 Task: Look for Airbnb properties in Galátsi, Greece from 6th December, 2023 to 10th December, 2023 for 1 adult.1  bedroom having 1 bed and 1 bathroom. Property type can be hotel. Amenities needed are: washing machine. Look for 3 properties as per requirement.
Action: Mouse moved to (368, 110)
Screenshot: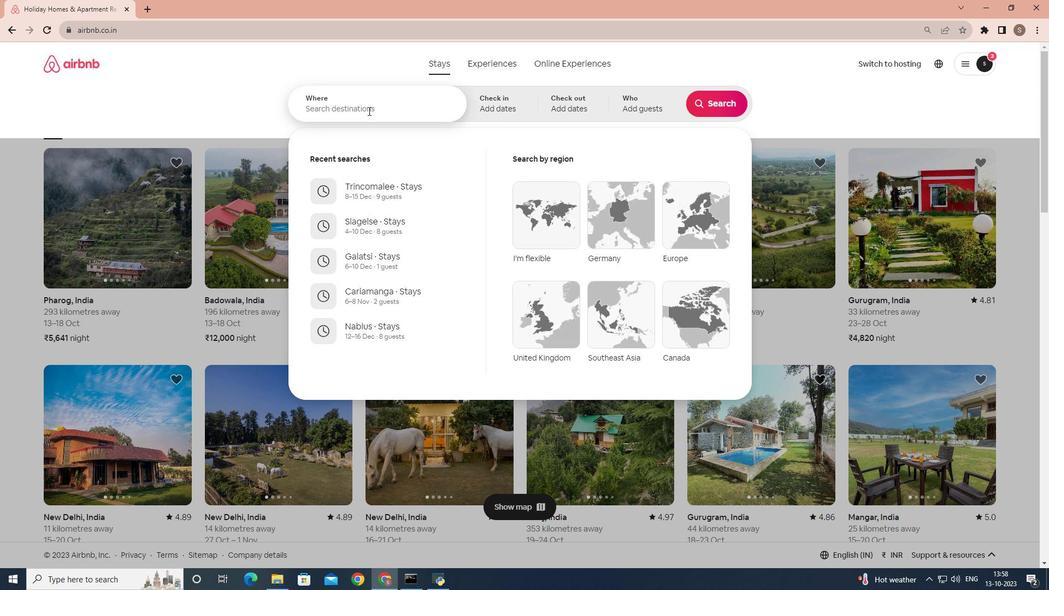 
Action: Mouse pressed left at (368, 110)
Screenshot: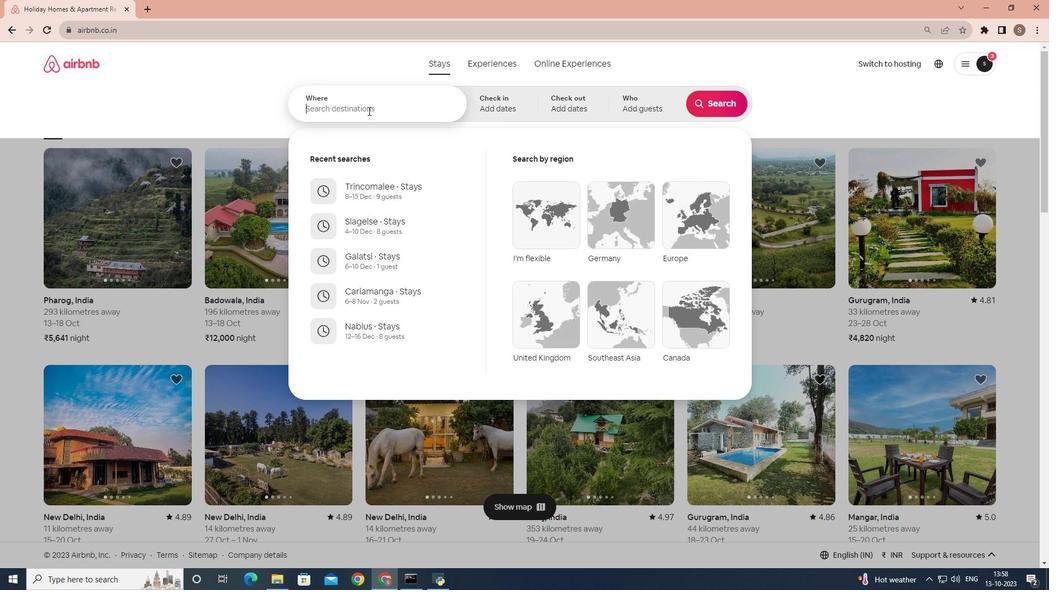 
Action: Key pressed <Key.shift>Galatsi,<Key.space><Key.shift>Greece
Screenshot: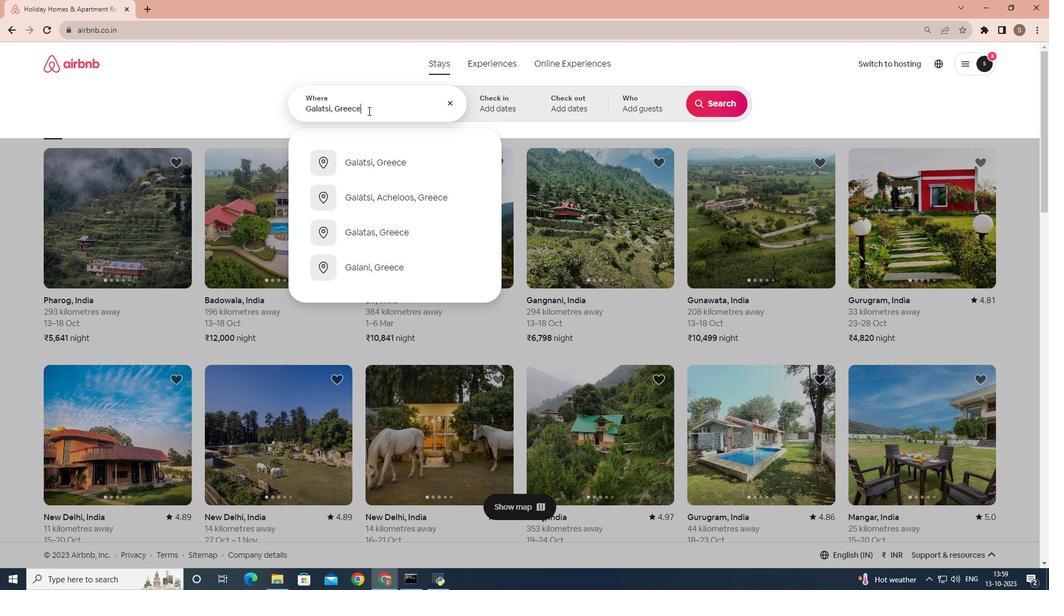 
Action: Mouse moved to (367, 154)
Screenshot: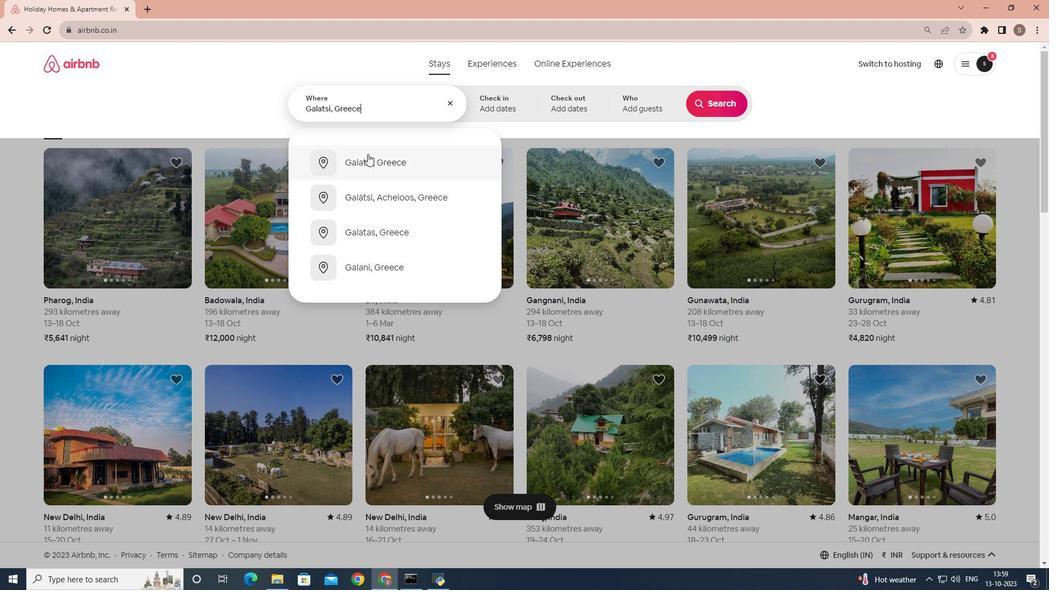 
Action: Mouse pressed left at (367, 154)
Screenshot: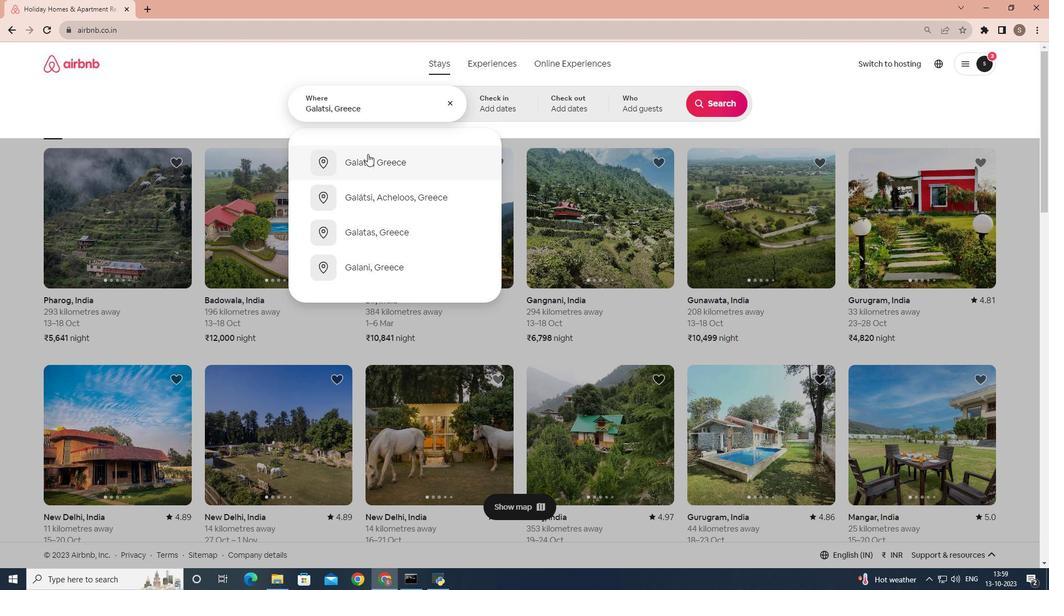 
Action: Mouse moved to (720, 190)
Screenshot: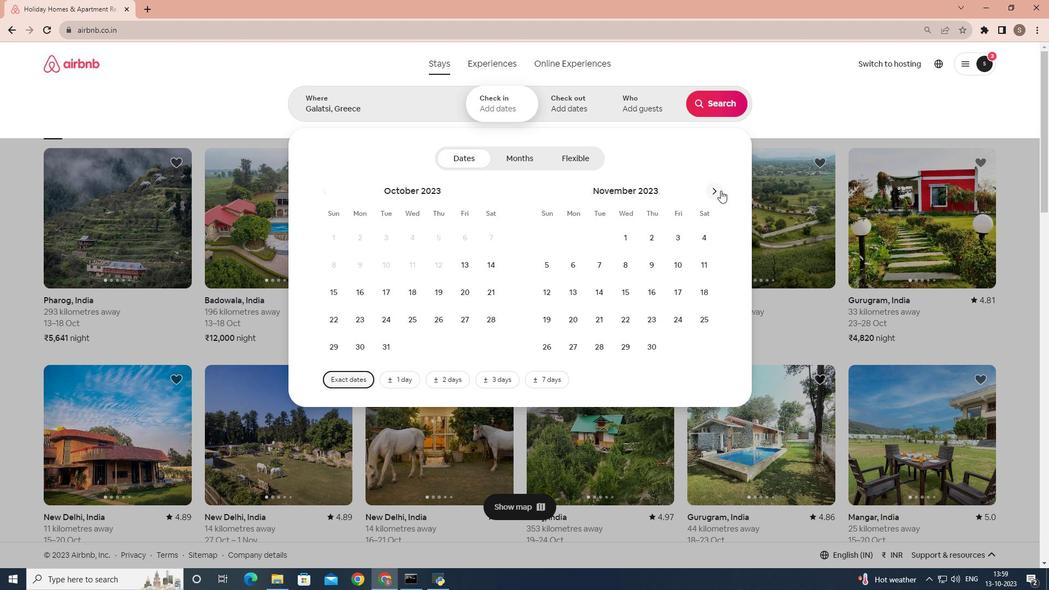 
Action: Mouse pressed left at (720, 190)
Screenshot: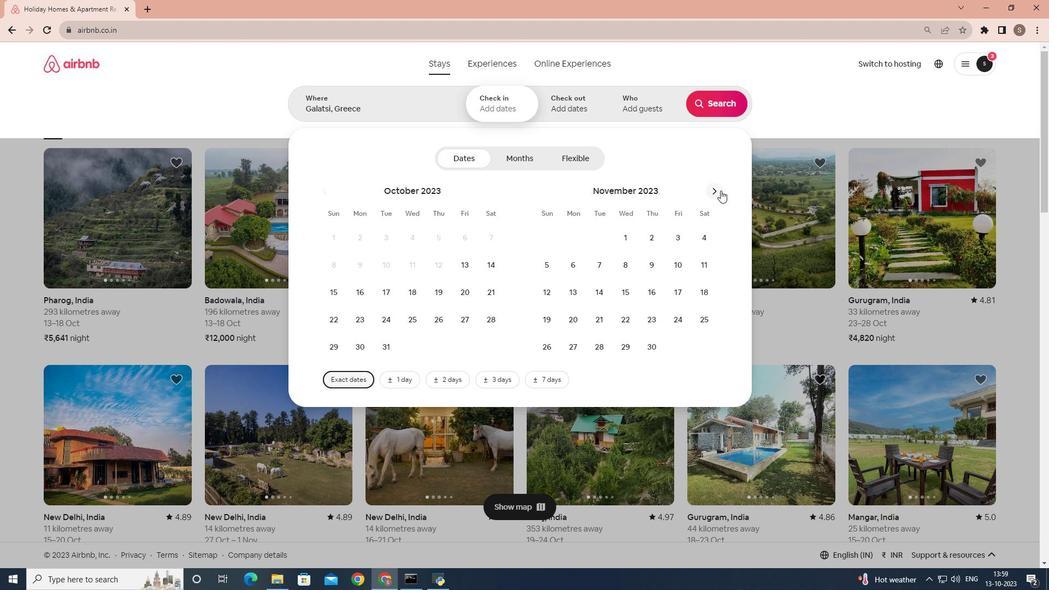 
Action: Mouse moved to (626, 274)
Screenshot: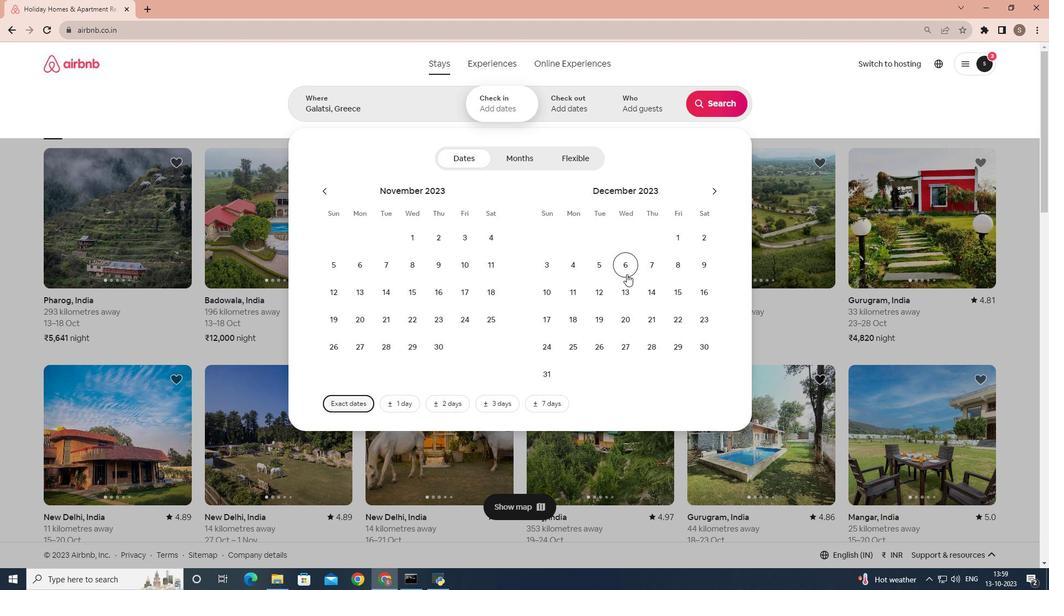 
Action: Mouse pressed left at (626, 274)
Screenshot: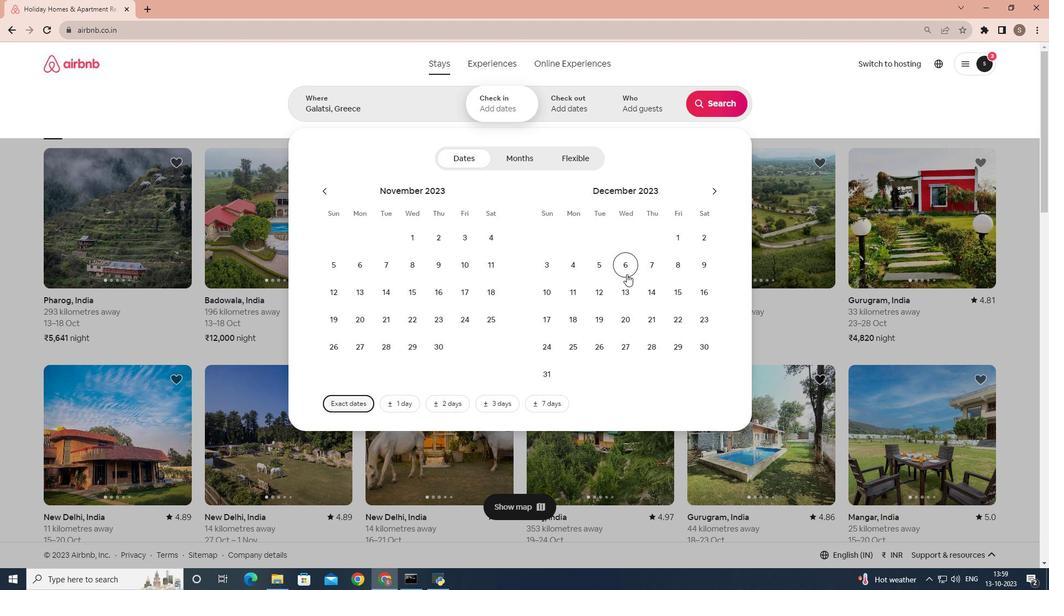 
Action: Mouse moved to (547, 288)
Screenshot: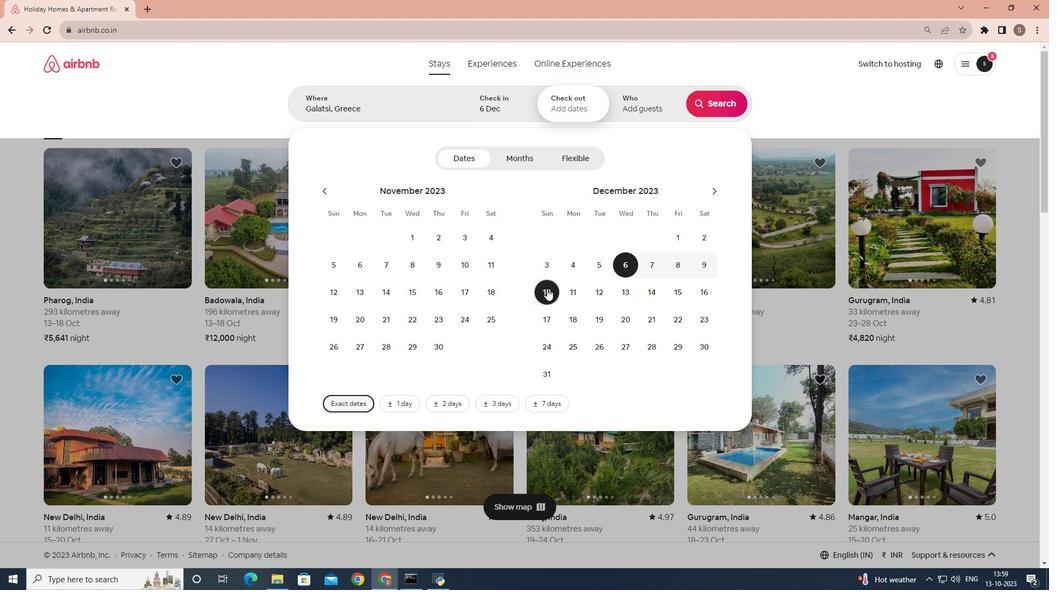 
Action: Mouse pressed left at (547, 288)
Screenshot: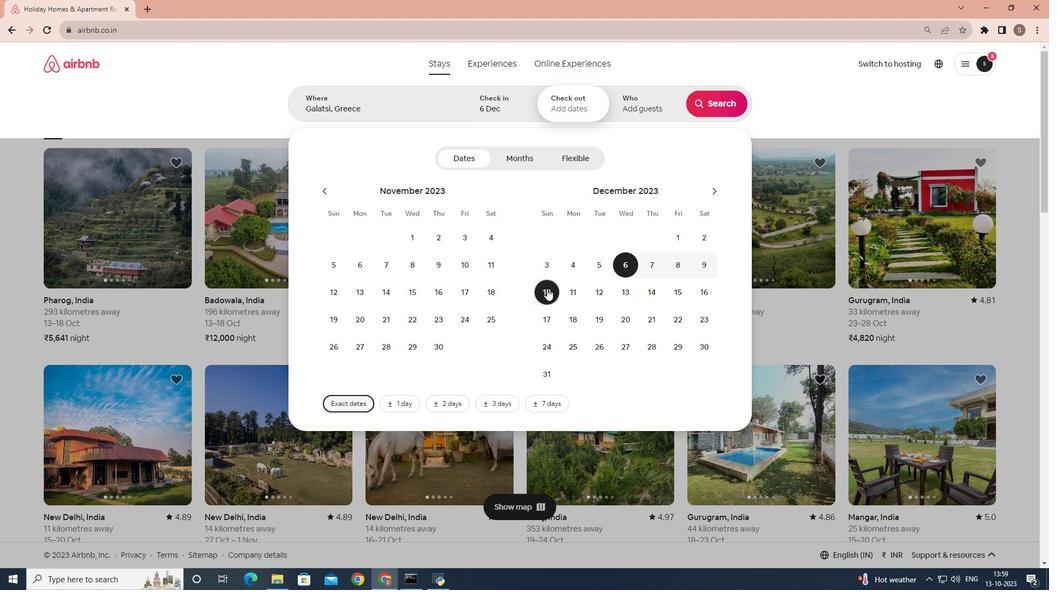 
Action: Mouse moved to (640, 109)
Screenshot: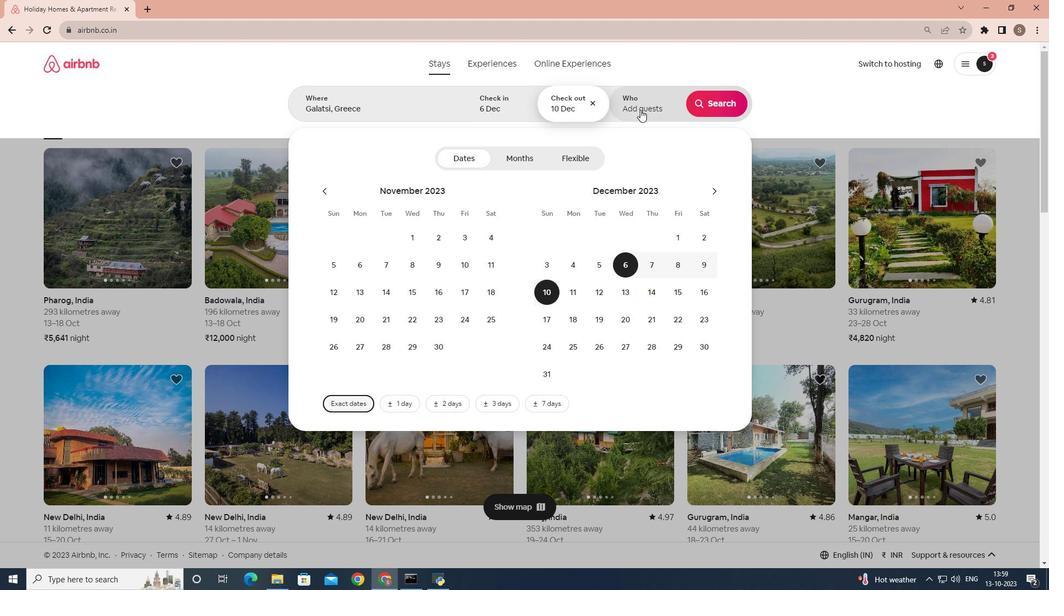 
Action: Mouse pressed left at (640, 109)
Screenshot: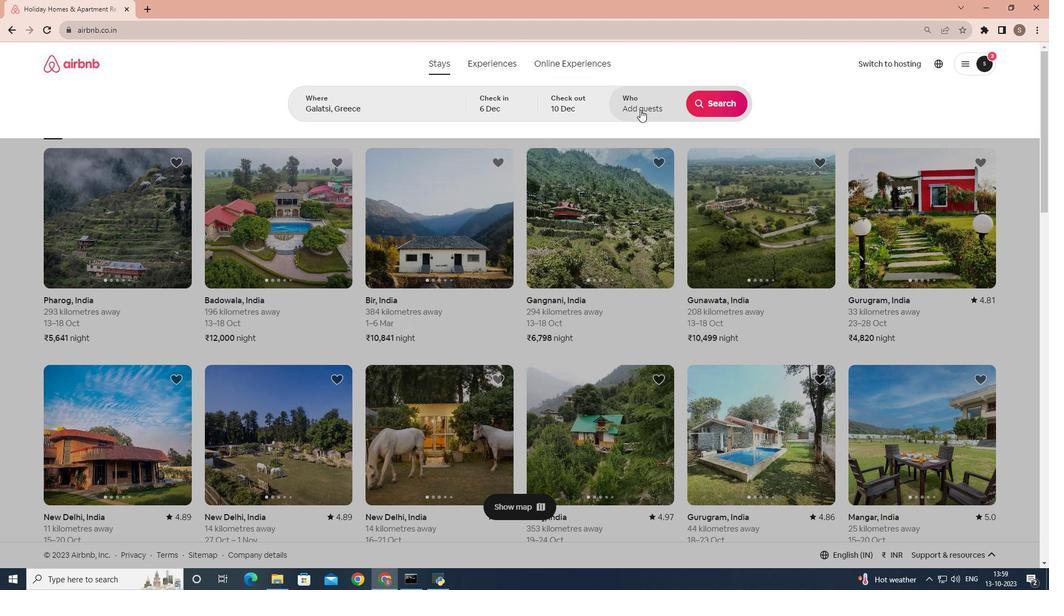 
Action: Mouse moved to (720, 159)
Screenshot: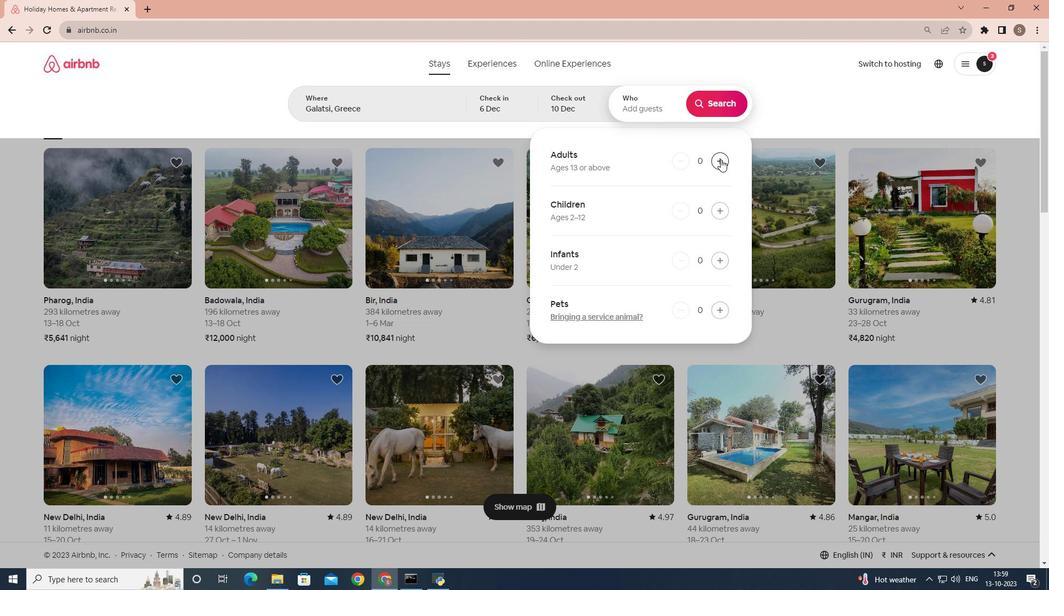 
Action: Mouse pressed left at (720, 159)
Screenshot: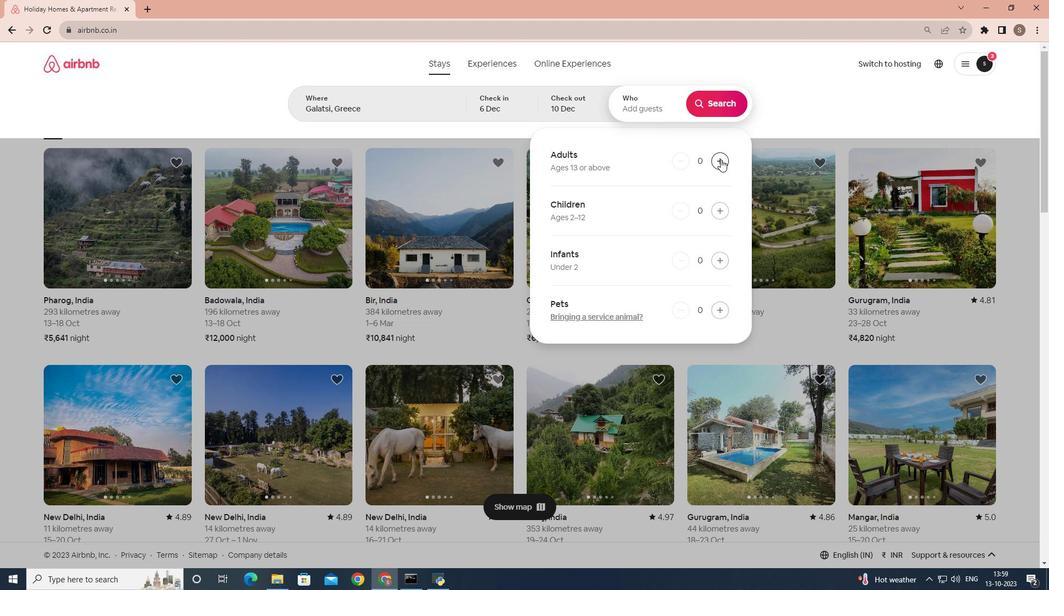 
Action: Mouse moved to (722, 97)
Screenshot: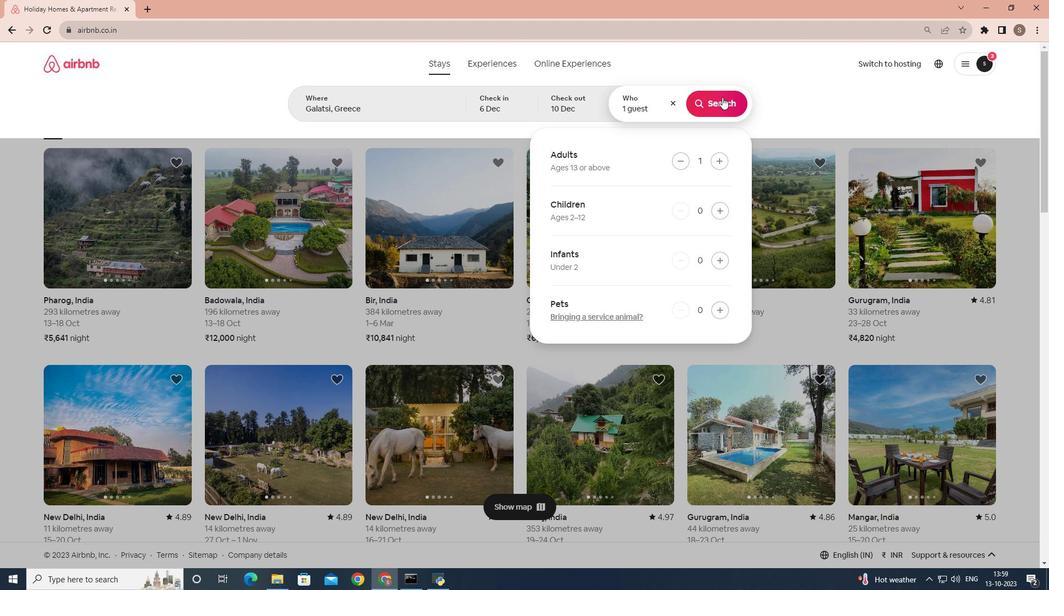 
Action: Mouse pressed left at (722, 97)
Screenshot: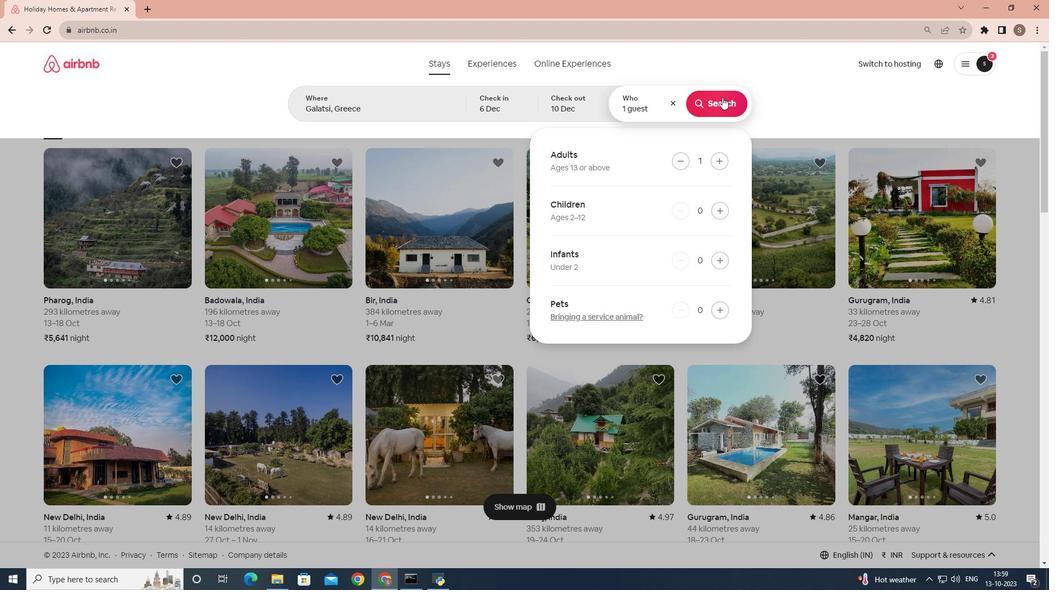 
Action: Mouse moved to (860, 103)
Screenshot: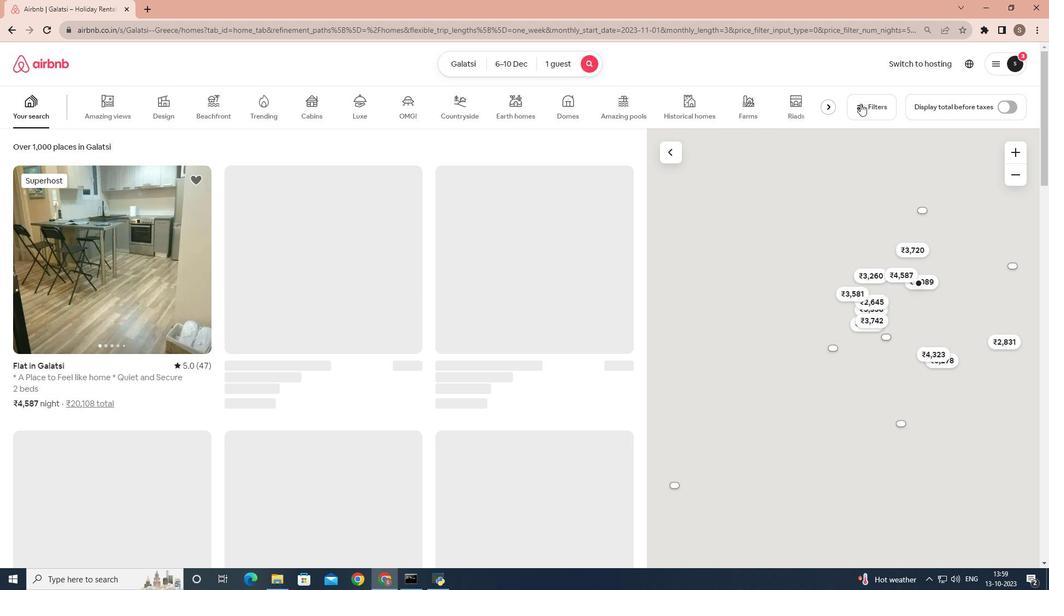 
Action: Mouse pressed left at (860, 103)
Screenshot: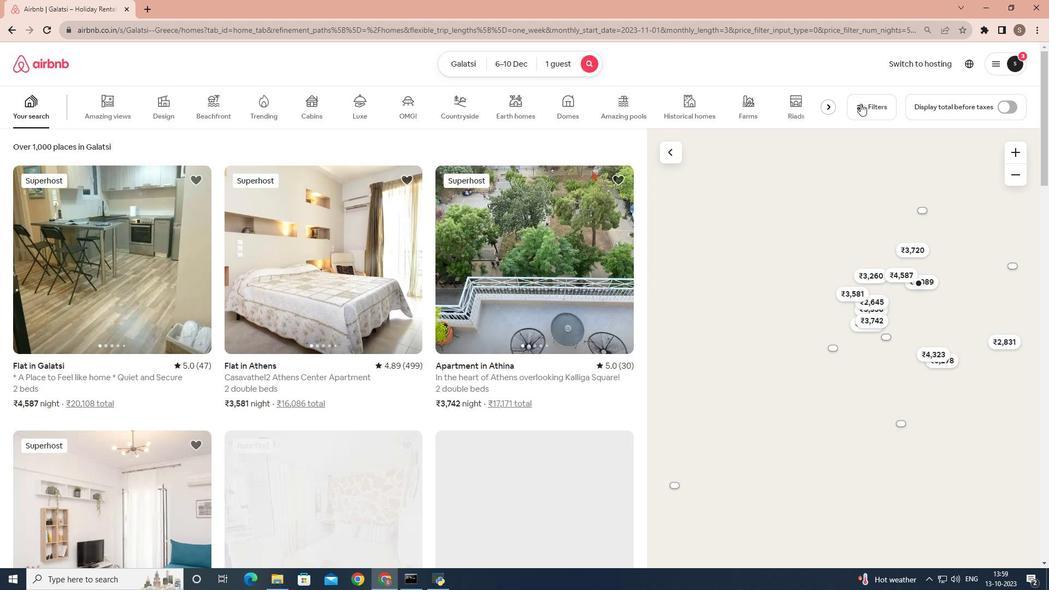 
Action: Mouse moved to (862, 112)
Screenshot: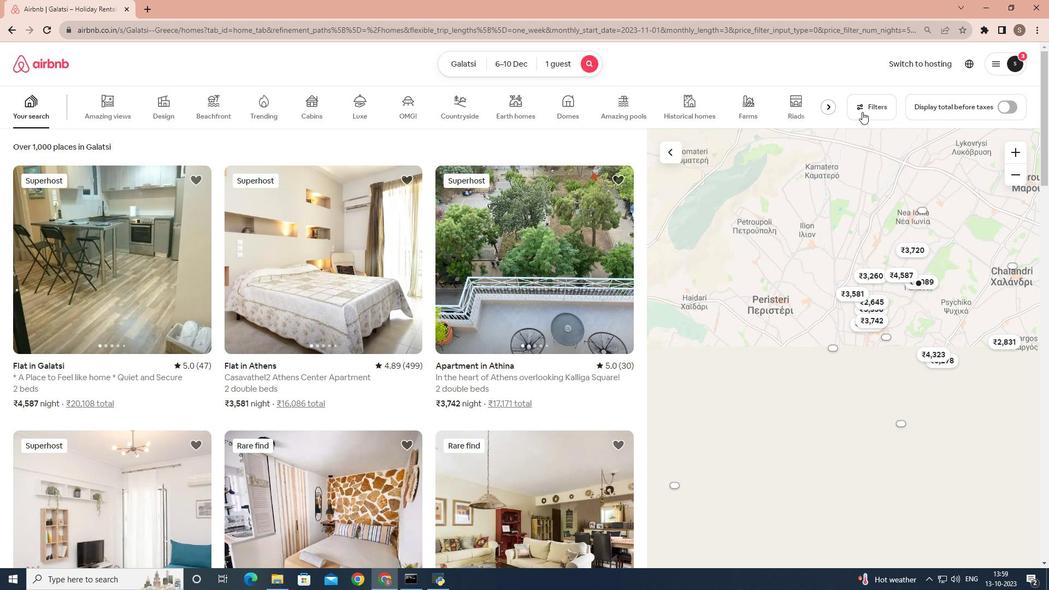 
Action: Mouse pressed left at (862, 112)
Screenshot: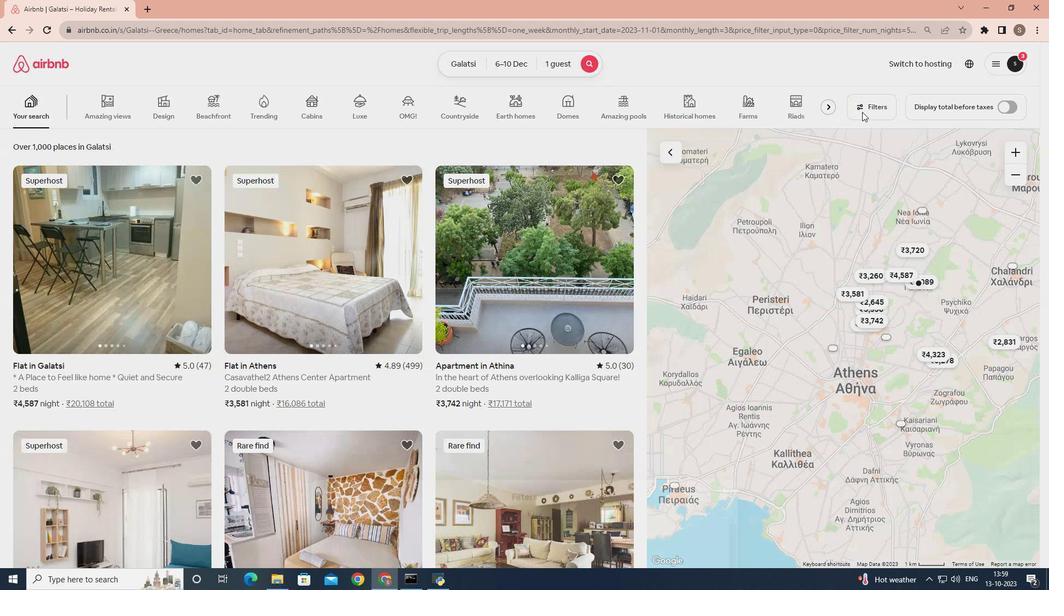 
Action: Mouse pressed left at (862, 112)
Screenshot: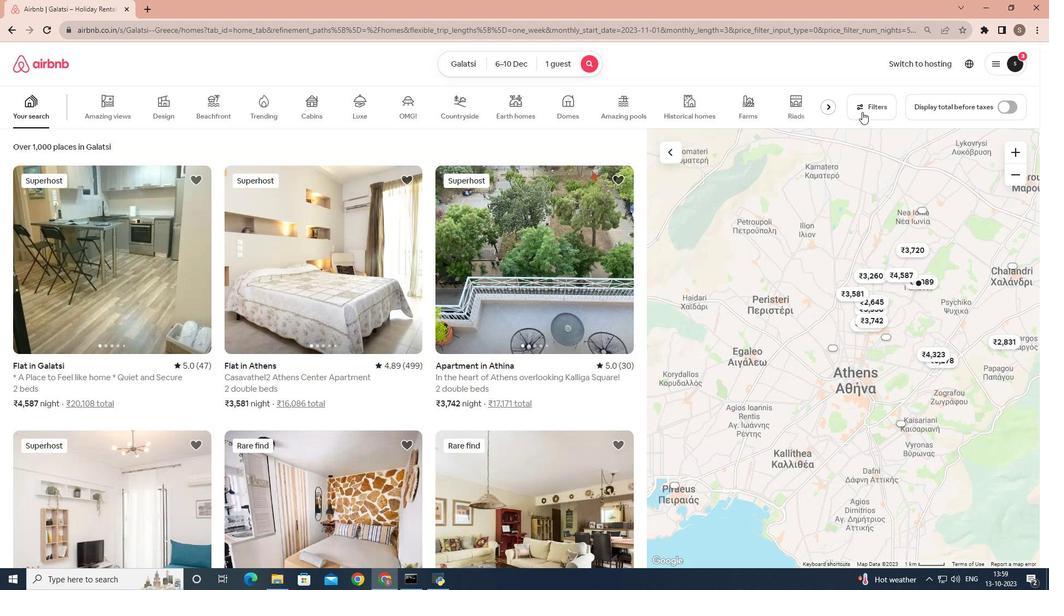 
Action: Mouse moved to (377, 426)
Screenshot: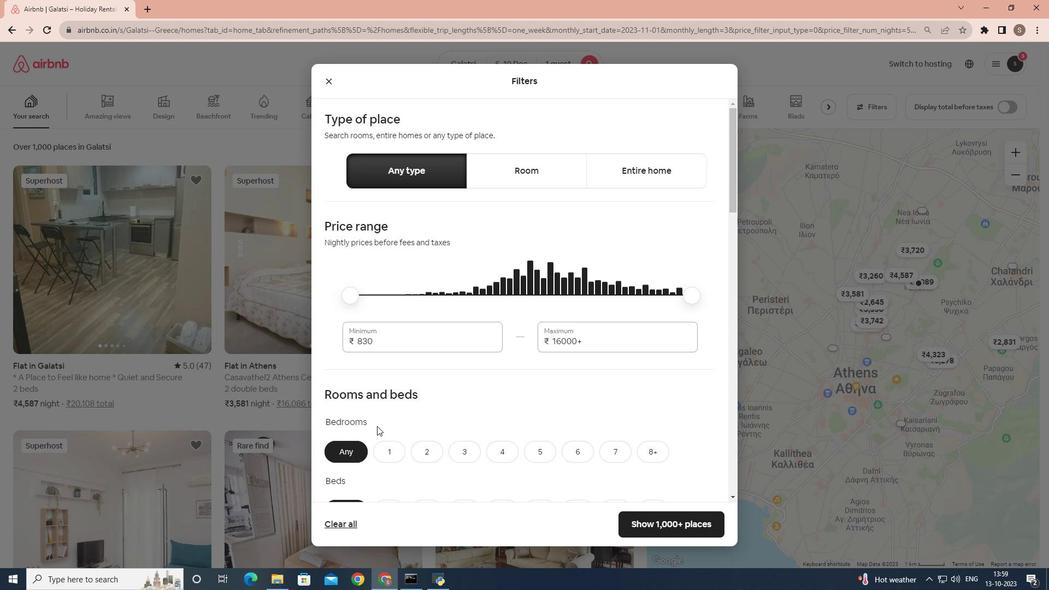 
Action: Mouse scrolled (377, 425) with delta (0, 0)
Screenshot: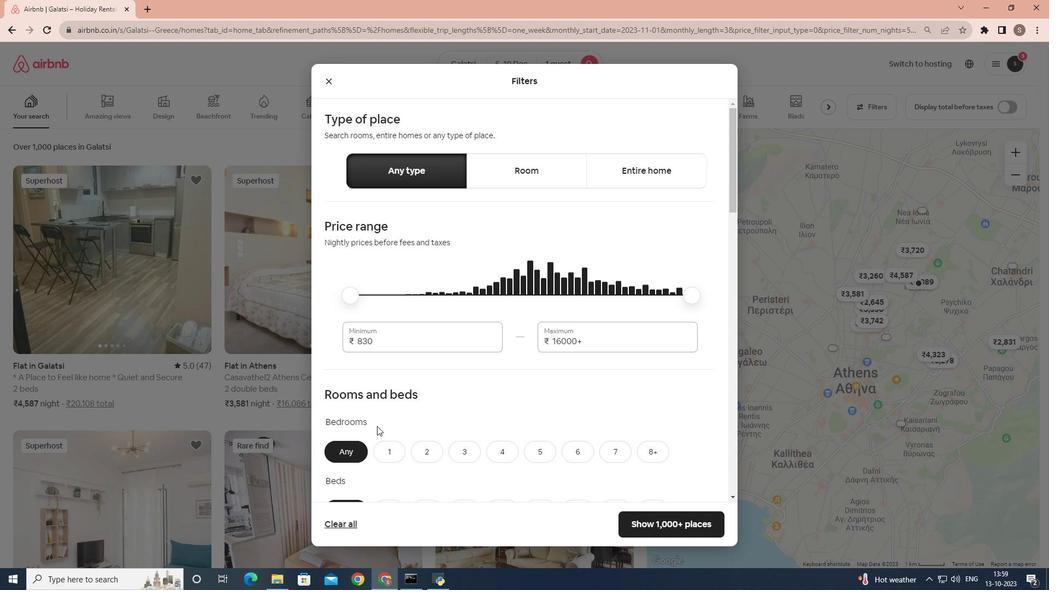 
Action: Mouse moved to (389, 398)
Screenshot: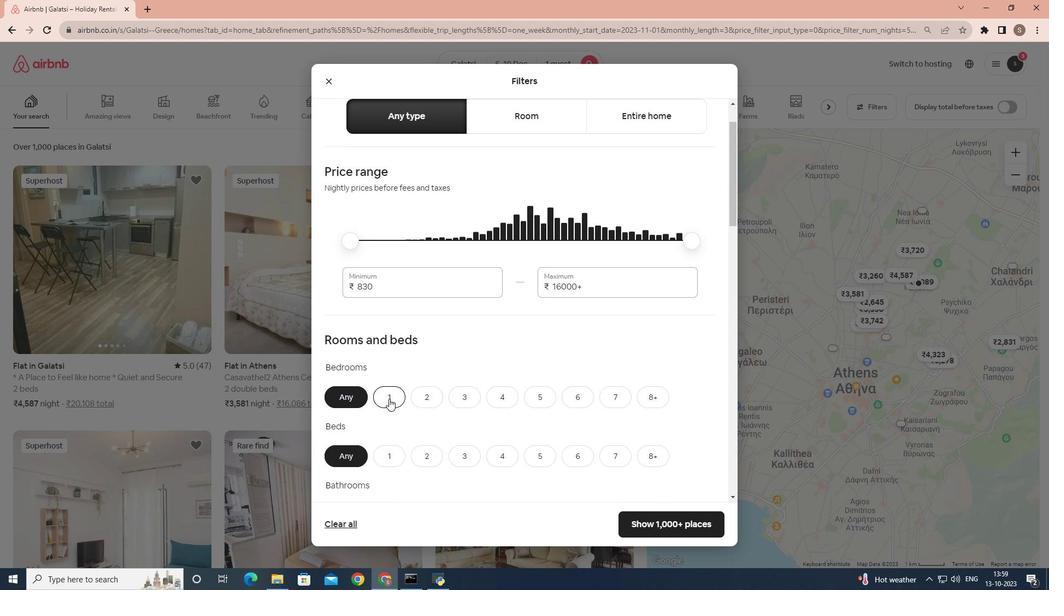 
Action: Mouse pressed left at (389, 398)
Screenshot: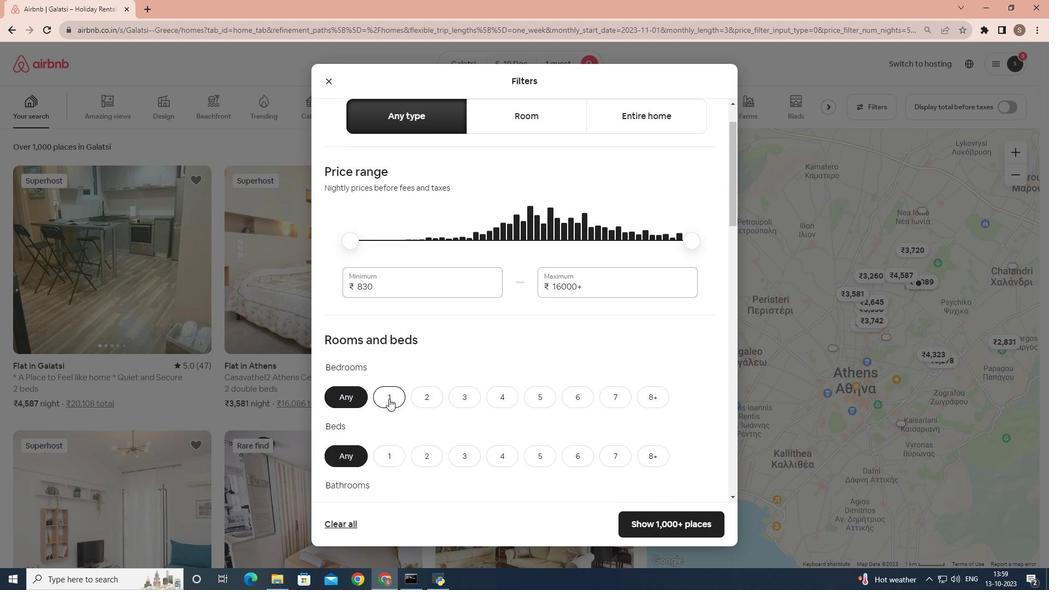 
Action: Mouse scrolled (389, 398) with delta (0, 0)
Screenshot: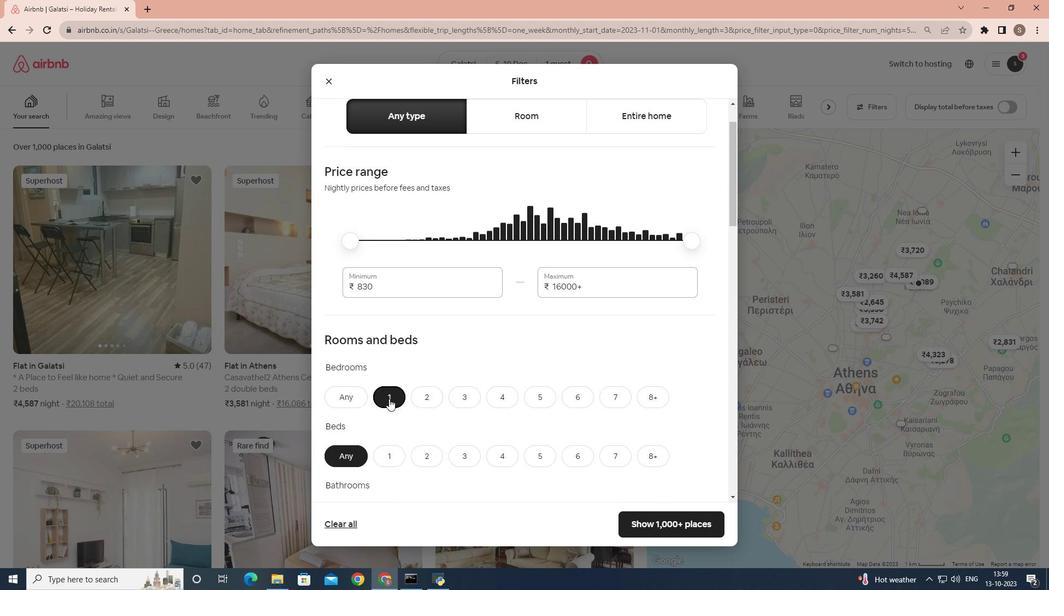 
Action: Mouse moved to (392, 396)
Screenshot: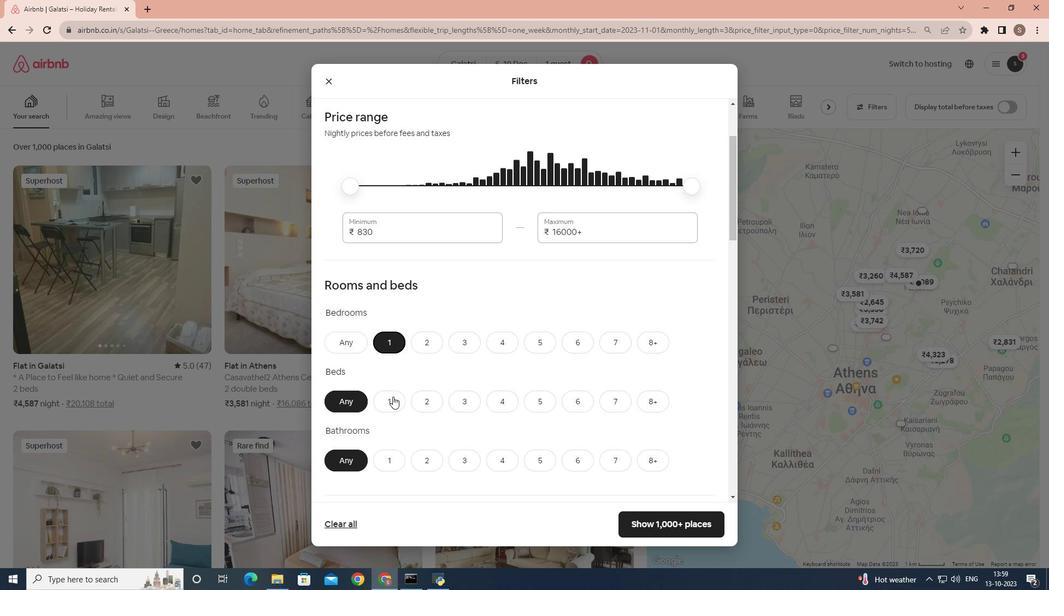 
Action: Mouse pressed left at (392, 396)
Screenshot: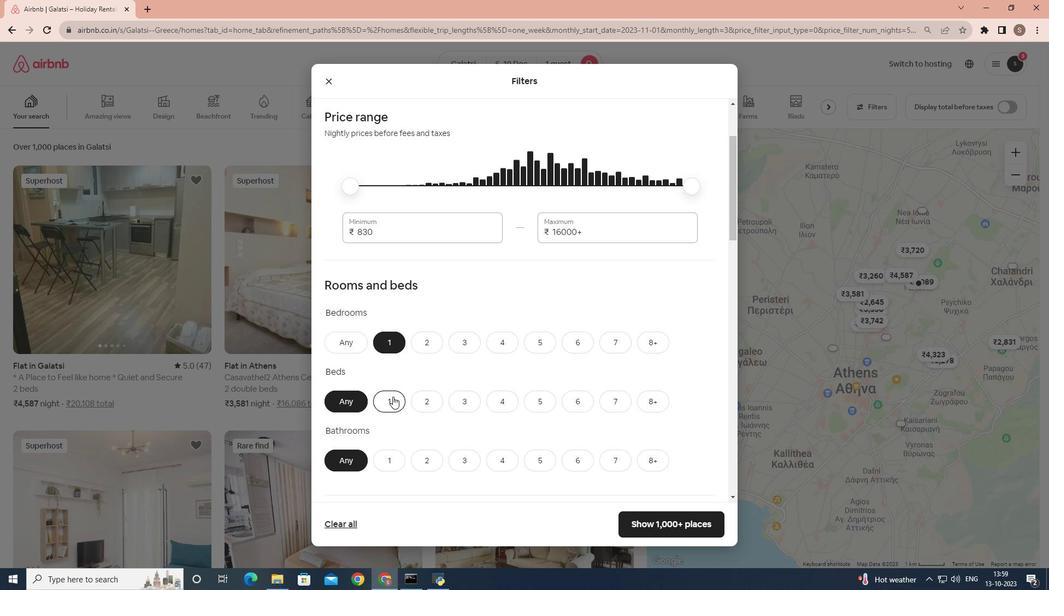 
Action: Mouse scrolled (392, 396) with delta (0, 0)
Screenshot: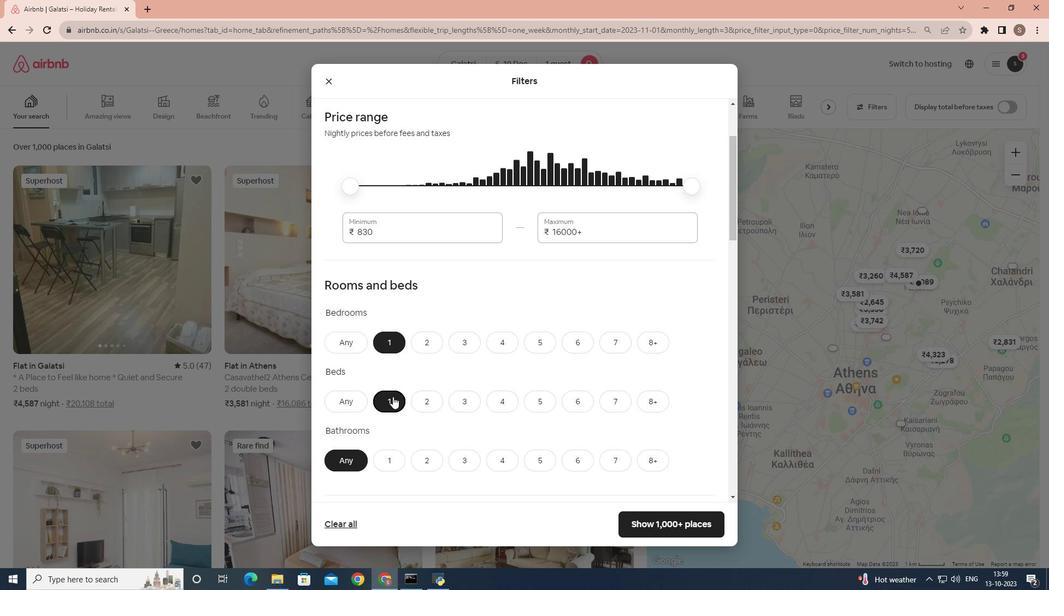 
Action: Mouse moved to (397, 401)
Screenshot: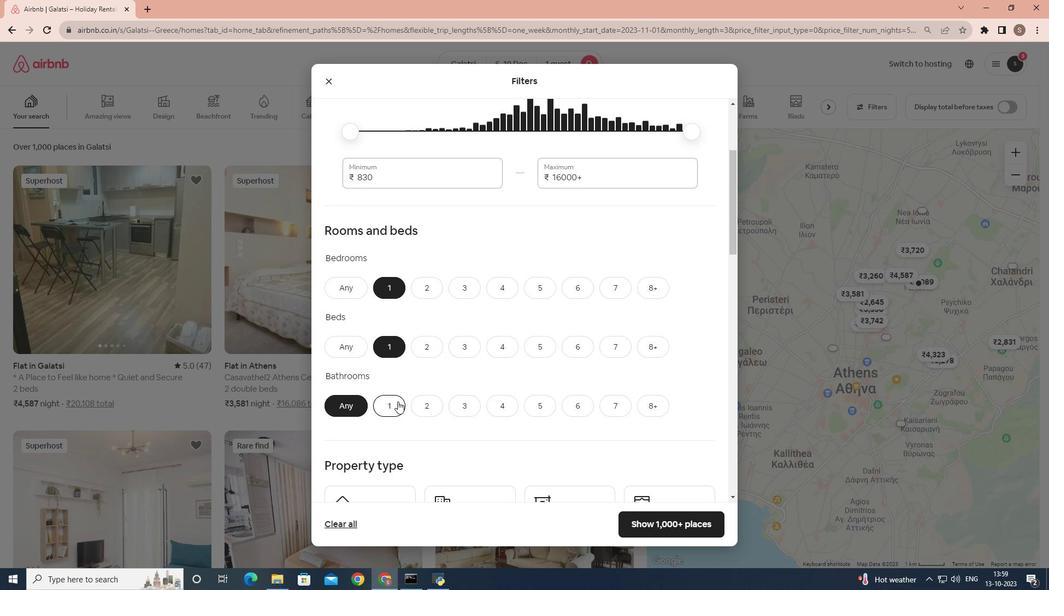 
Action: Mouse pressed left at (397, 401)
Screenshot: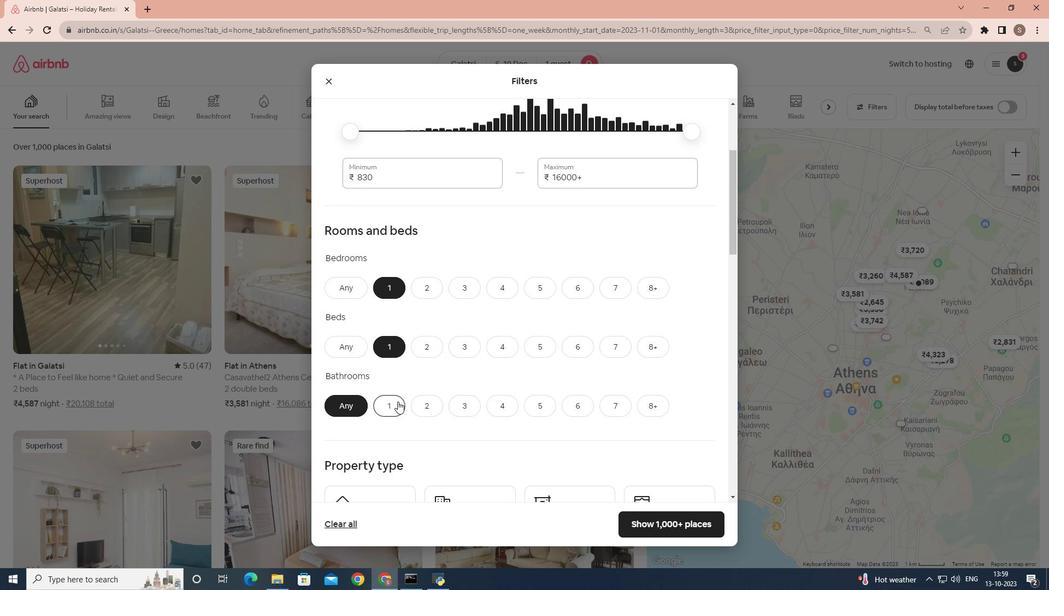 
Action: Mouse scrolled (397, 401) with delta (0, 0)
Screenshot: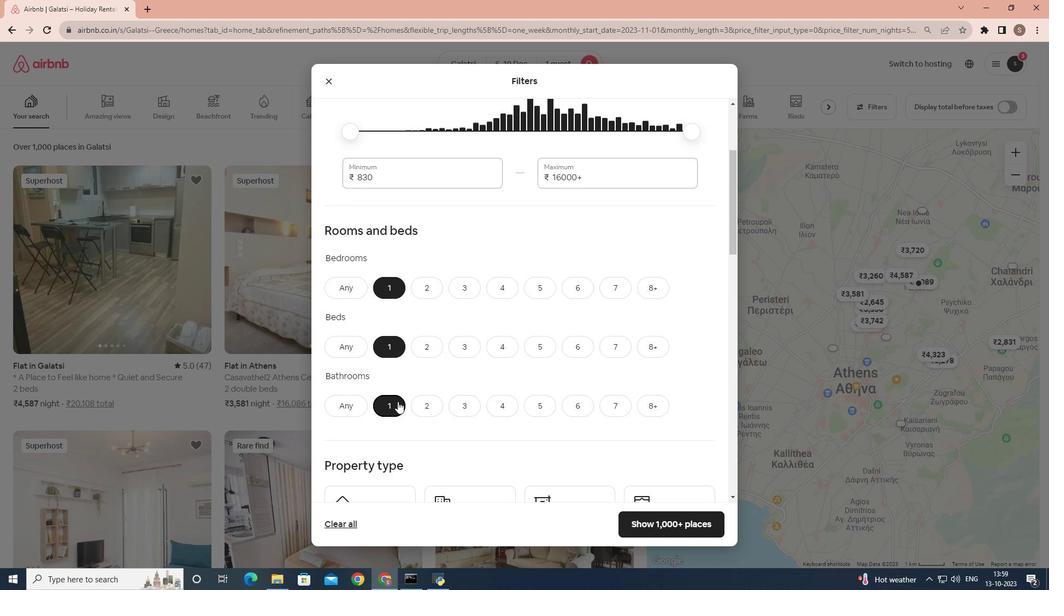
Action: Mouse scrolled (397, 401) with delta (0, 0)
Screenshot: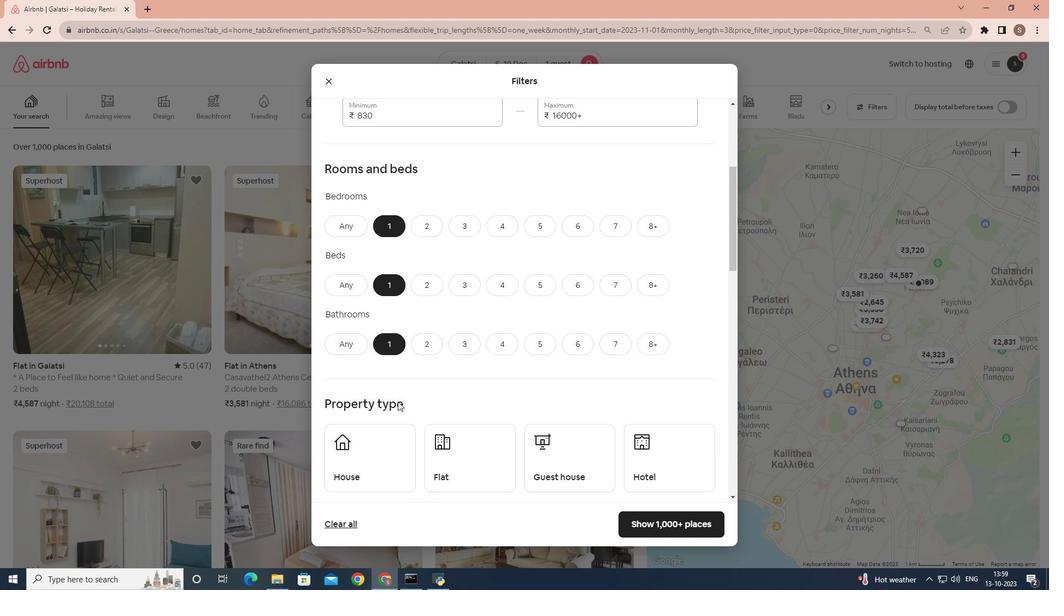 
Action: Mouse moved to (654, 427)
Screenshot: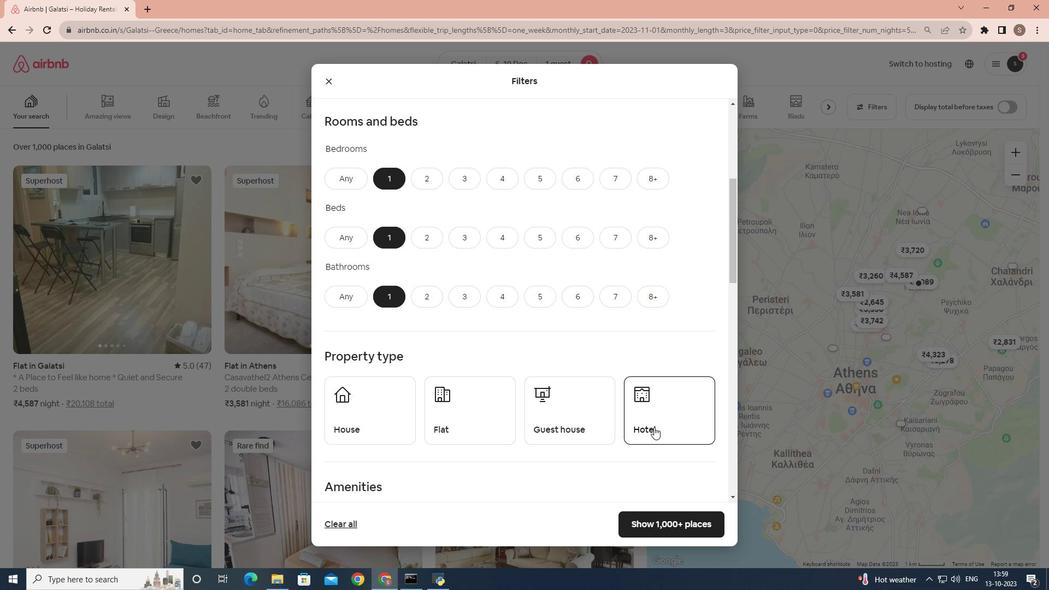 
Action: Mouse pressed left at (654, 427)
Screenshot: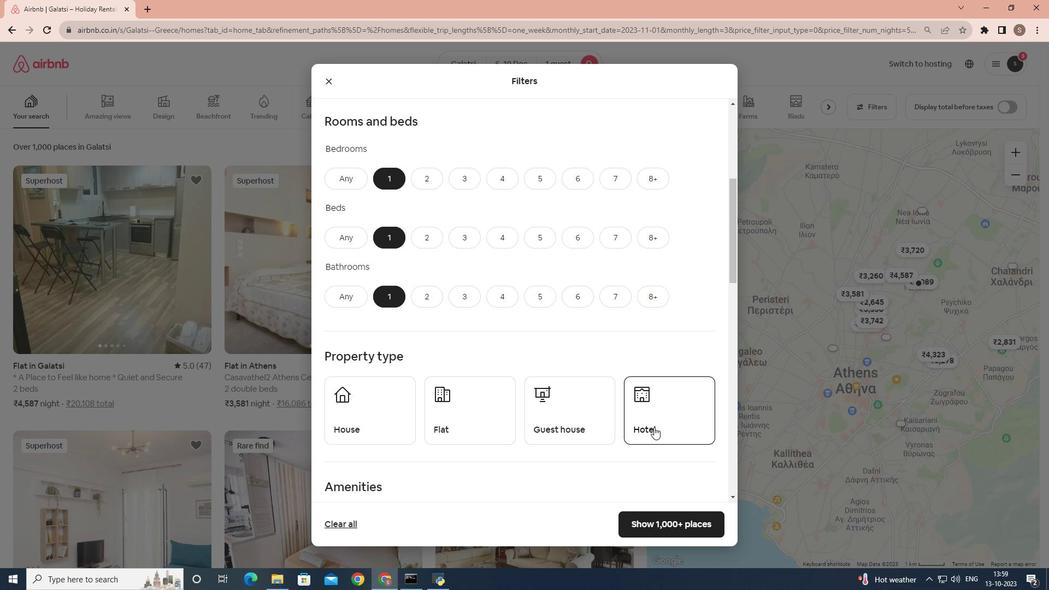 
Action: Mouse moved to (545, 419)
Screenshot: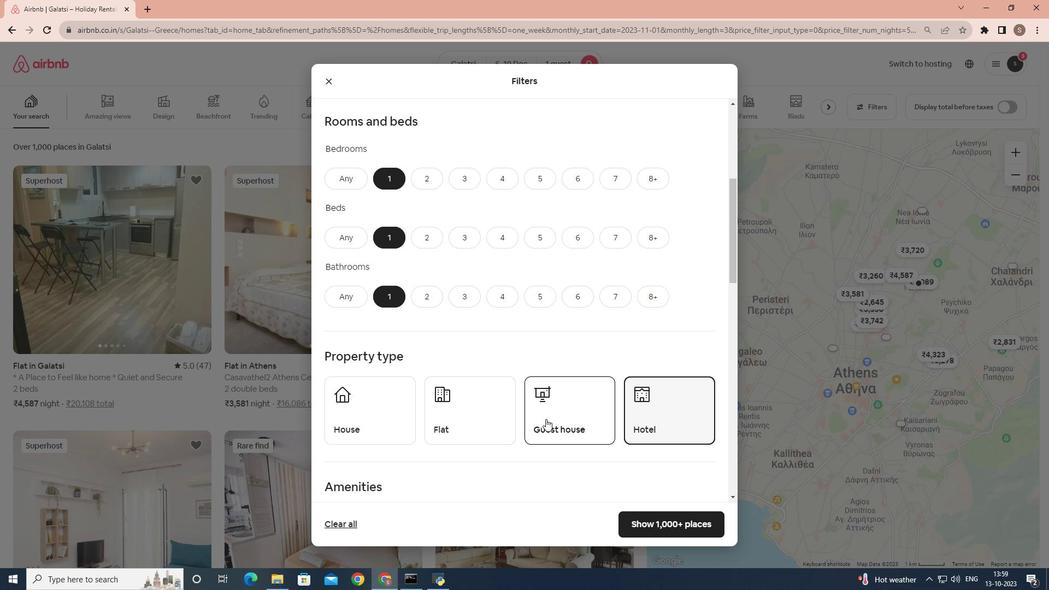 
Action: Mouse scrolled (545, 418) with delta (0, 0)
Screenshot: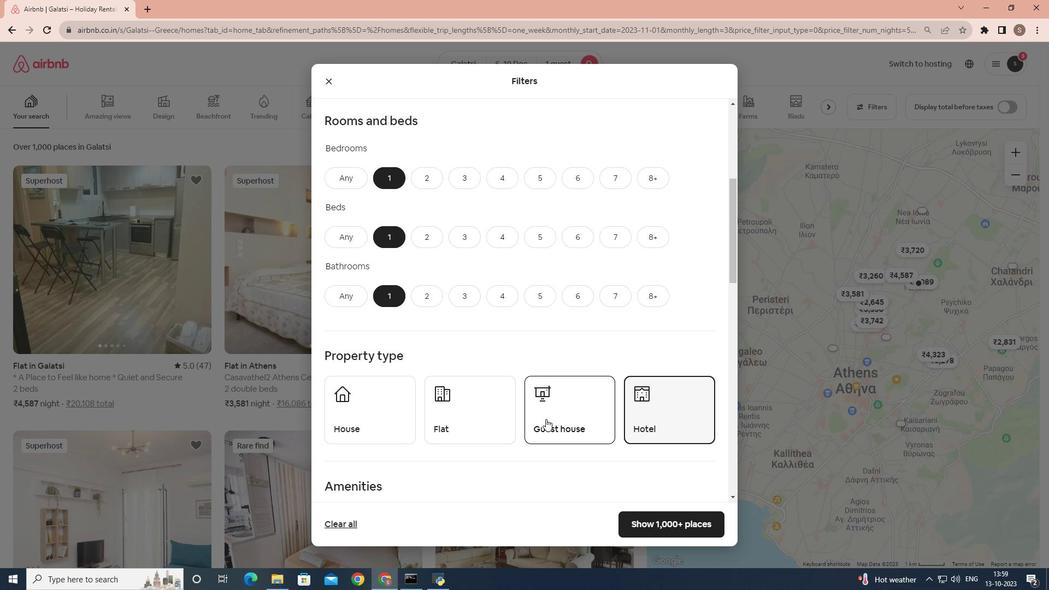 
Action: Mouse scrolled (545, 418) with delta (0, 0)
Screenshot: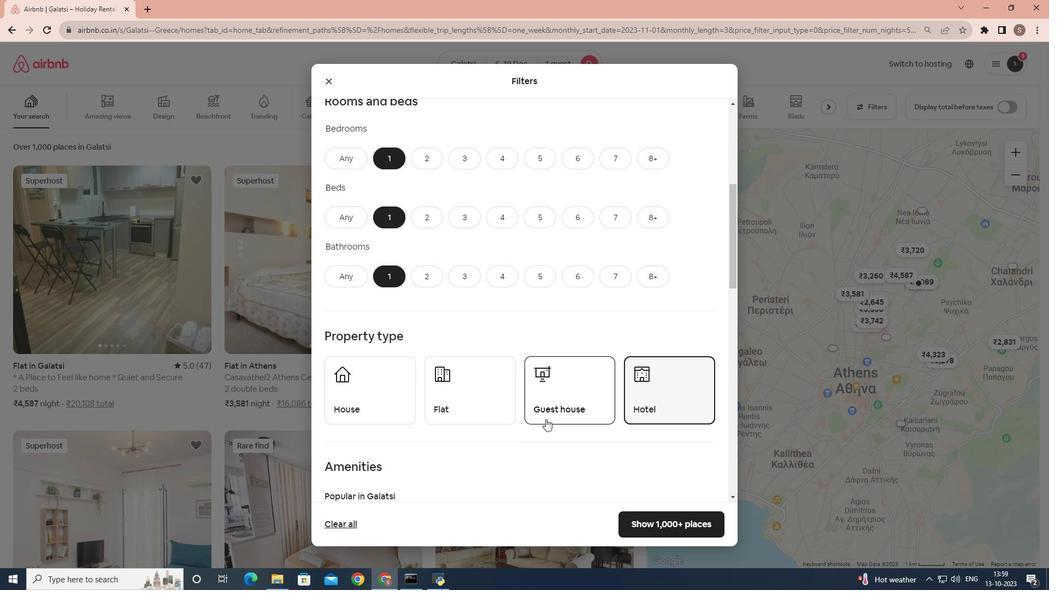 
Action: Mouse scrolled (545, 418) with delta (0, 0)
Screenshot: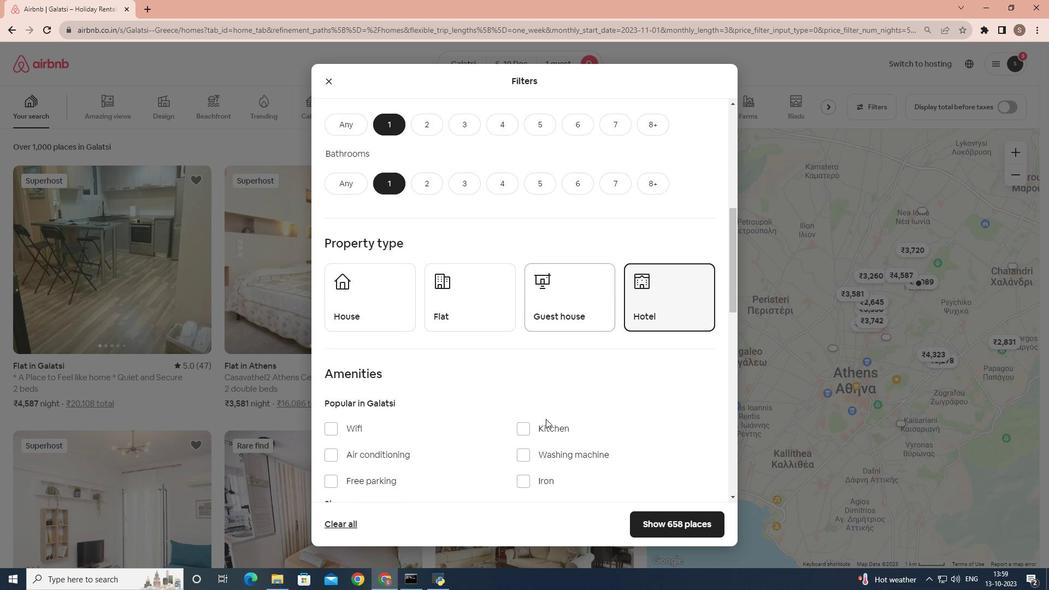 
Action: Mouse moved to (517, 402)
Screenshot: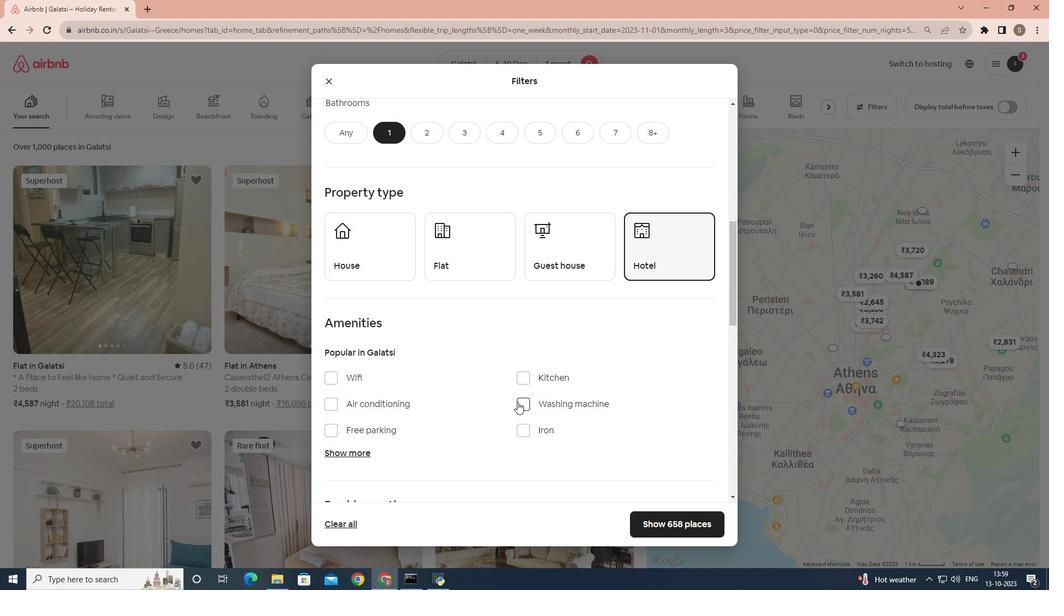 
Action: Mouse pressed left at (517, 402)
Screenshot: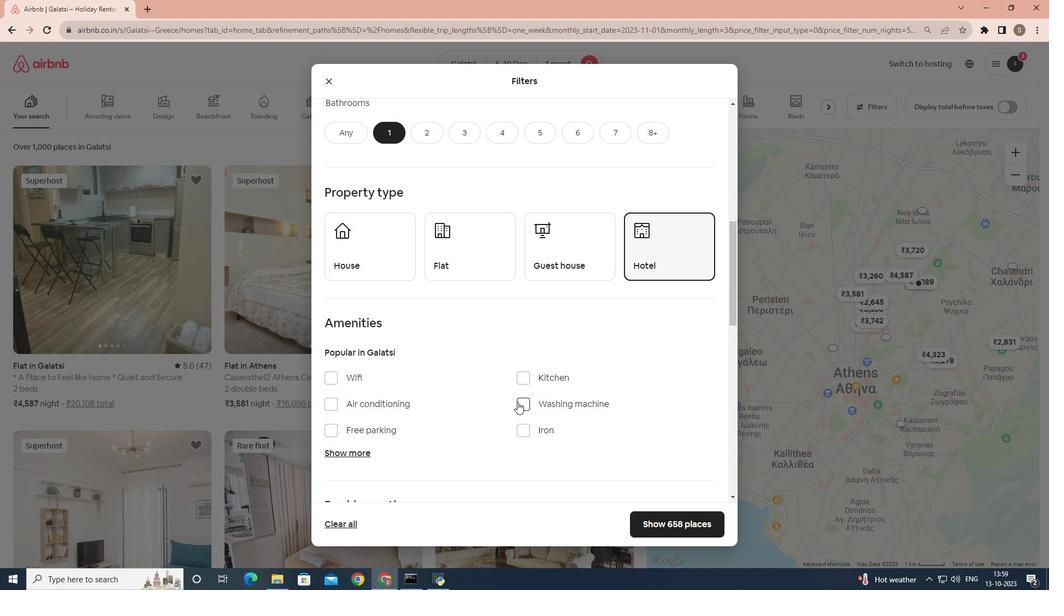 
Action: Mouse scrolled (517, 401) with delta (0, 0)
Screenshot: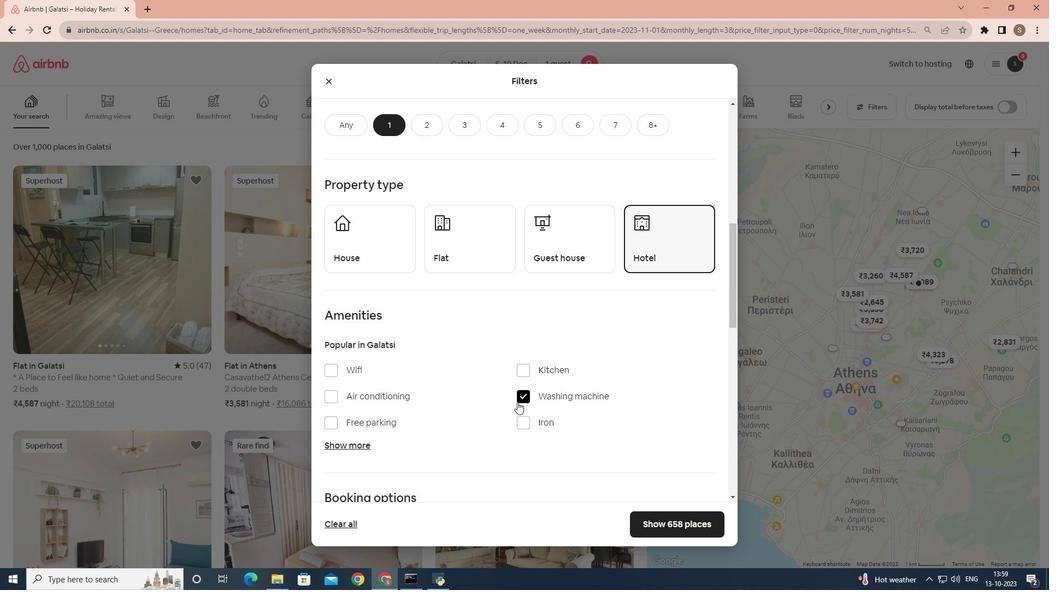 
Action: Mouse scrolled (517, 401) with delta (0, 0)
Screenshot: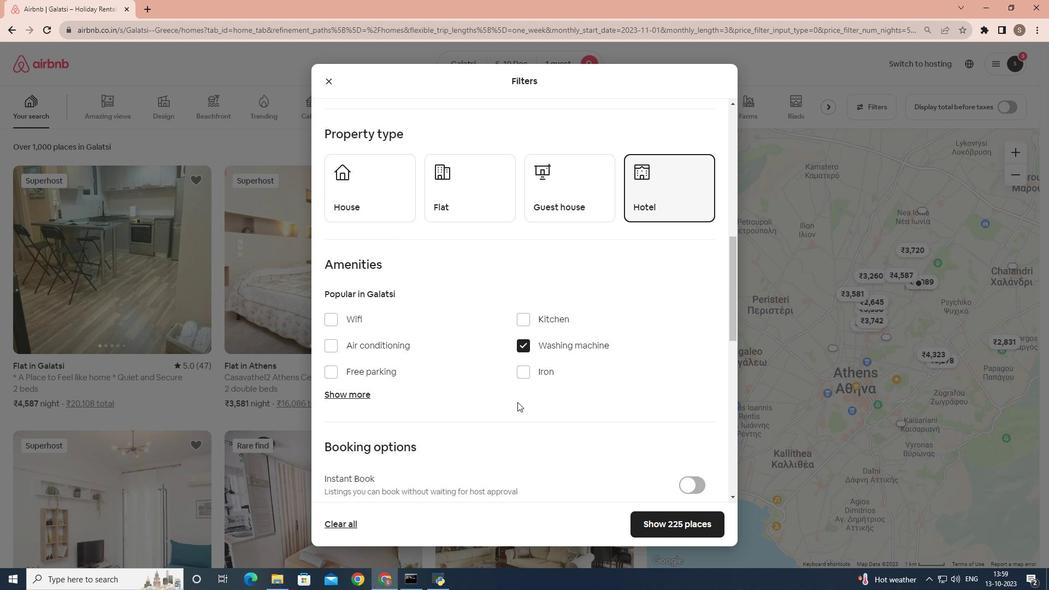 
Action: Mouse moved to (655, 520)
Screenshot: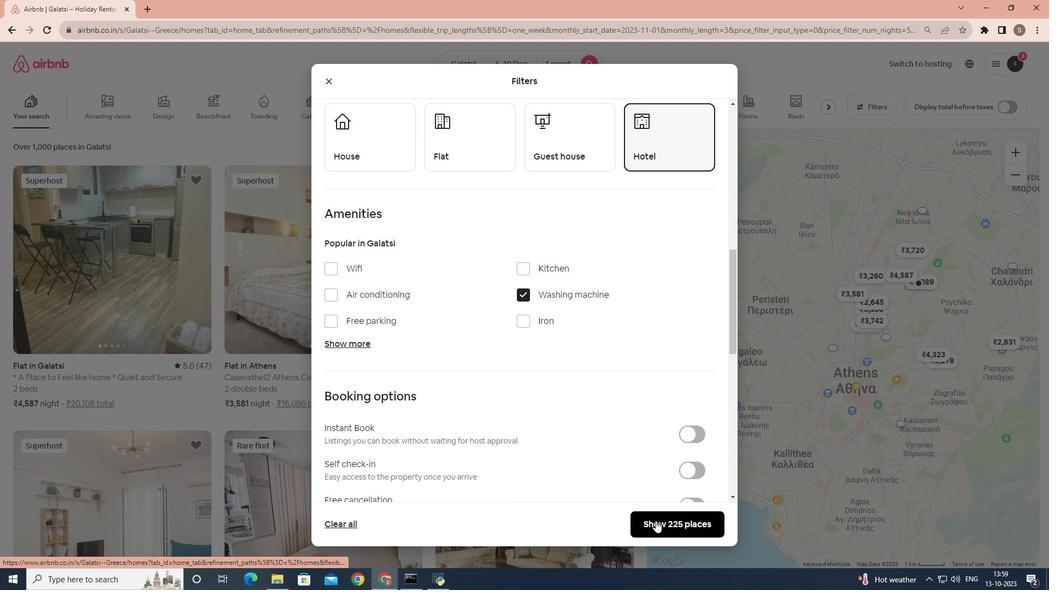 
Action: Mouse pressed left at (655, 520)
Screenshot: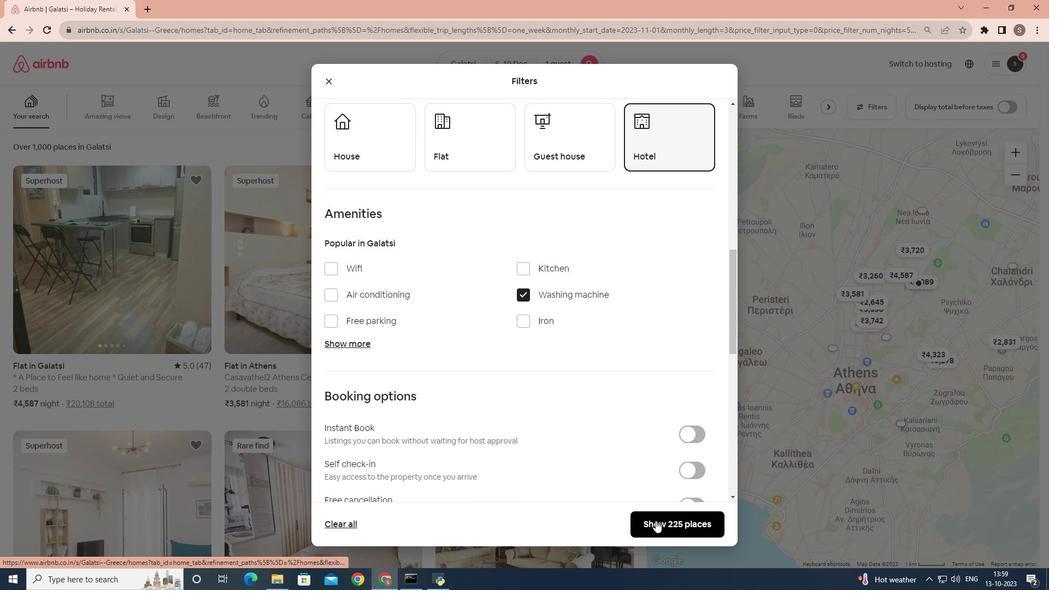 
Action: Mouse moved to (109, 310)
Screenshot: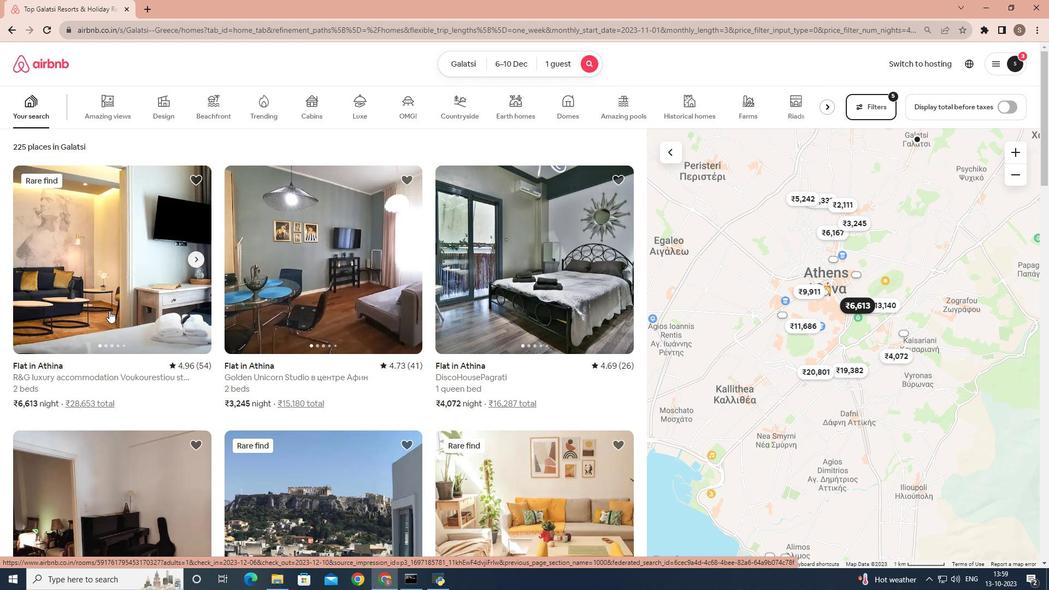 
Action: Mouse pressed left at (109, 310)
Screenshot: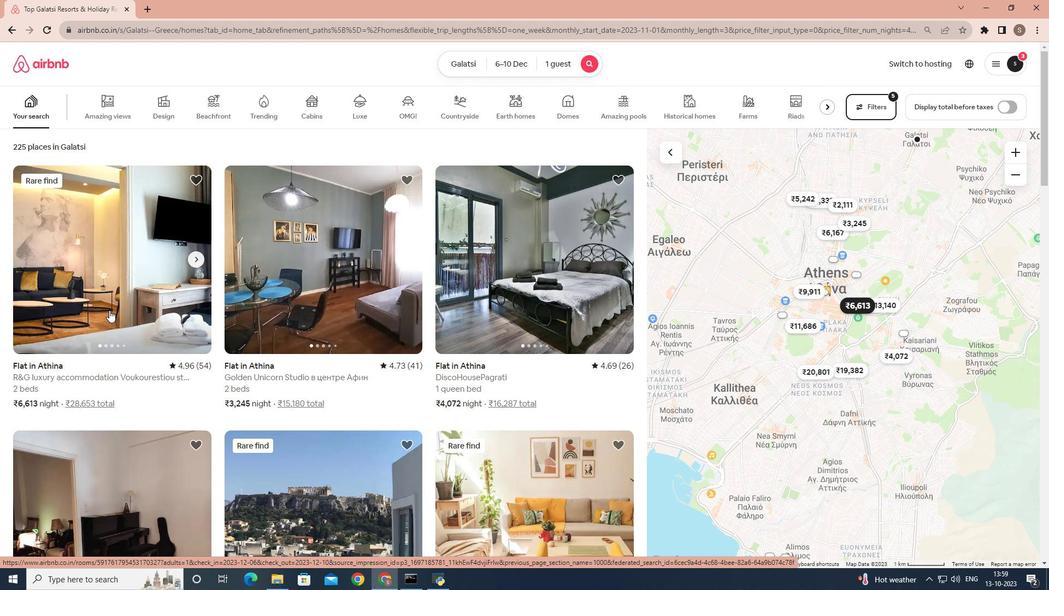 
Action: Mouse moved to (778, 396)
Screenshot: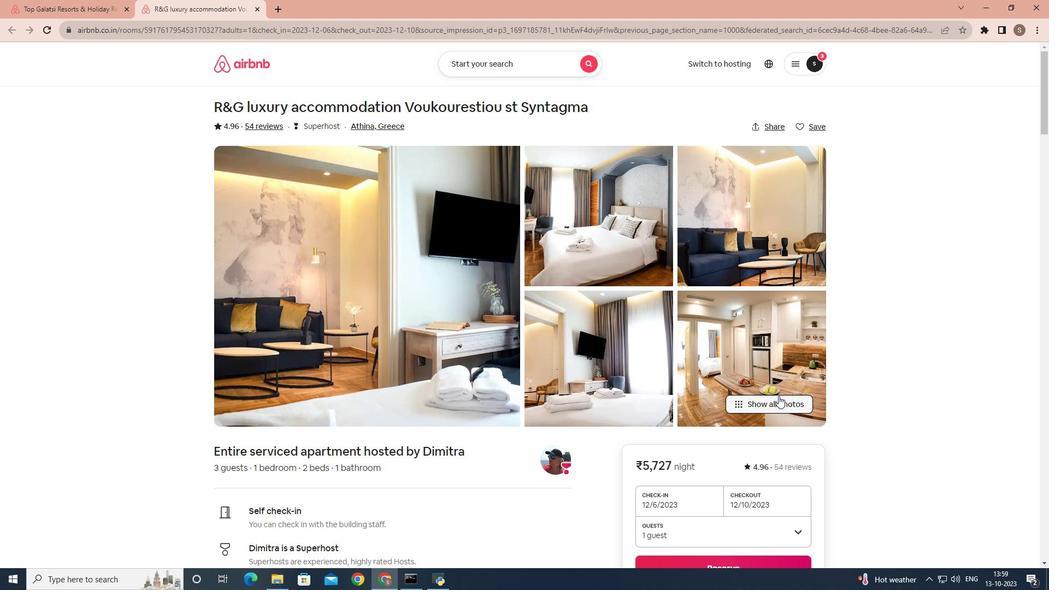 
Action: Mouse pressed left at (778, 396)
Screenshot: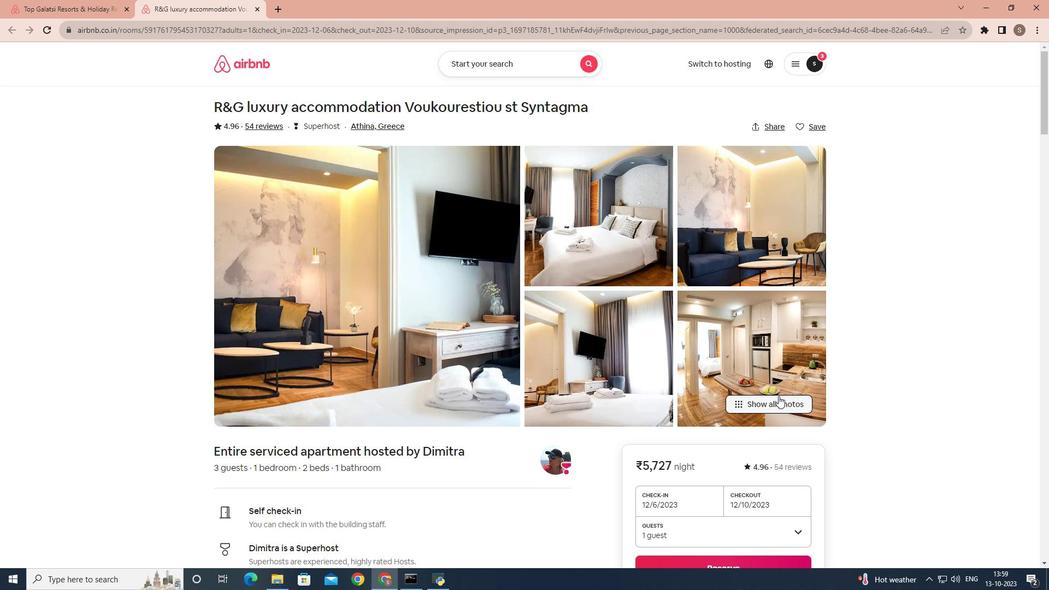 
Action: Mouse moved to (654, 325)
Screenshot: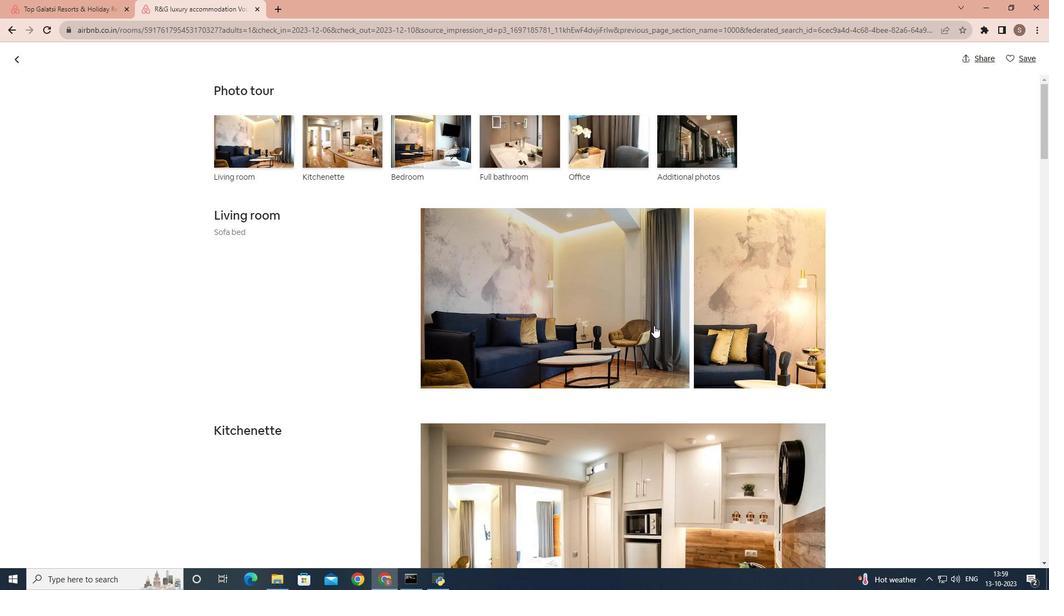 
Action: Mouse scrolled (654, 325) with delta (0, 0)
Screenshot: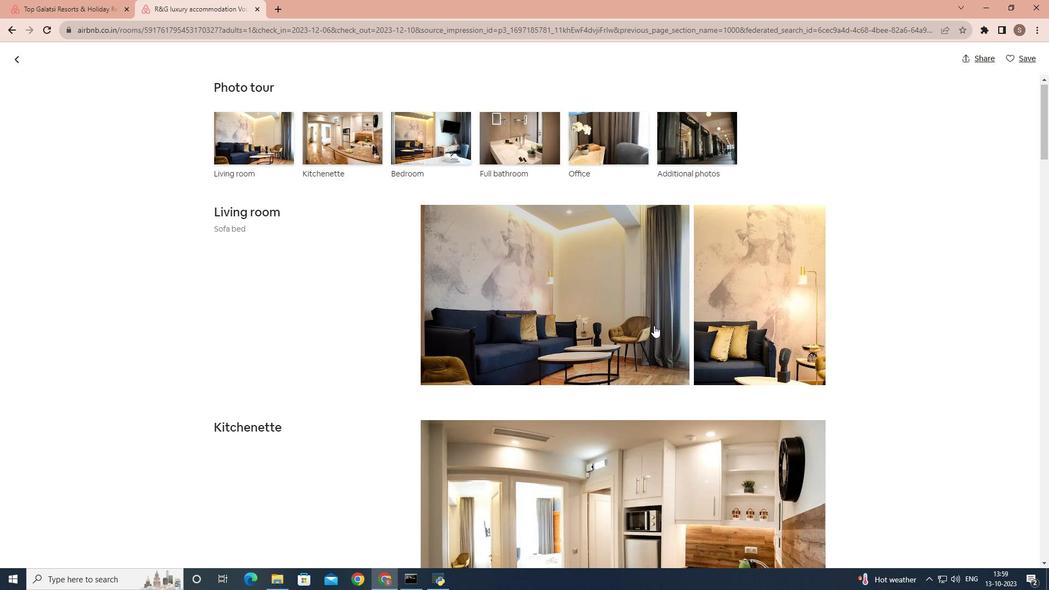 
Action: Mouse scrolled (654, 325) with delta (0, 0)
Screenshot: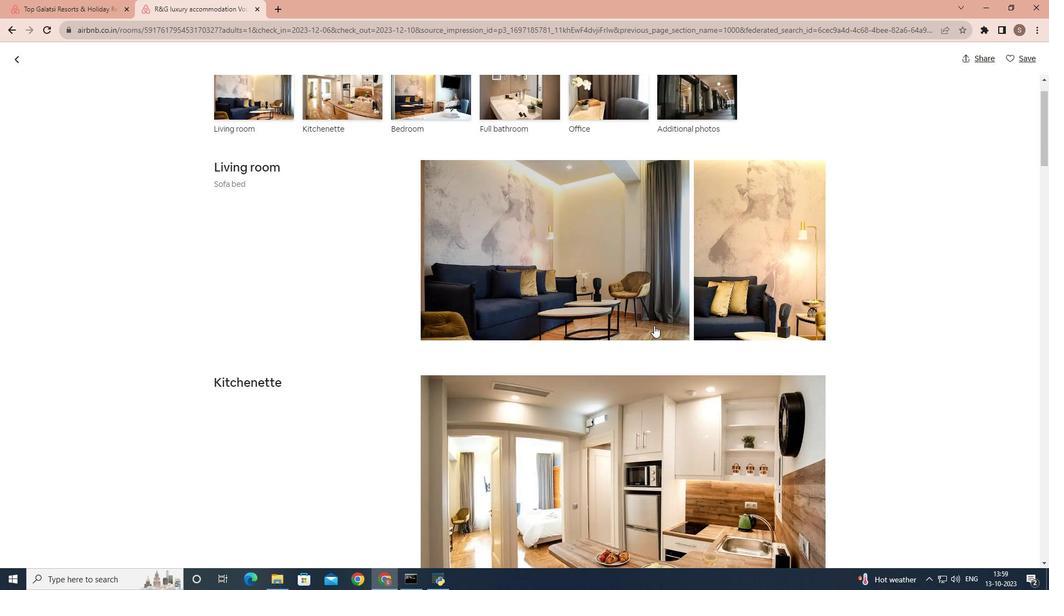 
Action: Mouse moved to (861, 392)
Screenshot: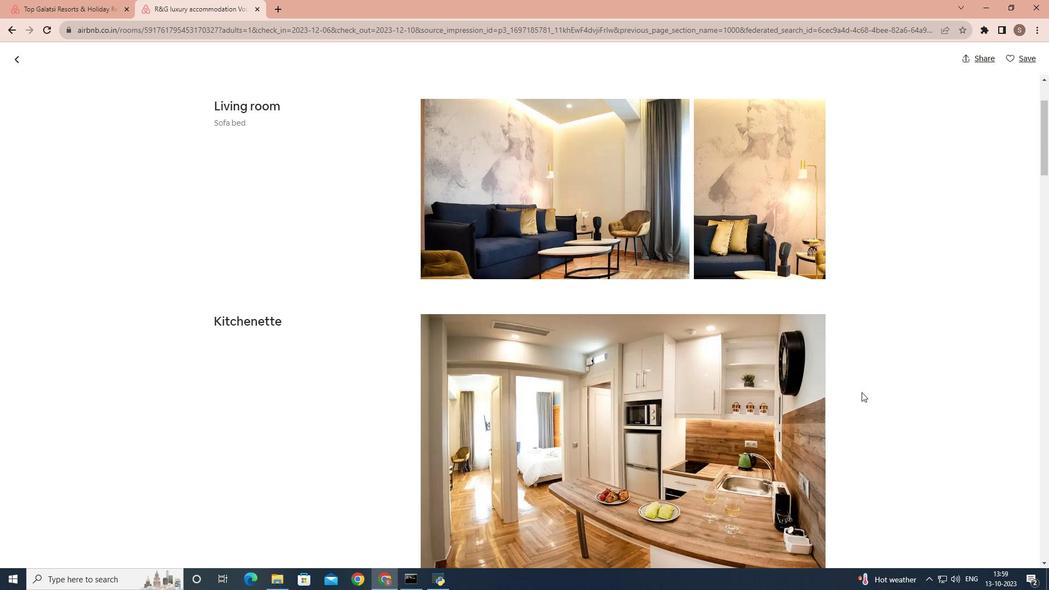 
Action: Mouse scrolled (861, 391) with delta (0, 0)
Screenshot: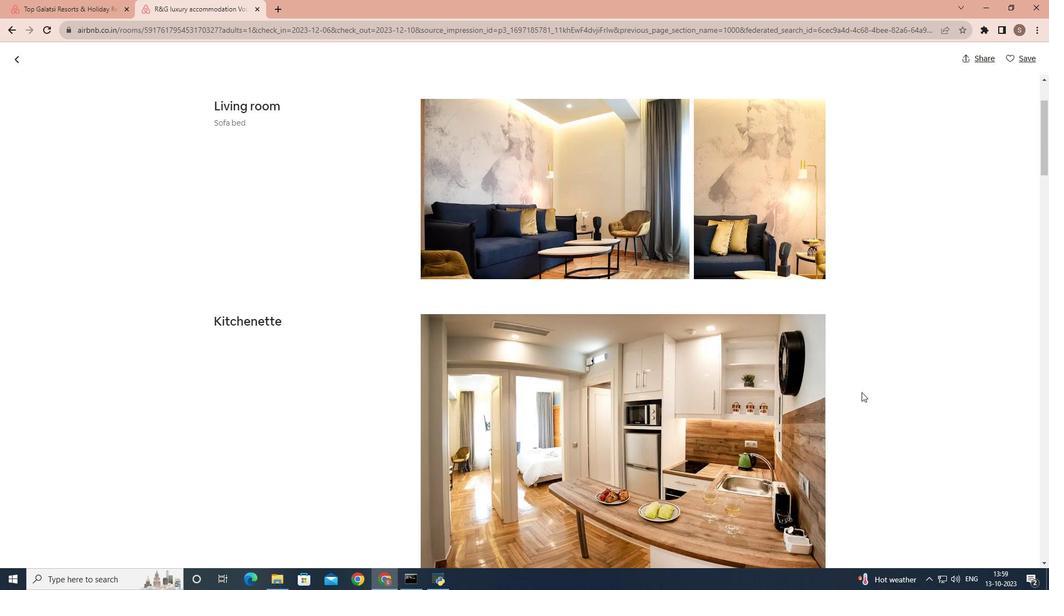 
Action: Mouse scrolled (861, 391) with delta (0, 0)
Screenshot: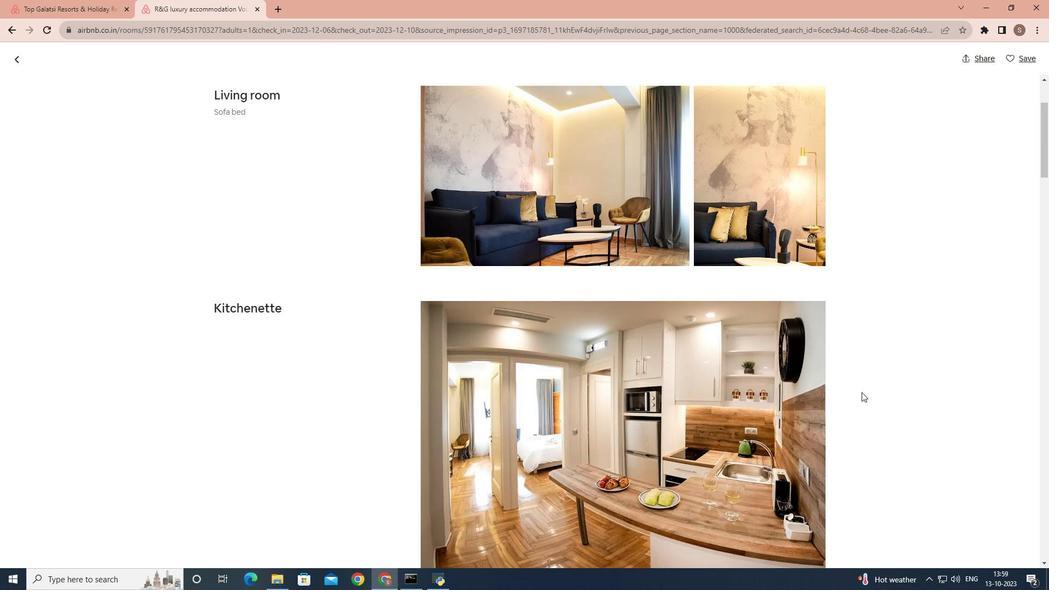 
Action: Mouse scrolled (861, 391) with delta (0, 0)
Screenshot: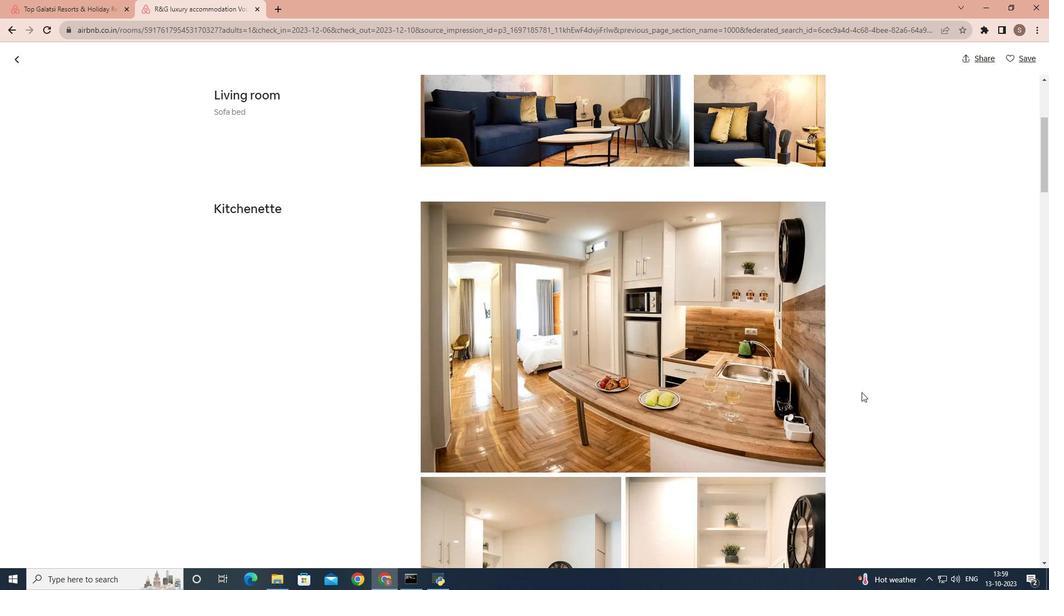
Action: Mouse scrolled (861, 391) with delta (0, 0)
Screenshot: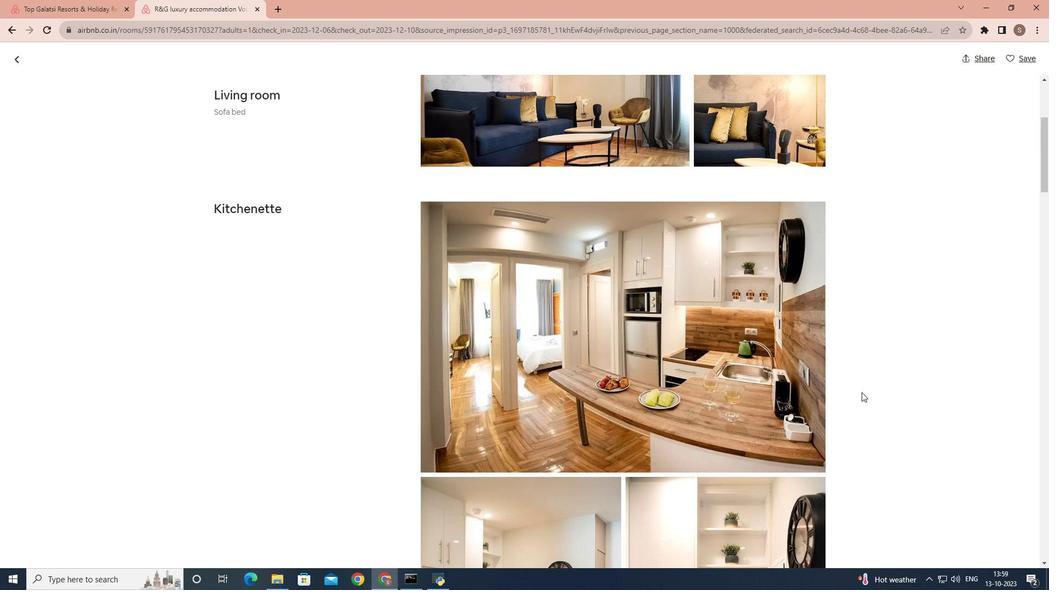 
Action: Mouse moved to (866, 391)
Screenshot: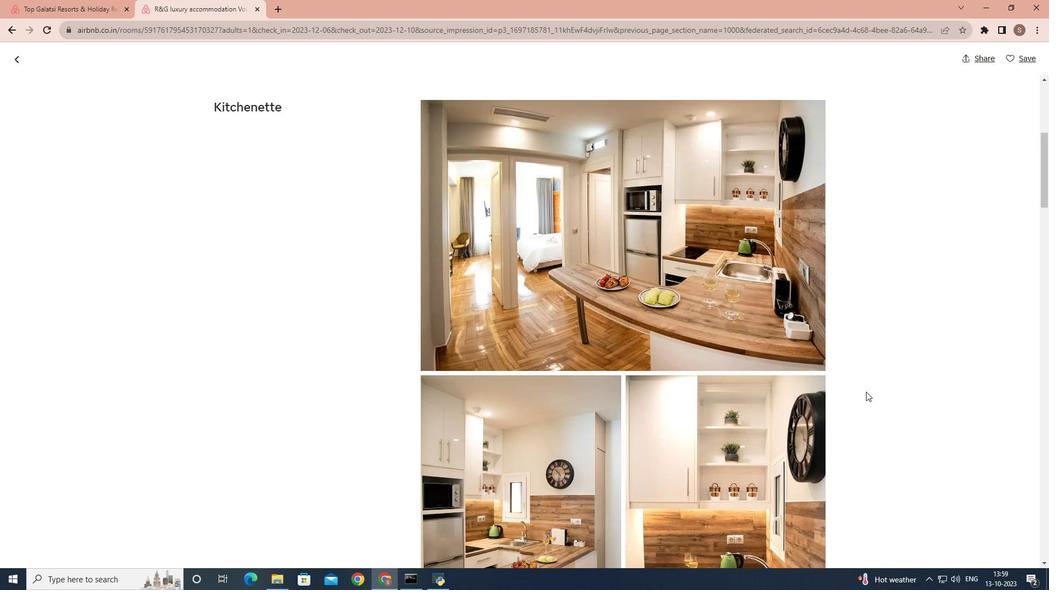 
Action: Mouse scrolled (866, 391) with delta (0, 0)
Screenshot: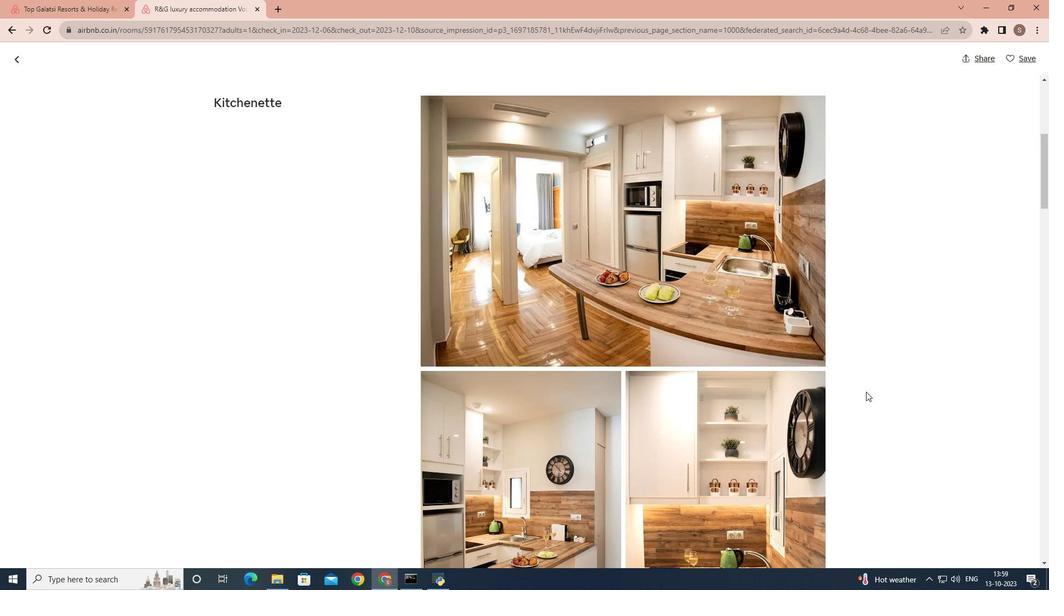 
Action: Mouse scrolled (866, 391) with delta (0, 0)
Screenshot: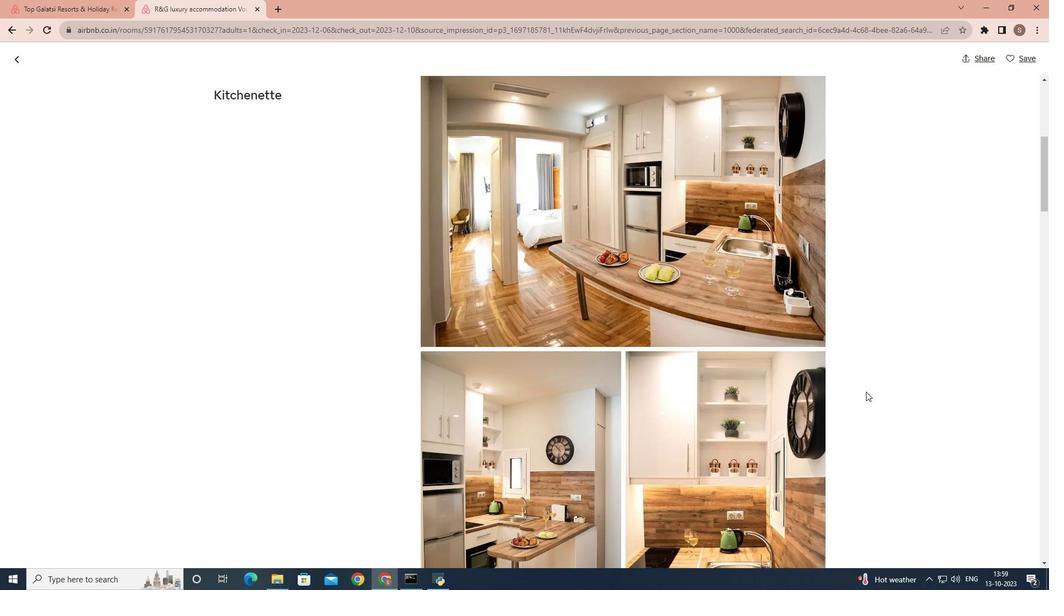 
Action: Mouse scrolled (866, 391) with delta (0, 0)
Screenshot: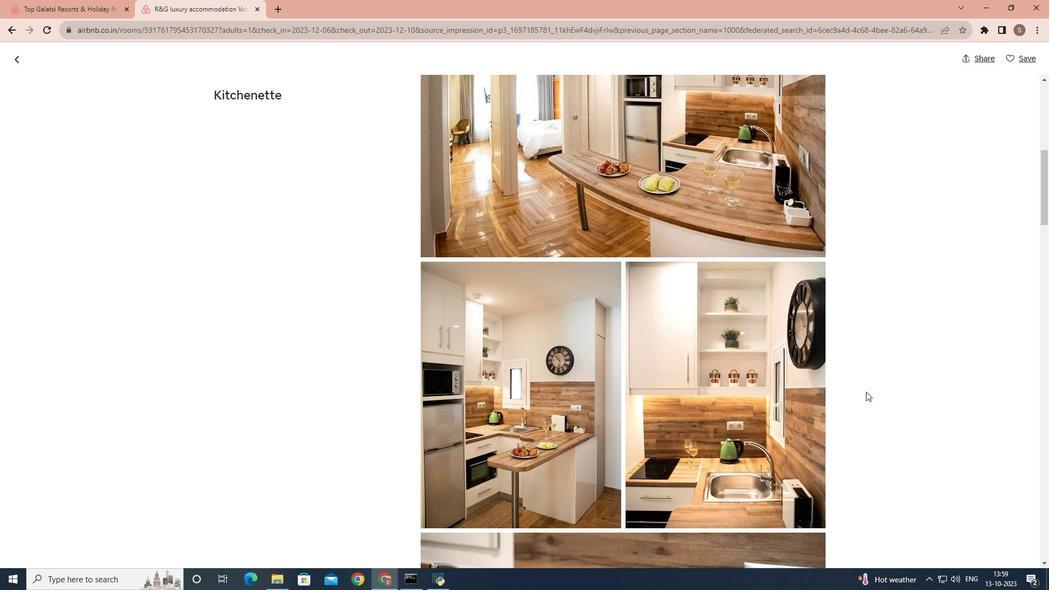 
Action: Mouse scrolled (866, 391) with delta (0, 0)
Screenshot: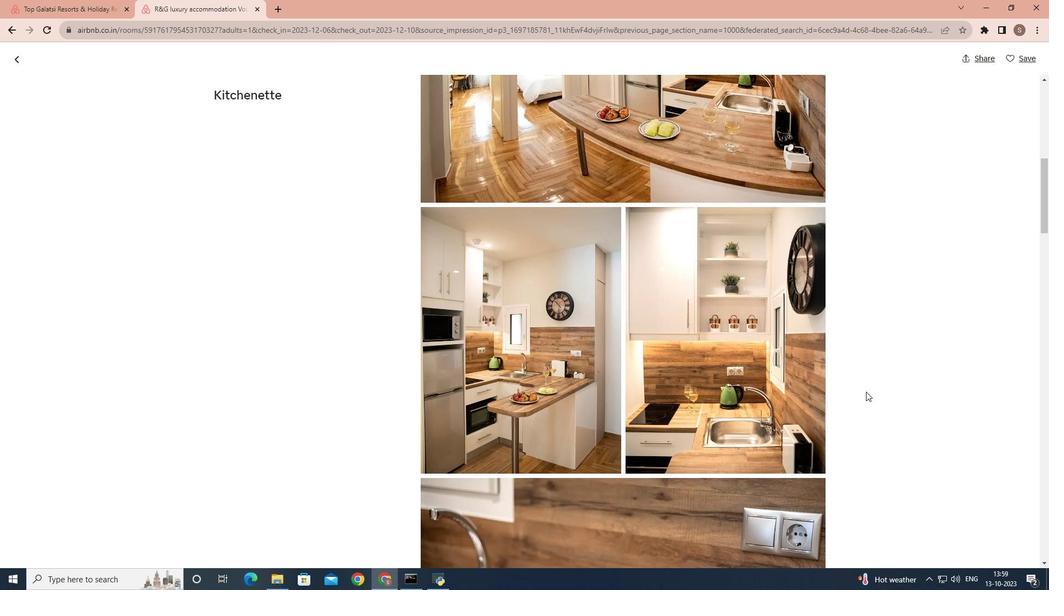 
Action: Mouse scrolled (866, 391) with delta (0, 0)
Screenshot: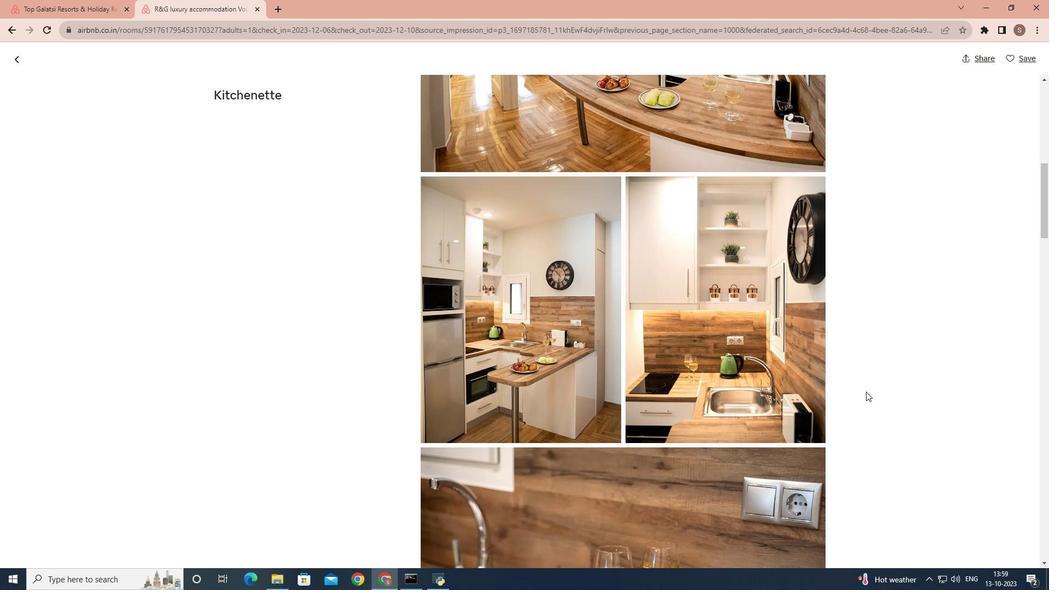 
Action: Mouse scrolled (866, 391) with delta (0, 0)
Screenshot: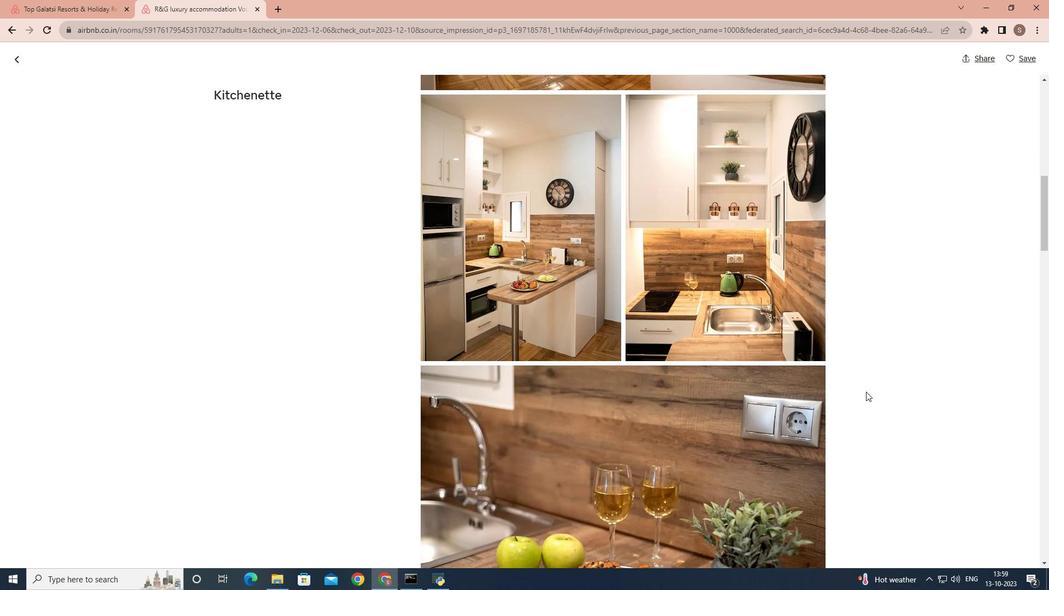 
Action: Mouse scrolled (866, 391) with delta (0, 0)
Screenshot: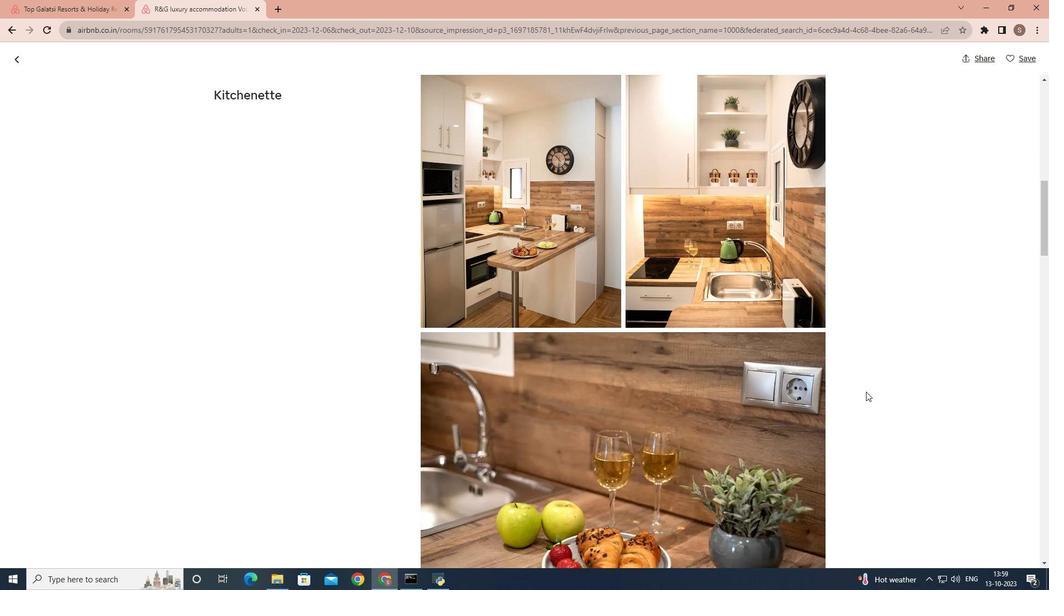 
Action: Mouse scrolled (866, 391) with delta (0, 0)
Screenshot: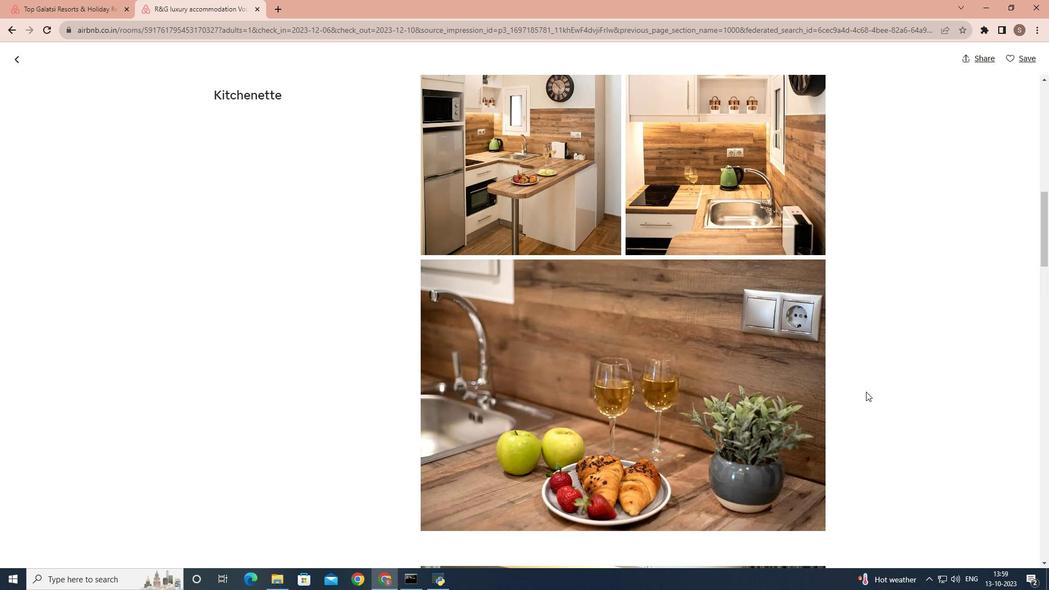 
Action: Mouse scrolled (866, 391) with delta (0, 0)
Screenshot: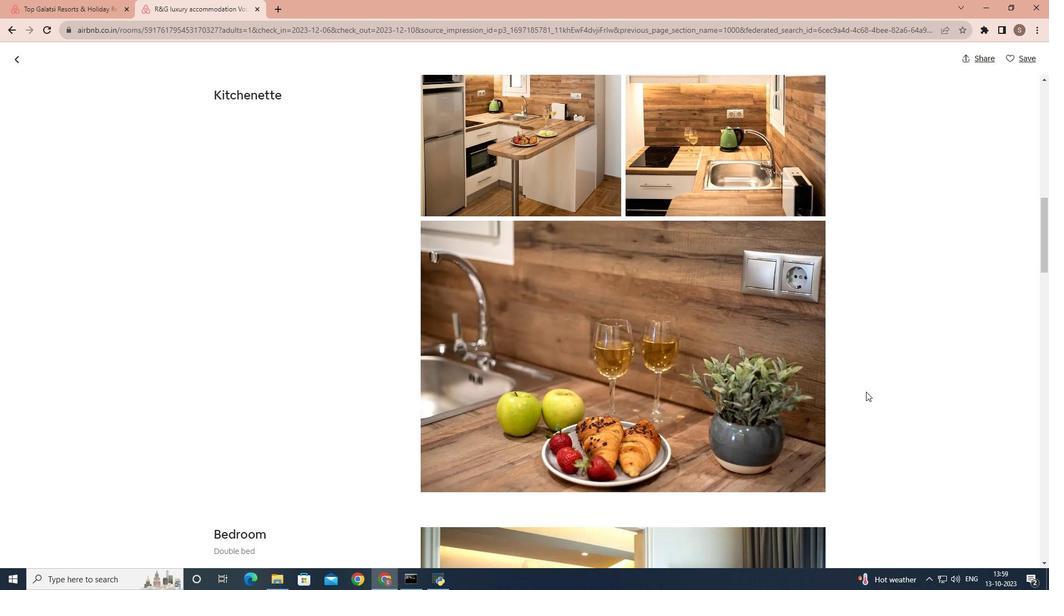 
Action: Mouse scrolled (866, 391) with delta (0, 0)
Screenshot: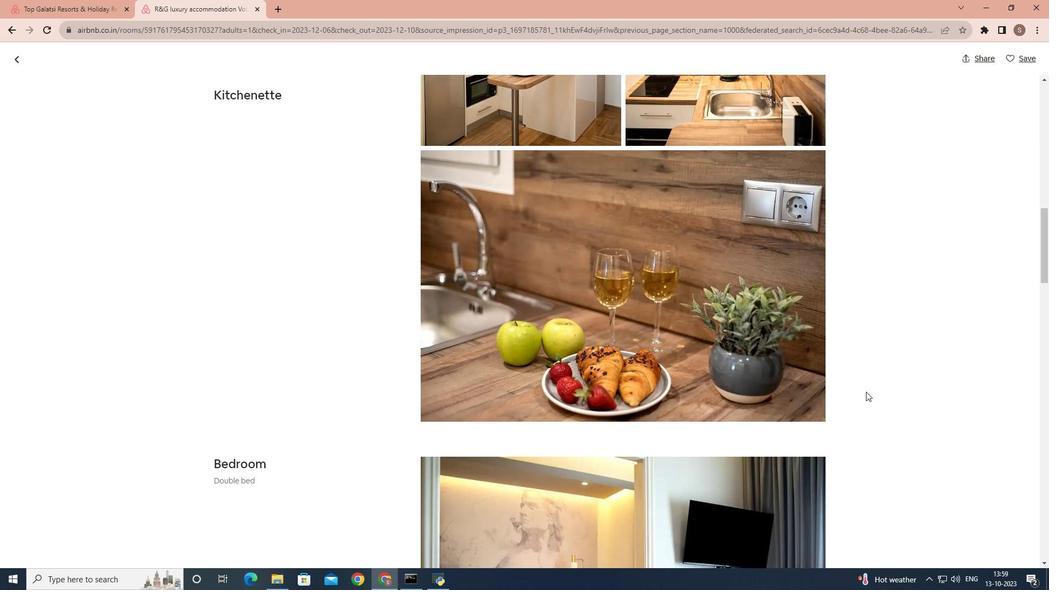 
Action: Mouse scrolled (866, 391) with delta (0, 0)
Screenshot: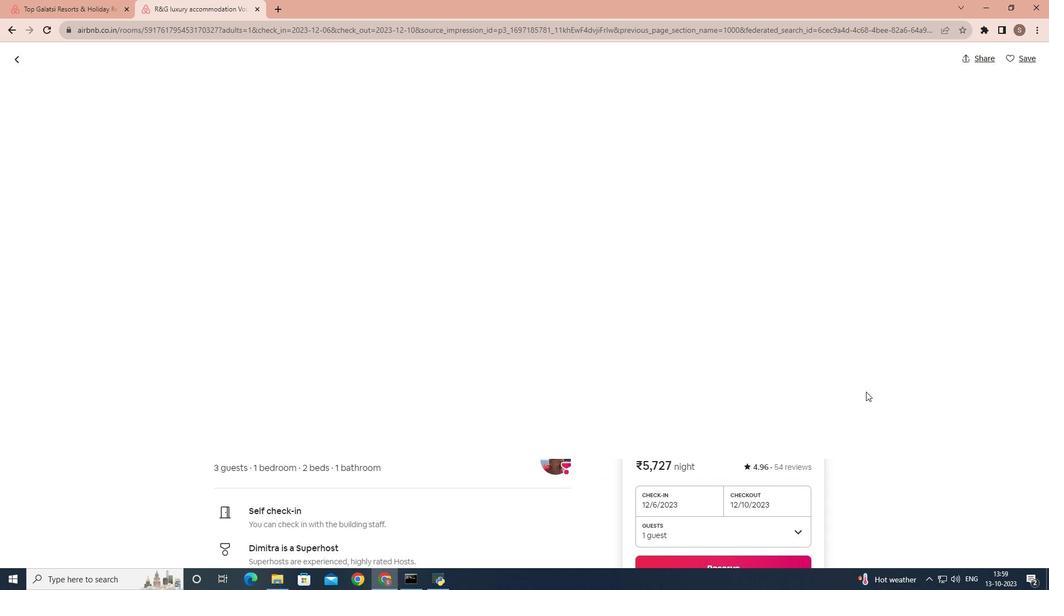 
Action: Mouse scrolled (866, 391) with delta (0, 0)
Screenshot: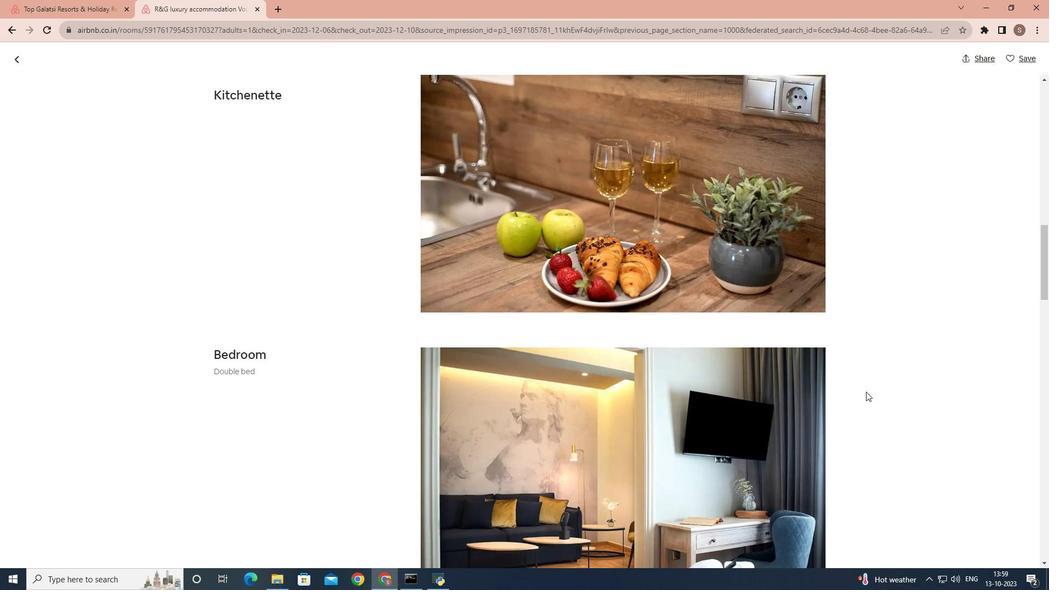 
Action: Mouse scrolled (866, 391) with delta (0, 0)
Screenshot: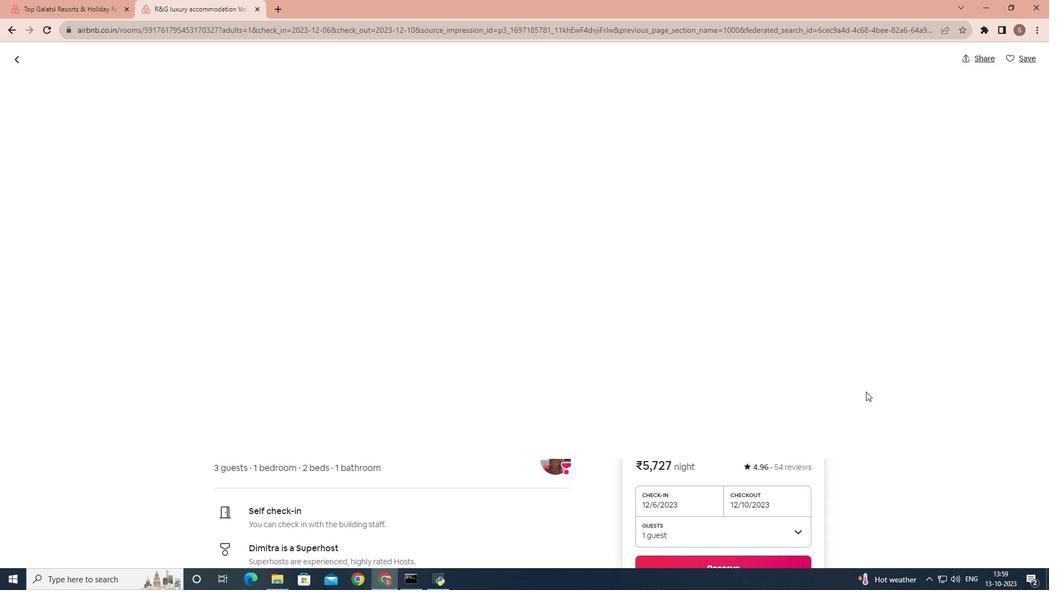 
Action: Mouse scrolled (866, 391) with delta (0, 0)
Screenshot: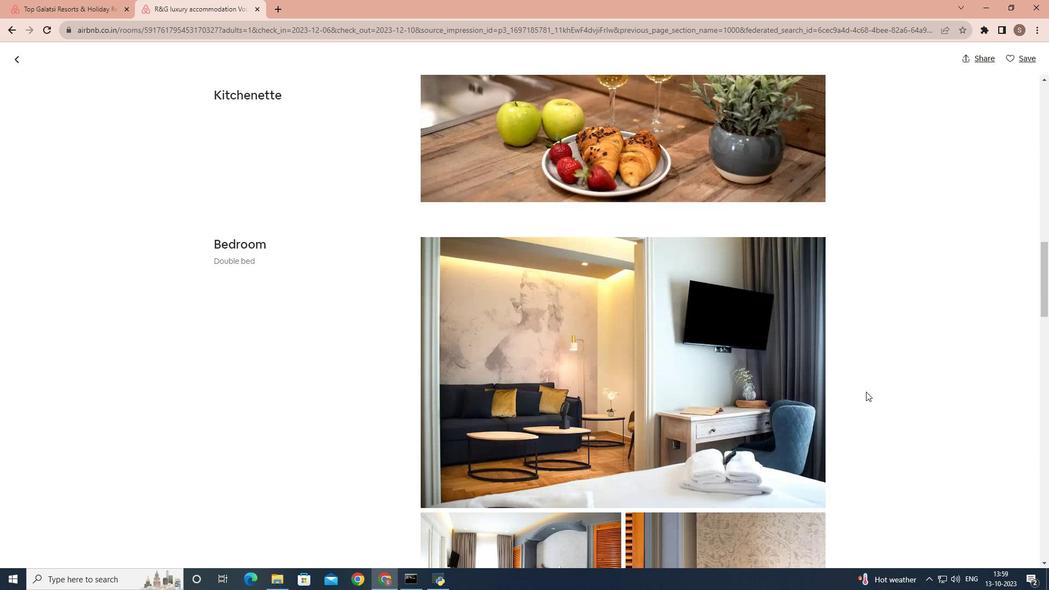 
Action: Mouse scrolled (866, 391) with delta (0, 0)
Screenshot: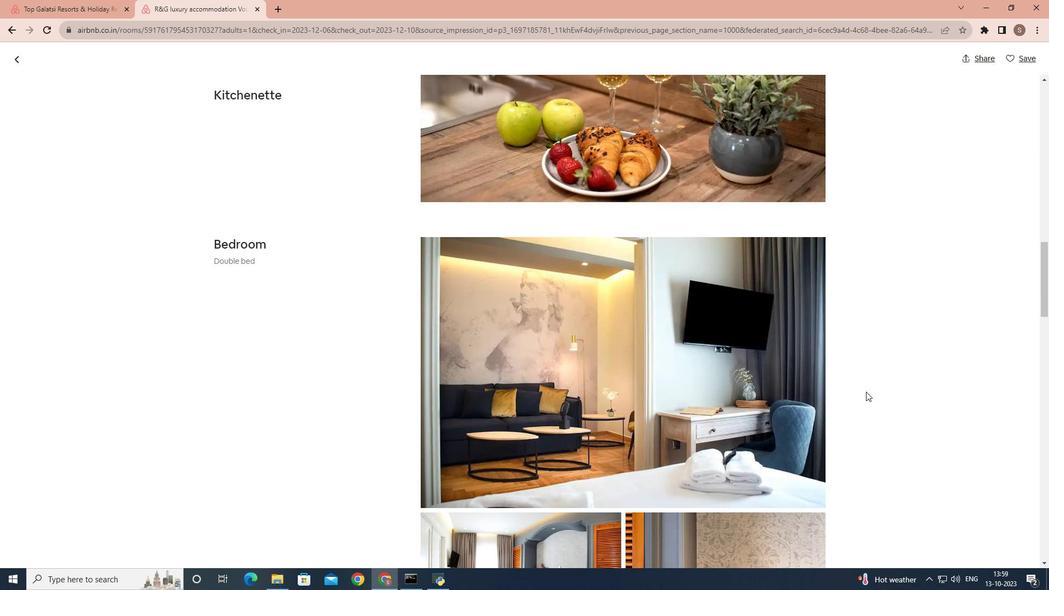 
Action: Mouse scrolled (866, 391) with delta (0, 0)
Screenshot: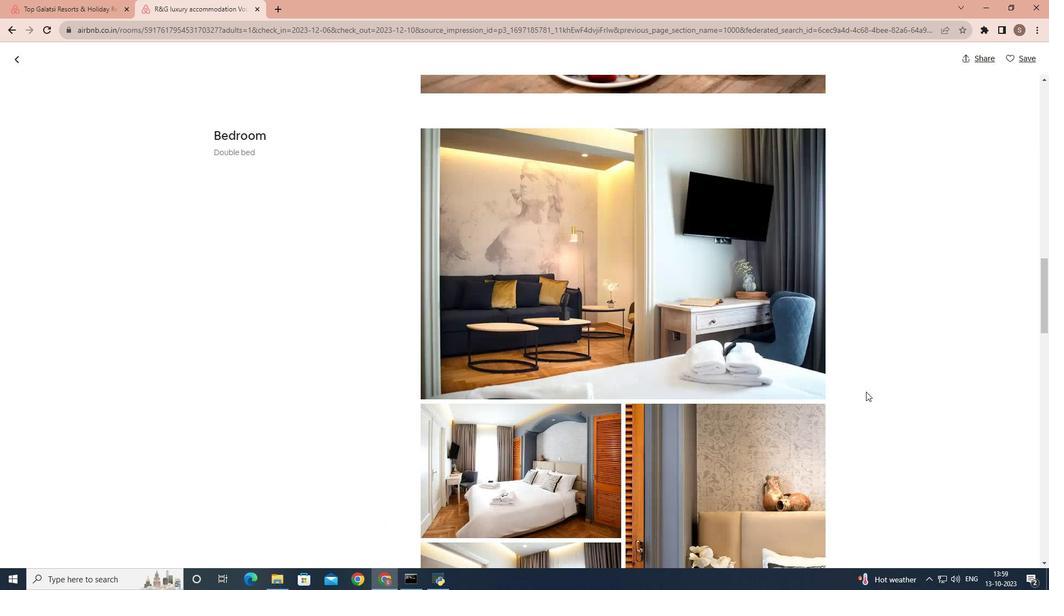 
Action: Mouse scrolled (866, 391) with delta (0, 0)
Screenshot: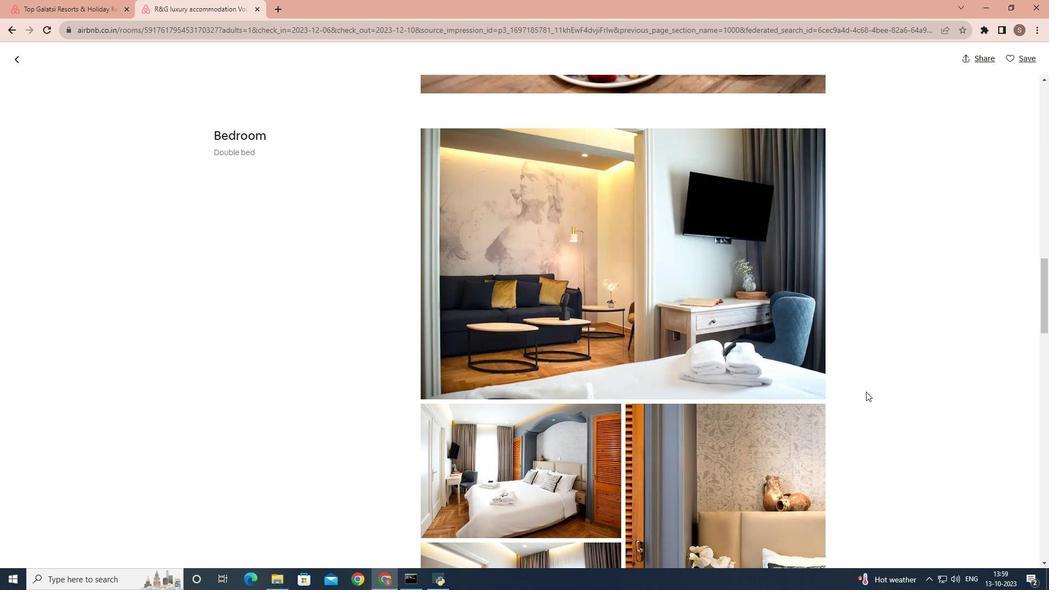 
Action: Mouse scrolled (866, 391) with delta (0, 0)
Screenshot: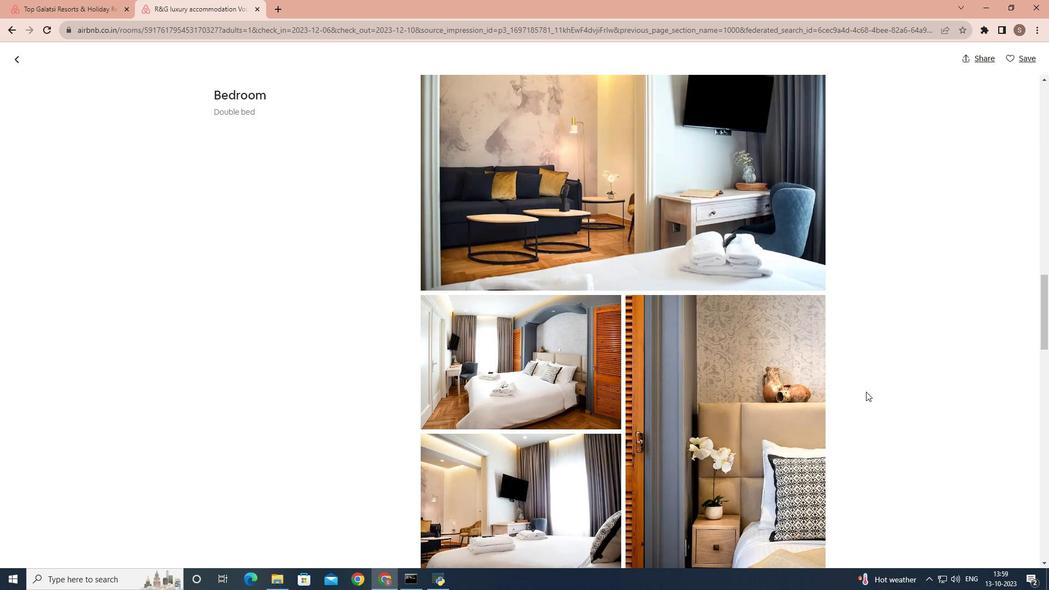 
Action: Mouse scrolled (866, 391) with delta (0, 0)
Screenshot: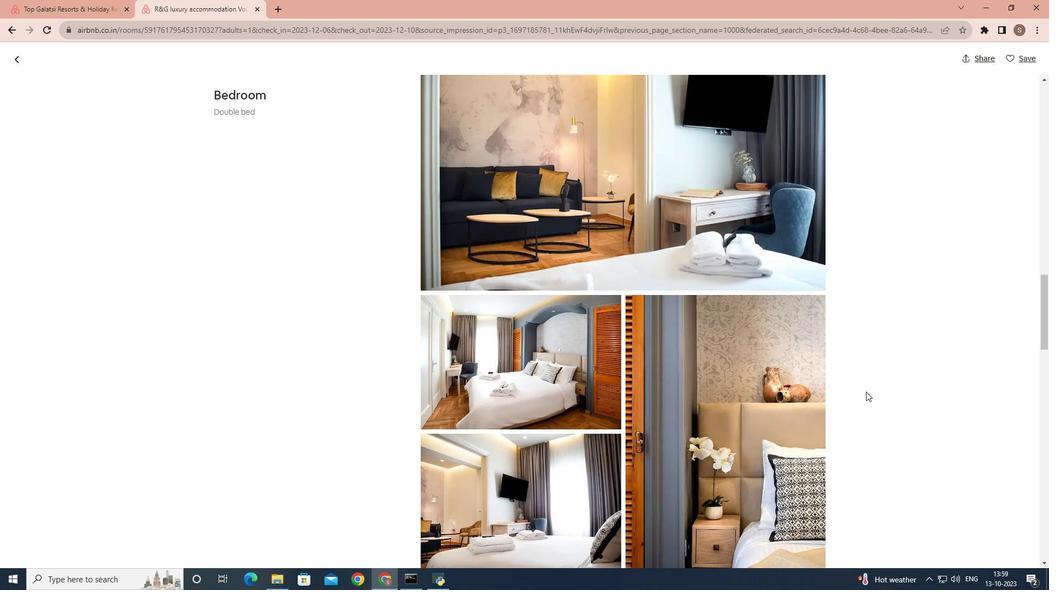 
Action: Mouse scrolled (866, 391) with delta (0, 0)
Screenshot: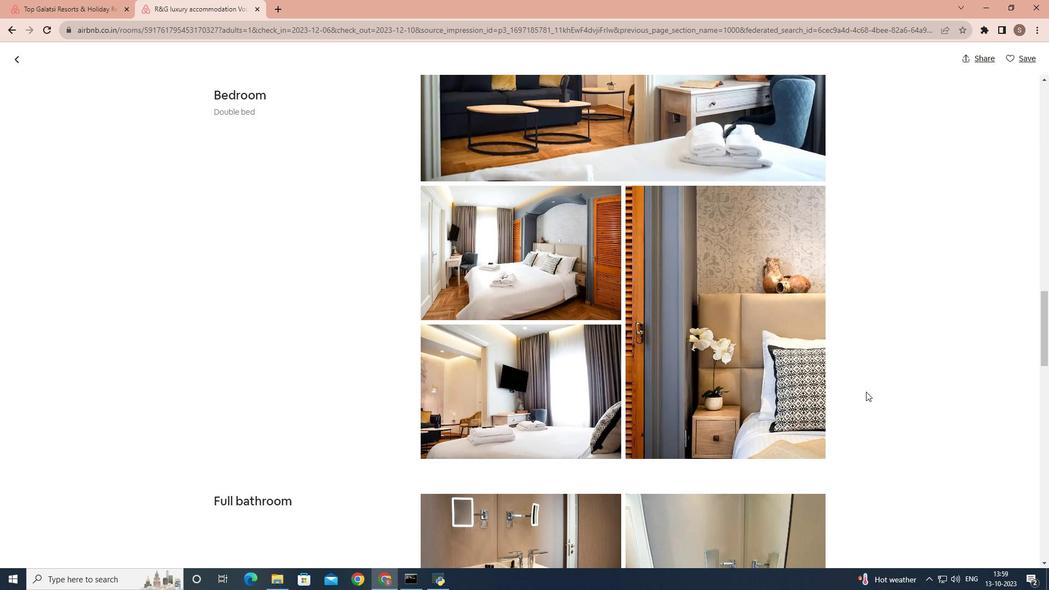 
Action: Mouse scrolled (866, 391) with delta (0, 0)
Screenshot: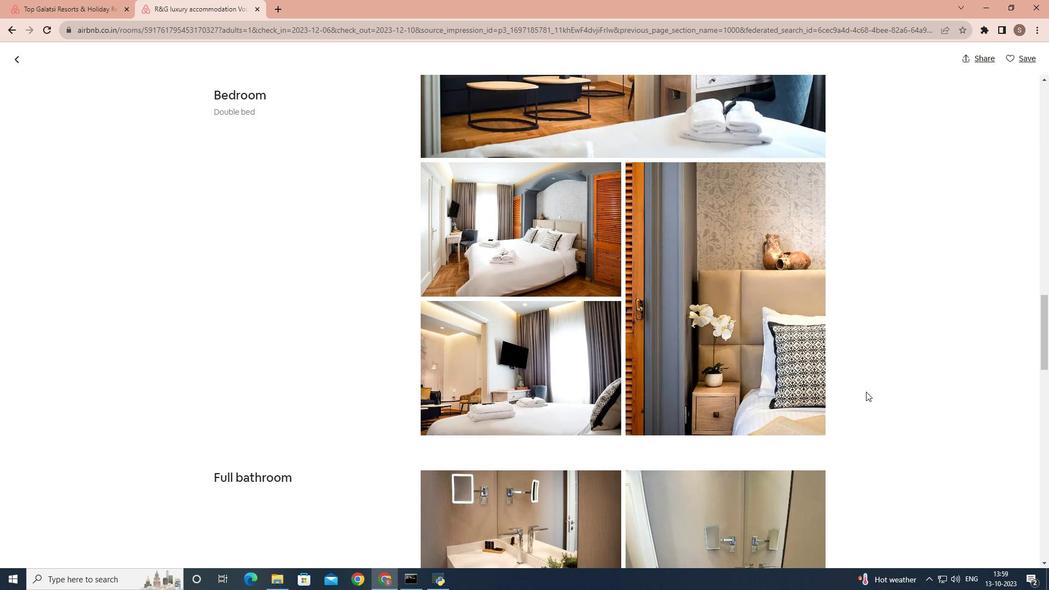 
Action: Mouse scrolled (866, 391) with delta (0, 0)
Screenshot: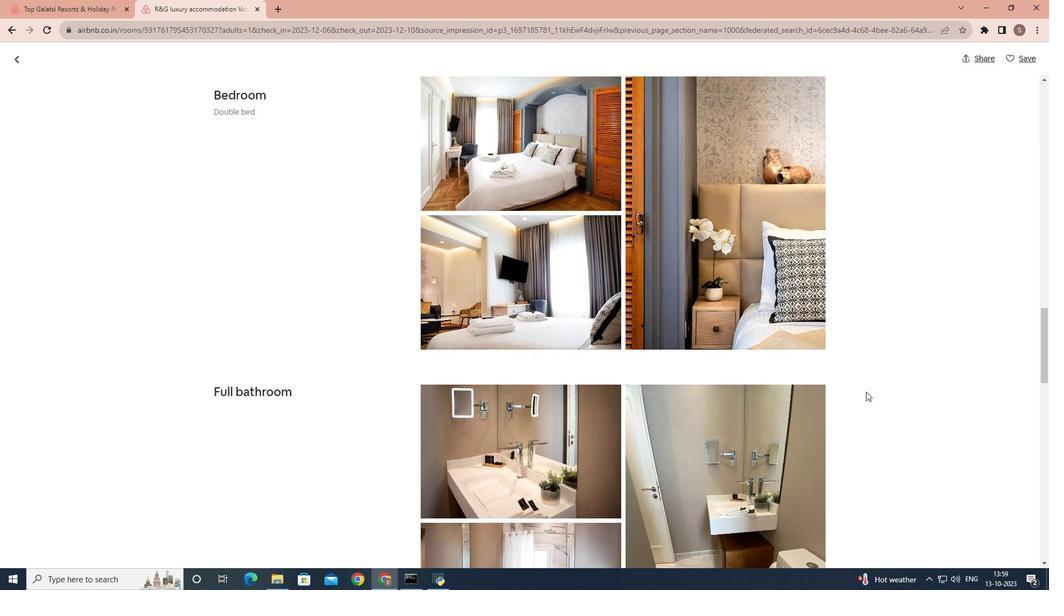 
Action: Mouse scrolled (866, 391) with delta (0, 0)
Screenshot: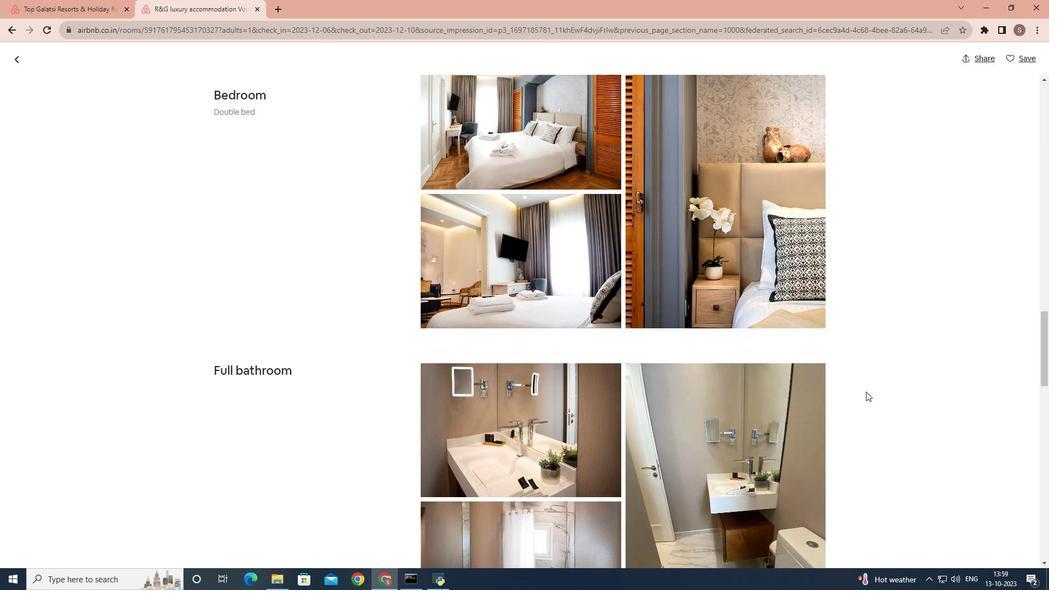 
Action: Mouse scrolled (866, 391) with delta (0, 0)
Screenshot: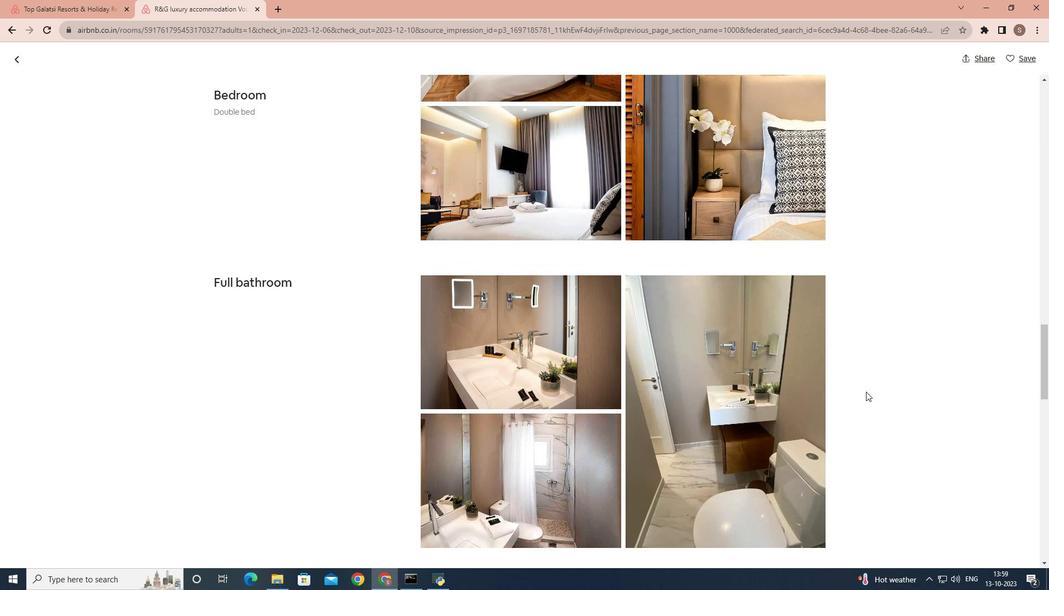 
Action: Mouse scrolled (866, 391) with delta (0, 0)
Screenshot: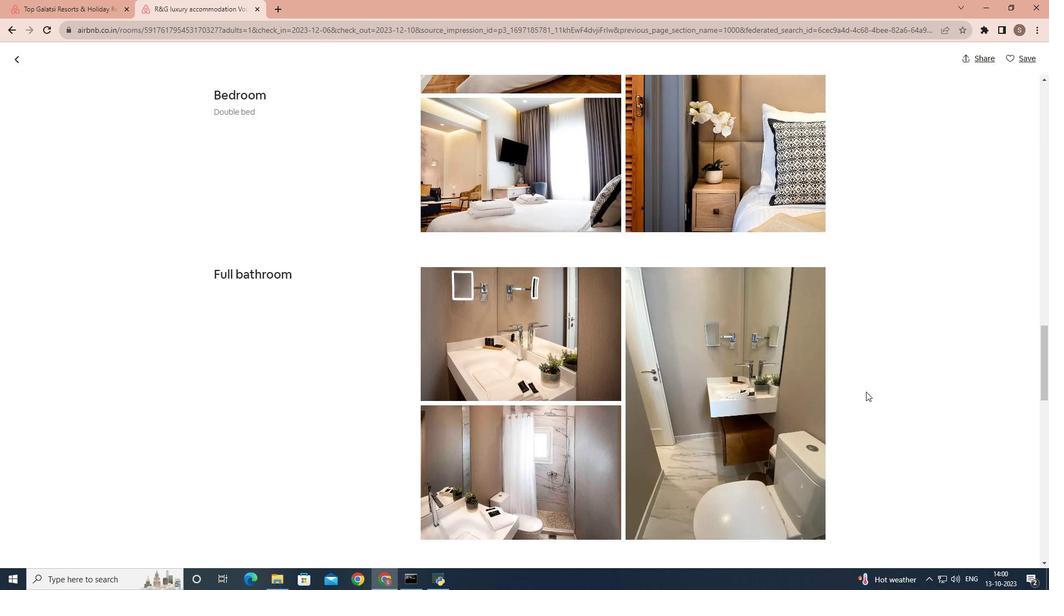 
Action: Mouse scrolled (866, 391) with delta (0, 0)
Screenshot: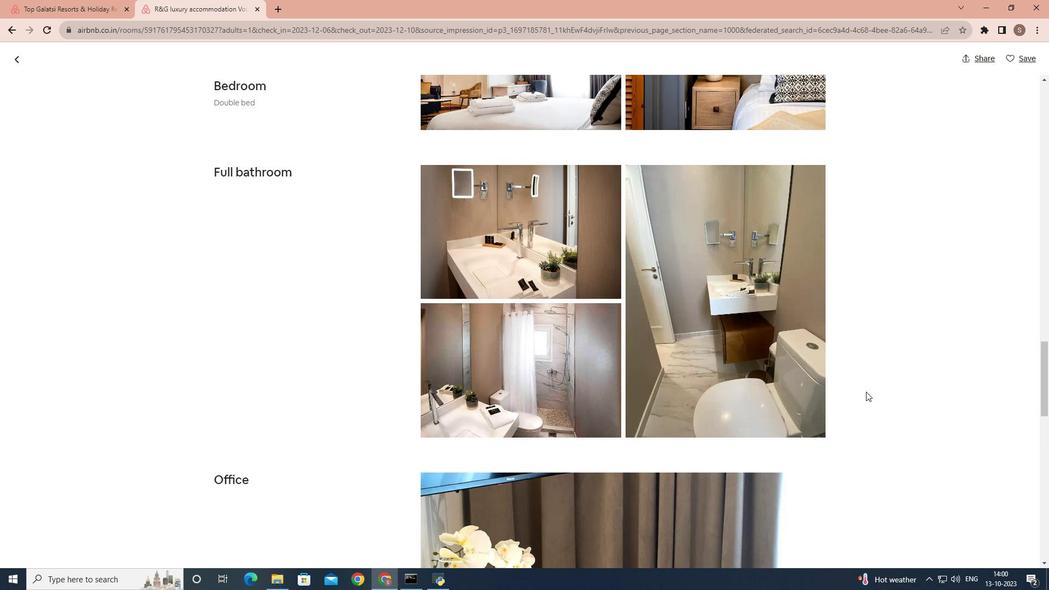 
Action: Mouse scrolled (866, 391) with delta (0, 0)
Screenshot: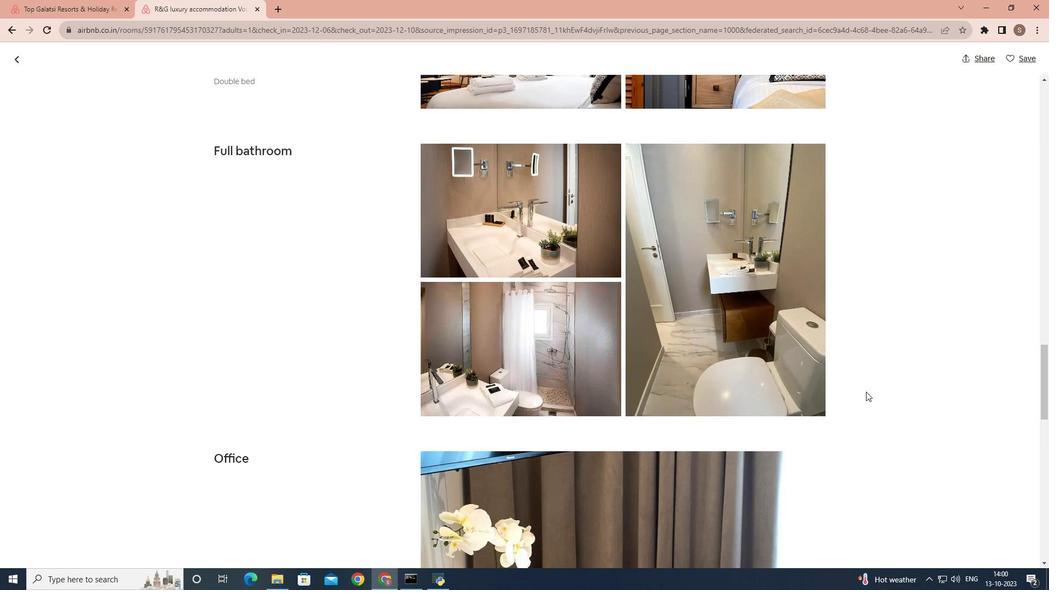 
Action: Mouse scrolled (866, 391) with delta (0, 0)
Screenshot: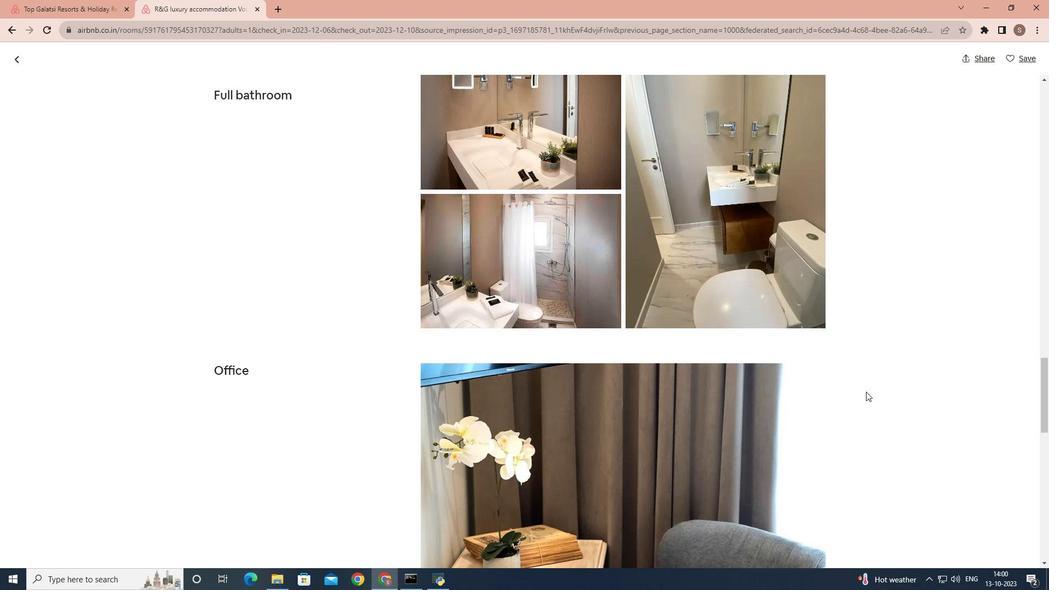
Action: Mouse scrolled (866, 391) with delta (0, 0)
Screenshot: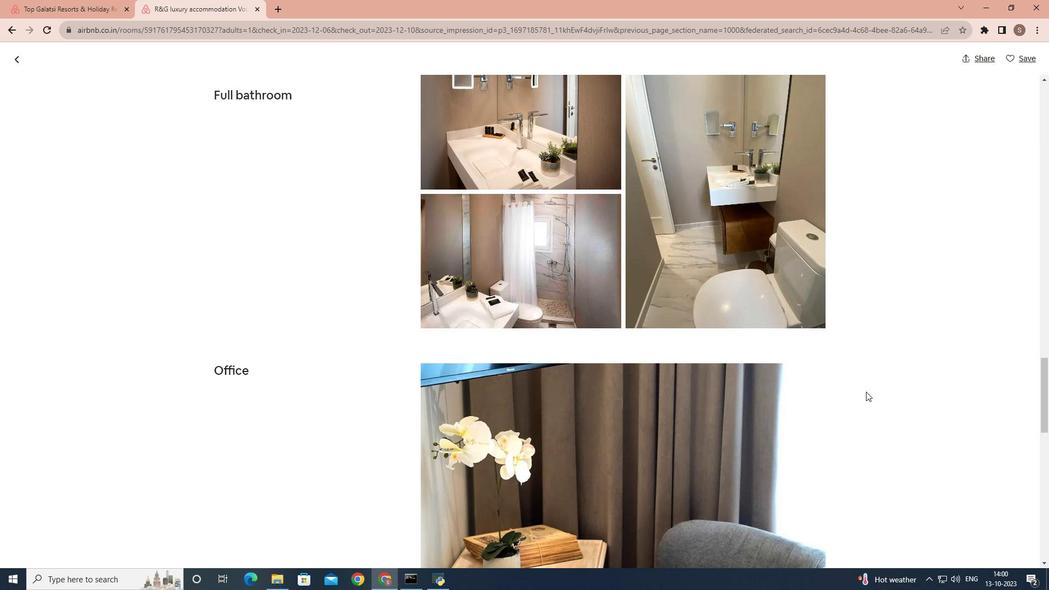 
Action: Mouse scrolled (866, 391) with delta (0, 0)
Screenshot: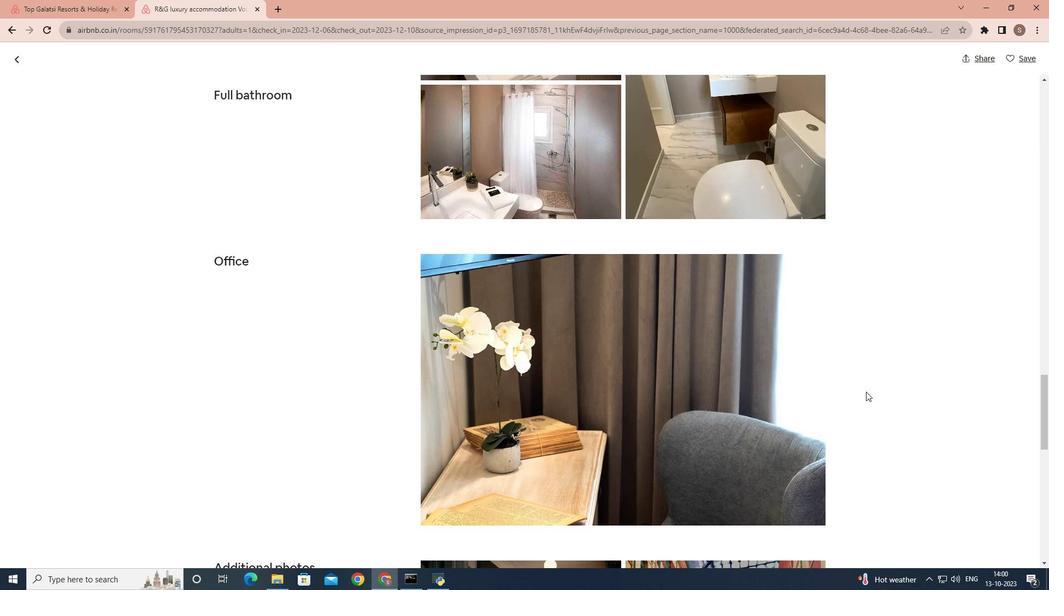
Action: Mouse scrolled (866, 391) with delta (0, 0)
Screenshot: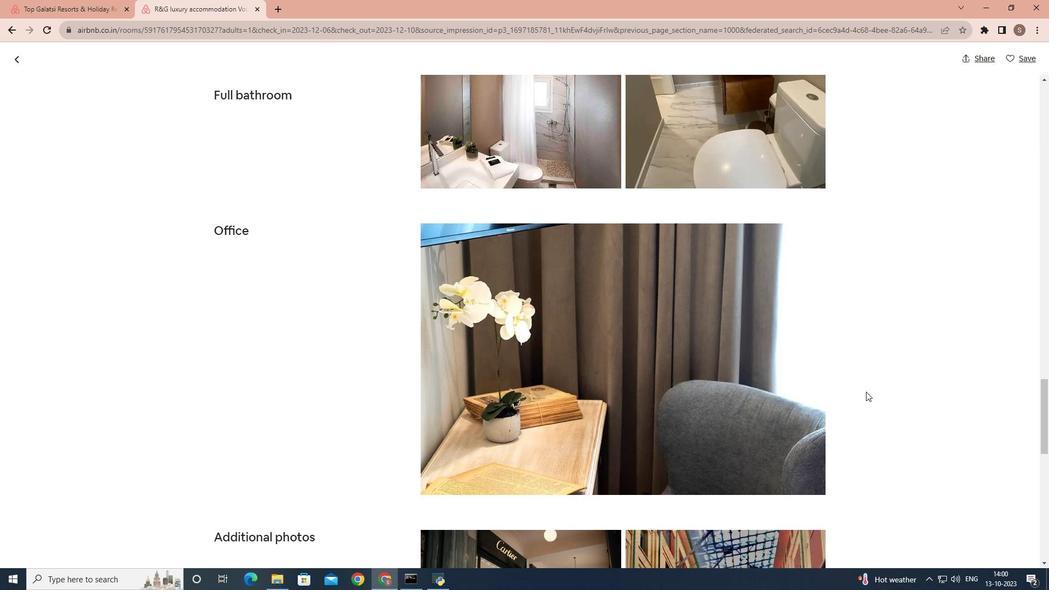 
Action: Mouse scrolled (866, 391) with delta (0, 0)
Screenshot: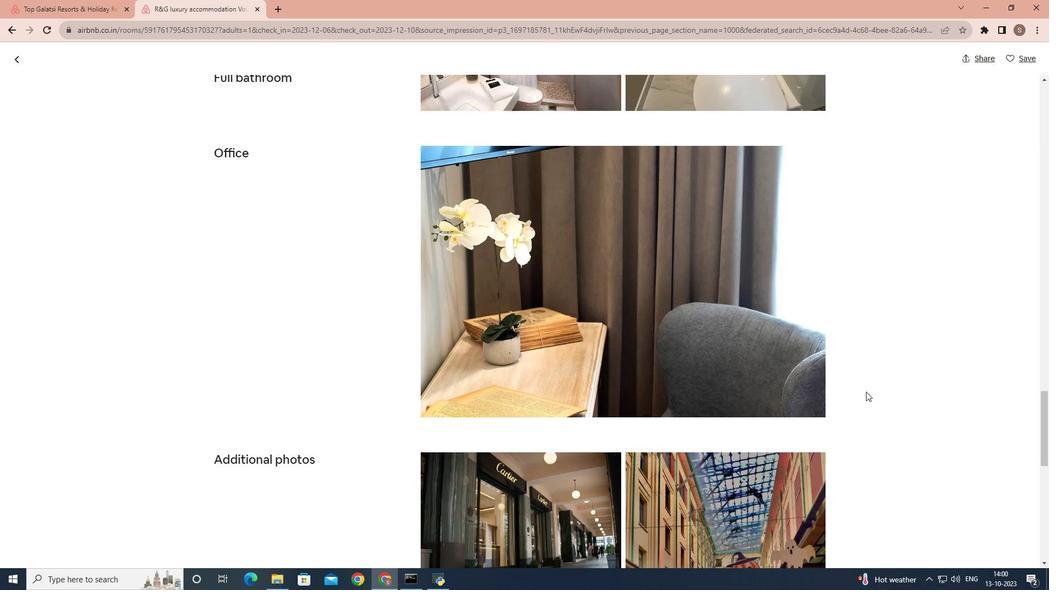 
Action: Mouse scrolled (866, 391) with delta (0, 0)
Screenshot: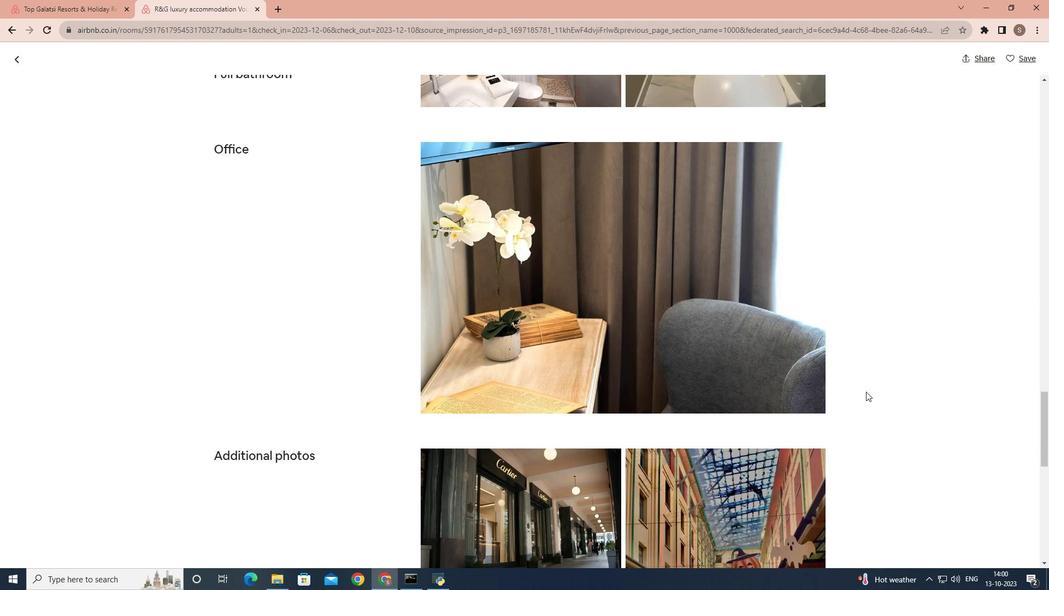 
Action: Mouse scrolled (866, 391) with delta (0, 0)
Screenshot: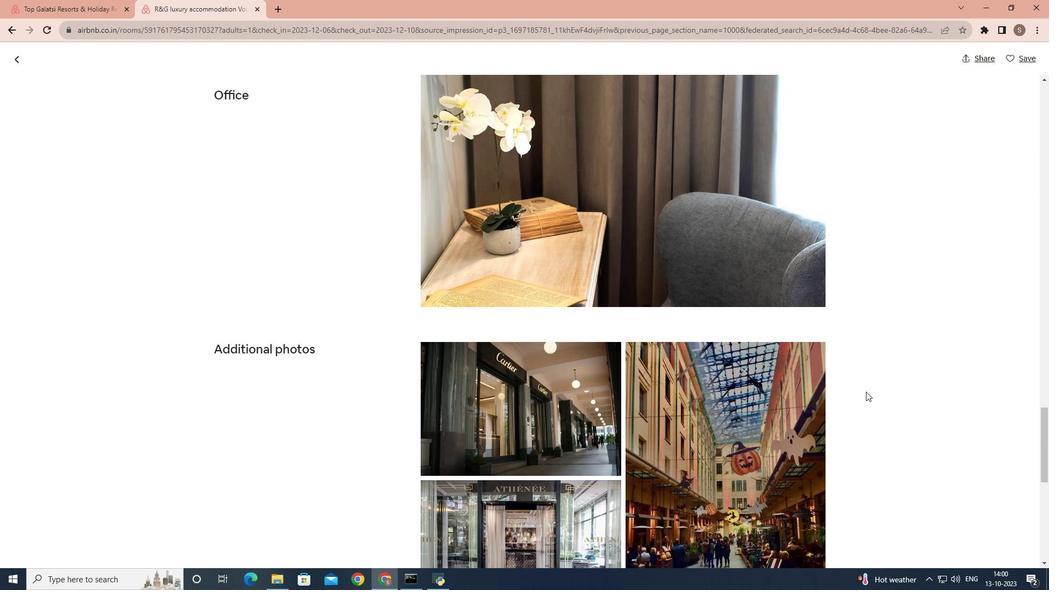 
Action: Mouse scrolled (866, 391) with delta (0, 0)
Screenshot: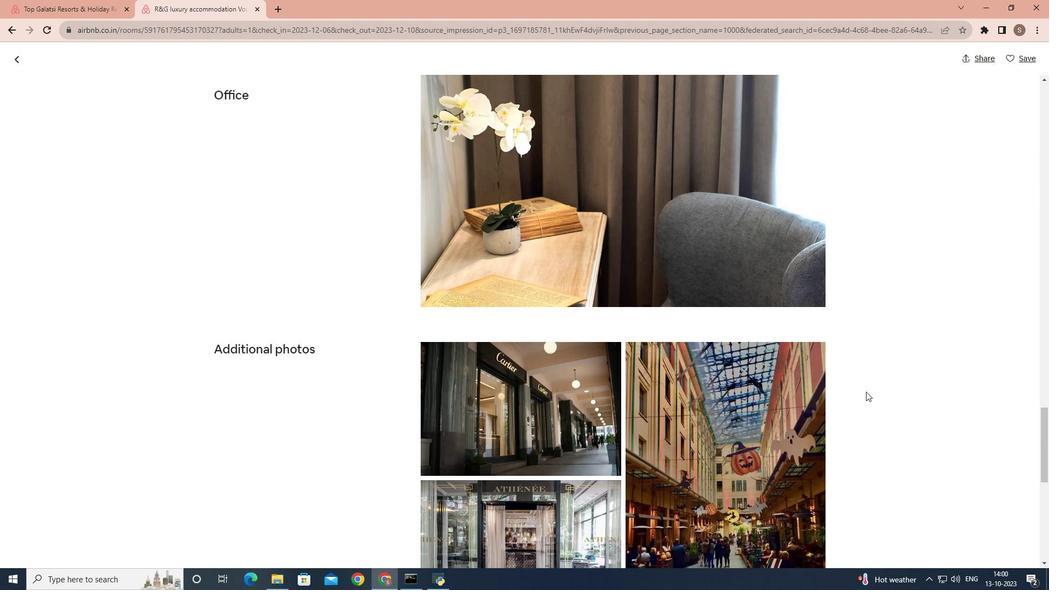 
Action: Mouse scrolled (866, 391) with delta (0, 0)
Screenshot: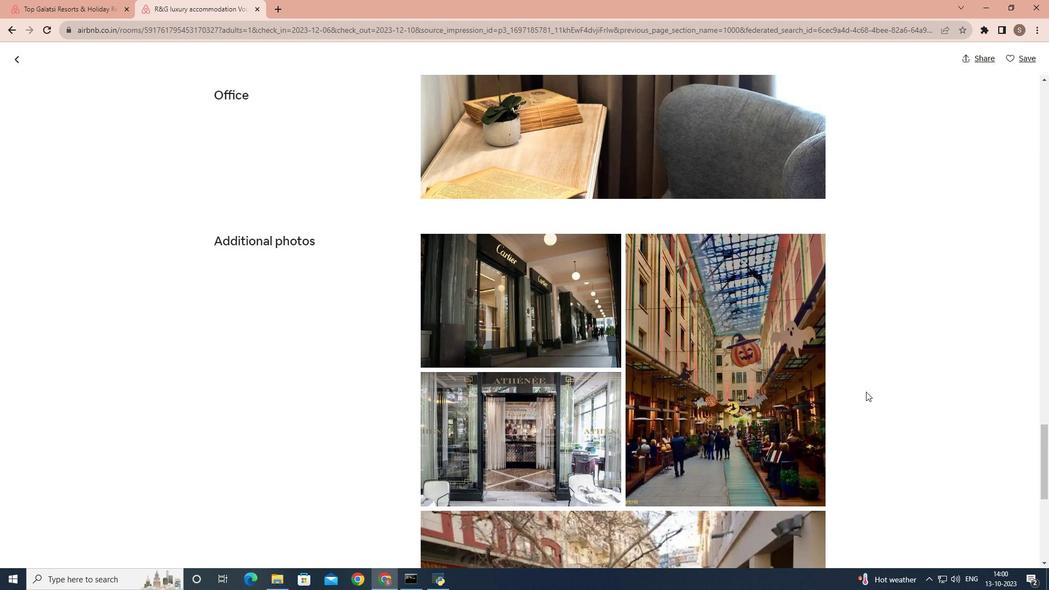 
Action: Mouse scrolled (866, 391) with delta (0, 0)
Screenshot: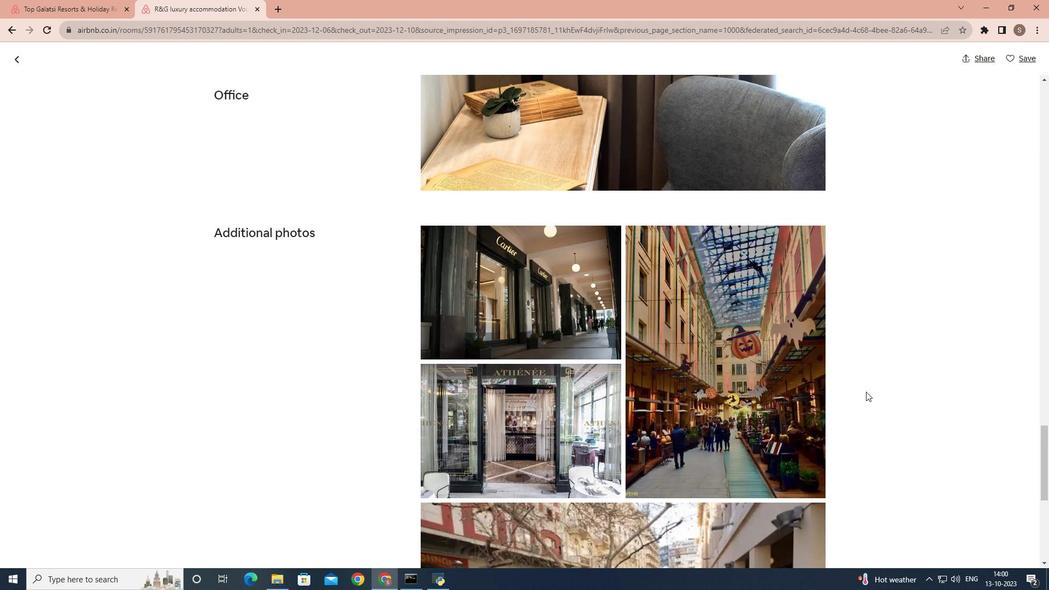 
Action: Mouse scrolled (866, 391) with delta (0, 0)
Screenshot: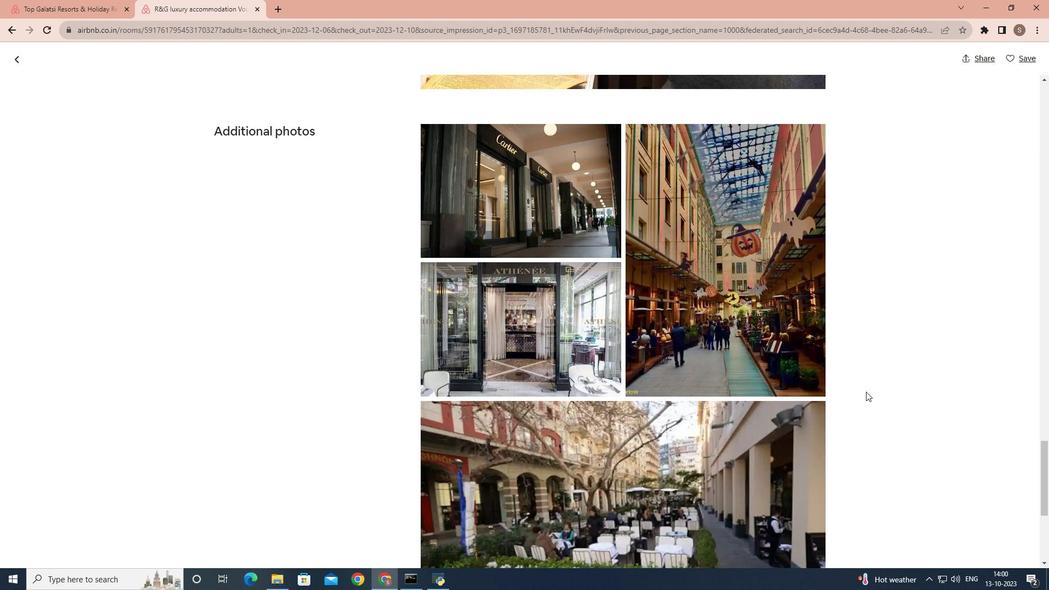 
Action: Mouse scrolled (866, 391) with delta (0, 0)
Screenshot: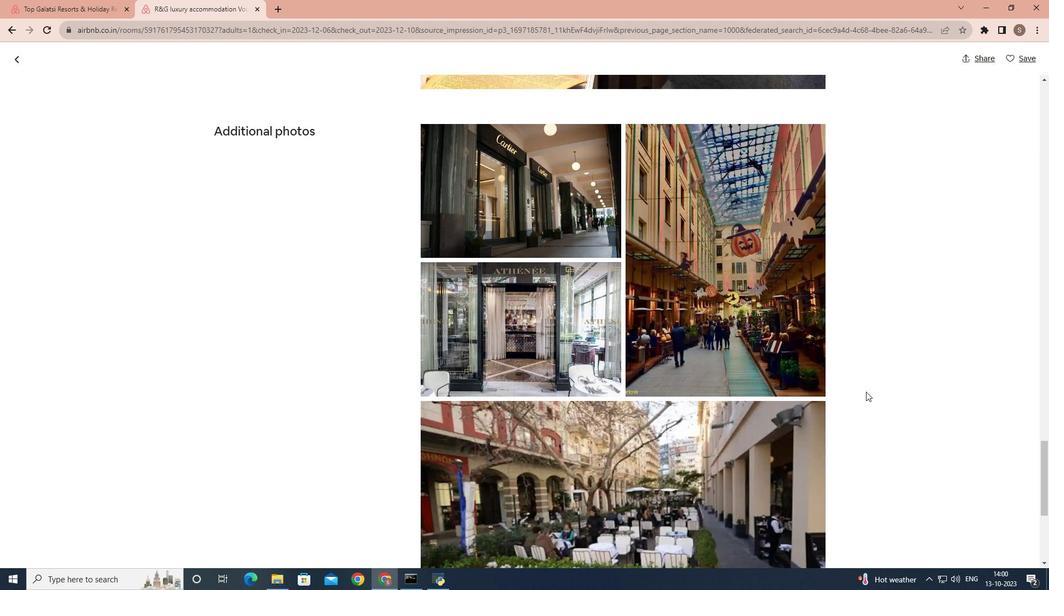 
Action: Mouse scrolled (866, 391) with delta (0, 0)
Screenshot: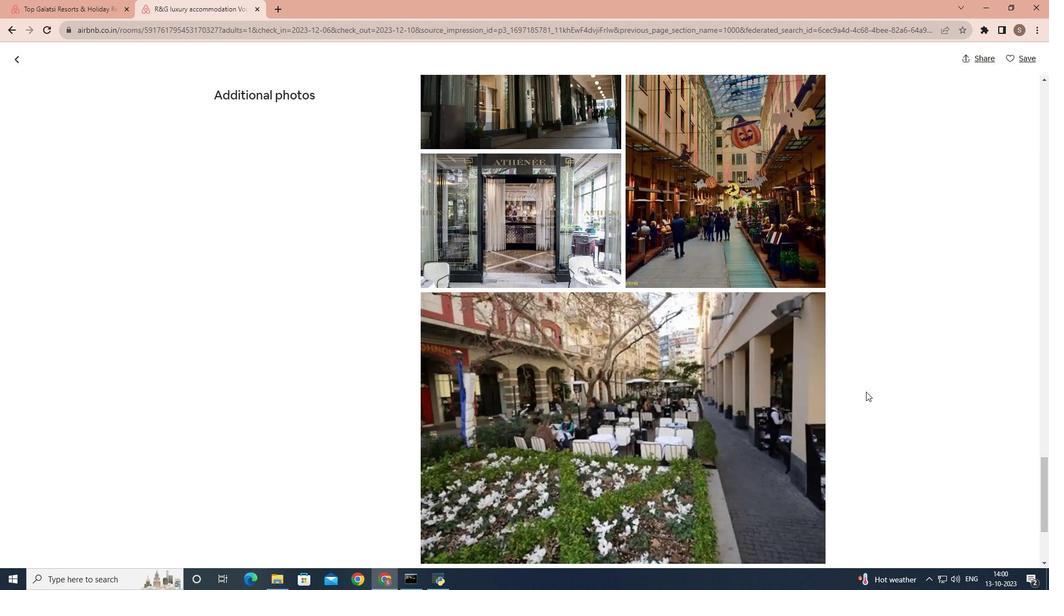 
Action: Mouse scrolled (866, 391) with delta (0, 0)
Screenshot: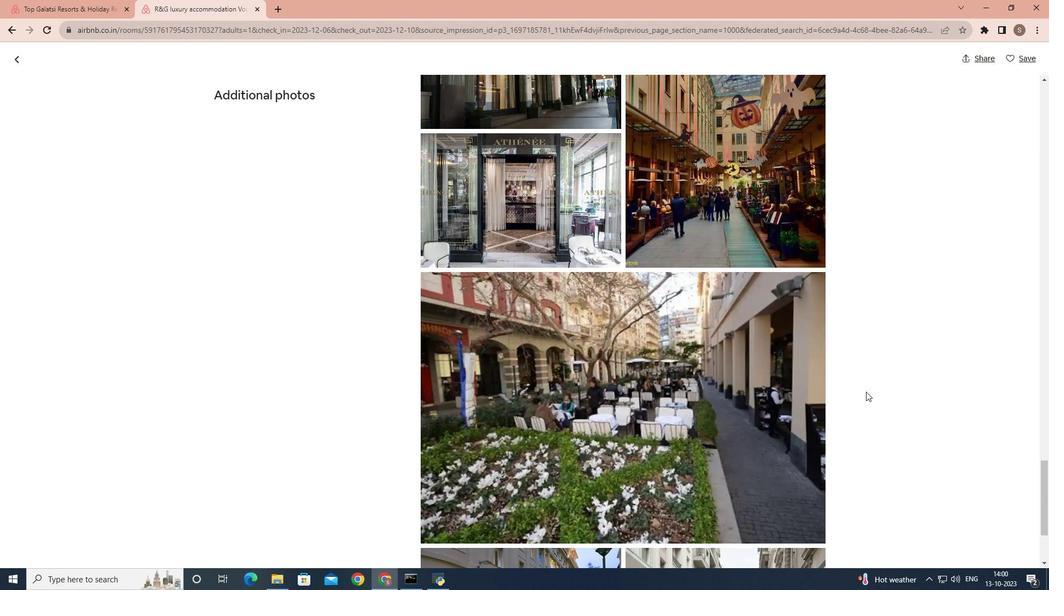 
Action: Mouse scrolled (866, 391) with delta (0, 0)
Screenshot: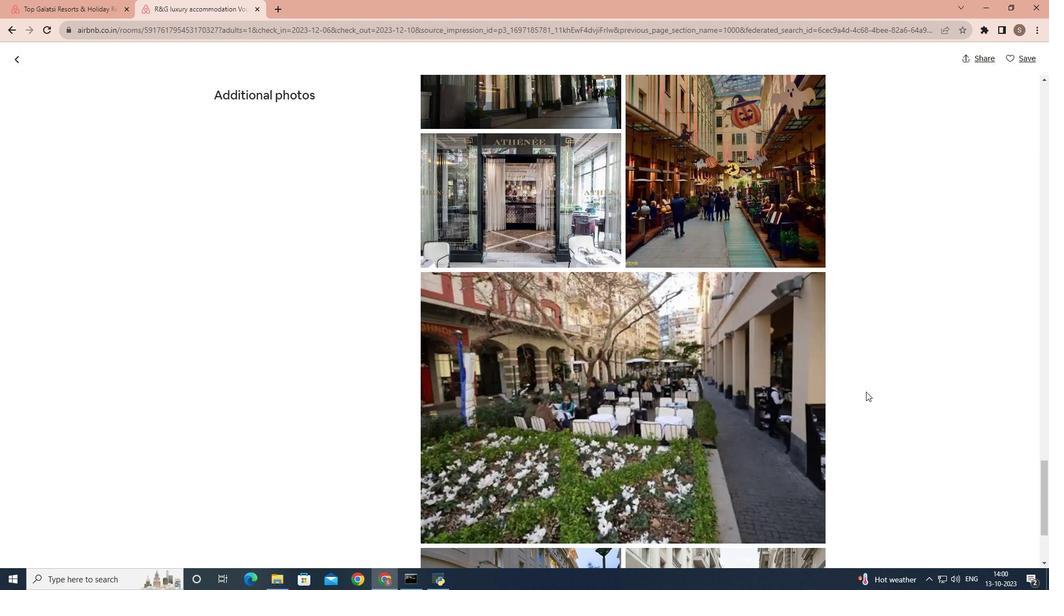 
Action: Mouse scrolled (866, 391) with delta (0, 0)
Screenshot: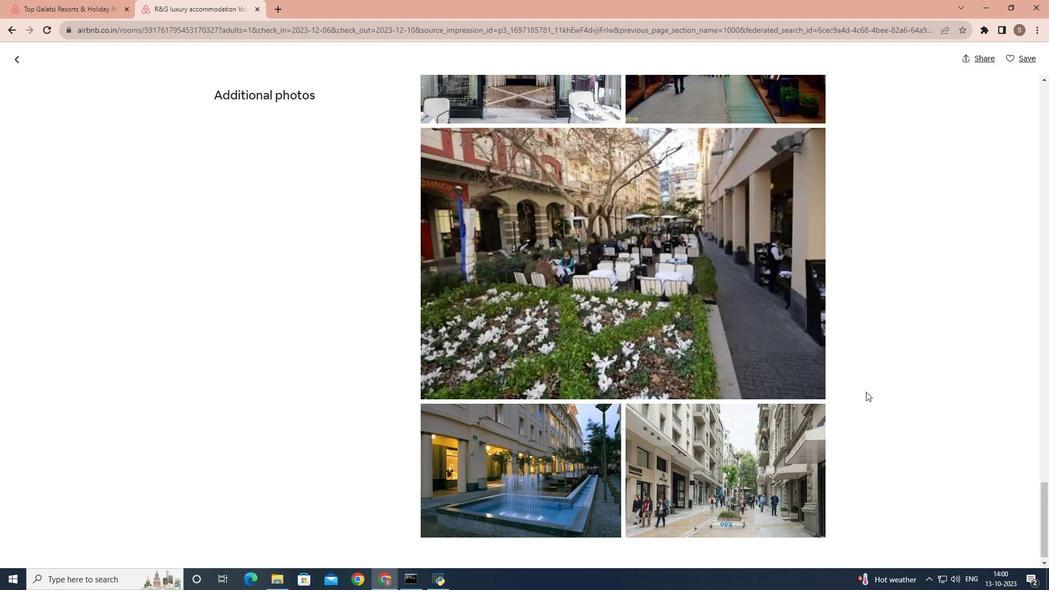 
Action: Mouse scrolled (866, 391) with delta (0, 0)
Screenshot: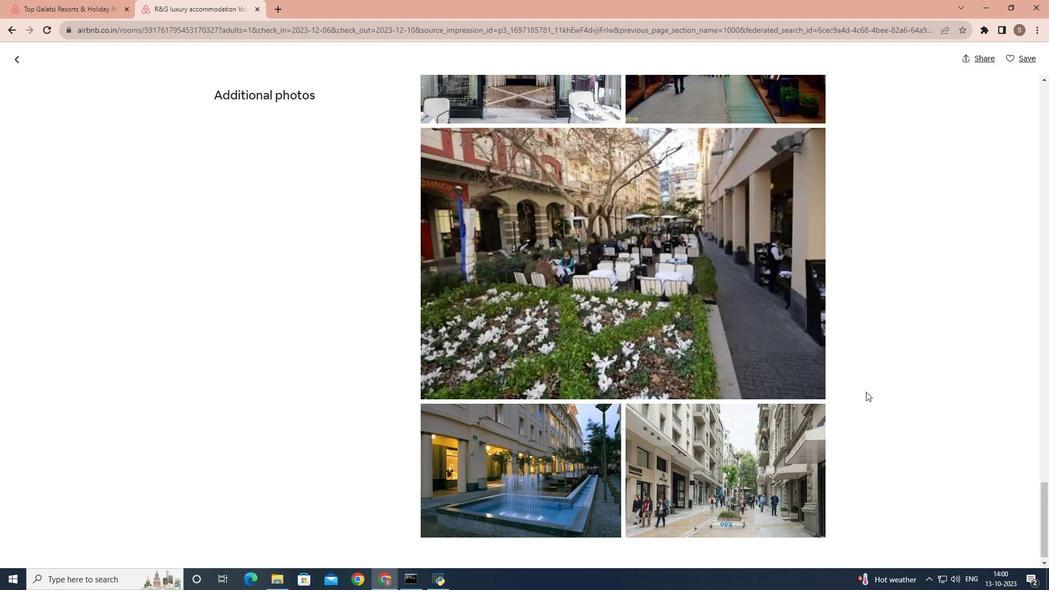 
Action: Mouse scrolled (866, 391) with delta (0, 0)
Screenshot: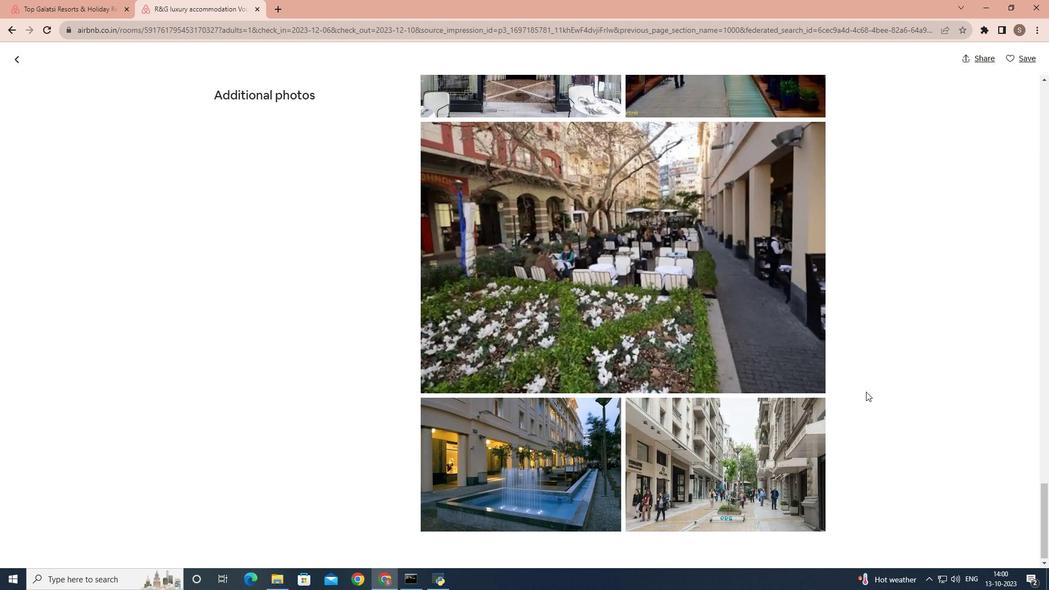 
Action: Mouse scrolled (866, 391) with delta (0, 0)
Screenshot: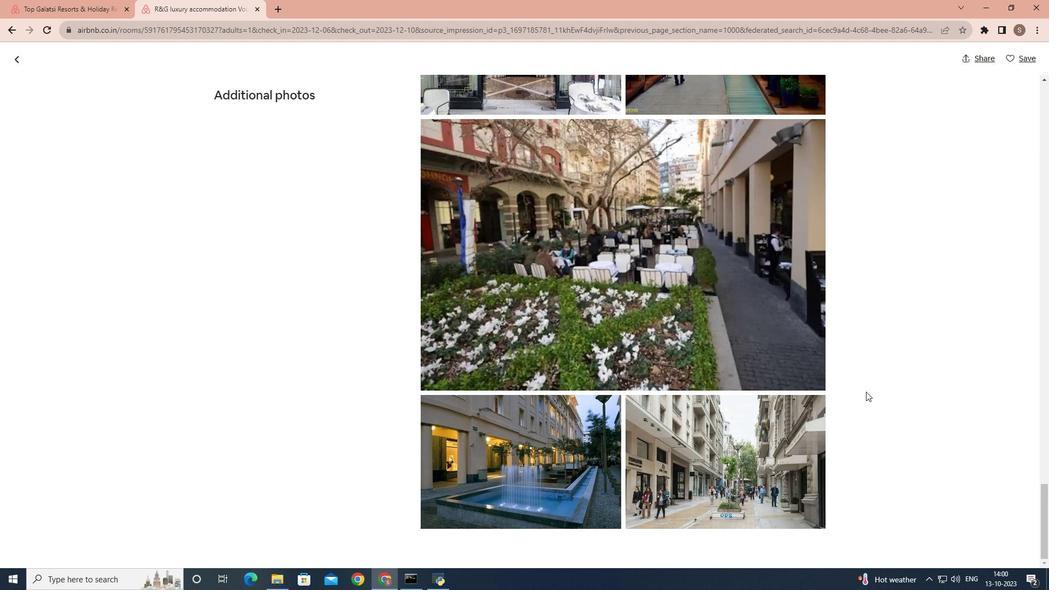 
Action: Mouse scrolled (866, 391) with delta (0, 0)
Screenshot: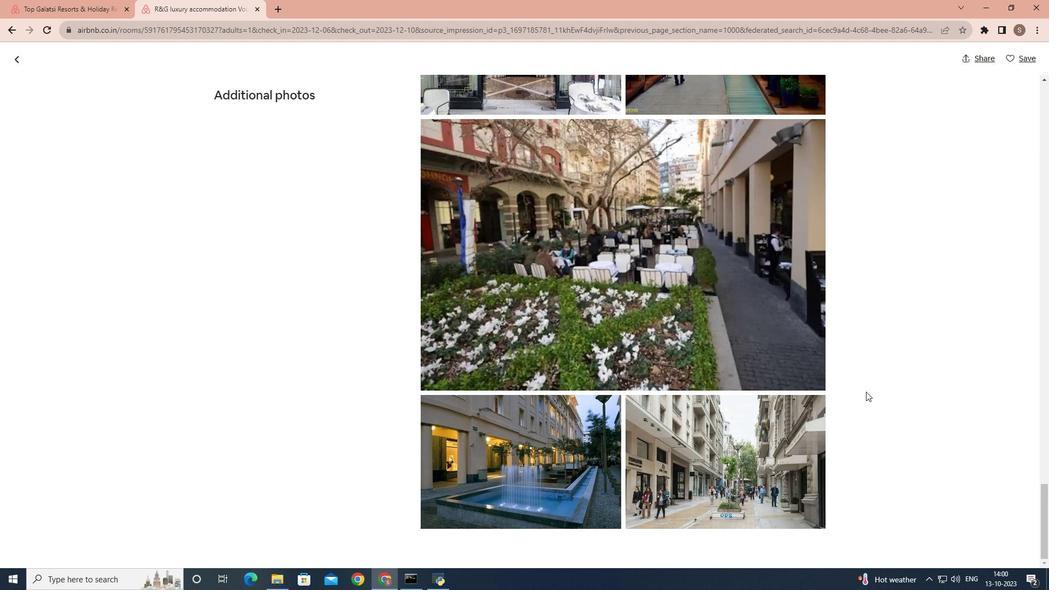 
Action: Mouse moved to (16, 60)
Screenshot: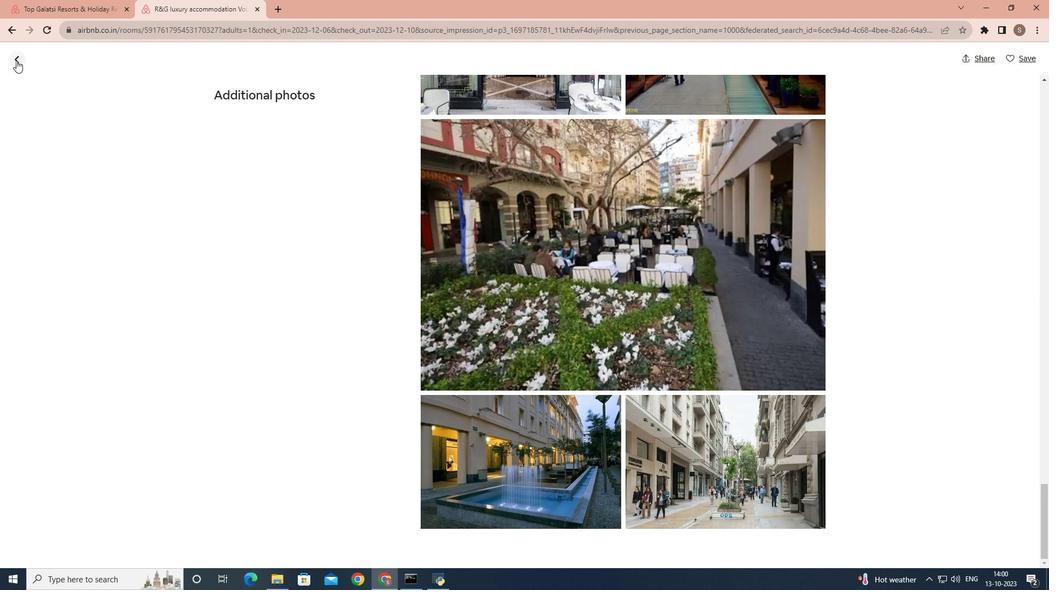 
Action: Mouse pressed left at (16, 60)
Screenshot: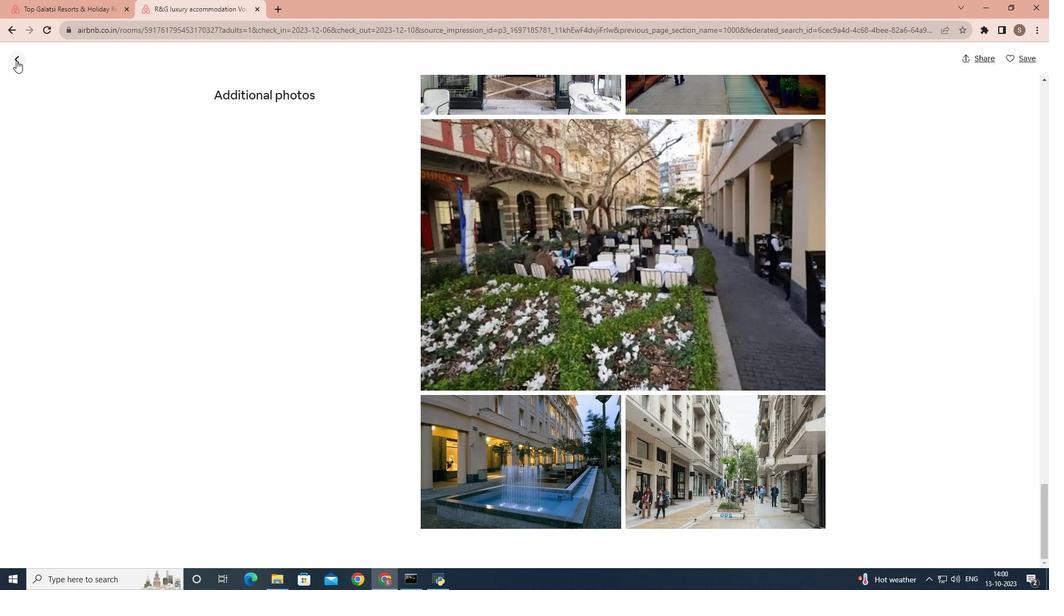 
Action: Mouse moved to (543, 308)
Screenshot: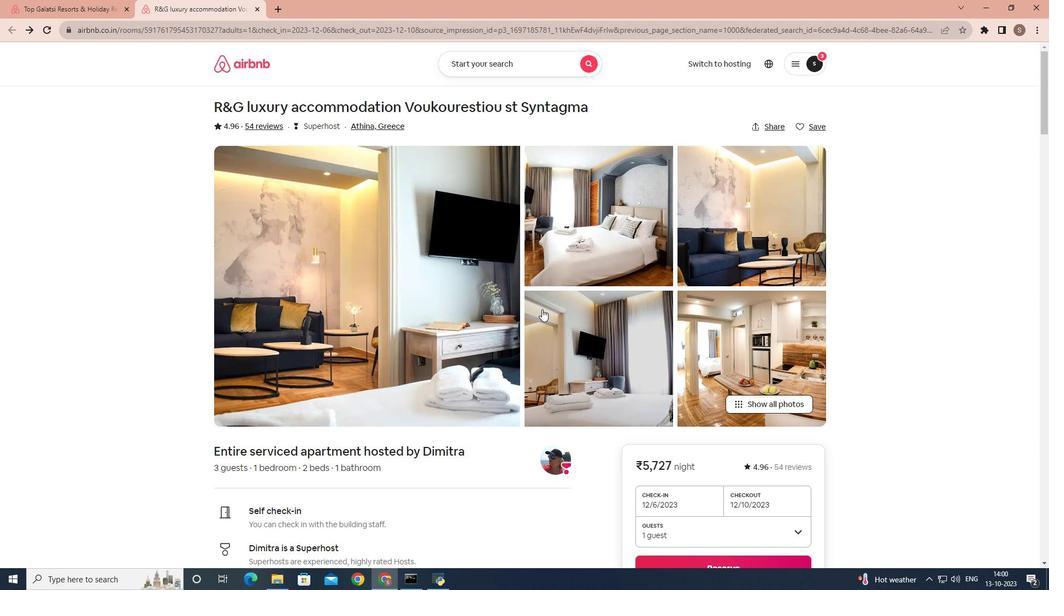 
Action: Mouse scrolled (543, 308) with delta (0, 0)
Screenshot: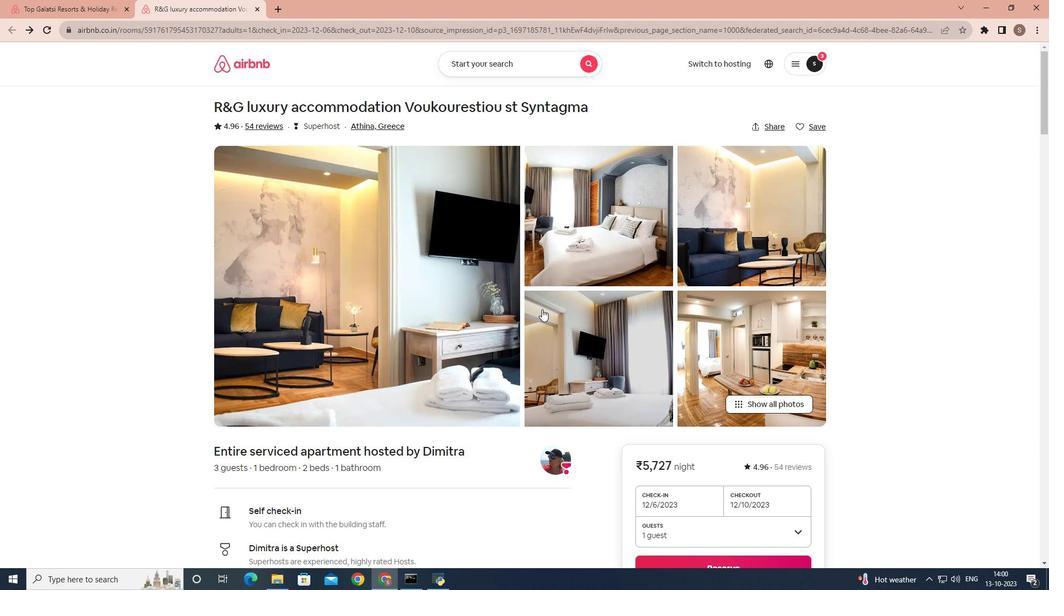 
Action: Mouse moved to (542, 309)
Screenshot: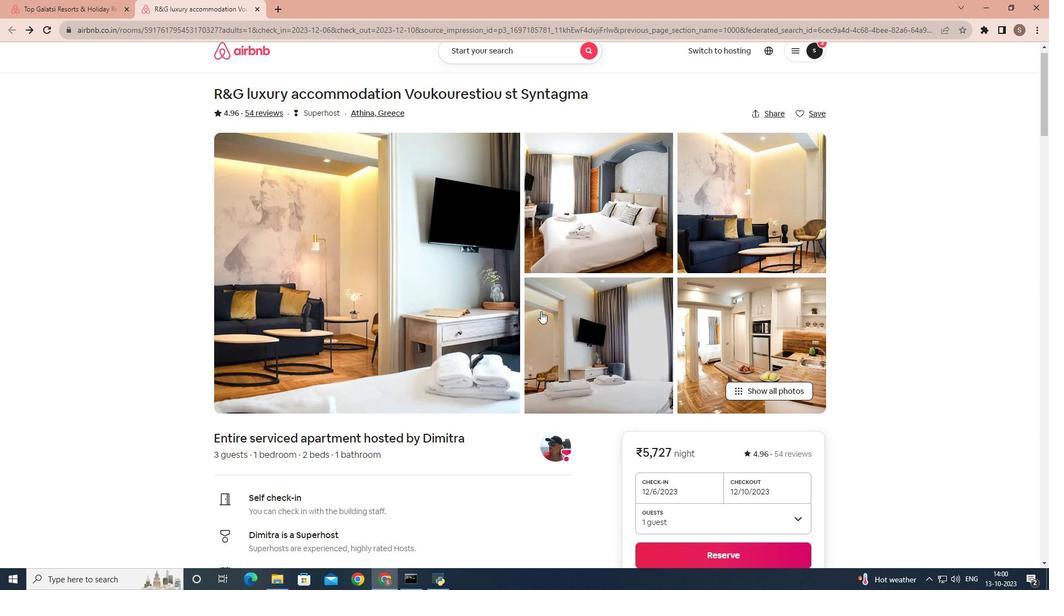 
Action: Mouse scrolled (542, 308) with delta (0, 0)
Screenshot: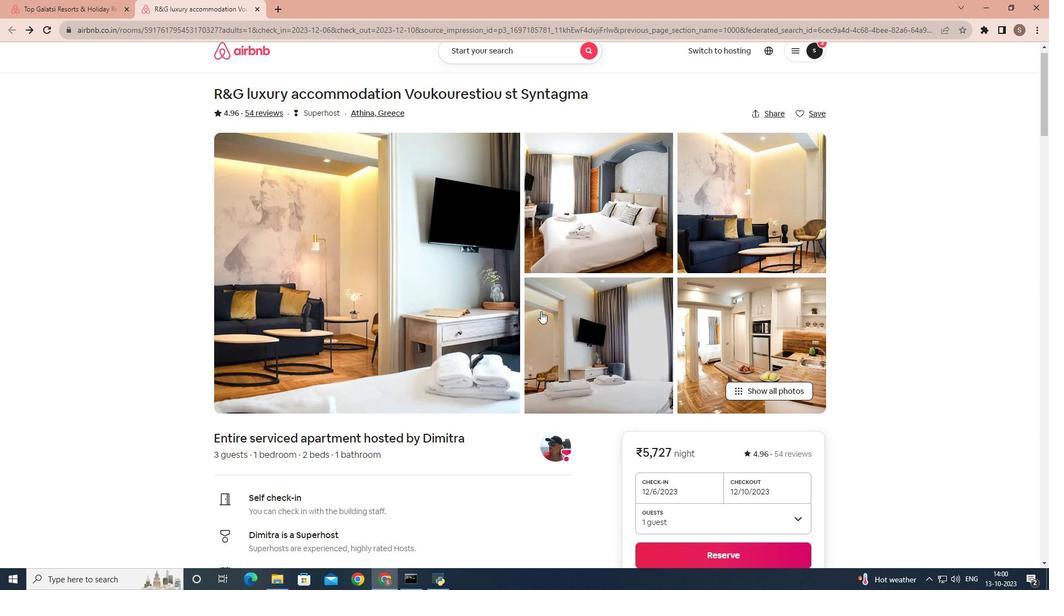 
Action: Mouse moved to (541, 311)
Screenshot: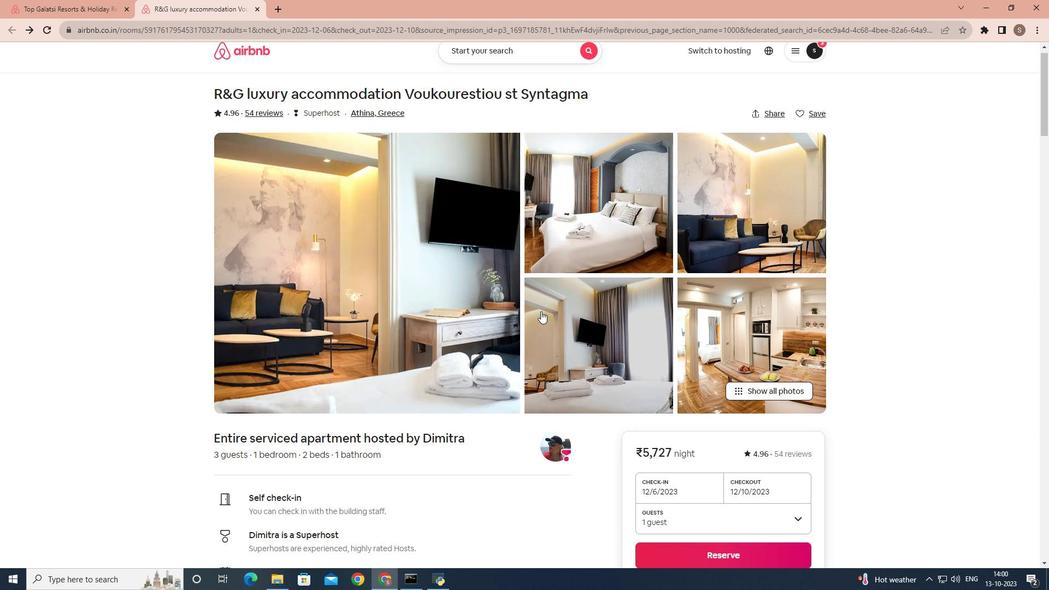 
Action: Mouse scrolled (541, 310) with delta (0, 0)
Screenshot: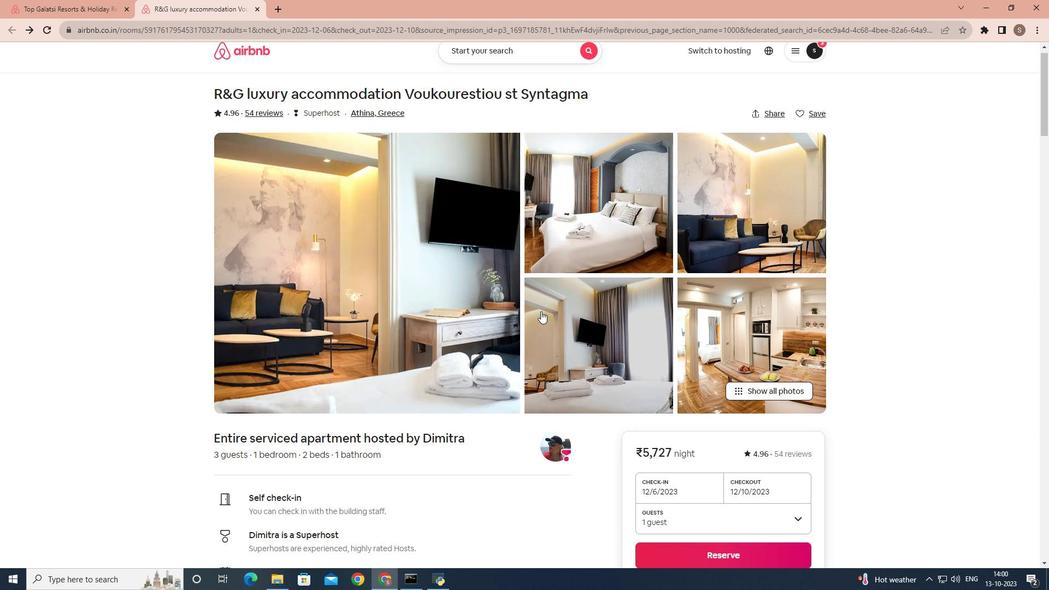 
Action: Mouse moved to (460, 306)
Screenshot: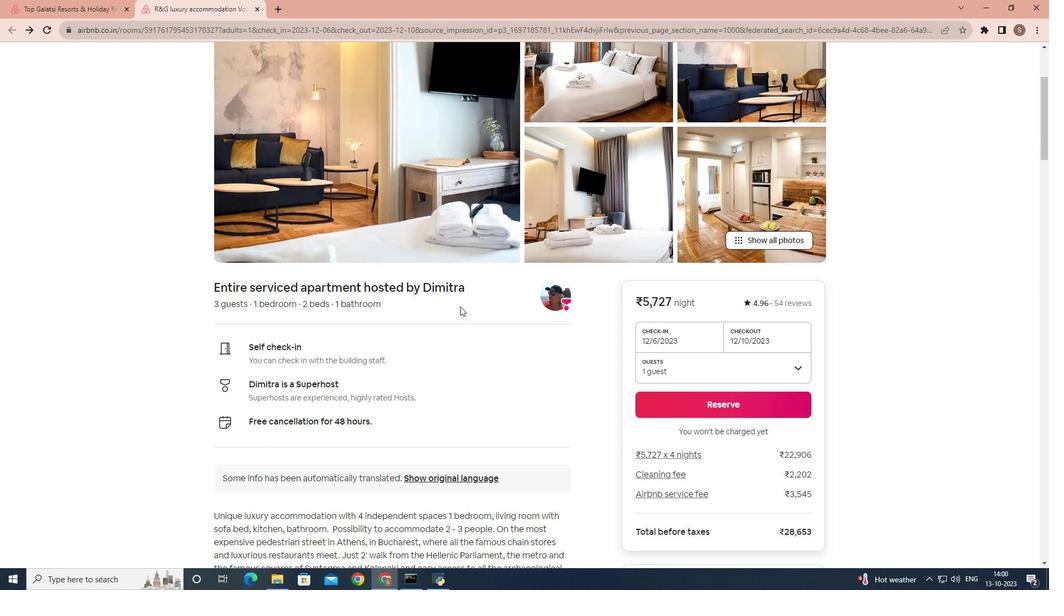 
Action: Mouse scrolled (460, 306) with delta (0, 0)
Screenshot: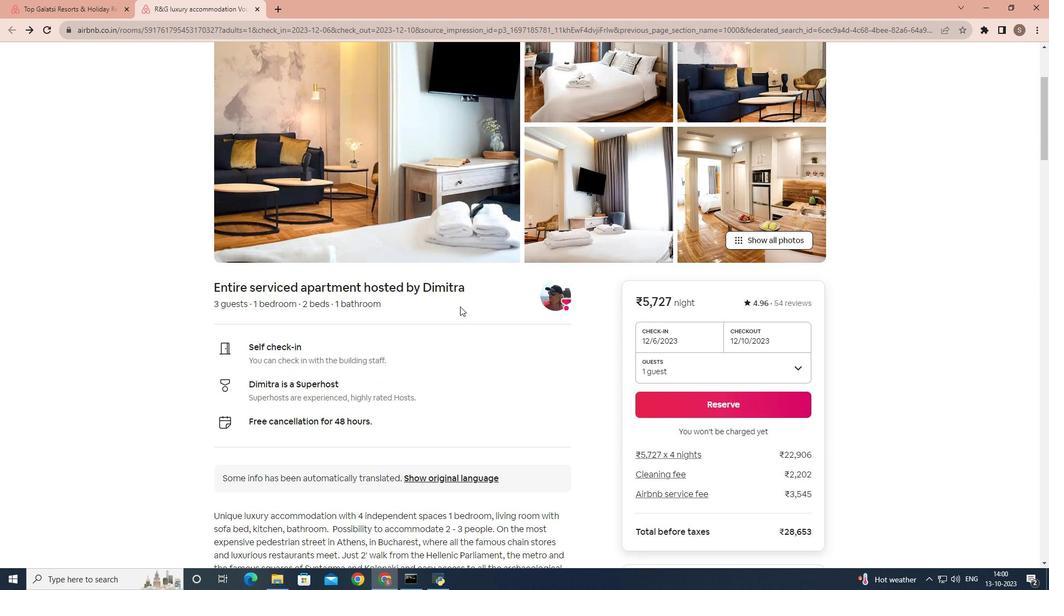 
Action: Mouse scrolled (460, 306) with delta (0, 0)
Screenshot: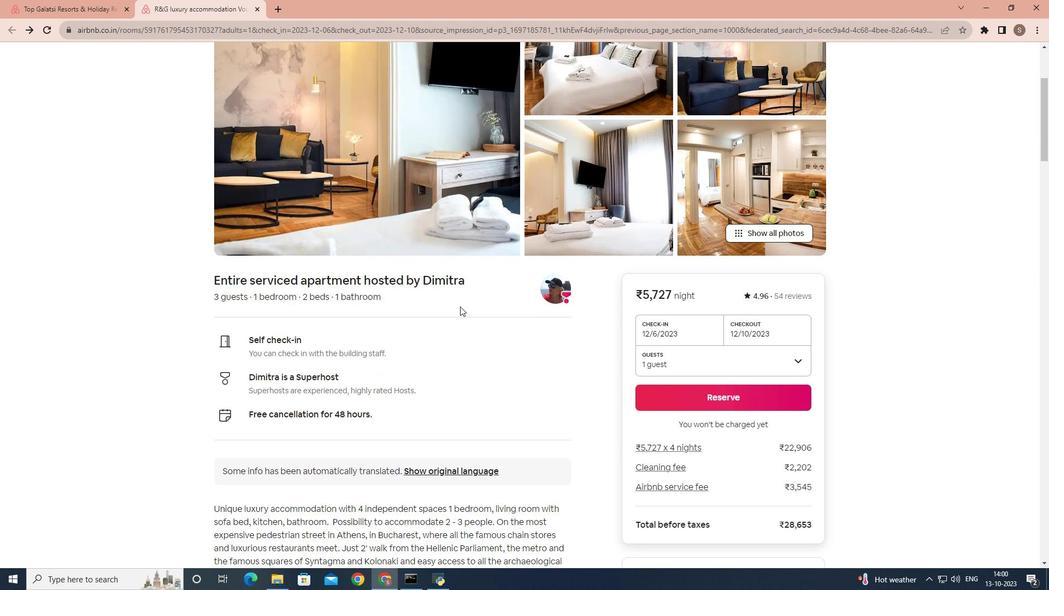 
Action: Mouse moved to (459, 306)
Screenshot: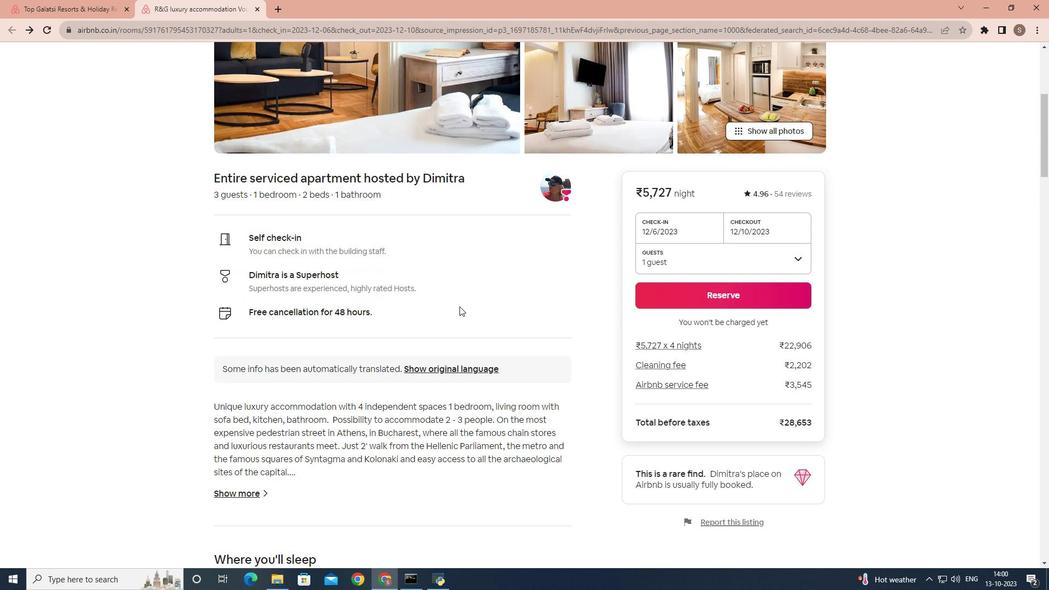 
Action: Mouse scrolled (459, 306) with delta (0, 0)
Screenshot: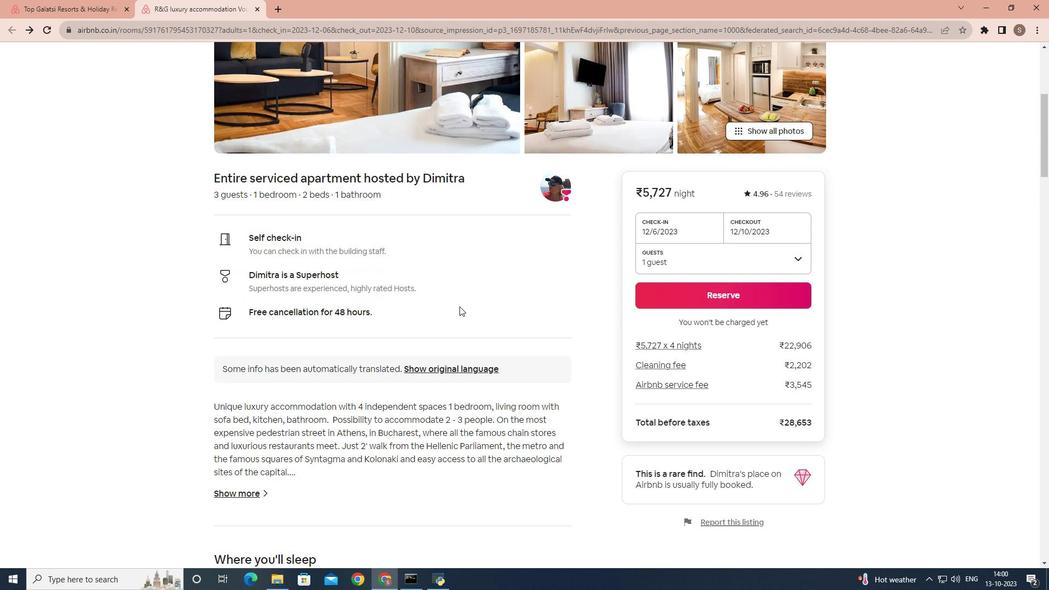 
Action: Mouse moved to (459, 306)
Screenshot: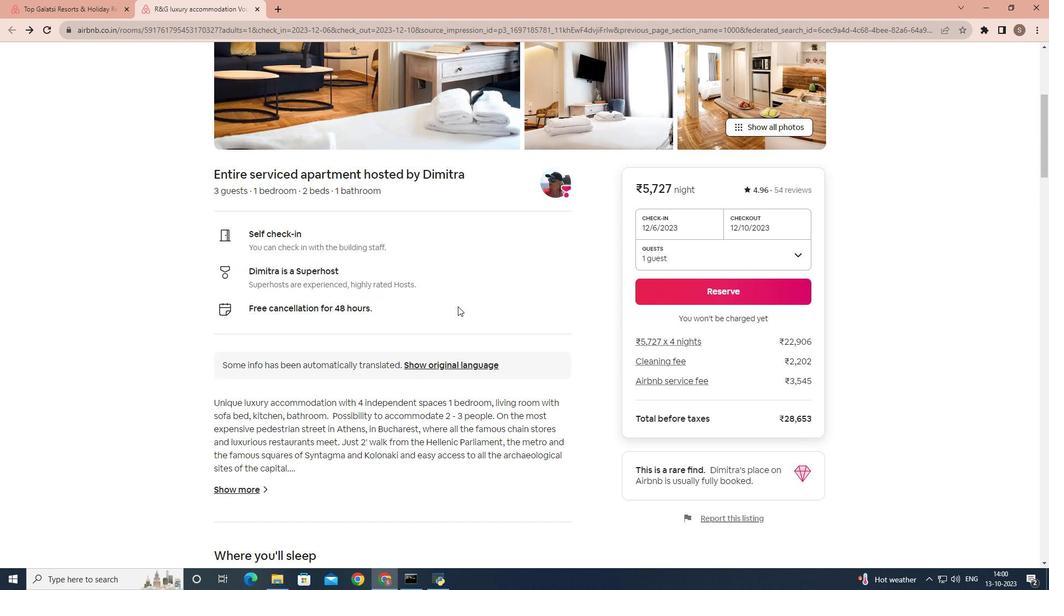 
Action: Mouse scrolled (459, 306) with delta (0, 0)
Screenshot: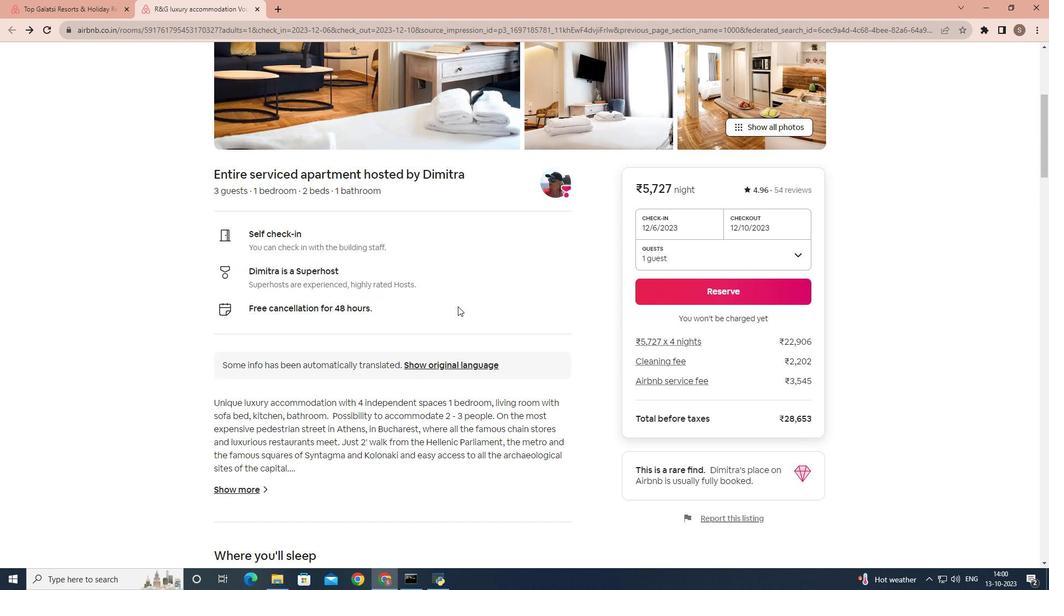 
Action: Mouse moved to (245, 388)
Screenshot: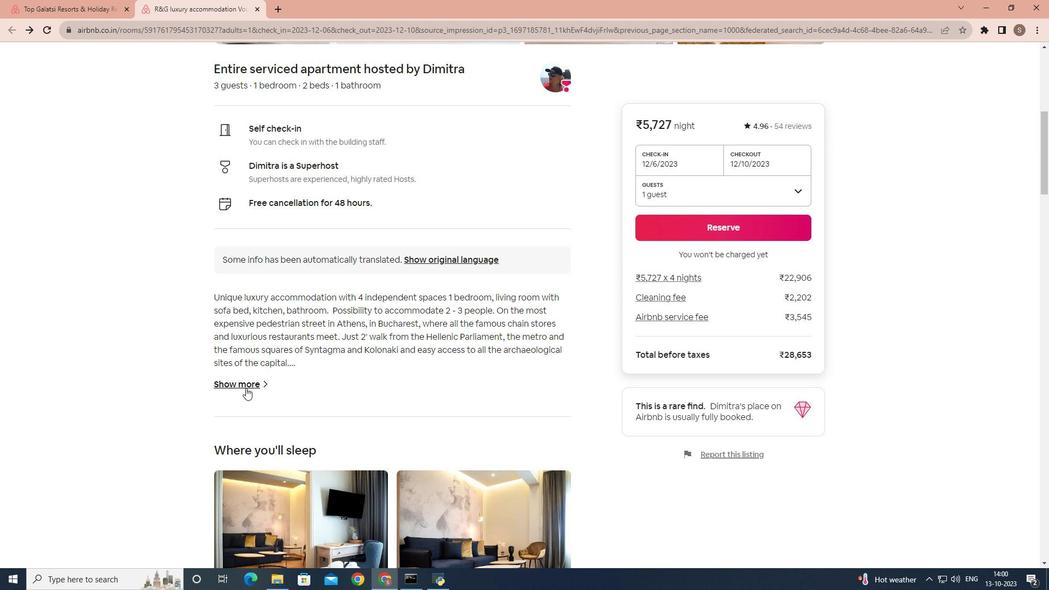 
Action: Mouse pressed left at (245, 388)
Screenshot: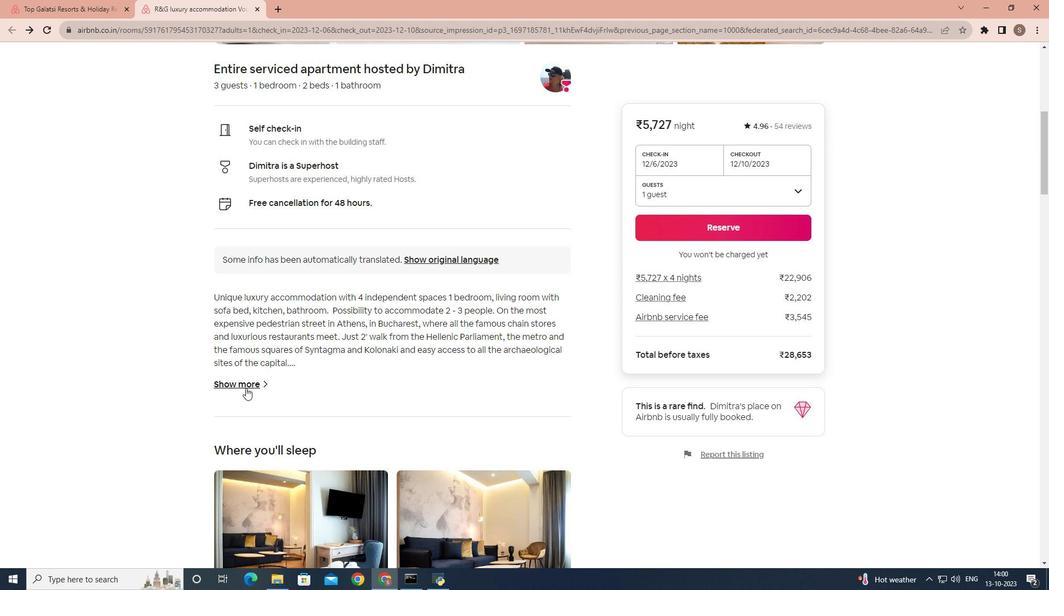
Action: Mouse moved to (409, 366)
Screenshot: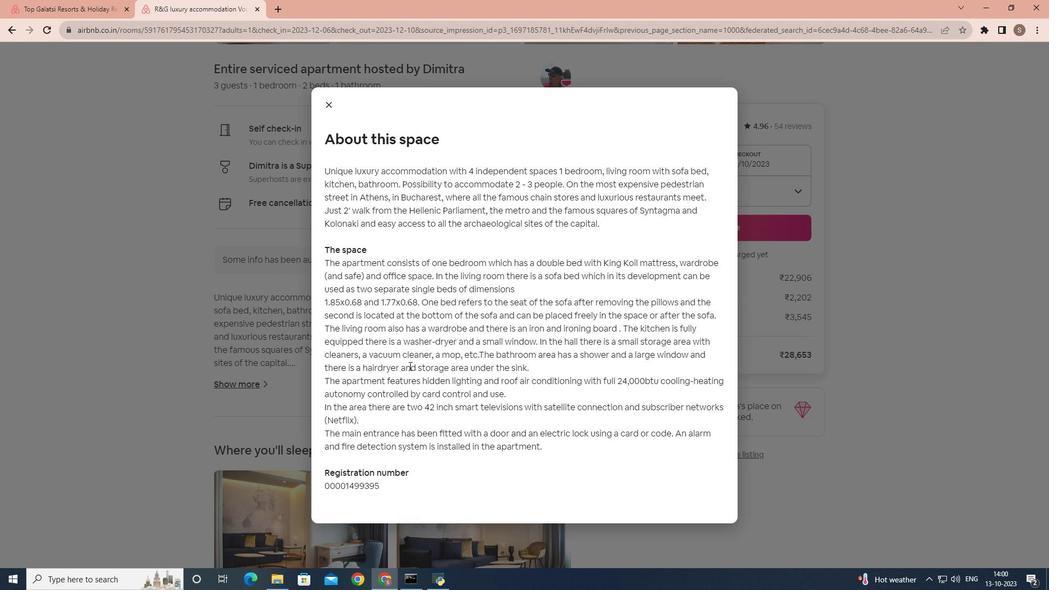 
Action: Mouse scrolled (409, 365) with delta (0, 0)
Screenshot: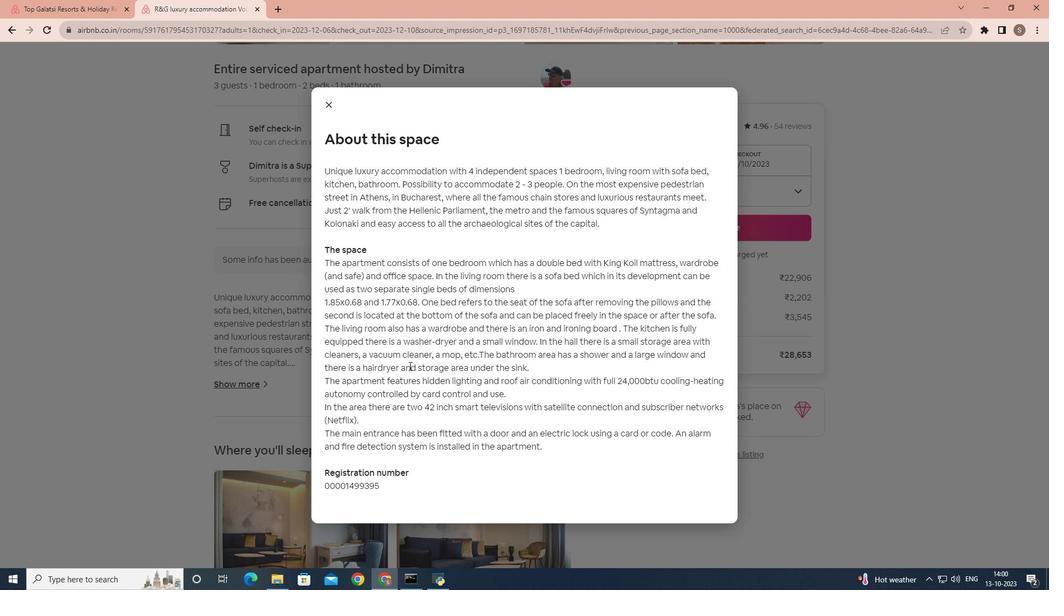 
Action: Mouse scrolled (409, 365) with delta (0, 0)
Screenshot: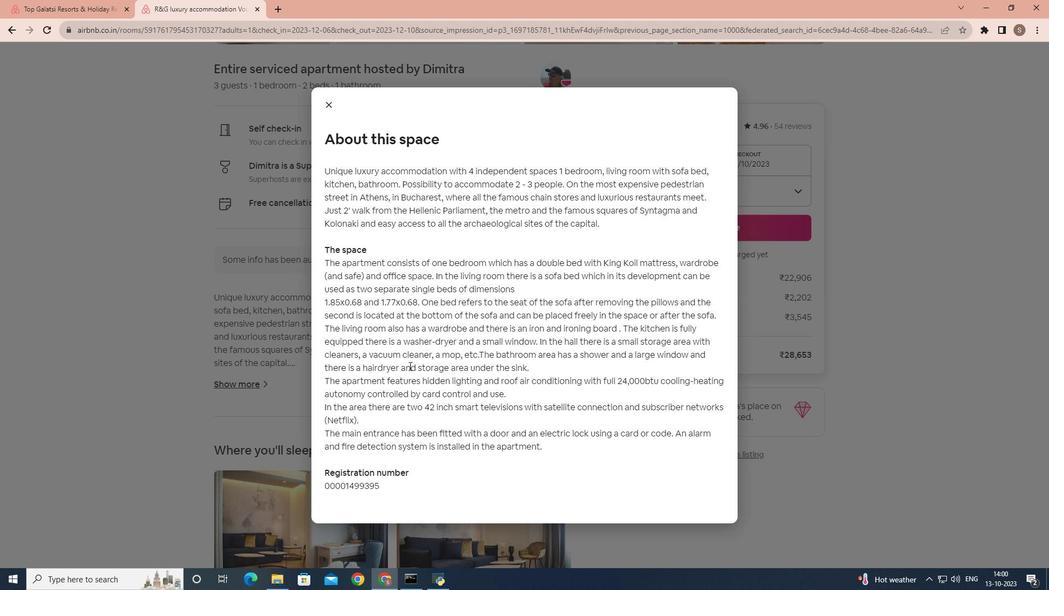 
Action: Mouse moved to (326, 107)
Screenshot: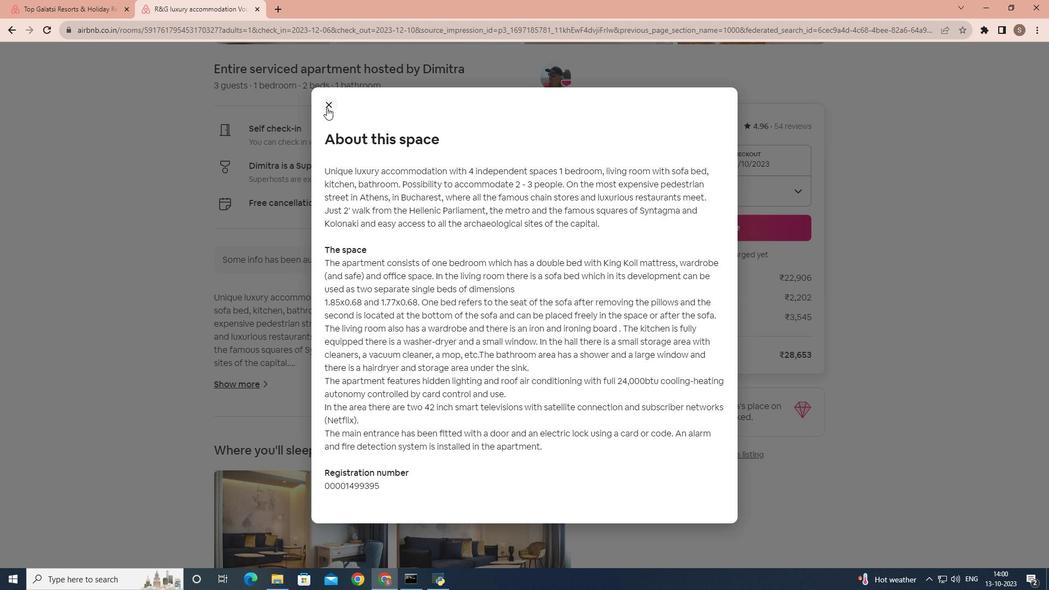 
Action: Mouse pressed left at (326, 107)
Screenshot: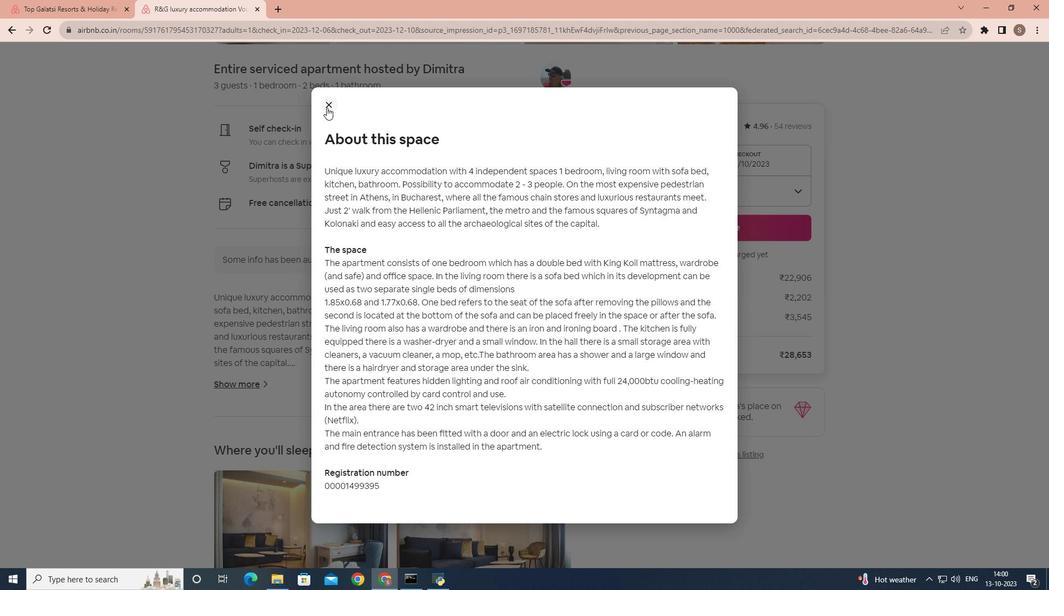 
Action: Mouse moved to (383, 215)
Screenshot: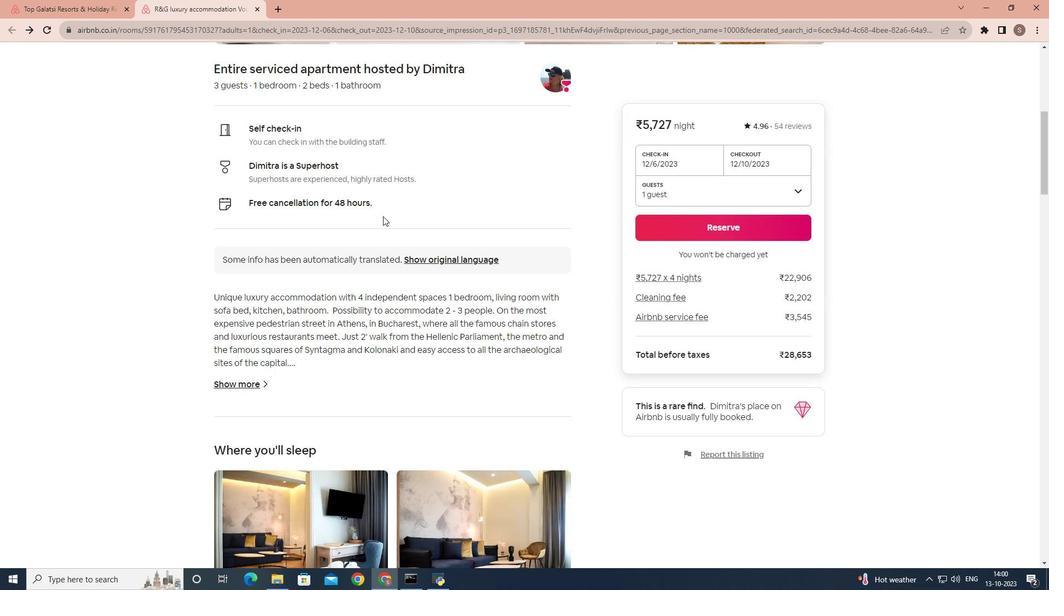 
Action: Mouse scrolled (383, 215) with delta (0, 0)
Screenshot: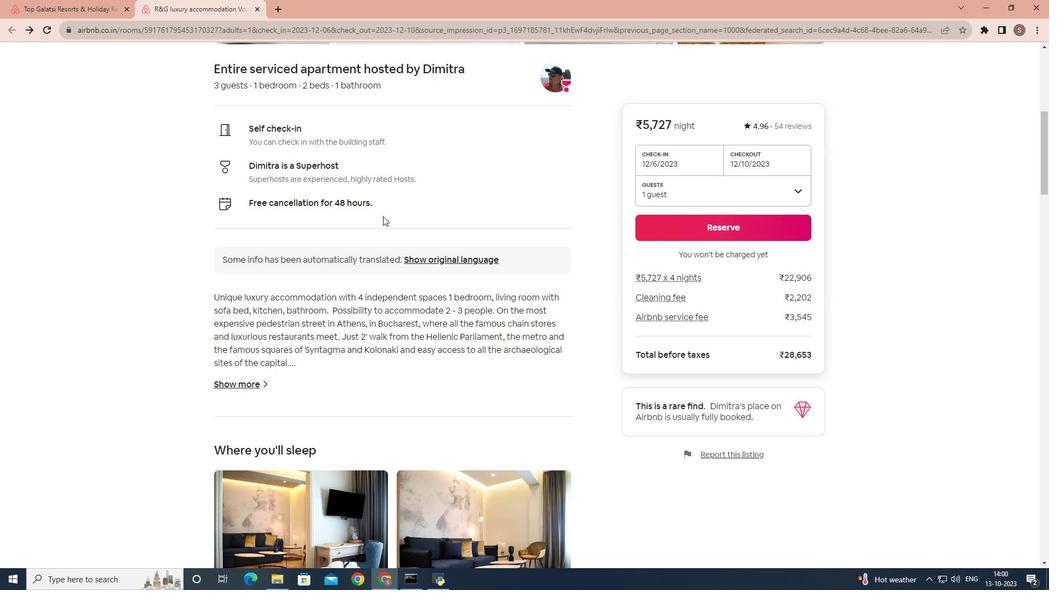 
Action: Mouse moved to (383, 218)
Screenshot: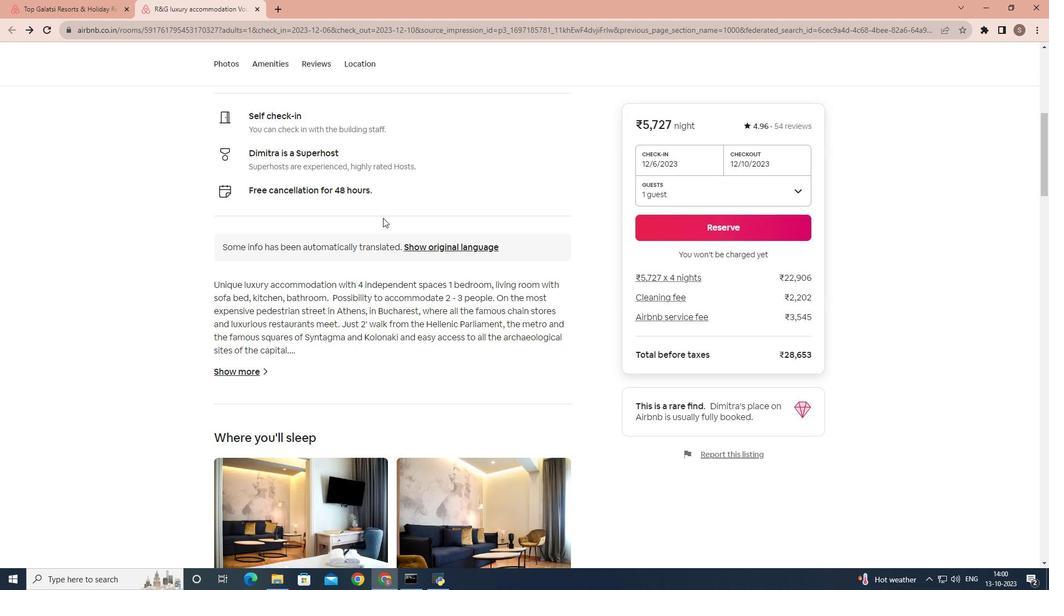 
Action: Mouse scrolled (383, 217) with delta (0, 0)
Screenshot: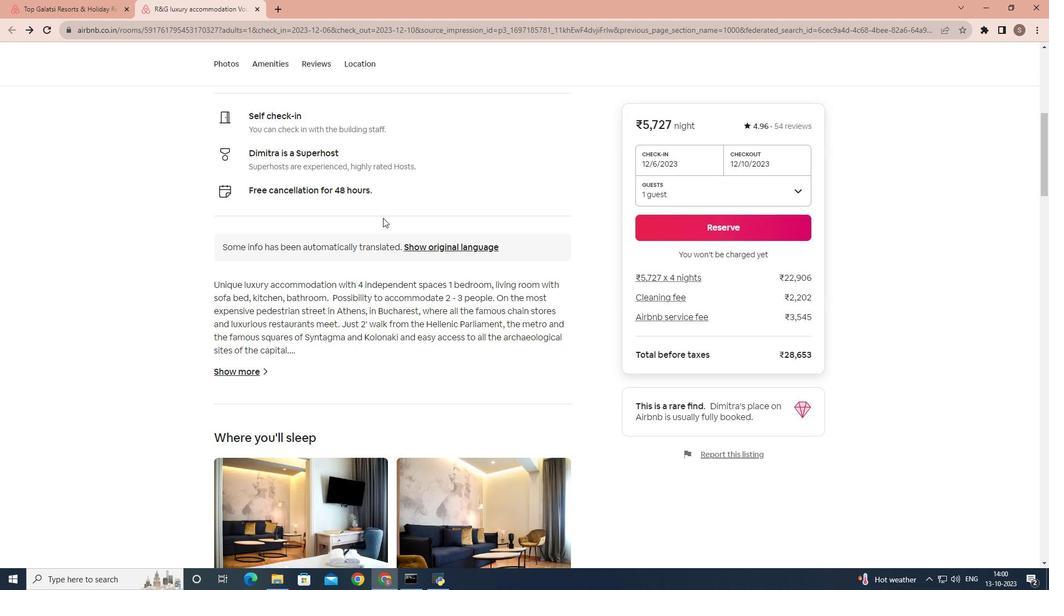 
Action: Mouse moved to (382, 219)
Screenshot: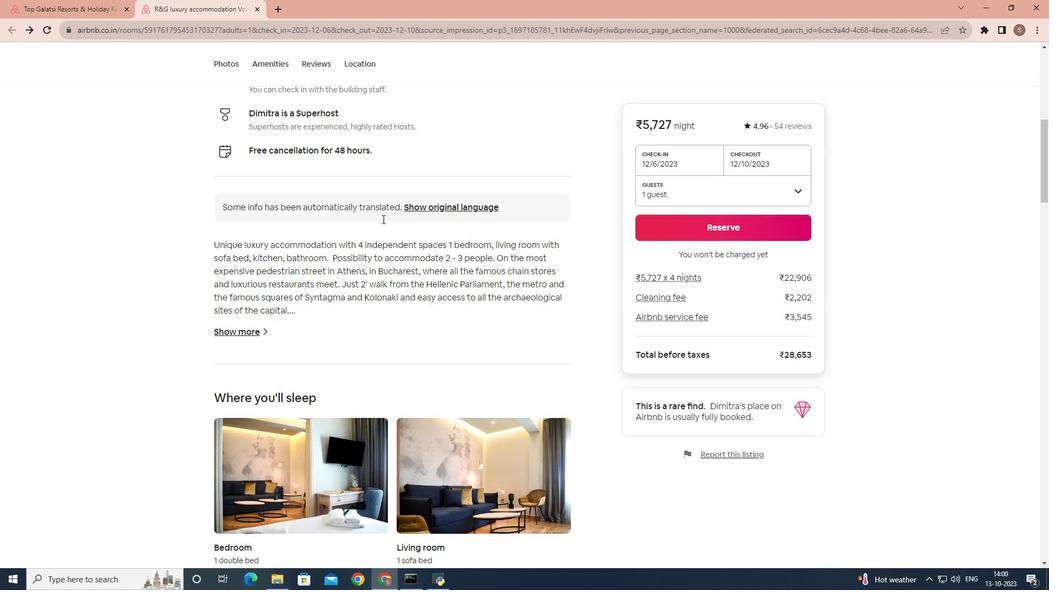 
Action: Mouse scrolled (382, 218) with delta (0, 0)
Screenshot: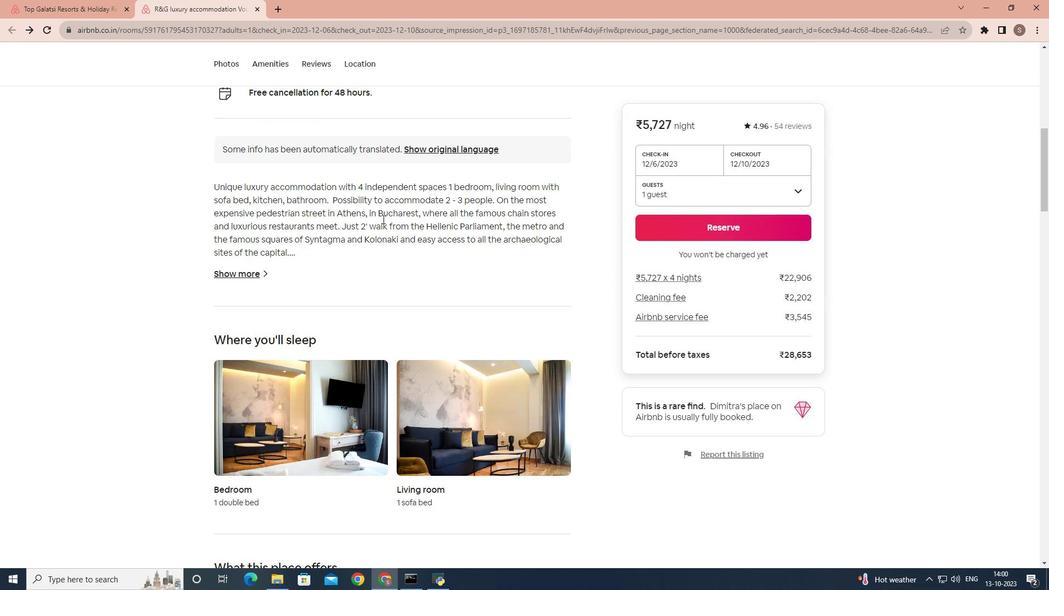 
Action: Mouse scrolled (382, 218) with delta (0, 0)
Screenshot: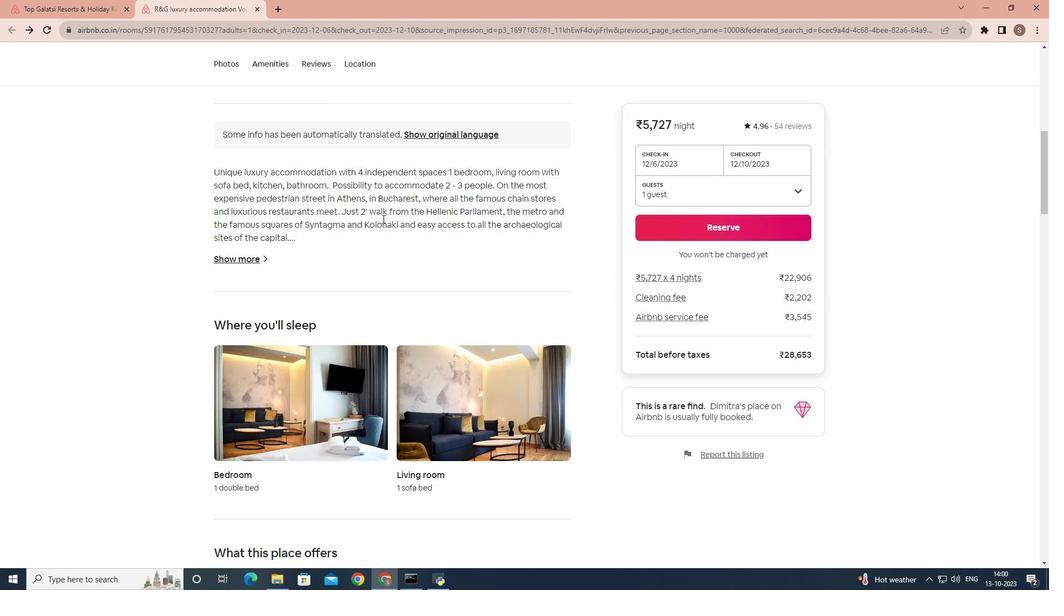 
Action: Mouse scrolled (382, 218) with delta (0, 0)
Screenshot: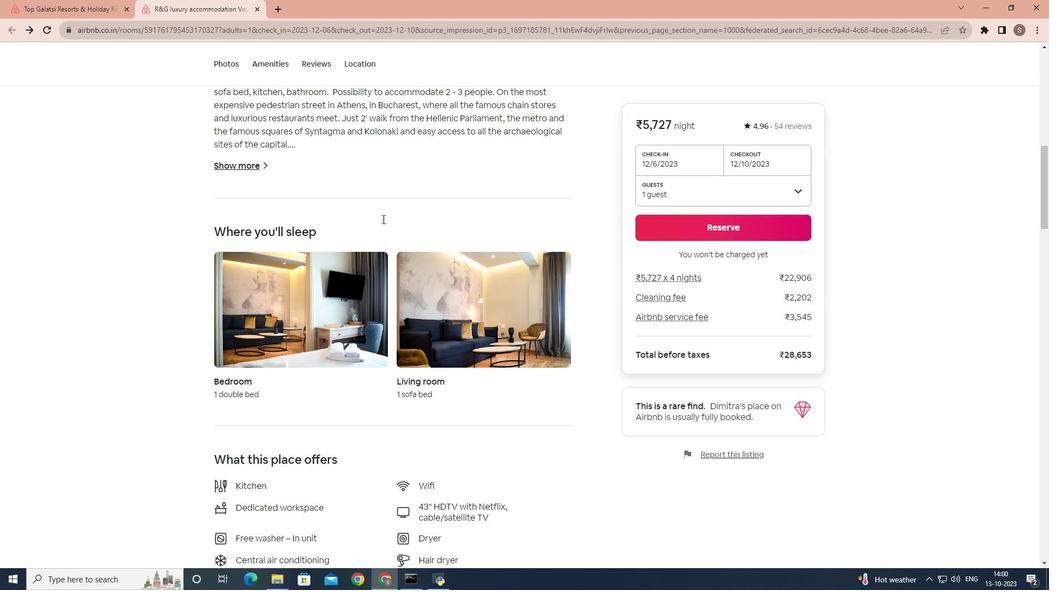 
Action: Mouse scrolled (382, 218) with delta (0, 0)
Screenshot: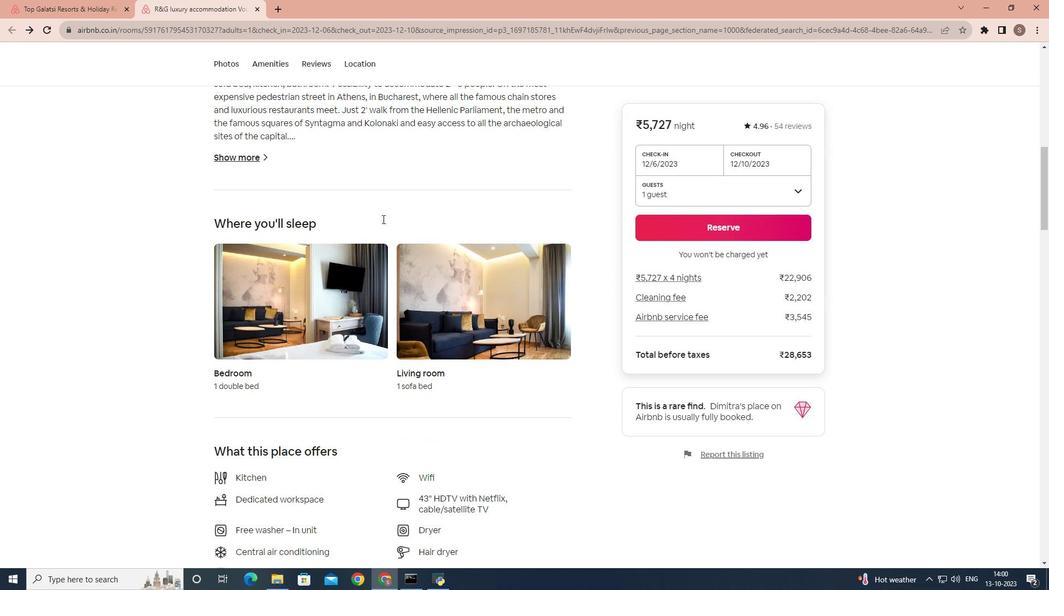 
Action: Mouse scrolled (382, 218) with delta (0, 0)
Screenshot: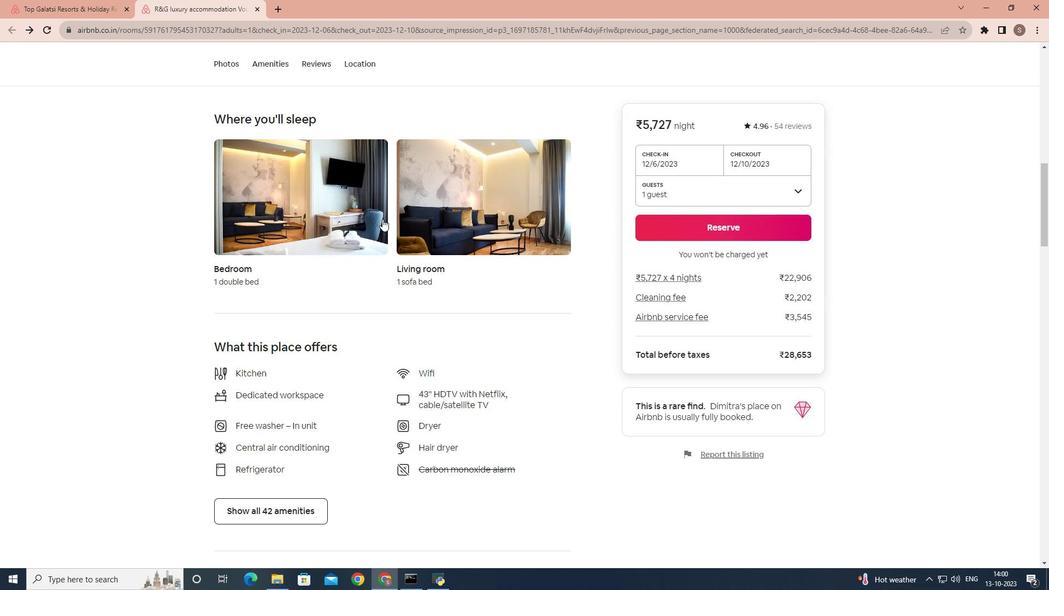
Action: Mouse scrolled (382, 218) with delta (0, 0)
Screenshot: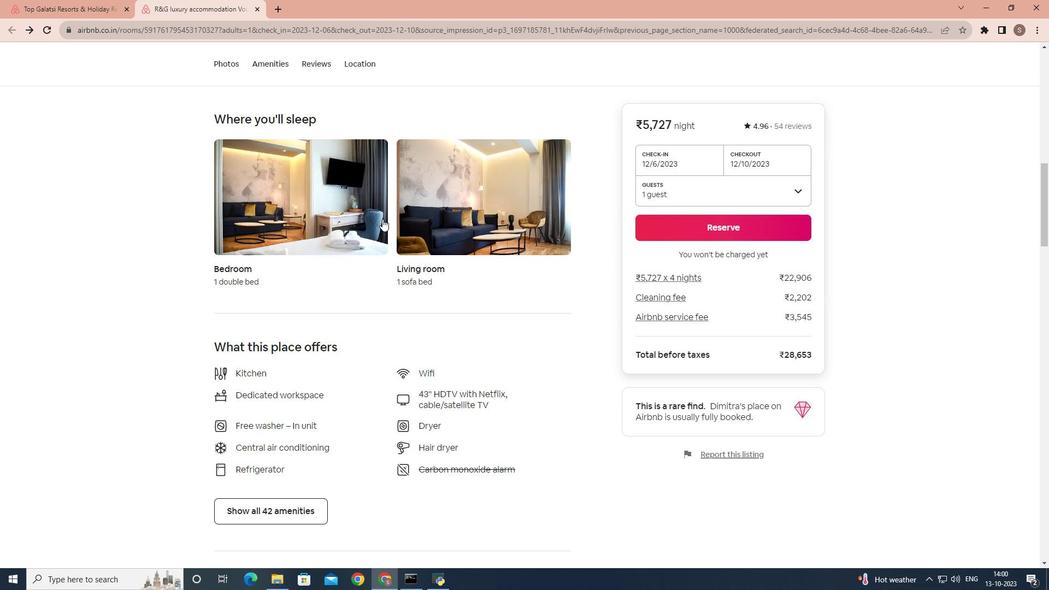 
Action: Mouse scrolled (382, 218) with delta (0, 0)
Screenshot: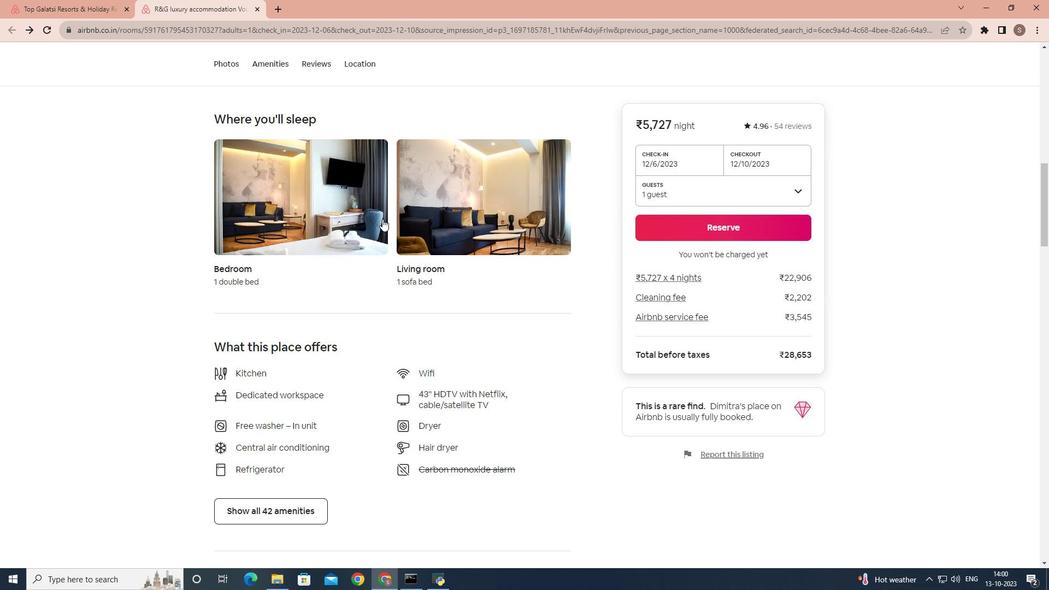 
Action: Mouse scrolled (382, 218) with delta (0, 0)
Screenshot: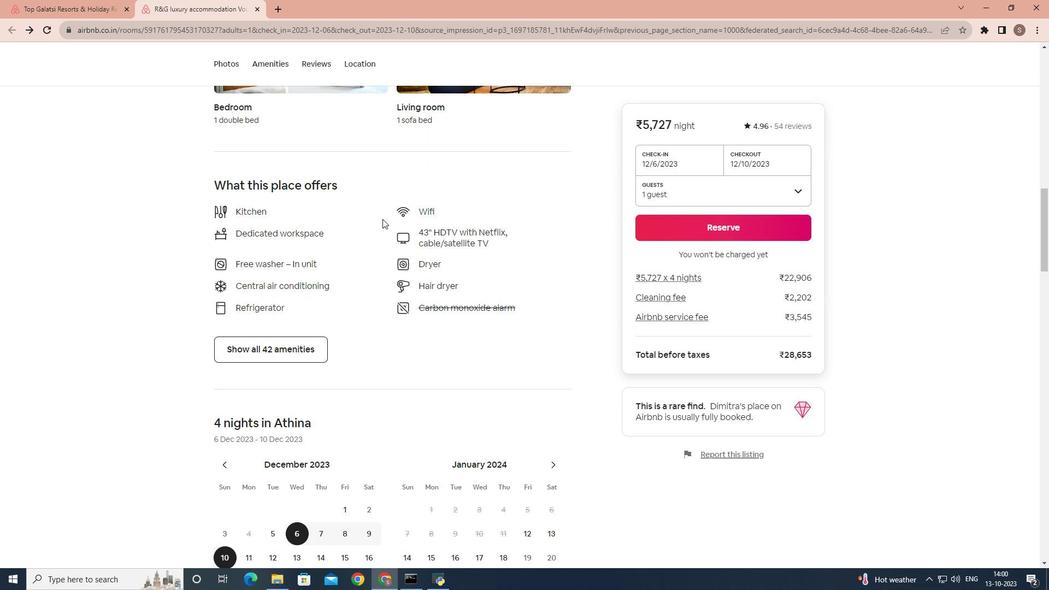 
Action: Mouse scrolled (382, 218) with delta (0, 0)
Screenshot: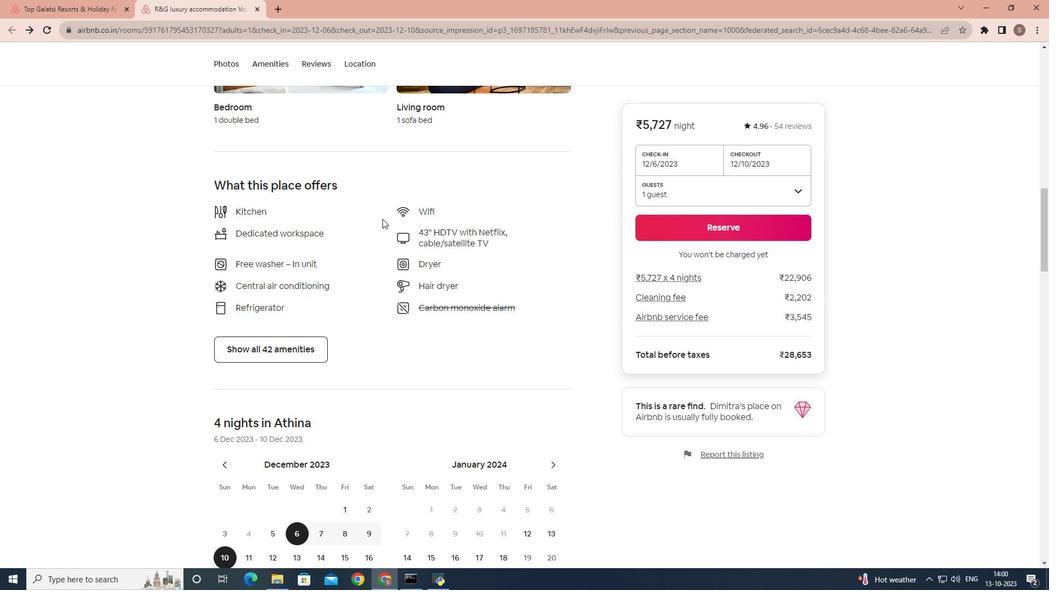
Action: Mouse moved to (292, 239)
Screenshot: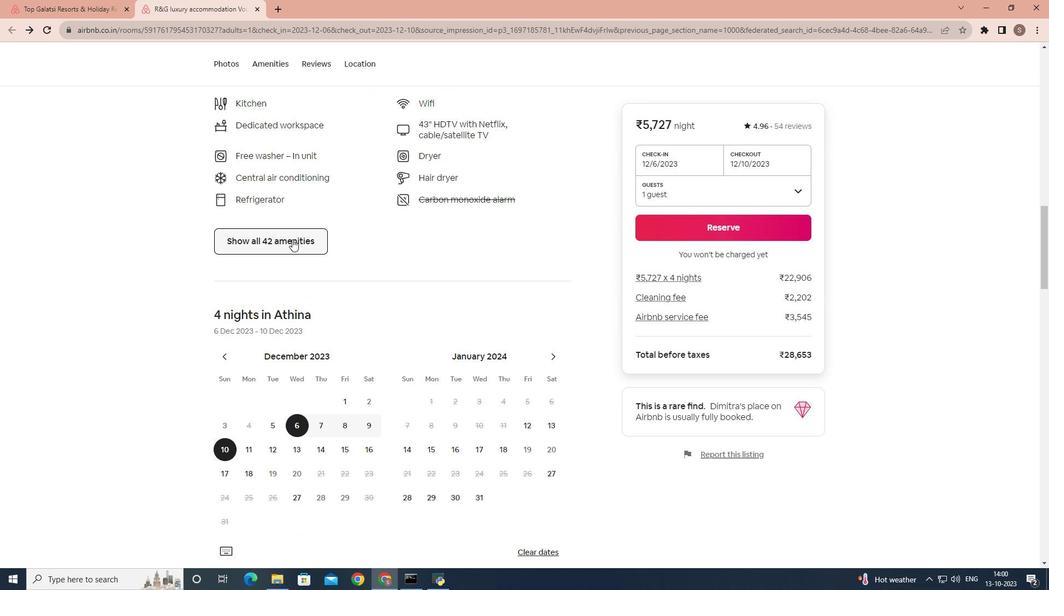 
Action: Mouse pressed left at (292, 239)
Screenshot: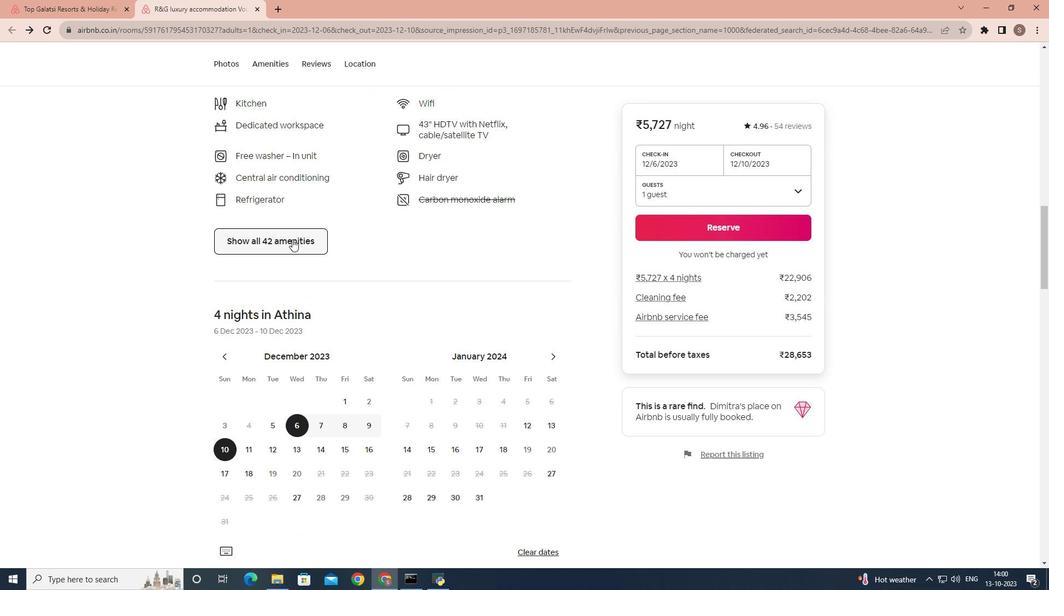
Action: Mouse moved to (448, 277)
Screenshot: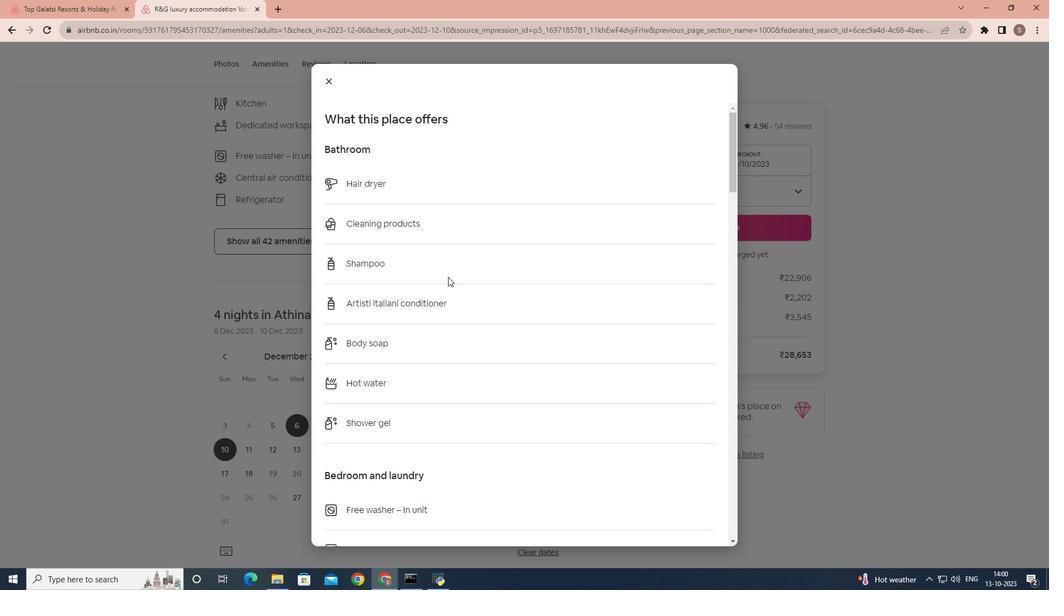 
Action: Mouse scrolled (448, 276) with delta (0, 0)
Screenshot: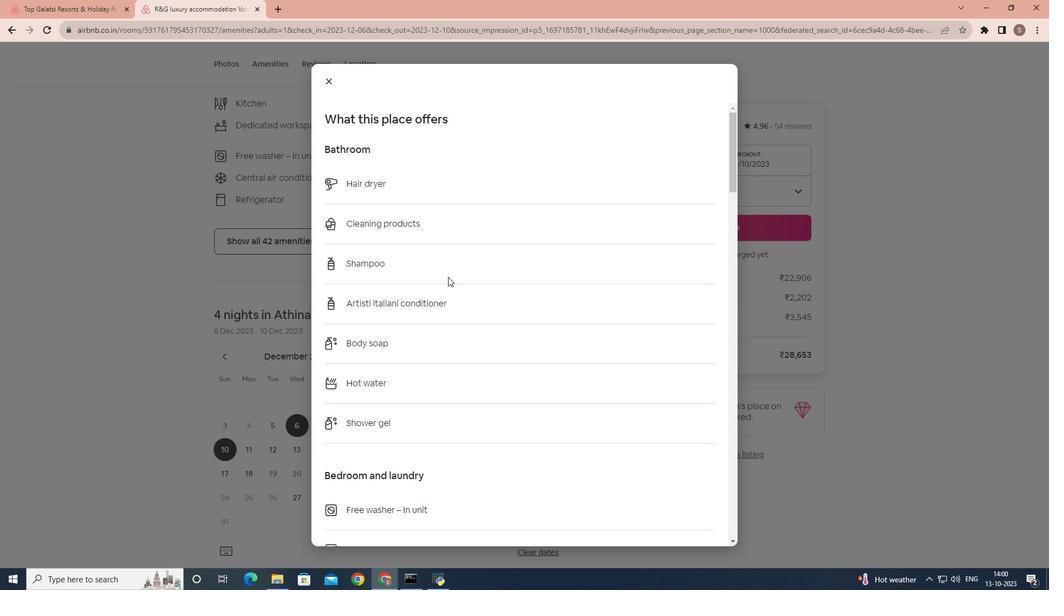 
Action: Mouse moved to (447, 277)
Screenshot: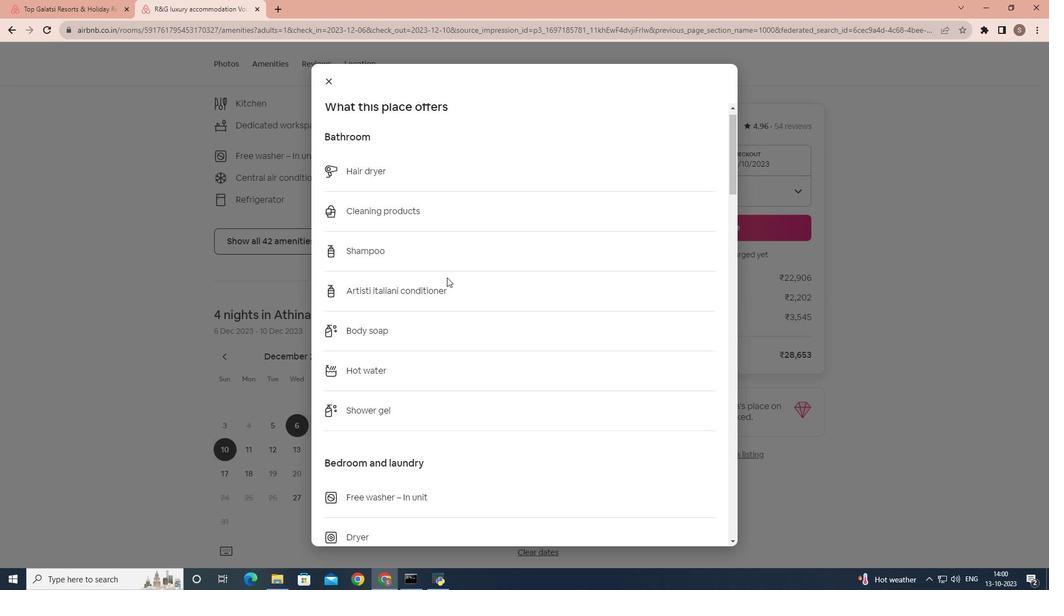 
Action: Mouse scrolled (447, 277) with delta (0, 0)
Screenshot: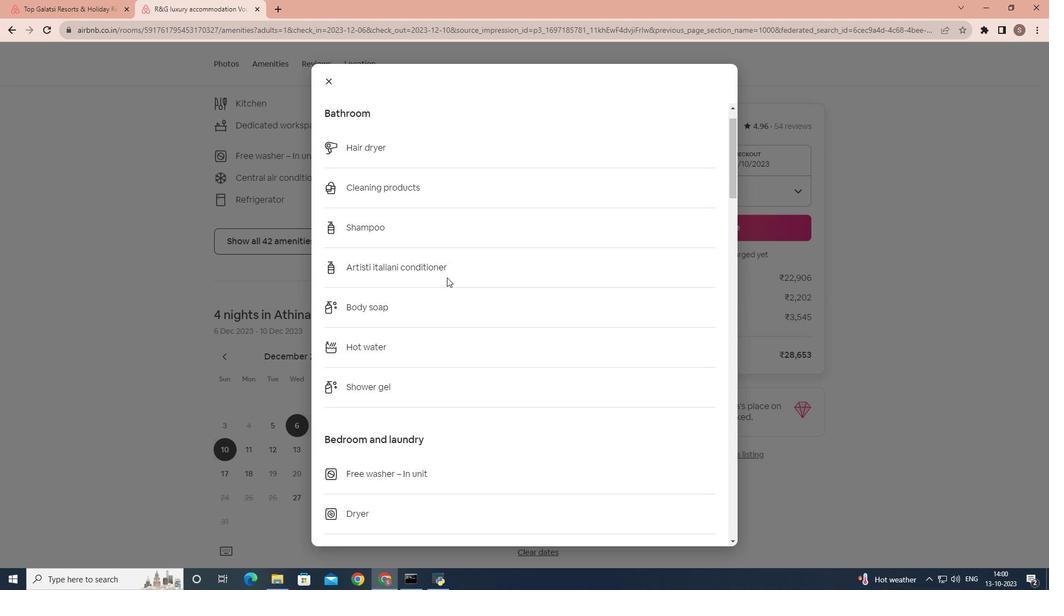 
Action: Mouse scrolled (447, 277) with delta (0, 0)
Screenshot: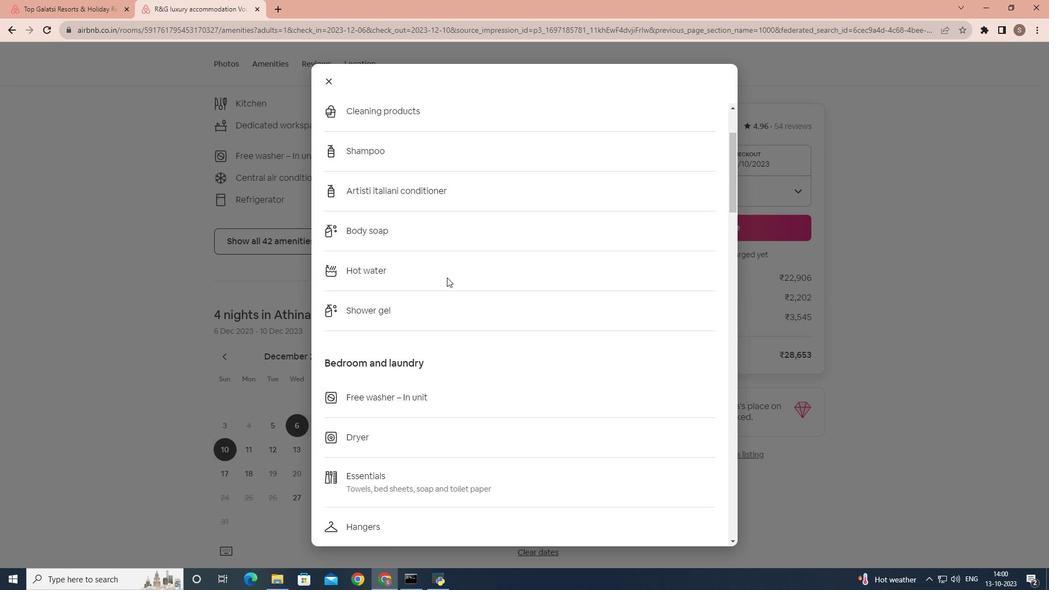 
Action: Mouse scrolled (447, 277) with delta (0, 0)
Screenshot: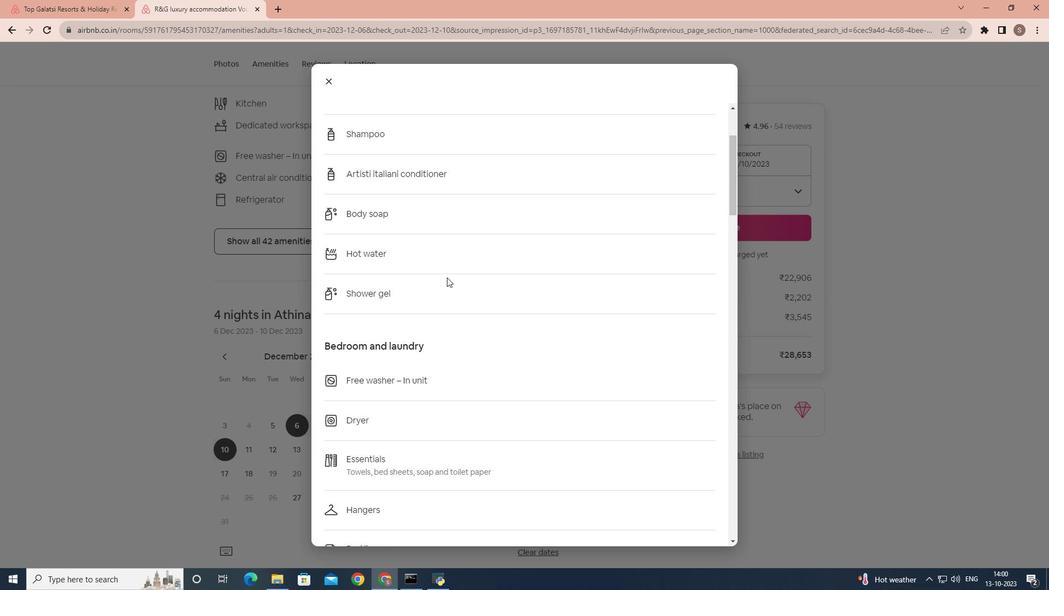 
Action: Mouse scrolled (447, 277) with delta (0, 0)
Screenshot: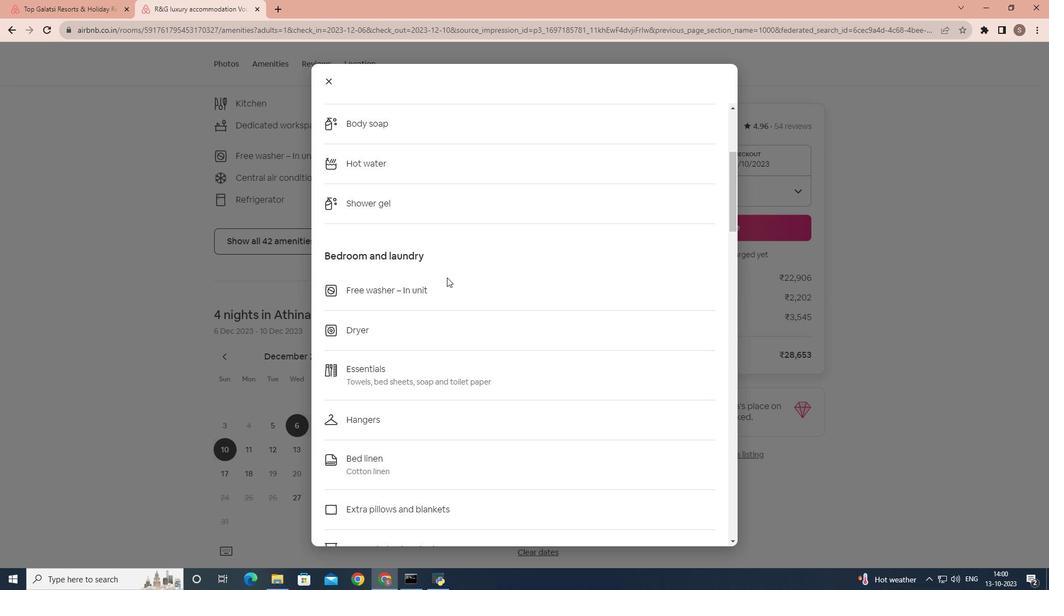 
Action: Mouse scrolled (447, 277) with delta (0, 0)
Screenshot: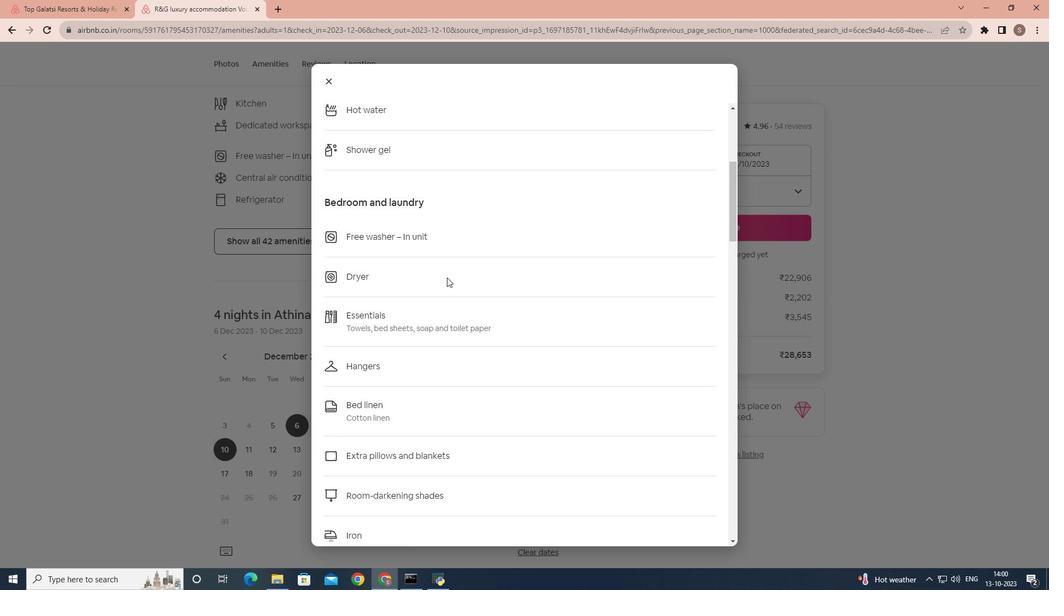 
Action: Mouse scrolled (447, 277) with delta (0, 0)
Screenshot: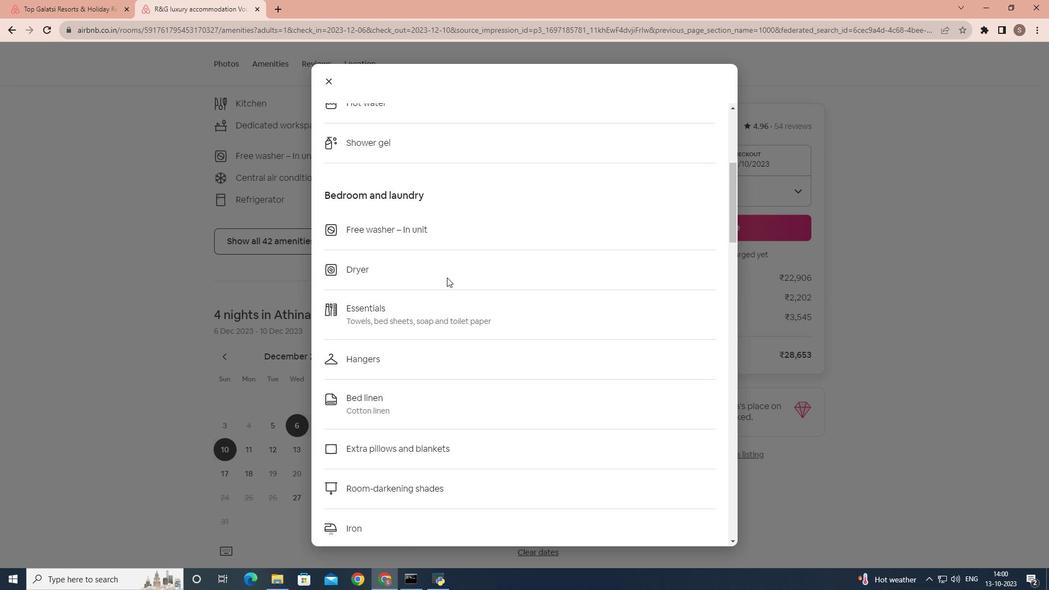 
Action: Mouse scrolled (447, 277) with delta (0, 0)
Screenshot: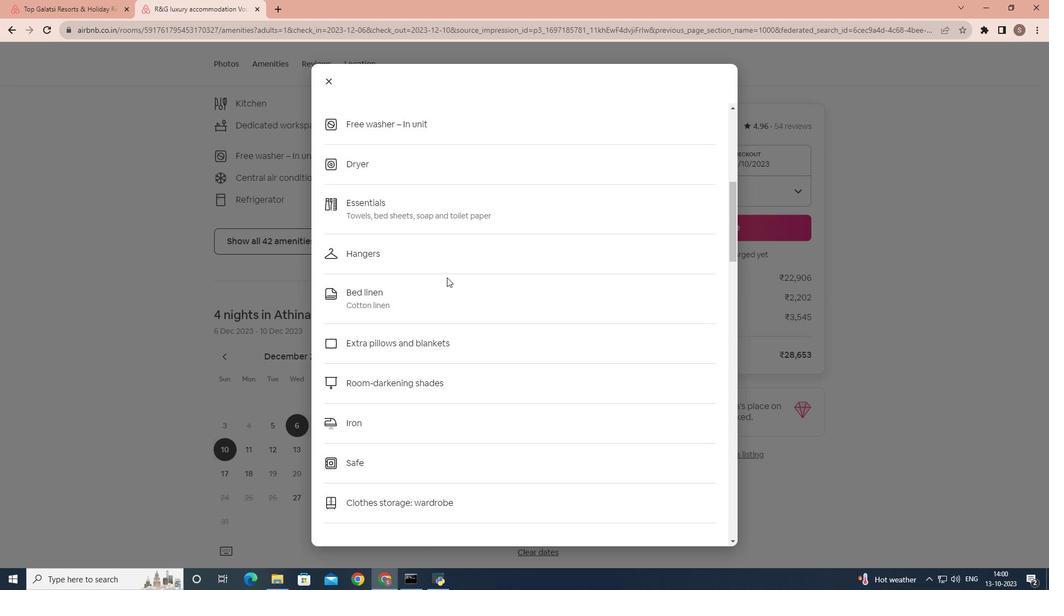 
Action: Mouse scrolled (447, 277) with delta (0, 0)
Screenshot: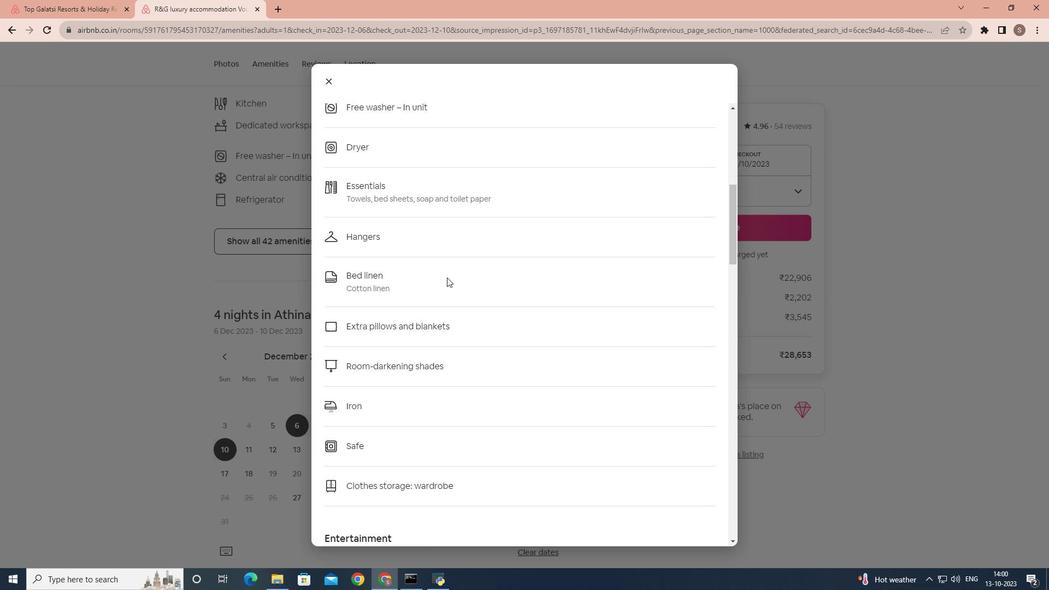 
Action: Mouse scrolled (447, 277) with delta (0, 0)
Screenshot: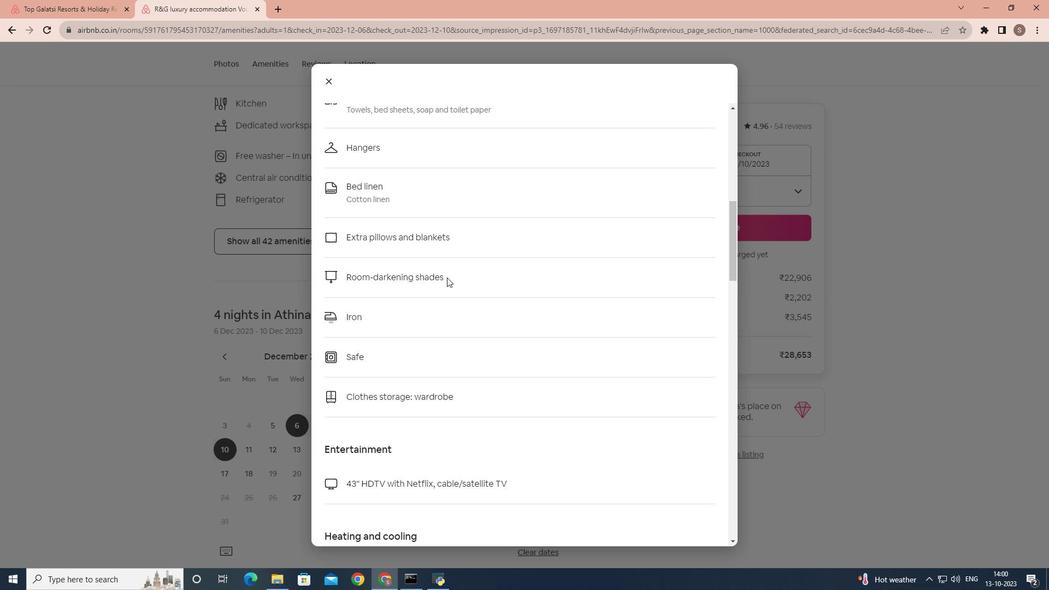 
Action: Mouse scrolled (447, 277) with delta (0, 0)
Screenshot: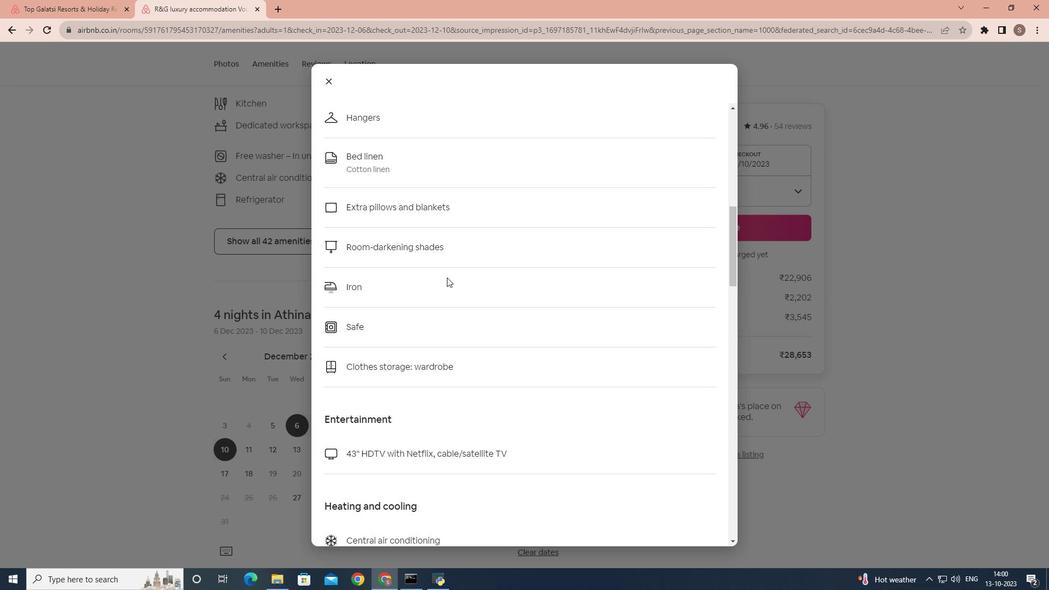 
Action: Mouse scrolled (447, 277) with delta (0, 0)
Screenshot: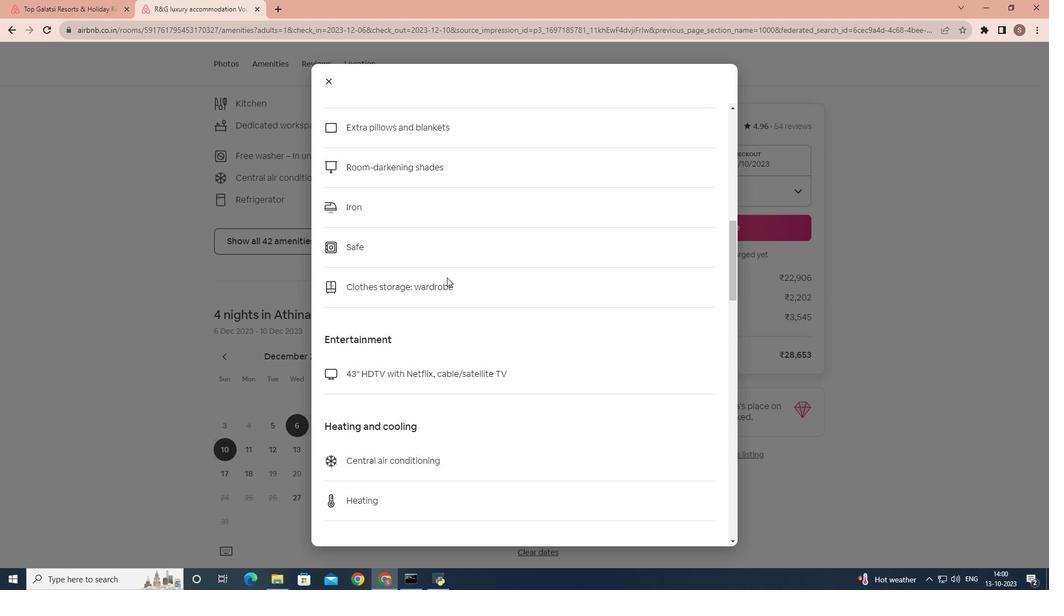 
Action: Mouse scrolled (447, 277) with delta (0, 0)
Screenshot: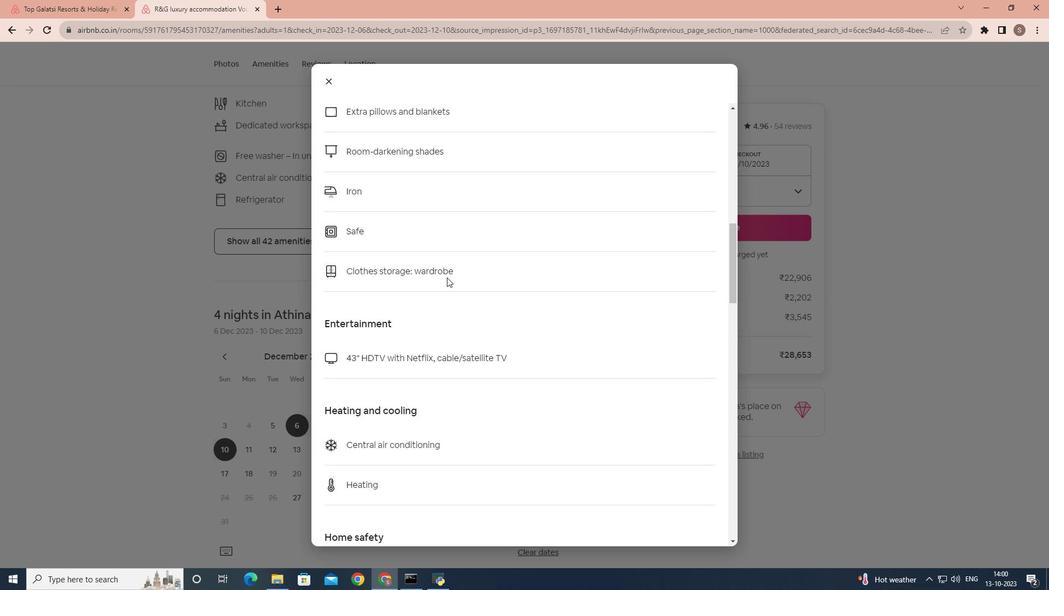 
Action: Mouse scrolled (447, 277) with delta (0, 0)
Screenshot: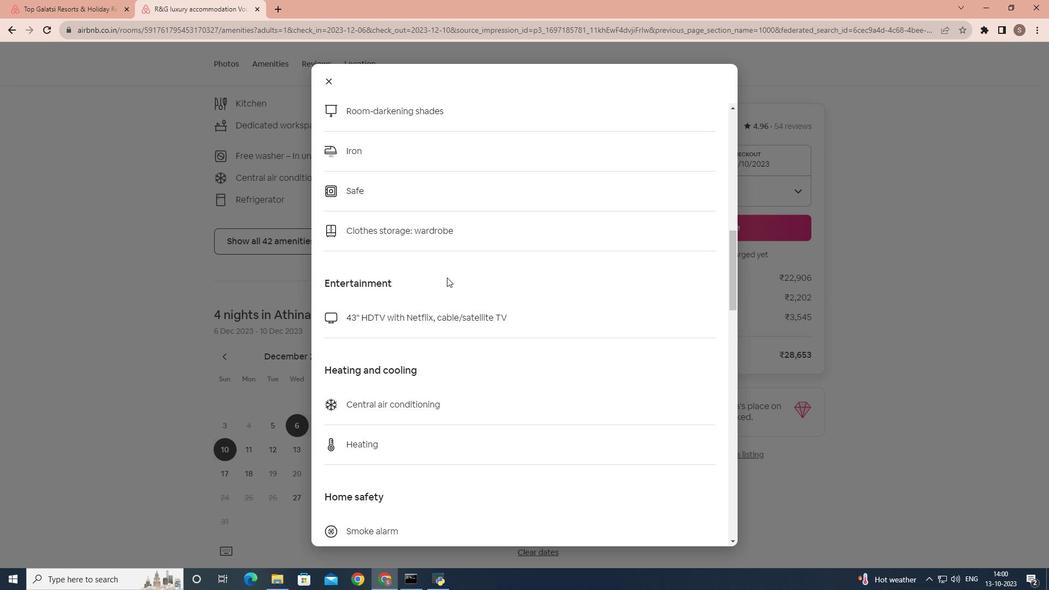 
Action: Mouse scrolled (447, 277) with delta (0, 0)
Screenshot: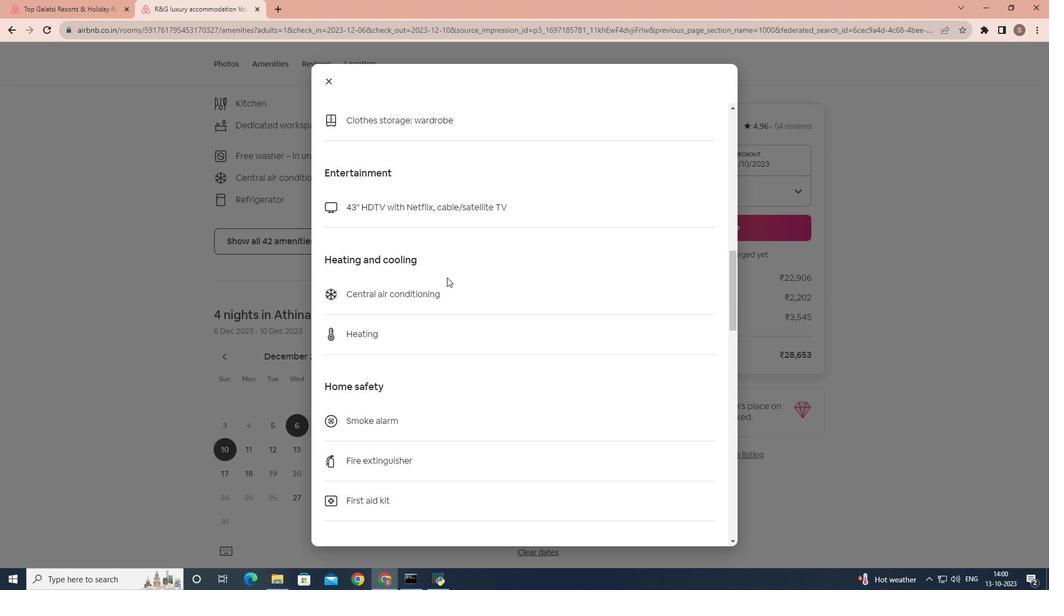 
Action: Mouse scrolled (447, 277) with delta (0, 0)
Screenshot: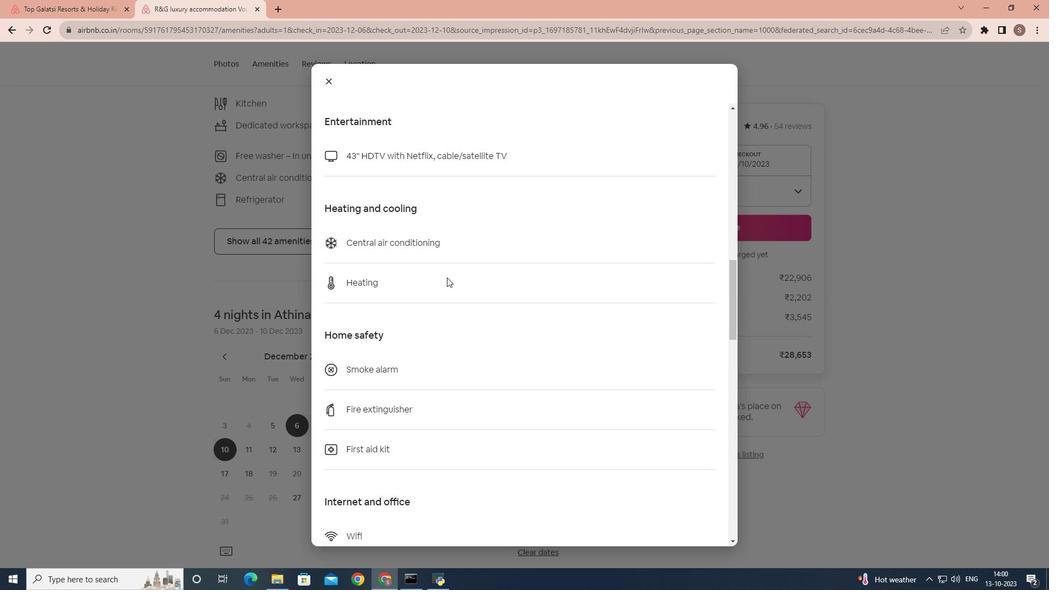 
Action: Mouse scrolled (447, 277) with delta (0, 0)
Screenshot: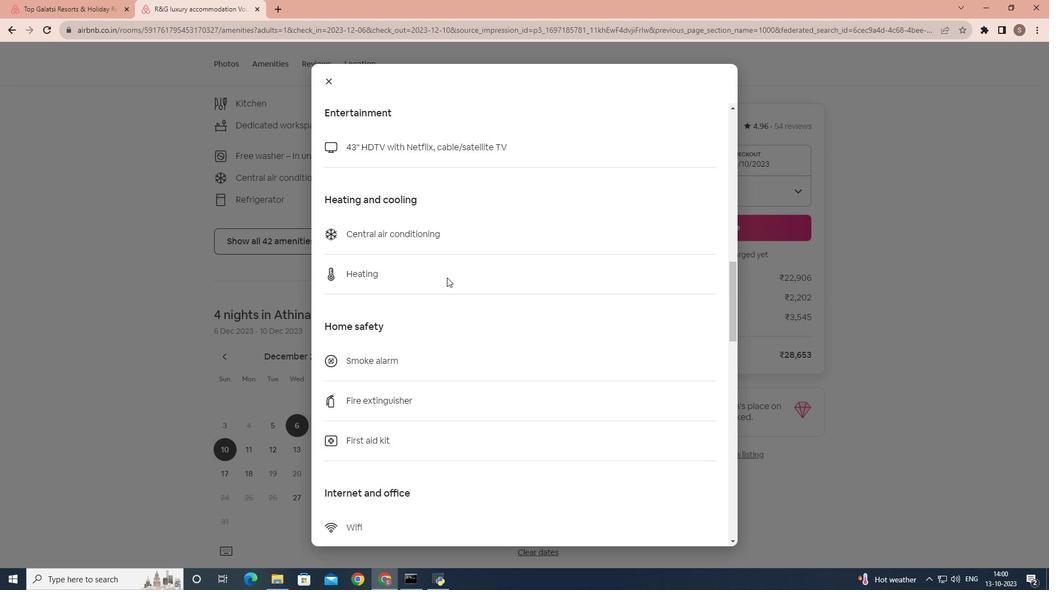 
Action: Mouse scrolled (447, 277) with delta (0, 0)
Screenshot: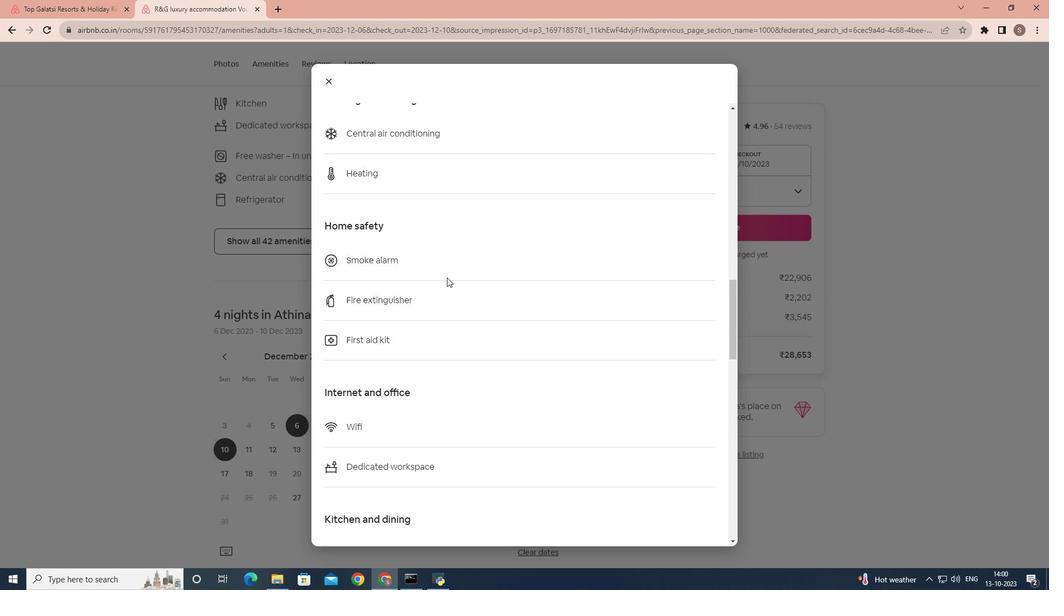 
Action: Mouse scrolled (447, 277) with delta (0, 0)
Screenshot: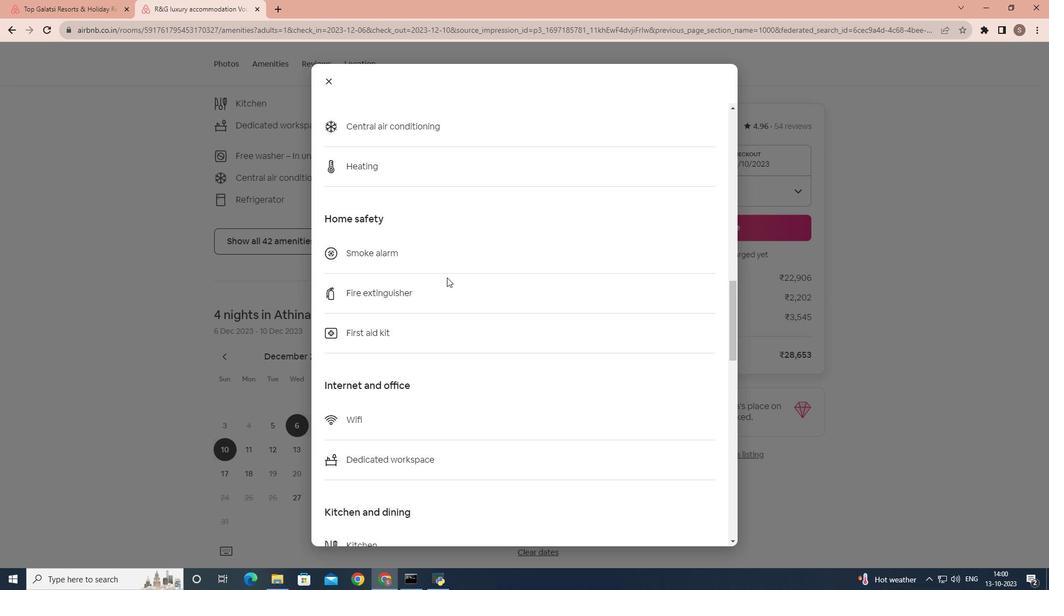 
Action: Mouse scrolled (447, 277) with delta (0, 0)
Screenshot: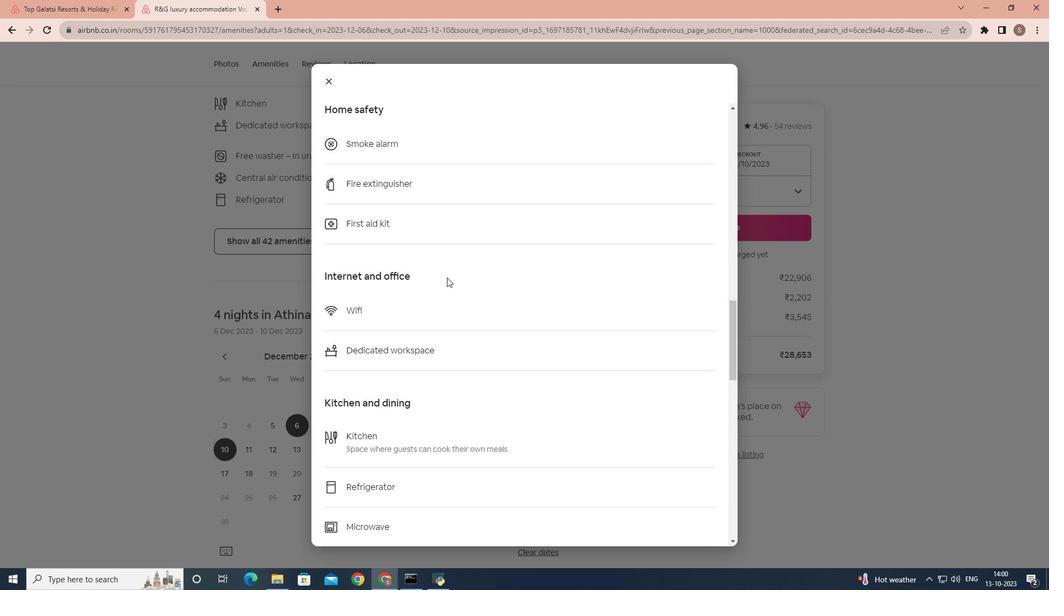
Action: Mouse scrolled (447, 277) with delta (0, 0)
Screenshot: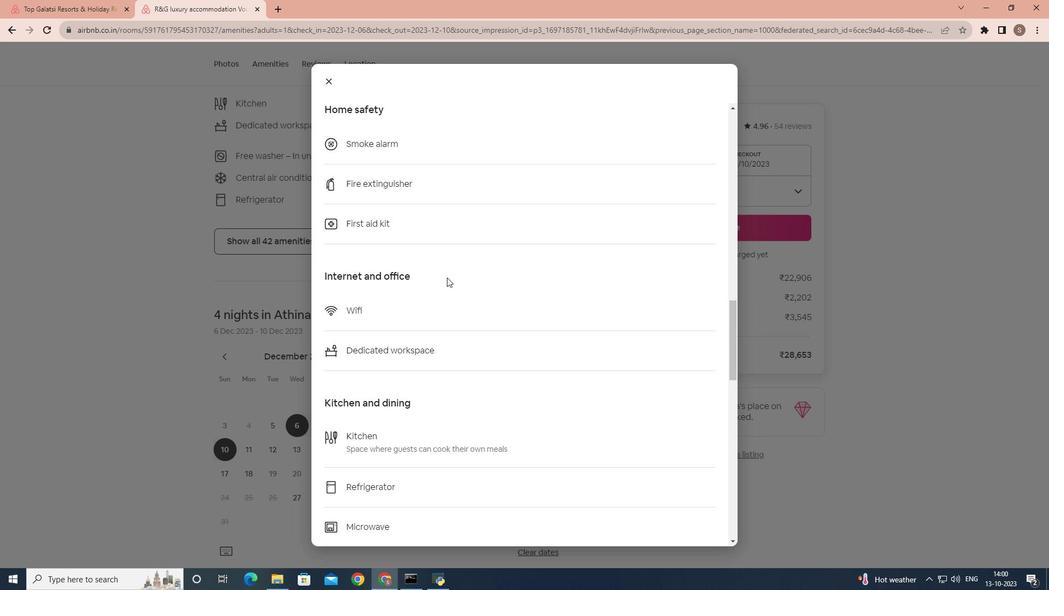 
Action: Mouse scrolled (447, 277) with delta (0, 0)
Screenshot: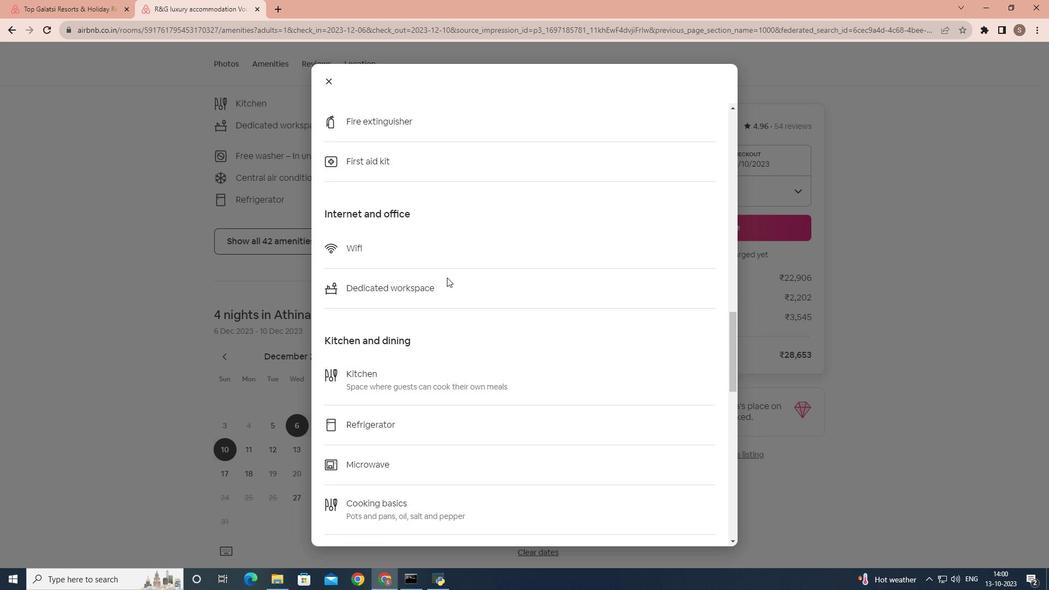 
Action: Mouse scrolled (447, 277) with delta (0, 0)
Screenshot: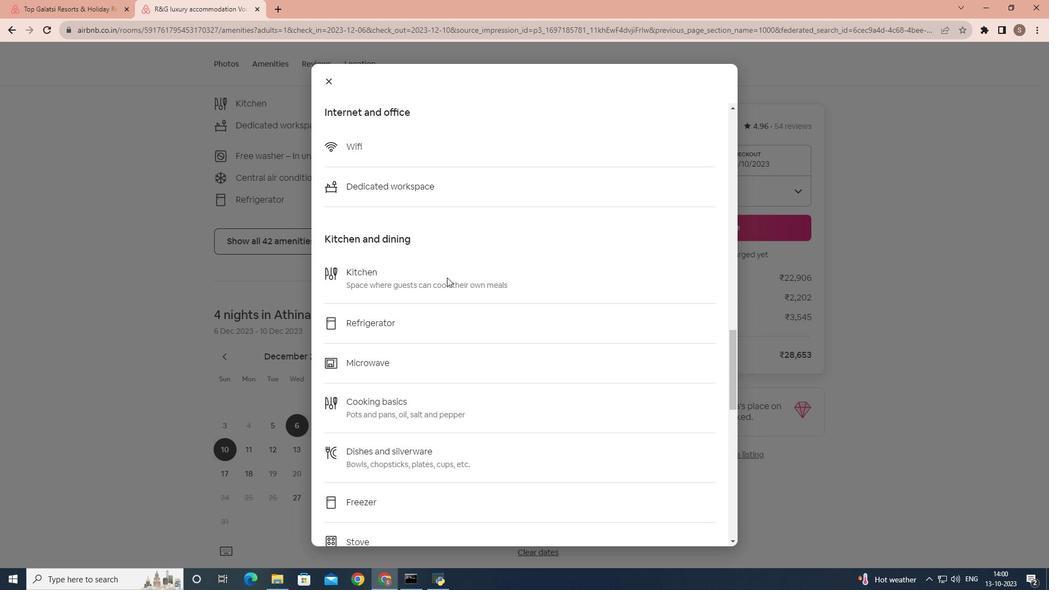
Action: Mouse scrolled (447, 277) with delta (0, 0)
Screenshot: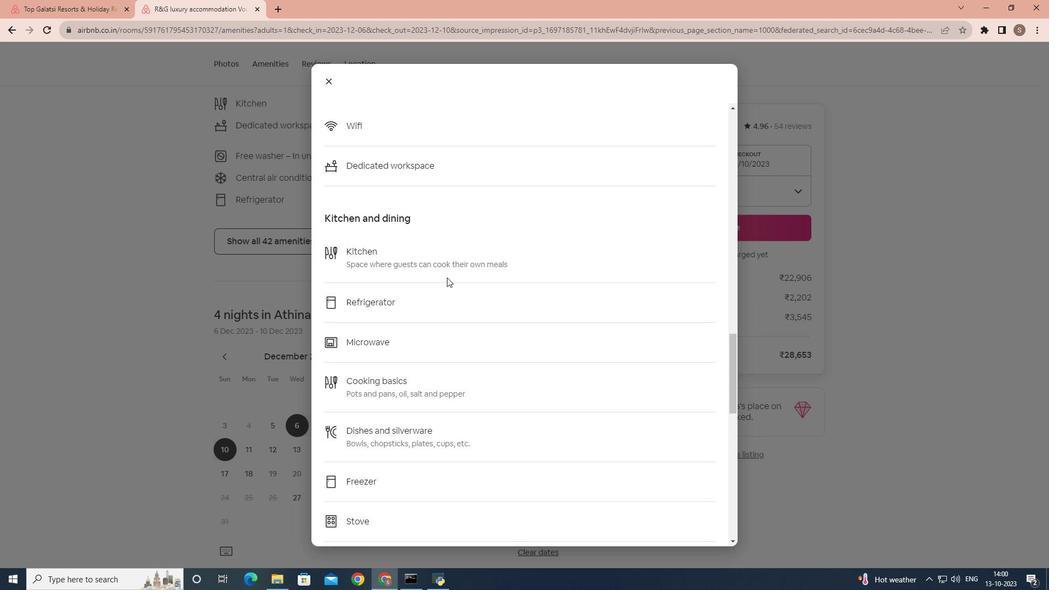
Action: Mouse scrolled (447, 277) with delta (0, 0)
Screenshot: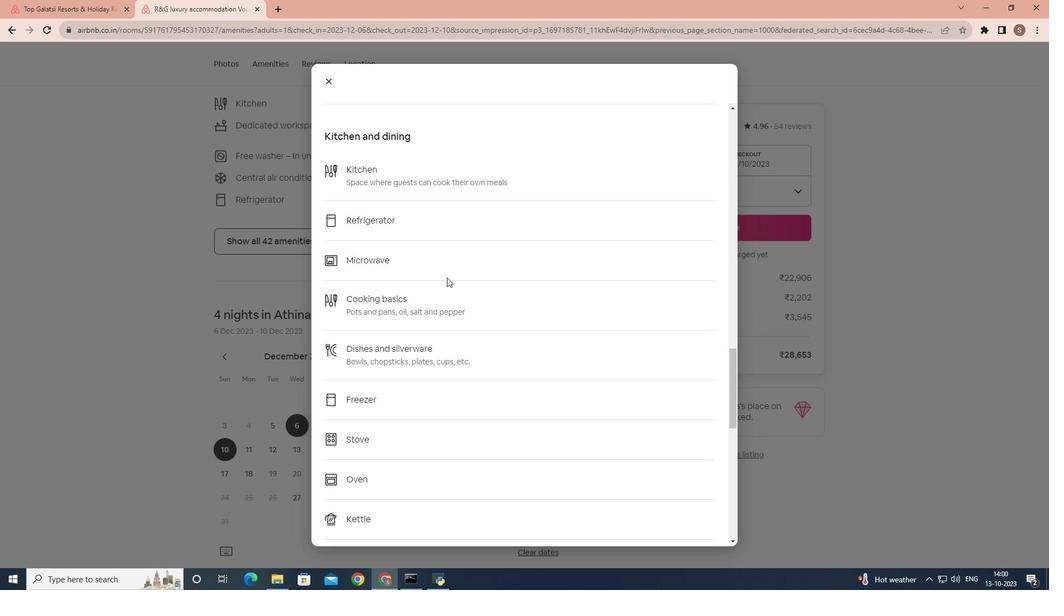 
Action: Mouse scrolled (447, 277) with delta (0, 0)
Screenshot: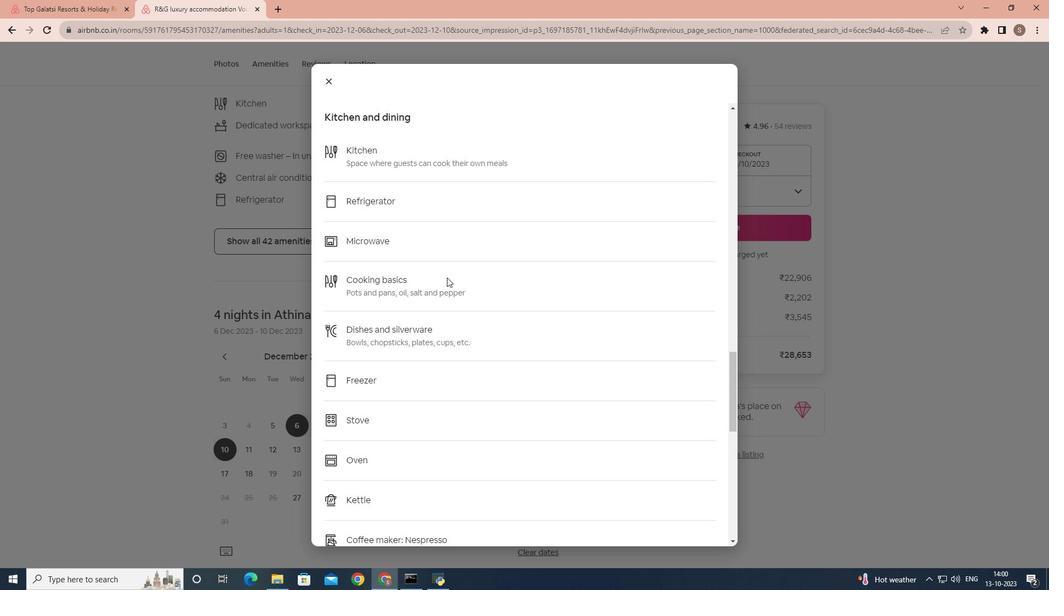 
Action: Mouse scrolled (447, 277) with delta (0, 0)
Screenshot: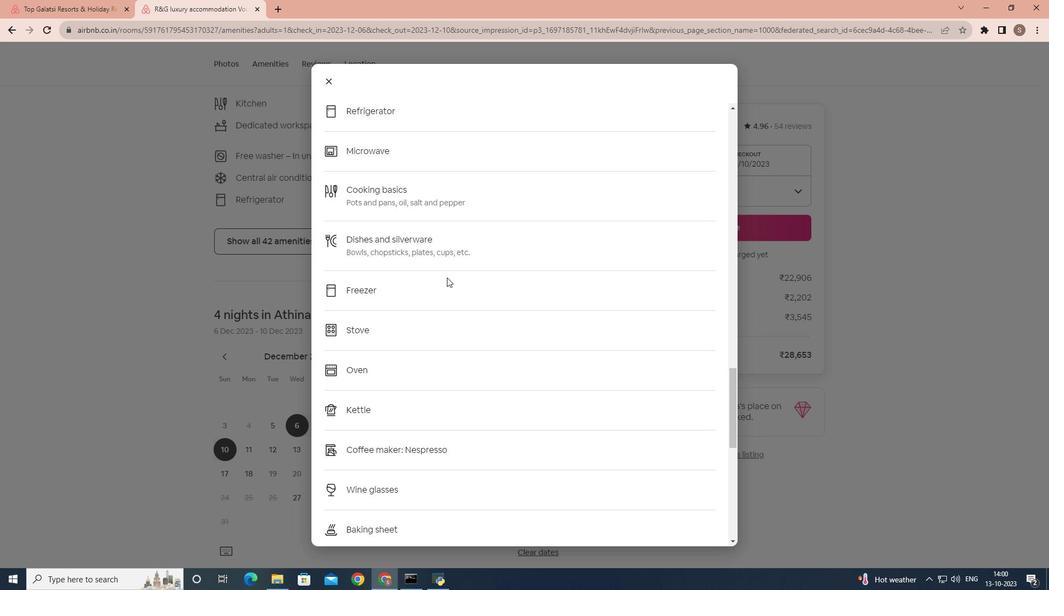
Action: Mouse scrolled (447, 277) with delta (0, 0)
Screenshot: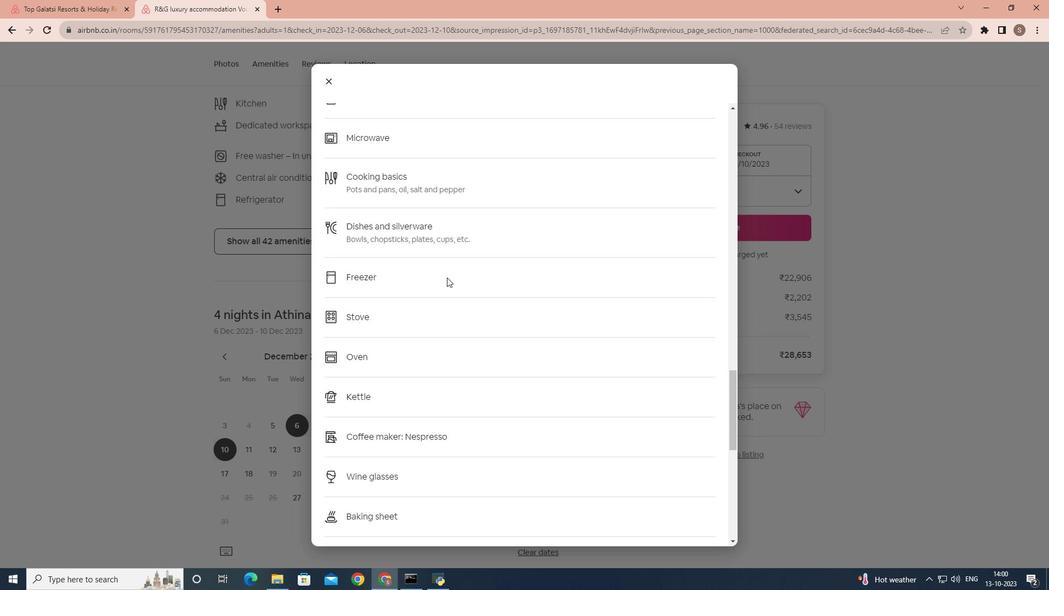 
Action: Mouse scrolled (447, 277) with delta (0, 0)
Screenshot: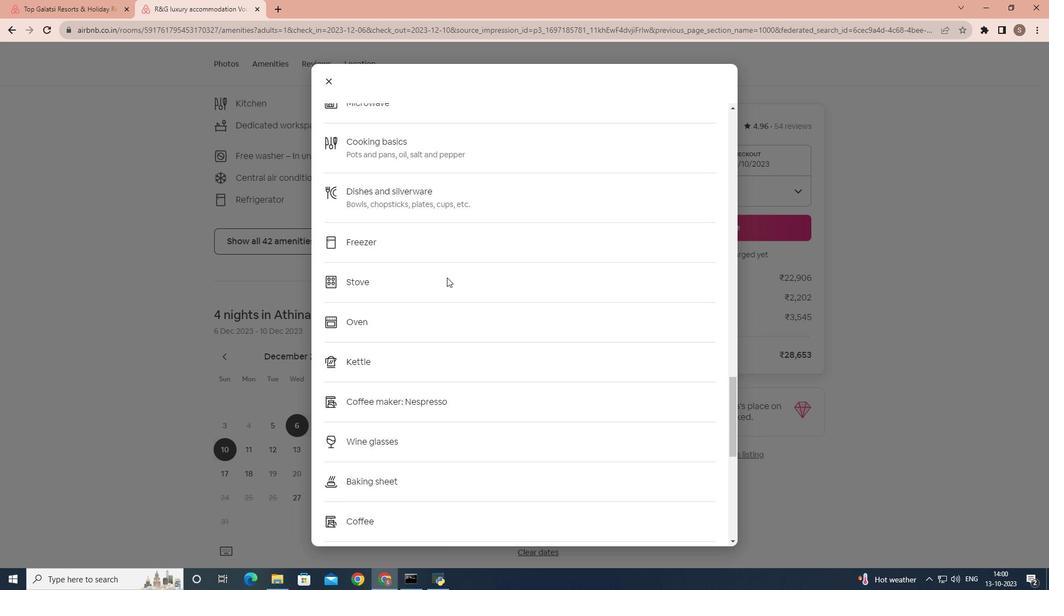 
Action: Mouse scrolled (447, 277) with delta (0, 0)
Screenshot: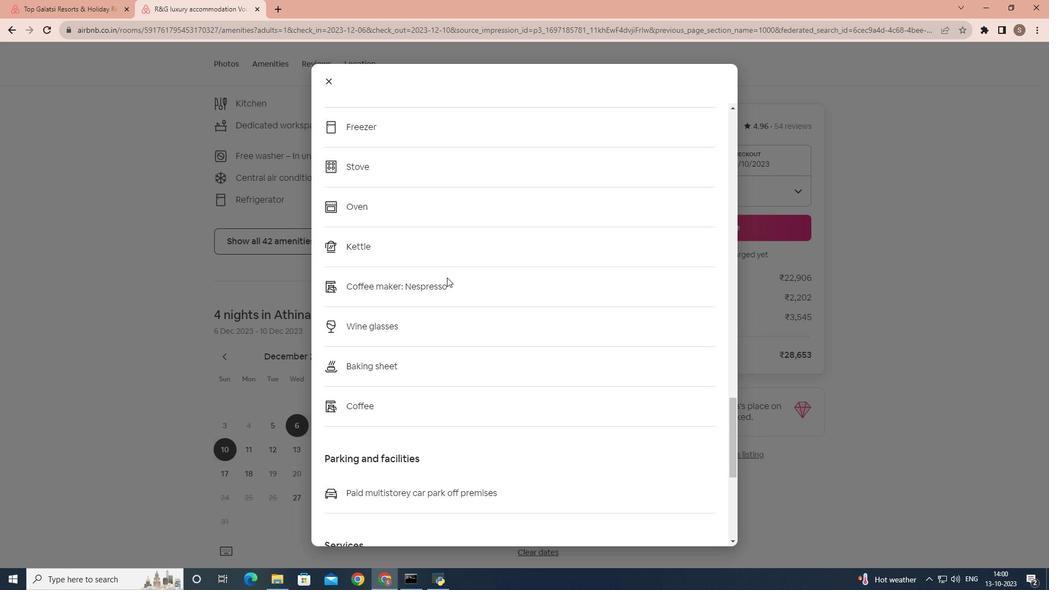 
Action: Mouse scrolled (447, 277) with delta (0, 0)
Screenshot: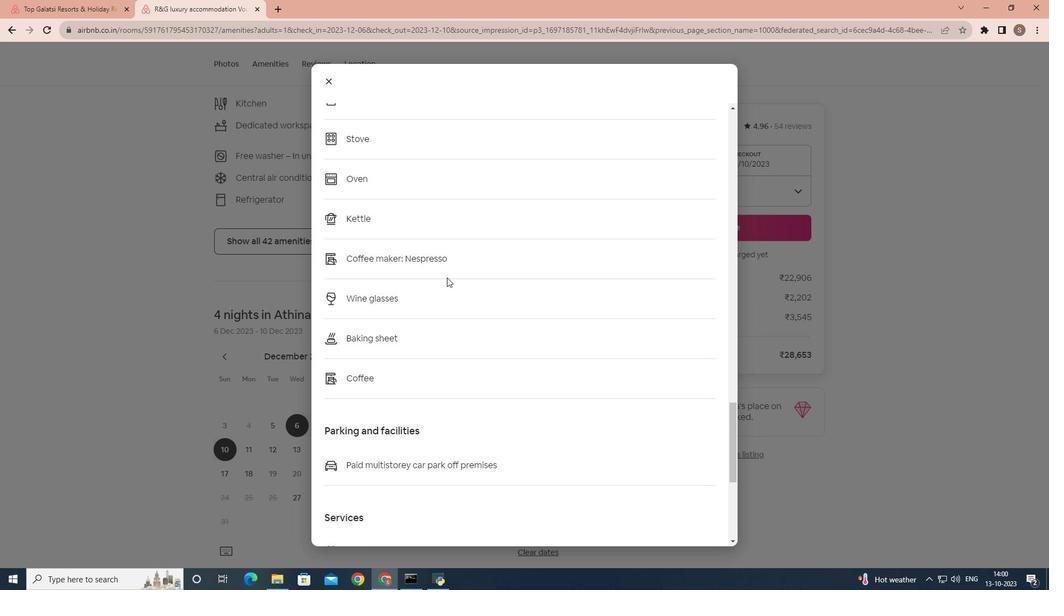 
Action: Mouse scrolled (447, 277) with delta (0, 0)
Screenshot: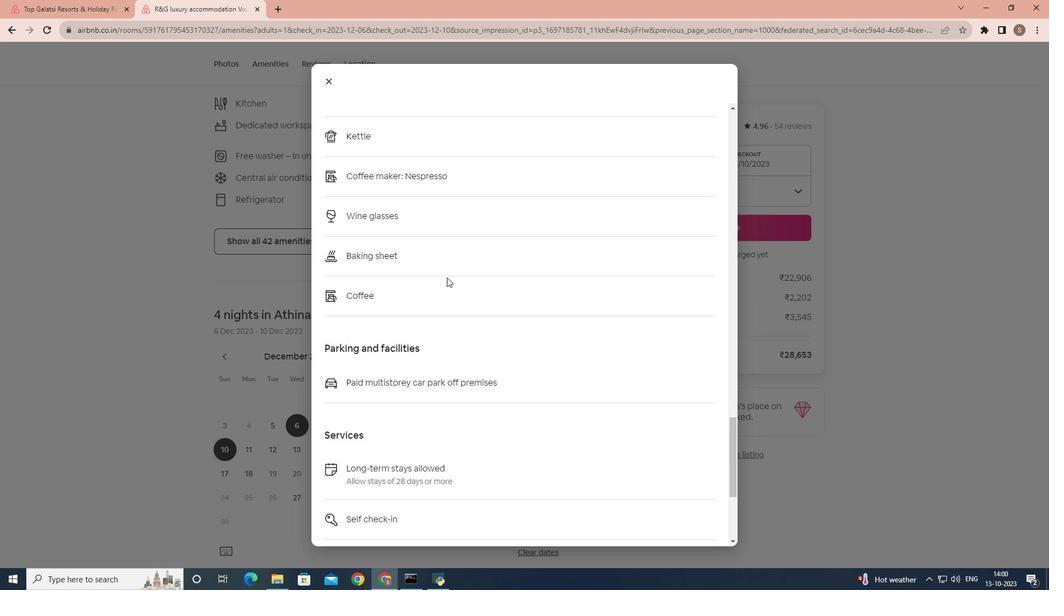 
Action: Mouse scrolled (447, 277) with delta (0, 0)
Screenshot: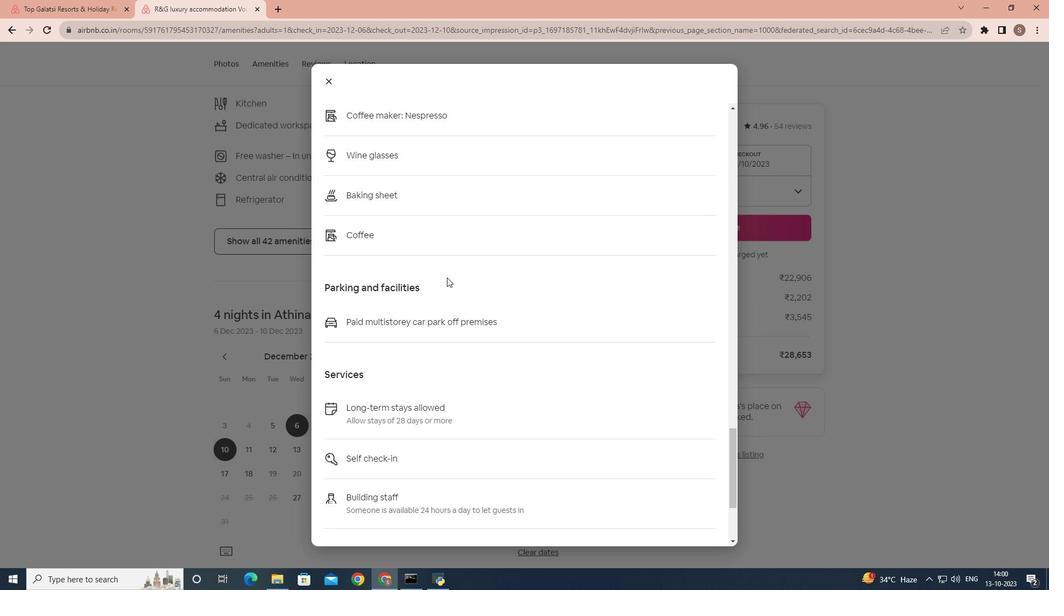 
Action: Mouse scrolled (447, 277) with delta (0, 0)
Screenshot: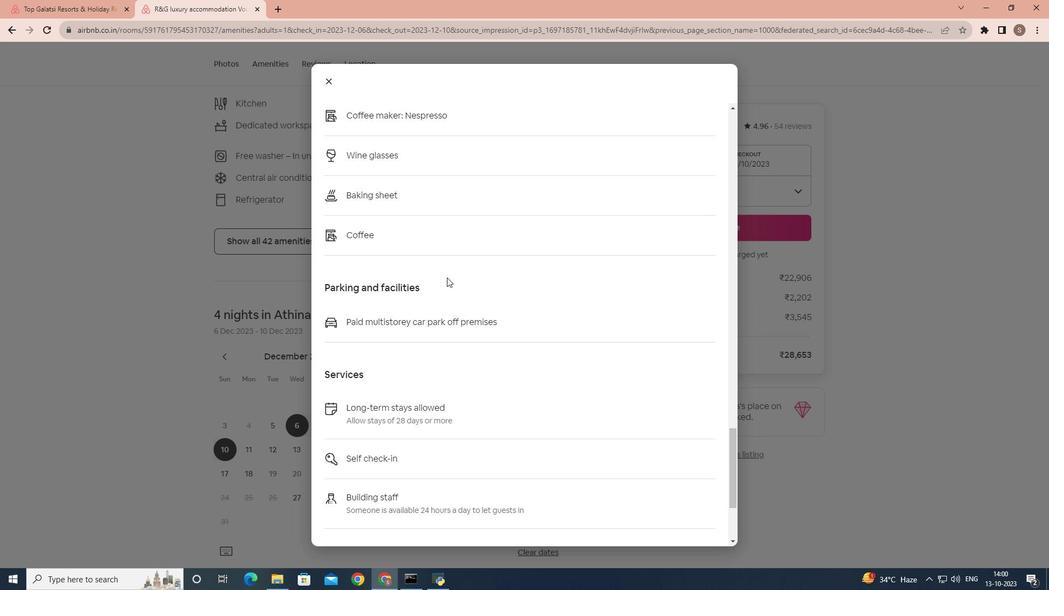 
Action: Mouse scrolled (447, 277) with delta (0, 0)
Screenshot: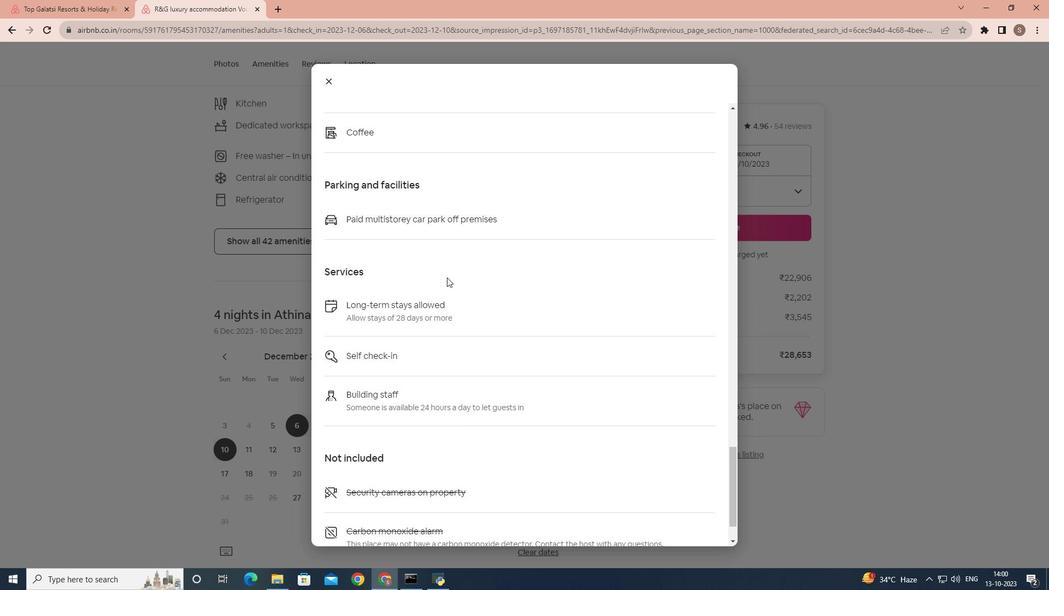 
Action: Mouse scrolled (447, 277) with delta (0, 0)
Screenshot: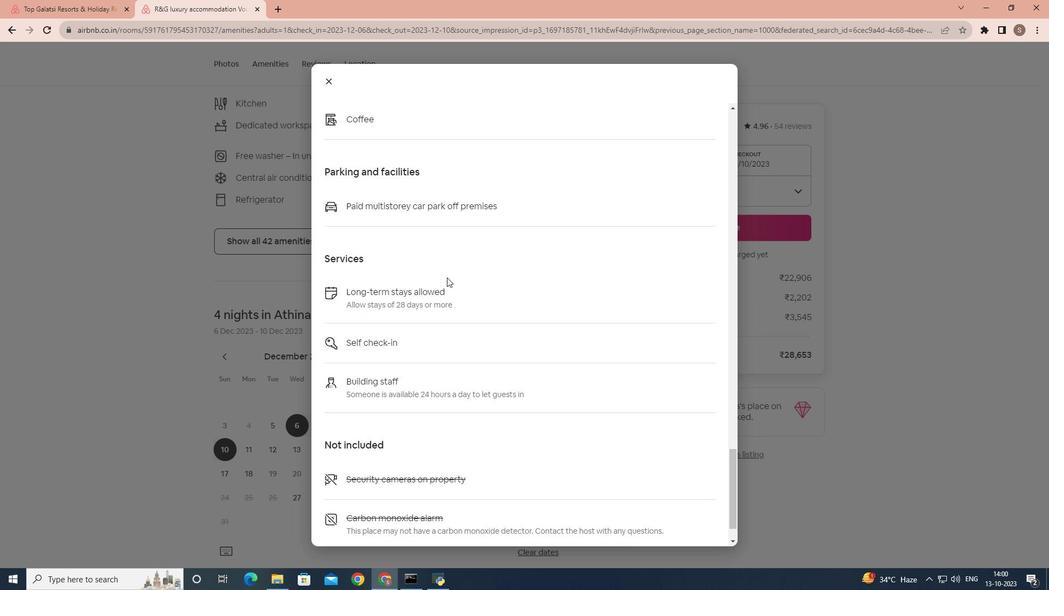 
Action: Mouse scrolled (447, 277) with delta (0, 0)
Screenshot: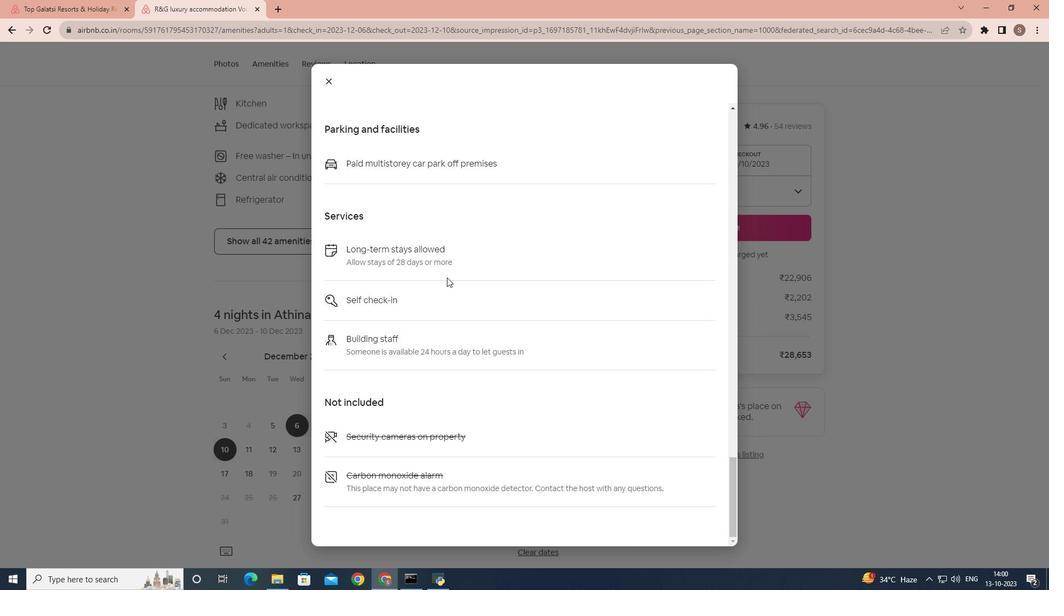 
Action: Mouse scrolled (447, 277) with delta (0, 0)
Screenshot: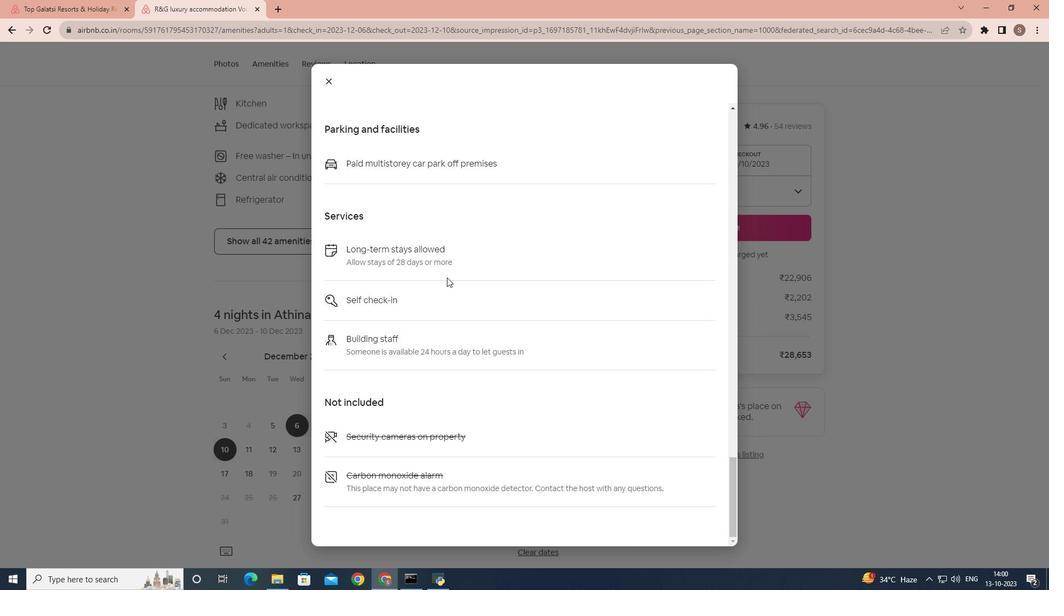 
Action: Mouse scrolled (447, 277) with delta (0, 0)
Screenshot: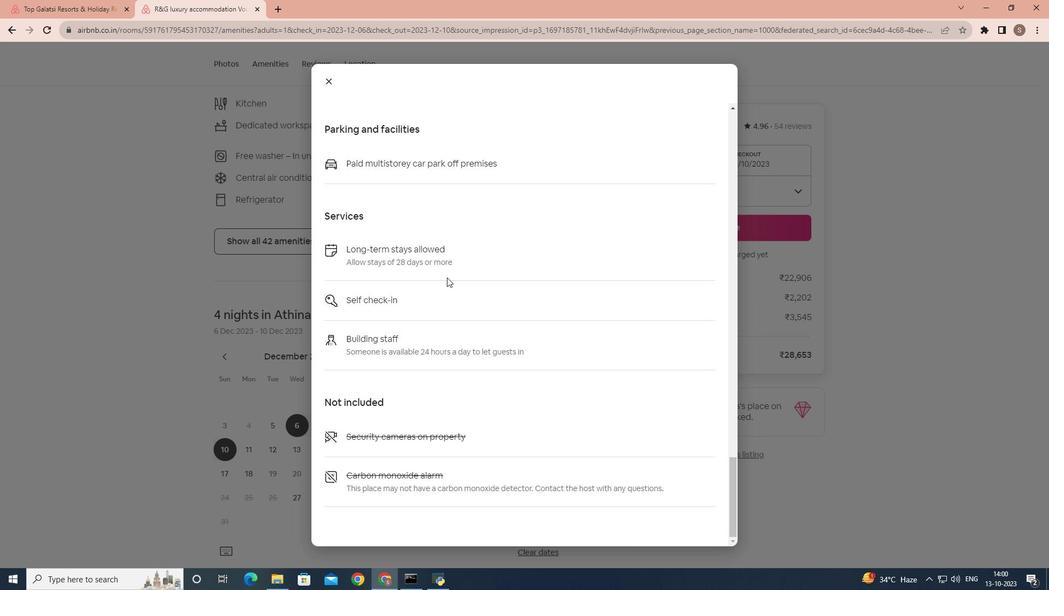 
Action: Mouse moved to (327, 73)
Screenshot: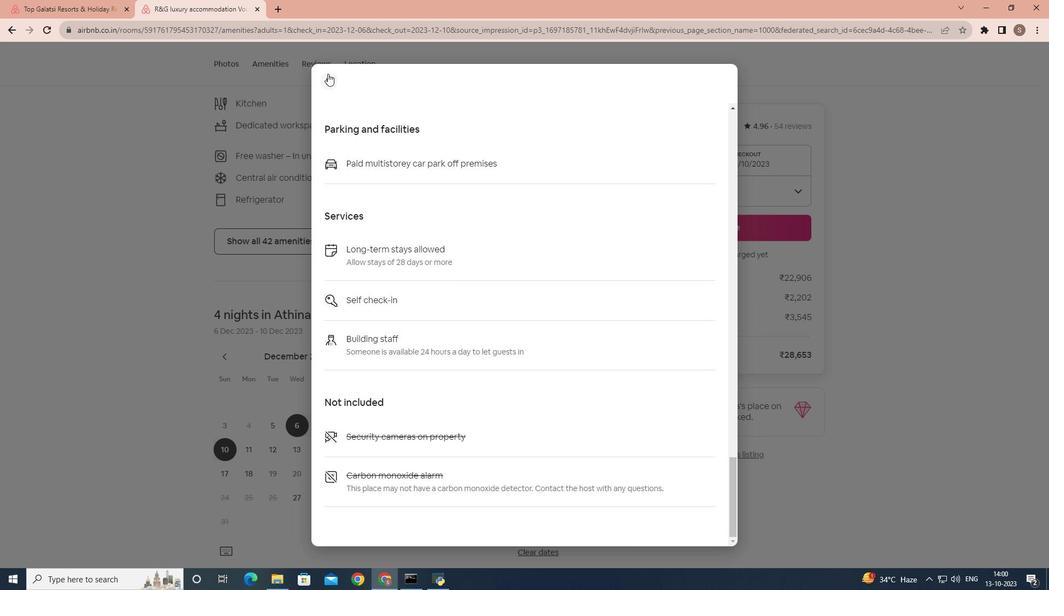 
Action: Mouse pressed left at (327, 73)
Screenshot: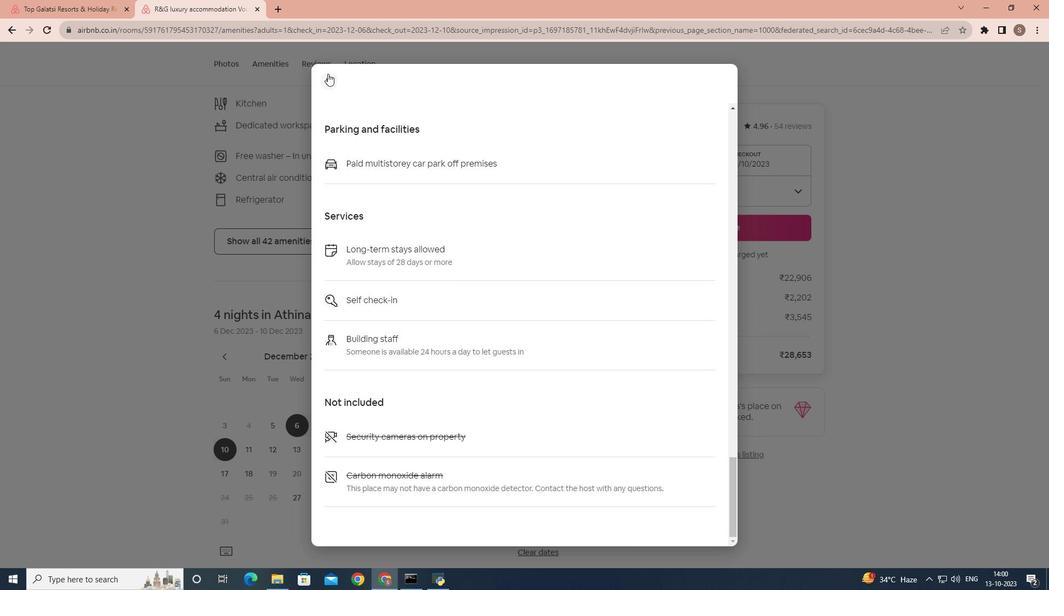 
Action: Mouse moved to (303, 314)
Screenshot: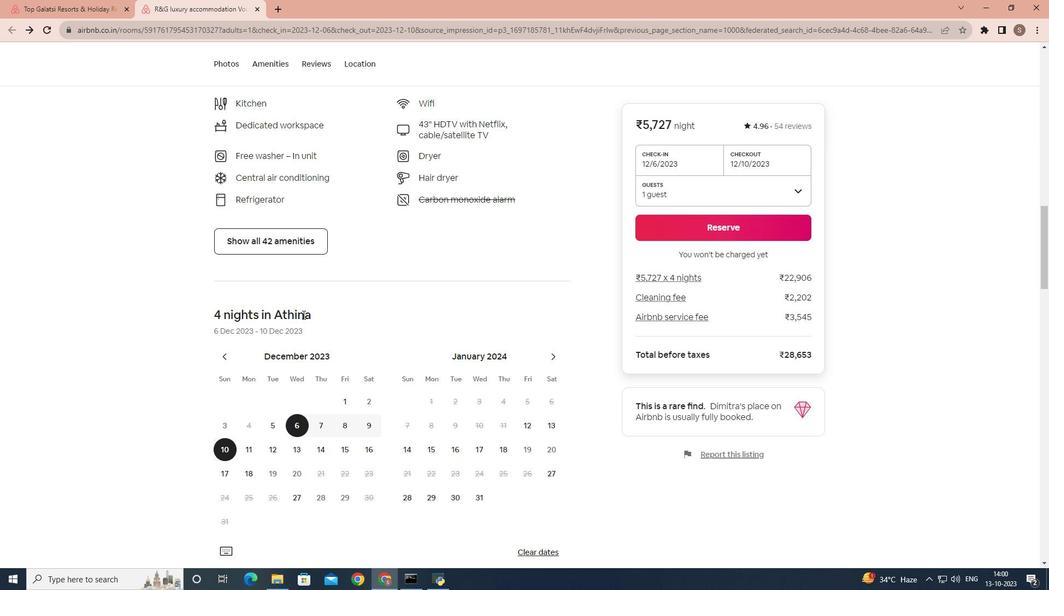
Action: Mouse scrolled (303, 313) with delta (0, 0)
Screenshot: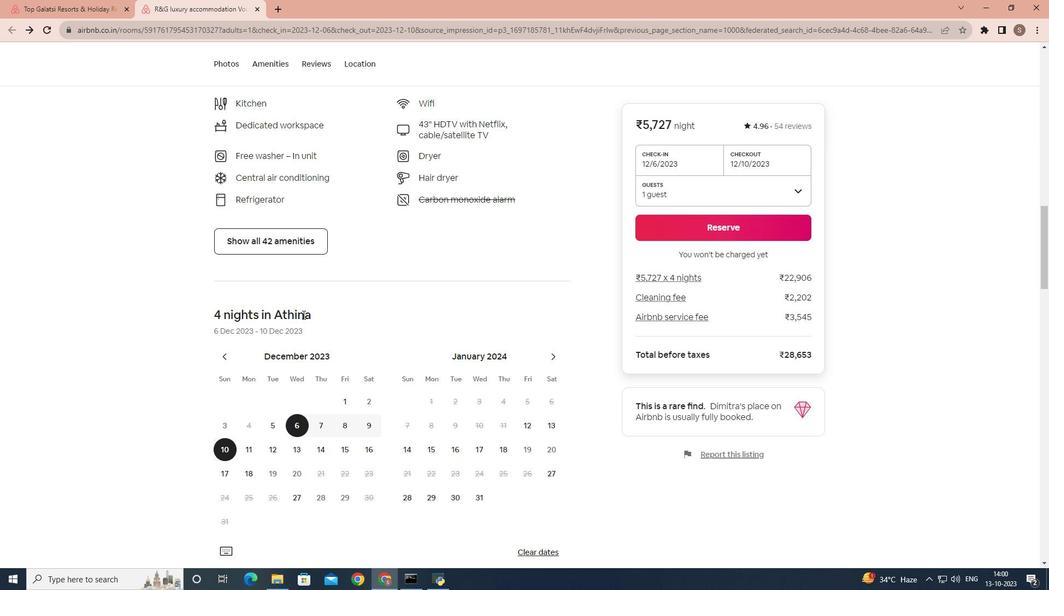 
Action: Mouse moved to (302, 314)
Screenshot: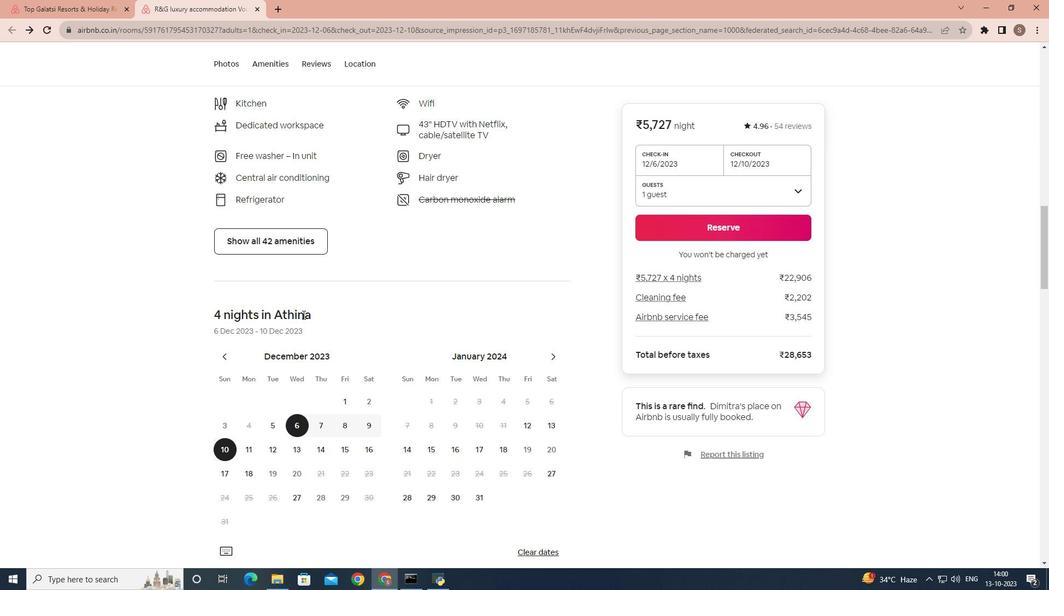 
Action: Mouse scrolled (302, 314) with delta (0, 0)
Screenshot: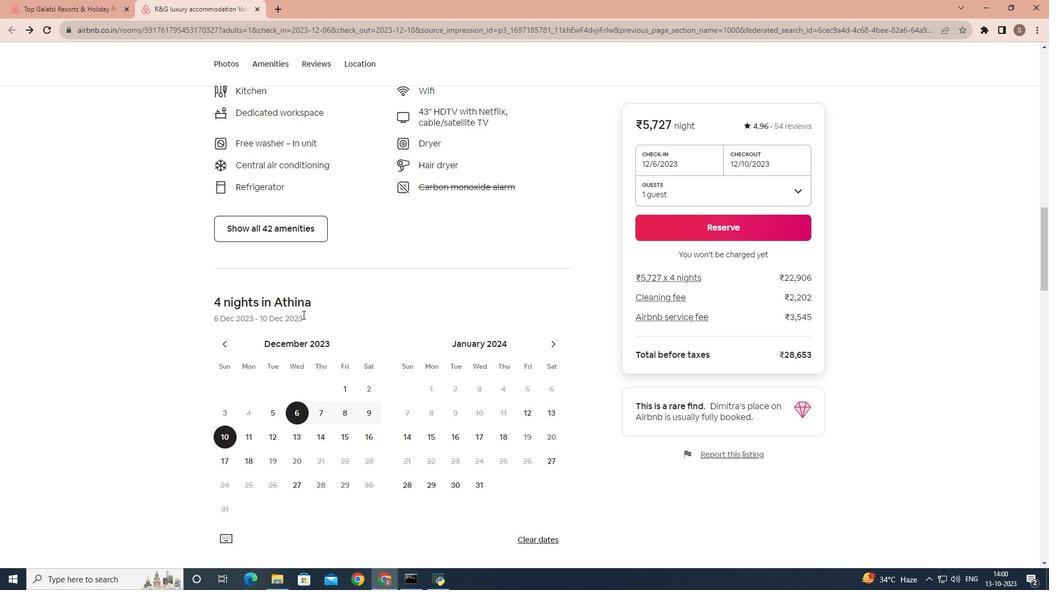 
Action: Mouse scrolled (302, 314) with delta (0, 0)
Screenshot: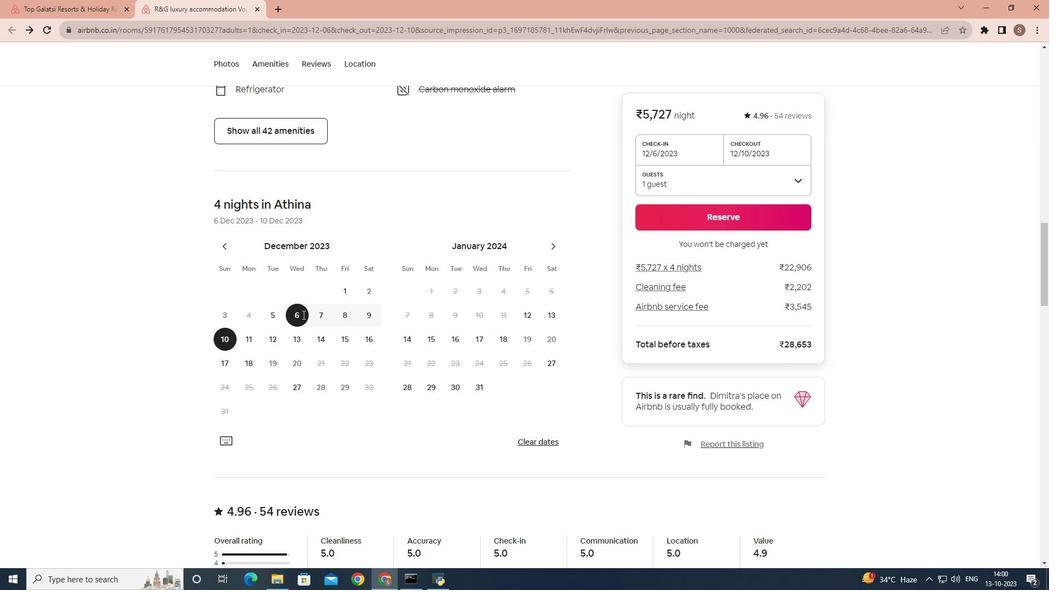 
Action: Mouse scrolled (302, 314) with delta (0, 0)
Screenshot: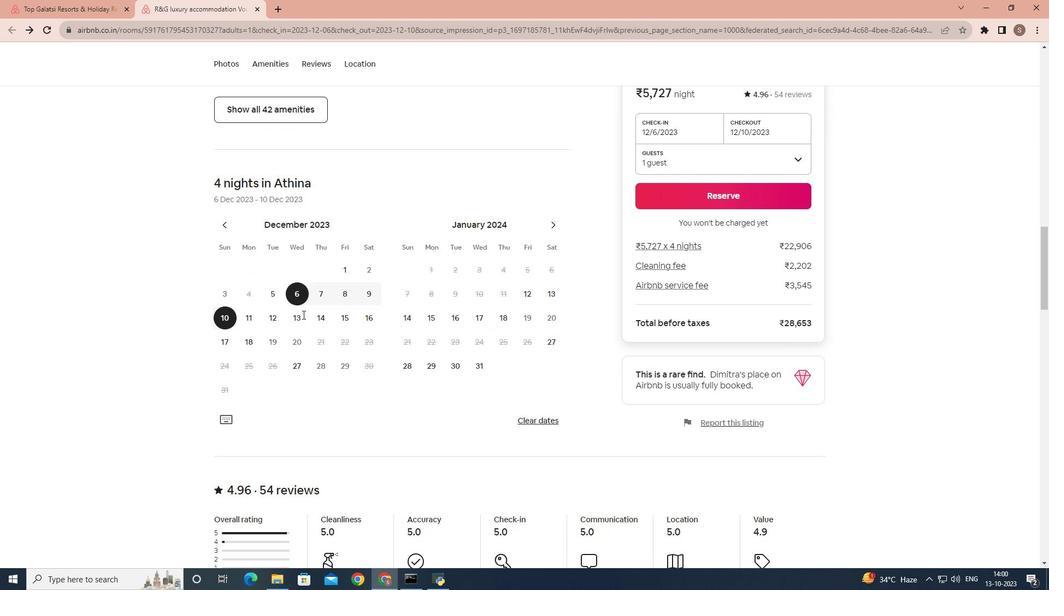 
Action: Mouse scrolled (302, 314) with delta (0, 0)
Screenshot: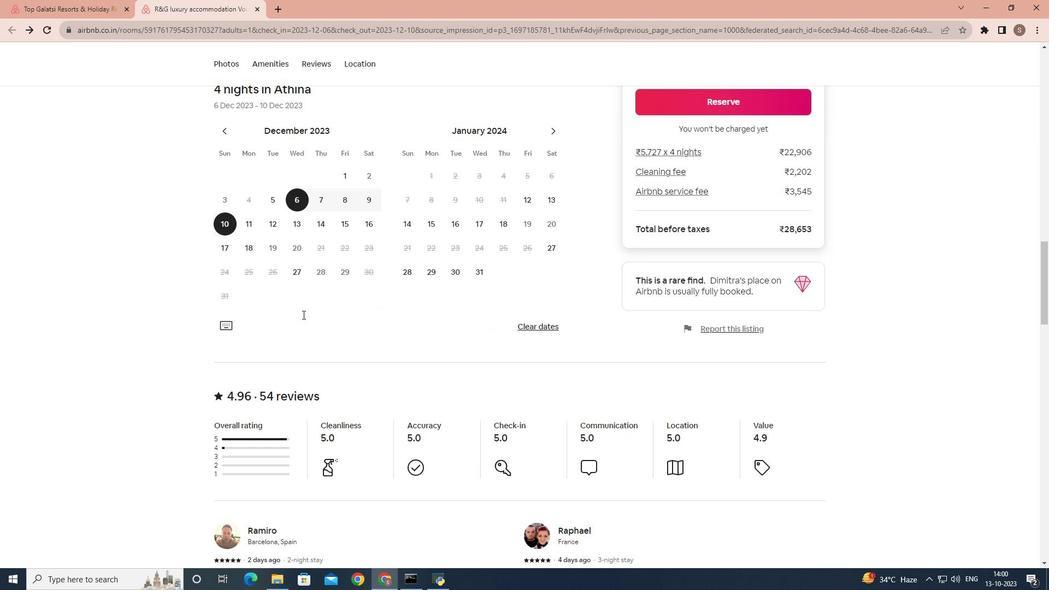 
Action: Mouse scrolled (302, 314) with delta (0, 0)
Screenshot: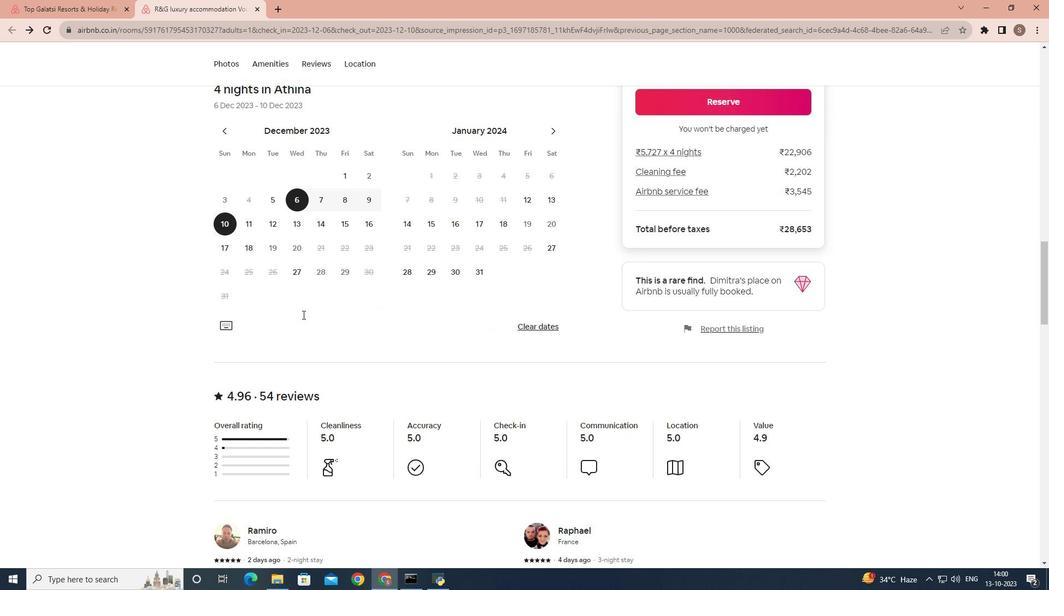 
Action: Mouse scrolled (302, 314) with delta (0, 0)
Screenshot: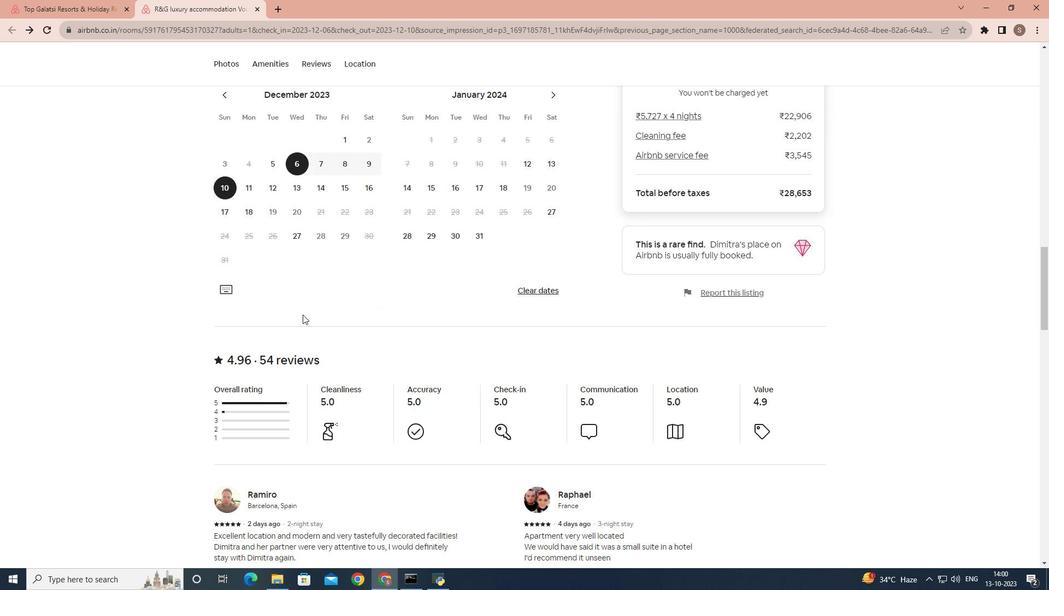 
Action: Mouse scrolled (302, 314) with delta (0, 0)
Screenshot: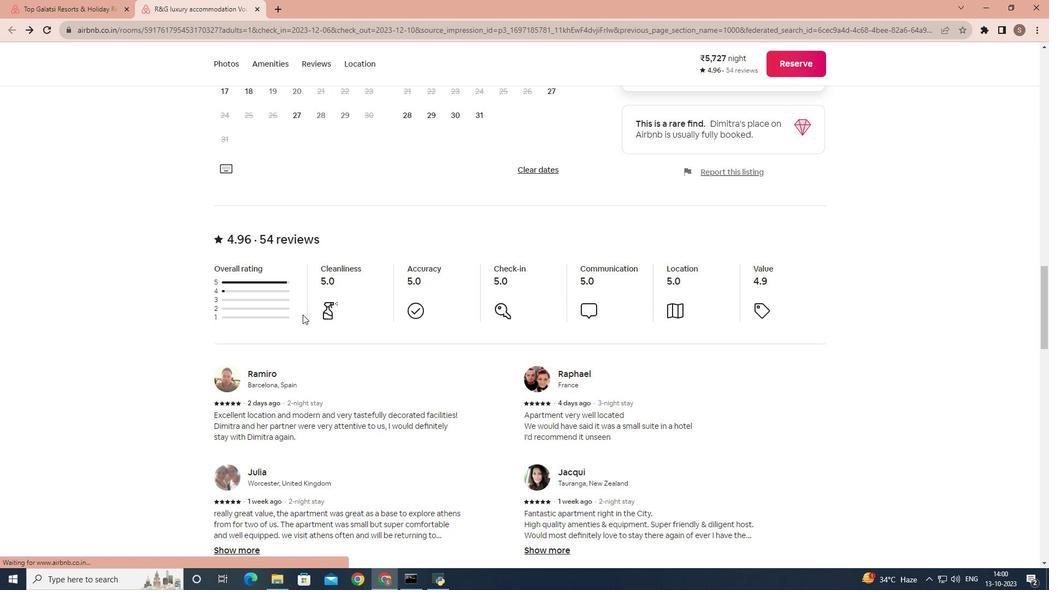 
Action: Mouse scrolled (302, 314) with delta (0, 0)
Screenshot: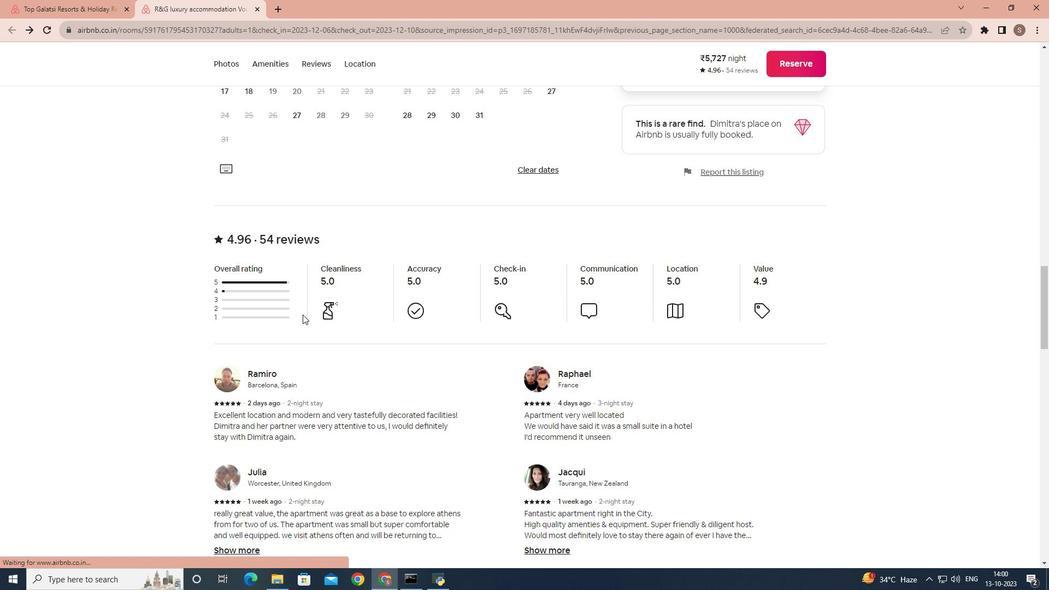 
Action: Mouse scrolled (302, 314) with delta (0, 0)
Screenshot: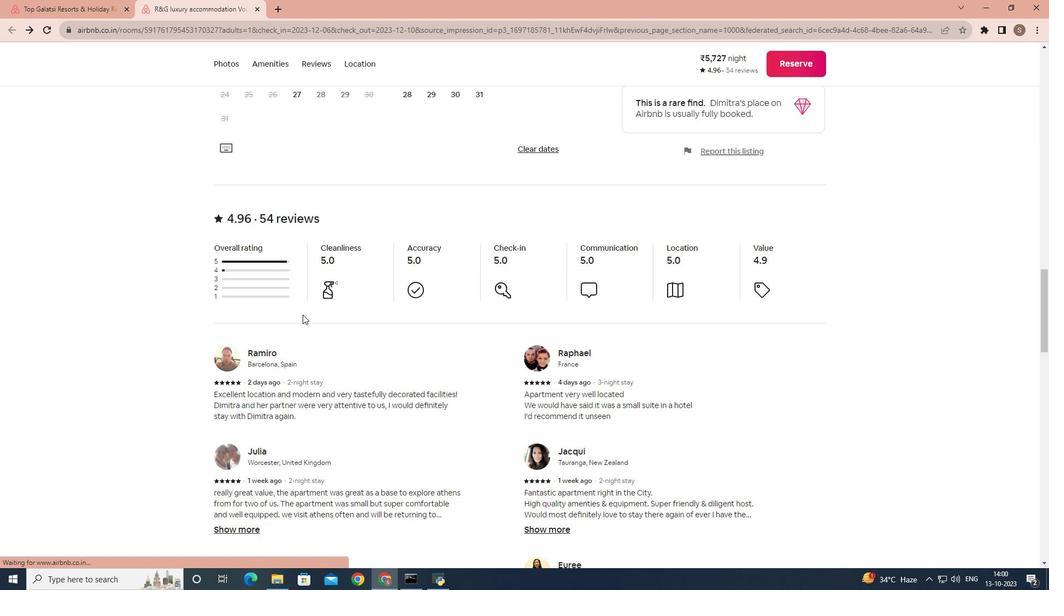 
Action: Mouse scrolled (302, 314) with delta (0, 0)
Screenshot: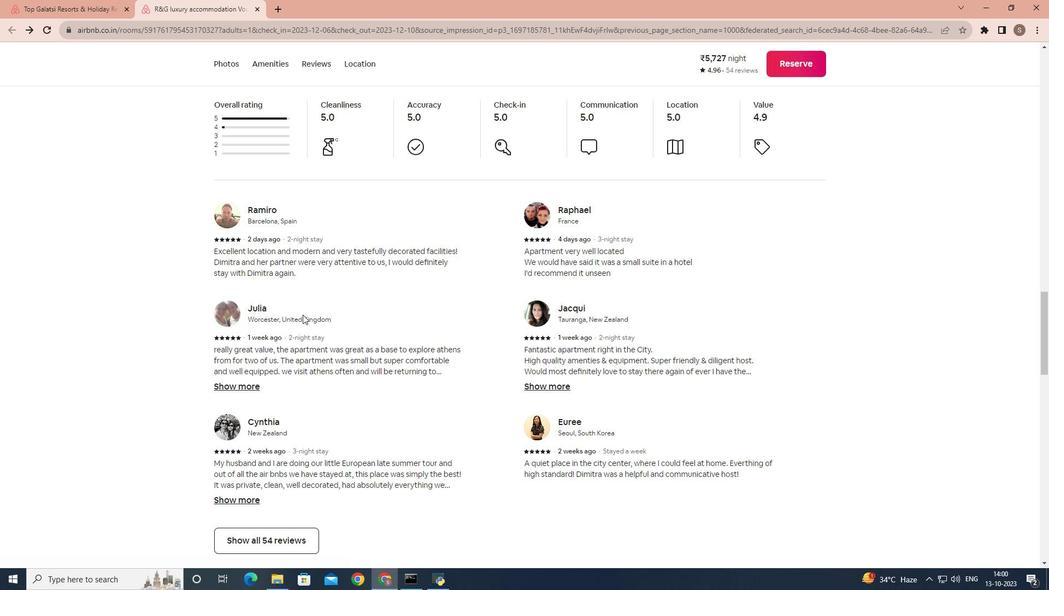 
Action: Mouse scrolled (302, 314) with delta (0, 0)
Screenshot: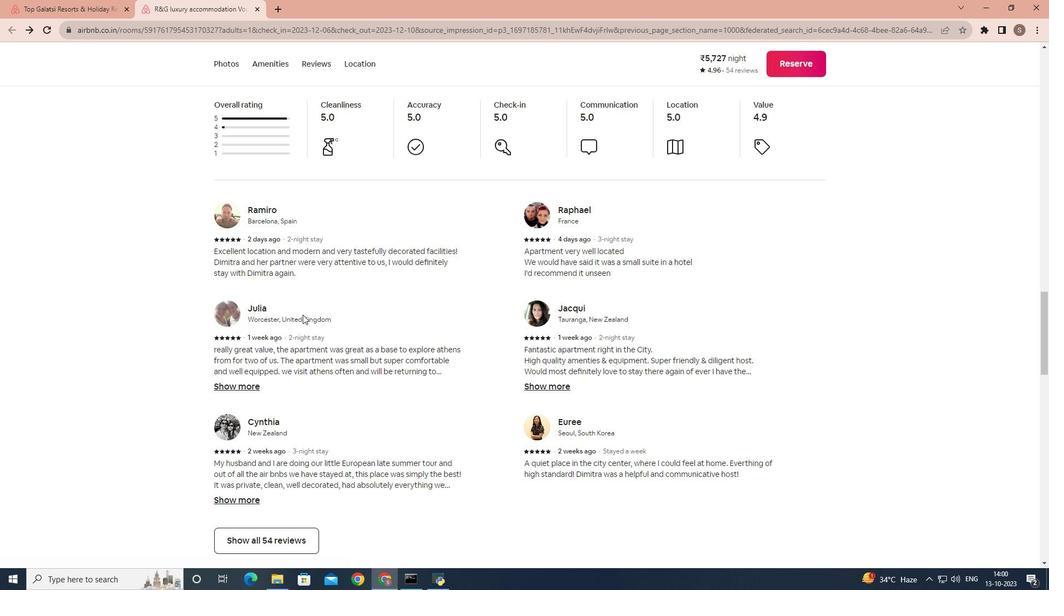 
Action: Mouse scrolled (302, 314) with delta (0, 0)
Screenshot: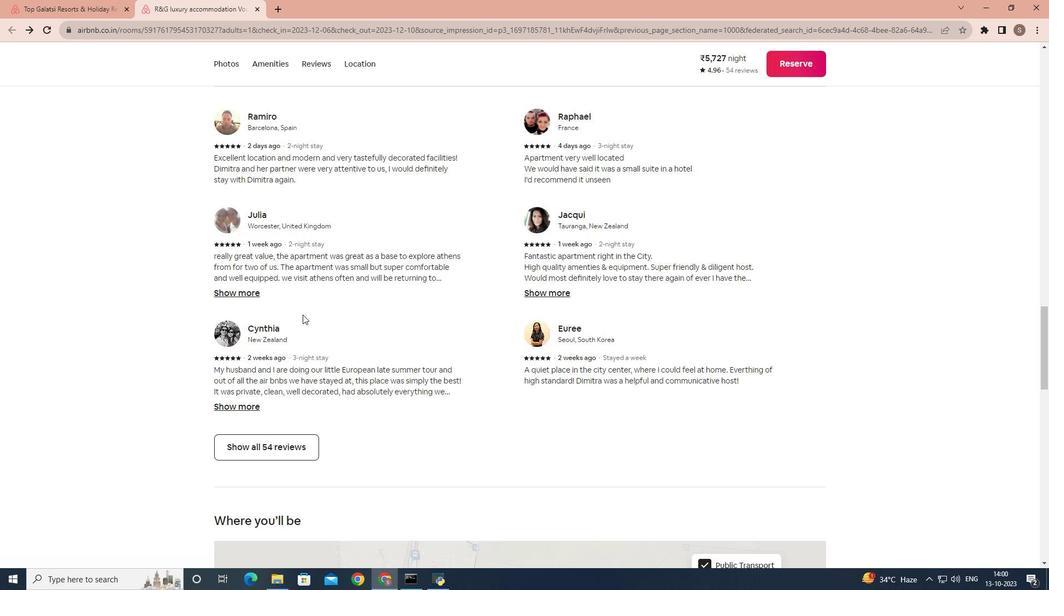 
Action: Mouse scrolled (302, 314) with delta (0, 0)
Screenshot: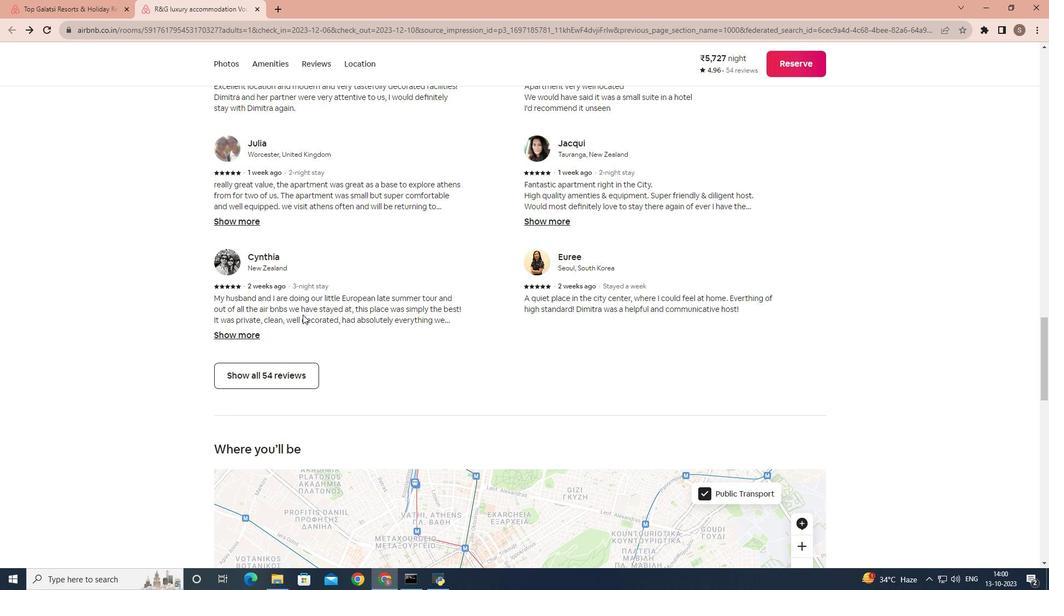 
Action: Mouse moved to (295, 319)
Screenshot: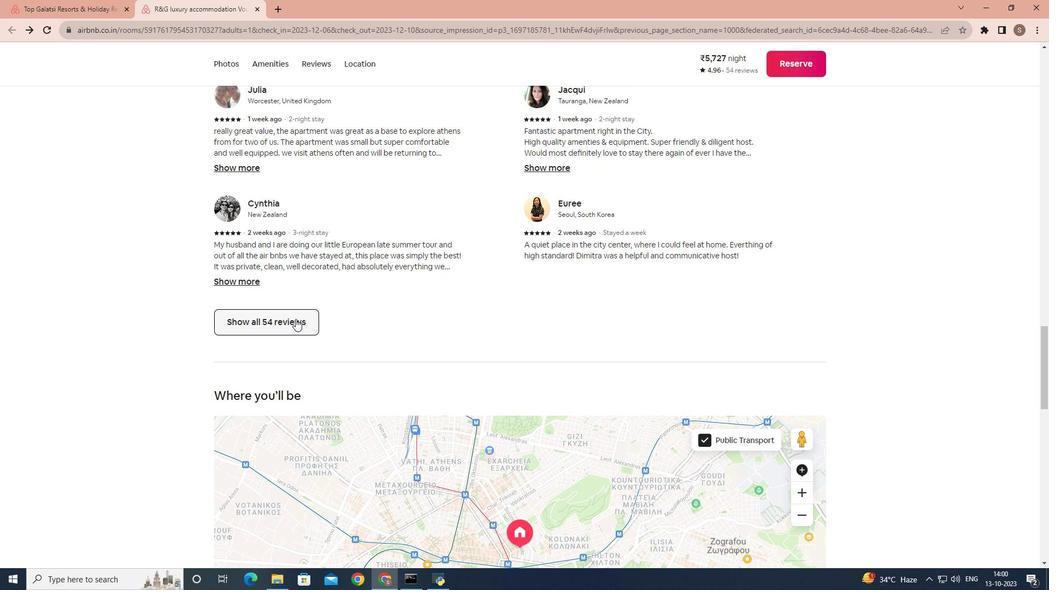 
Action: Mouse pressed left at (295, 319)
Screenshot: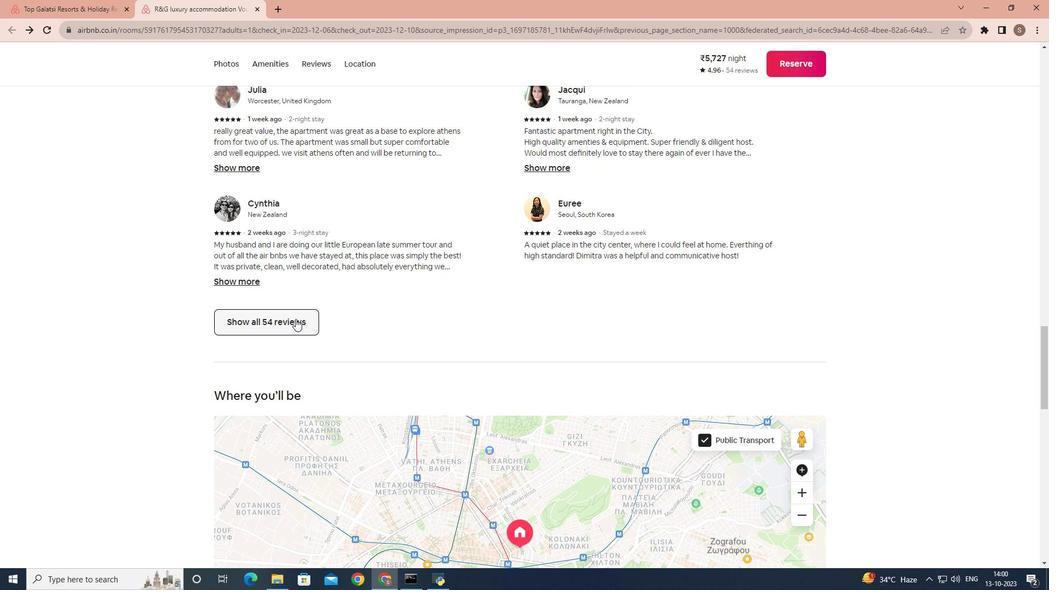 
Action: Mouse moved to (543, 325)
Screenshot: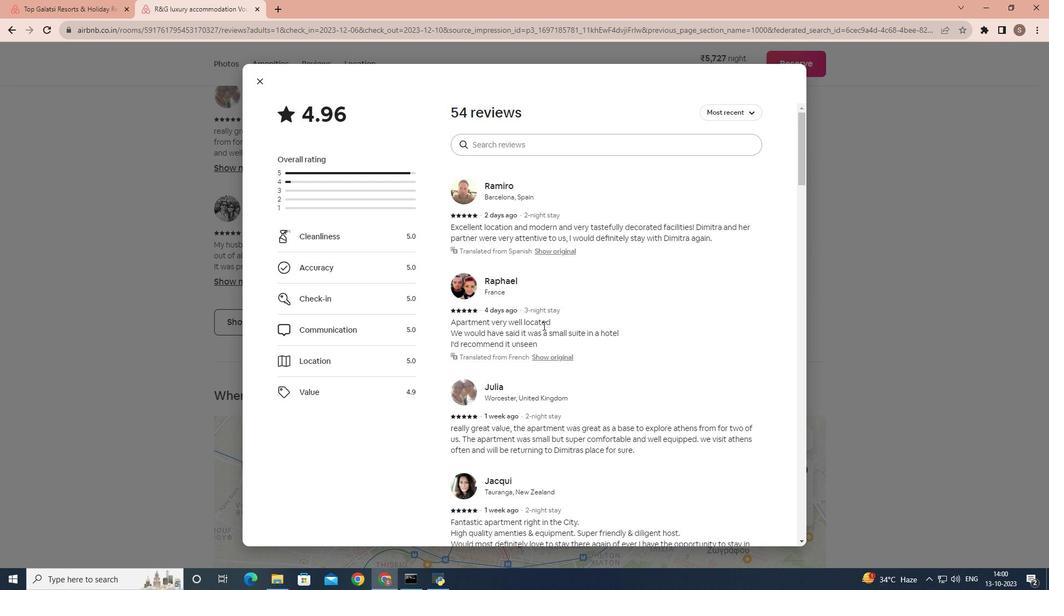 
Action: Mouse scrolled (543, 325) with delta (0, 0)
Screenshot: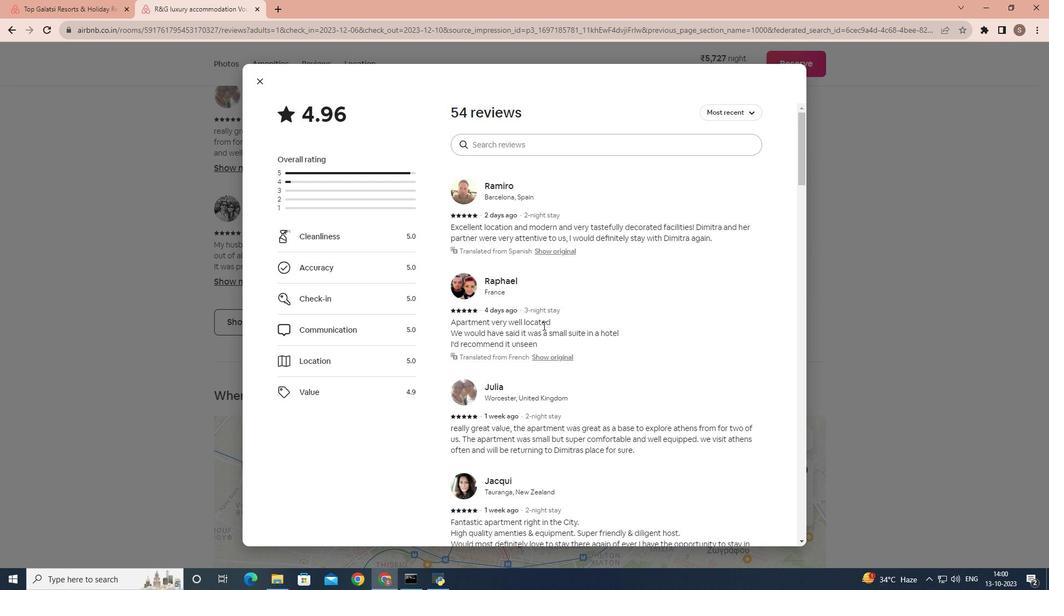 
Action: Mouse scrolled (543, 325) with delta (0, 0)
Screenshot: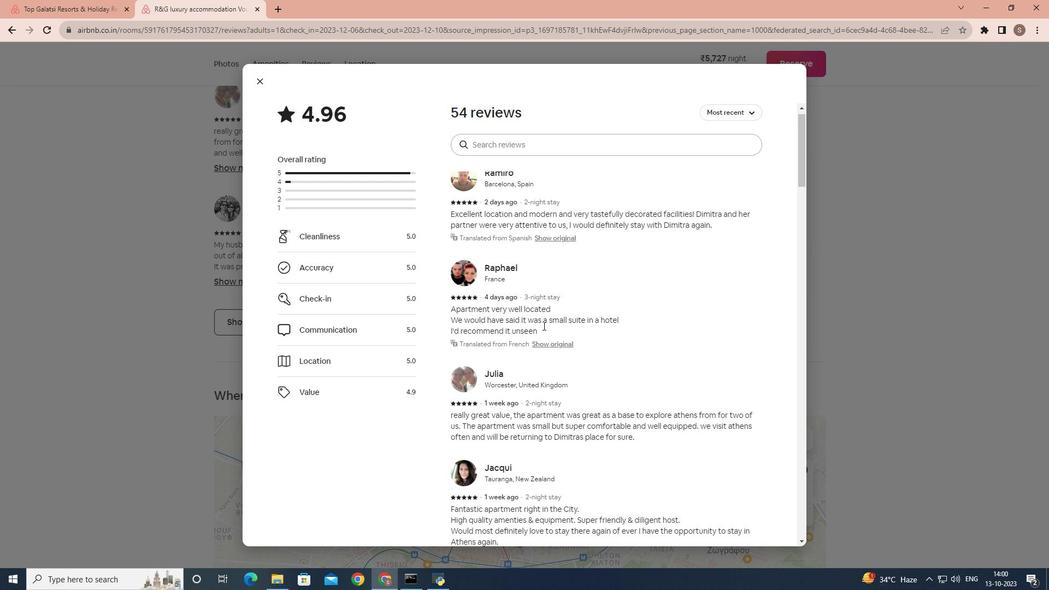 
Action: Mouse scrolled (543, 325) with delta (0, 0)
Screenshot: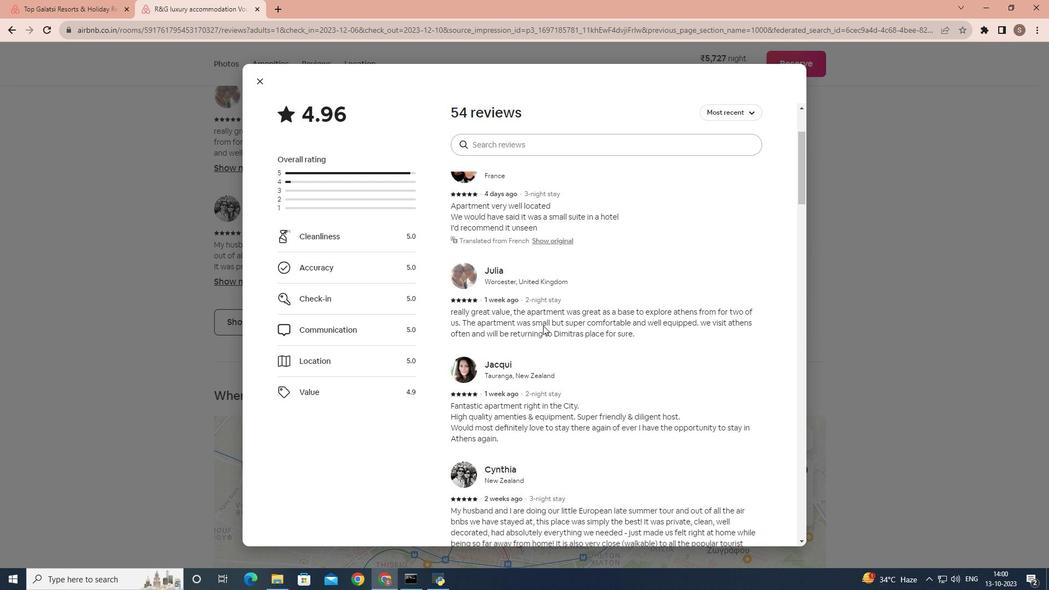
Action: Mouse scrolled (543, 325) with delta (0, 0)
Screenshot: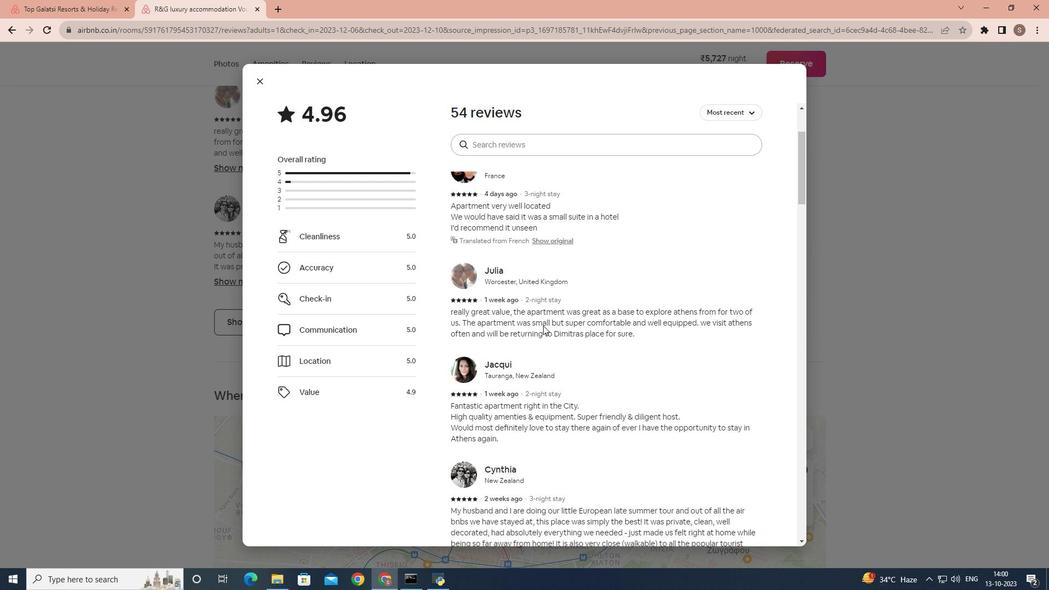 
Action: Mouse scrolled (543, 325) with delta (0, 0)
Screenshot: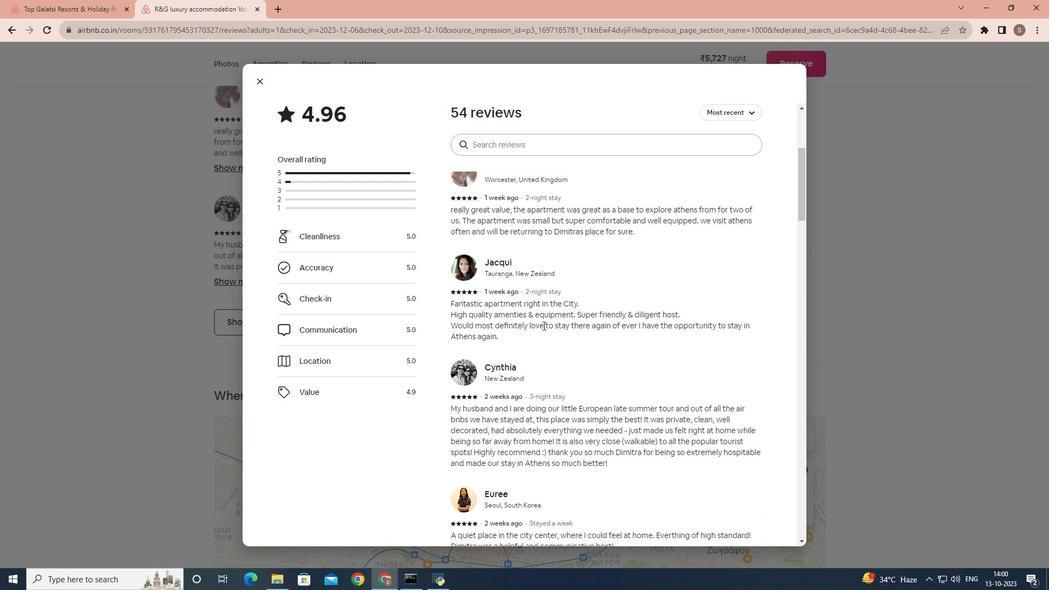 
Action: Mouse scrolled (543, 325) with delta (0, 0)
Screenshot: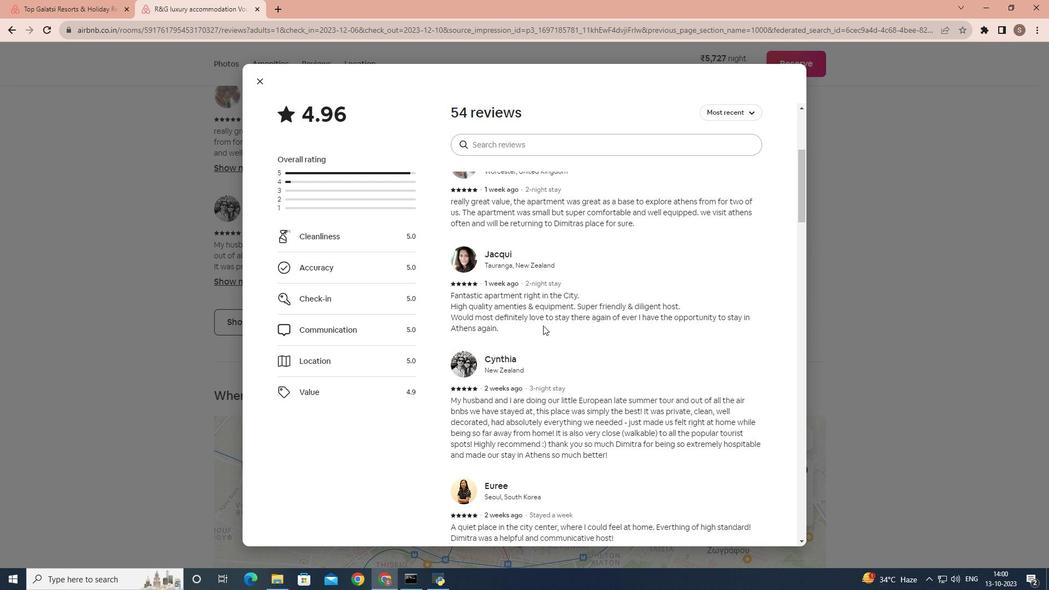 
Action: Mouse scrolled (543, 325) with delta (0, 0)
Screenshot: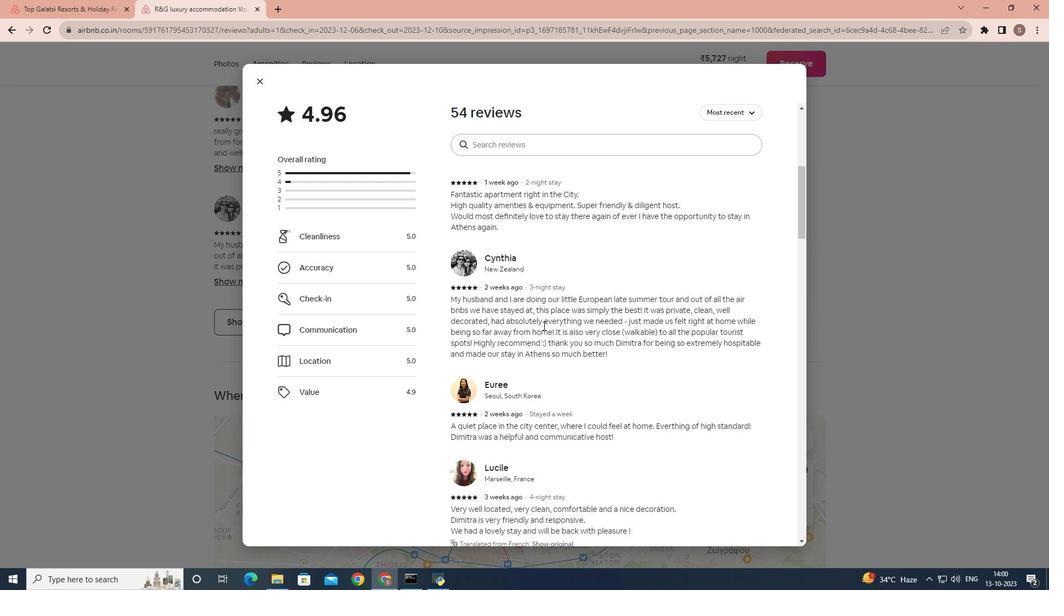 
Action: Mouse scrolled (543, 325) with delta (0, 0)
Screenshot: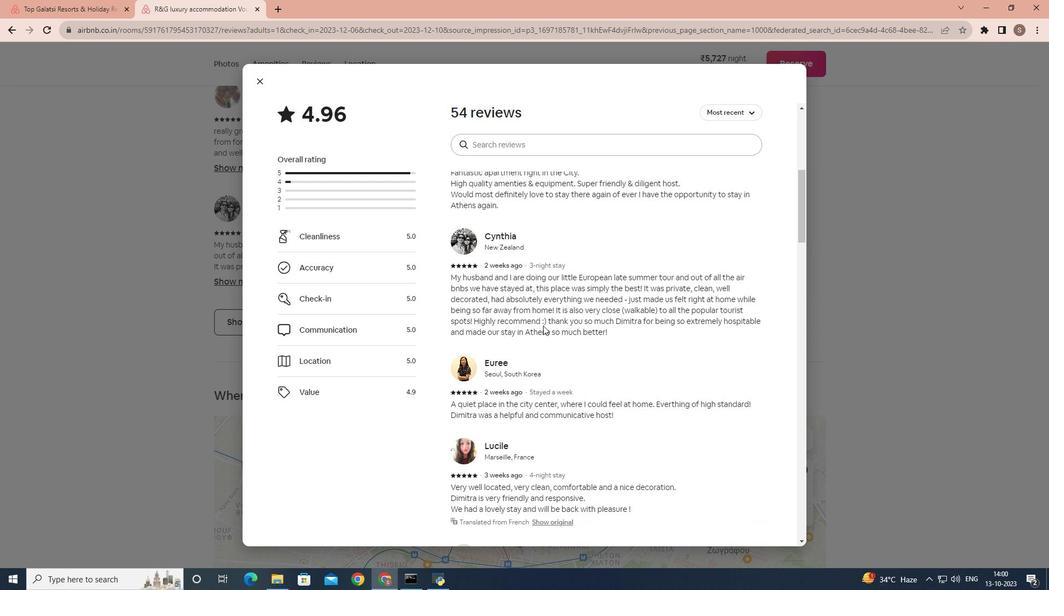 
Action: Mouse scrolled (543, 325) with delta (0, 0)
Screenshot: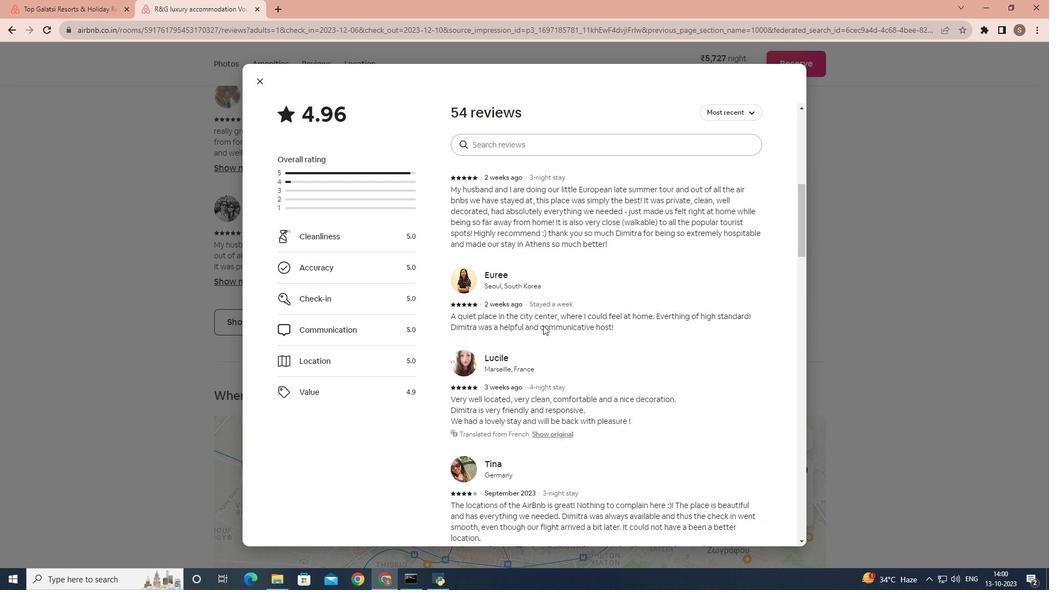 
Action: Mouse scrolled (543, 325) with delta (0, 0)
Screenshot: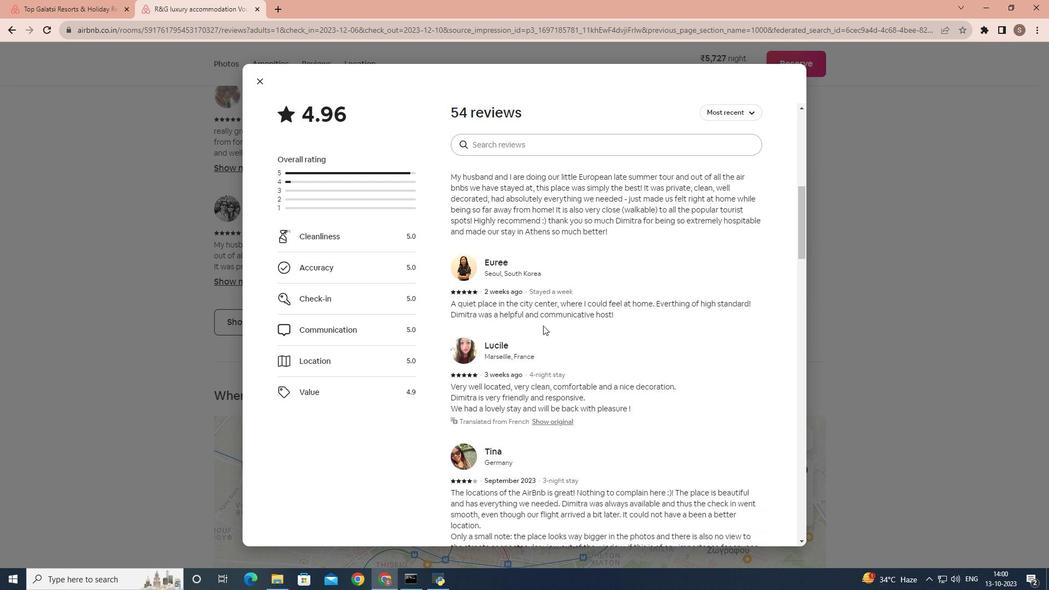 
Action: Mouse scrolled (543, 325) with delta (0, 0)
Screenshot: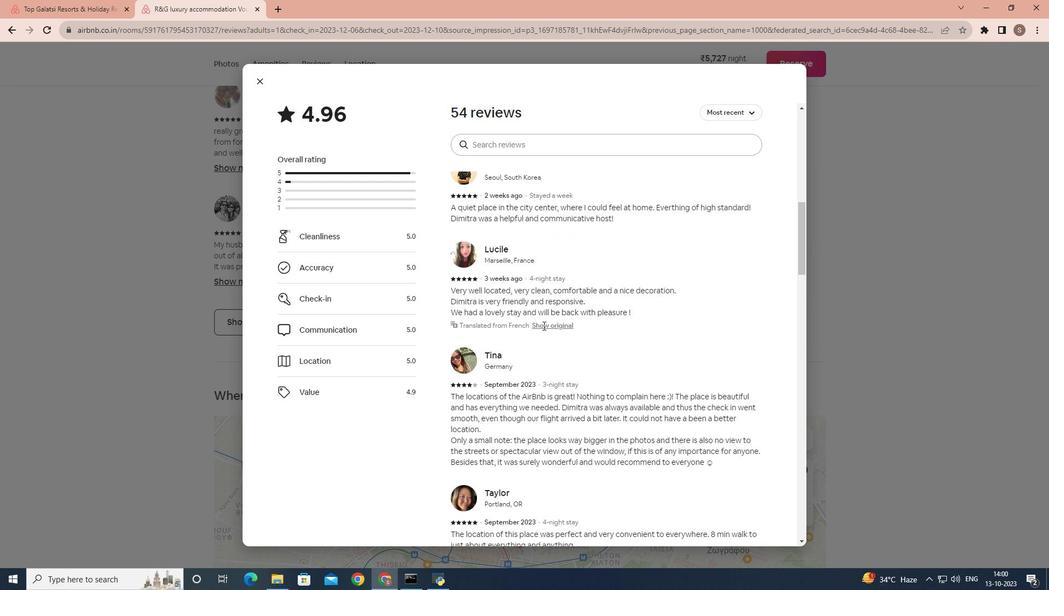 
Action: Mouse scrolled (543, 325) with delta (0, 0)
Screenshot: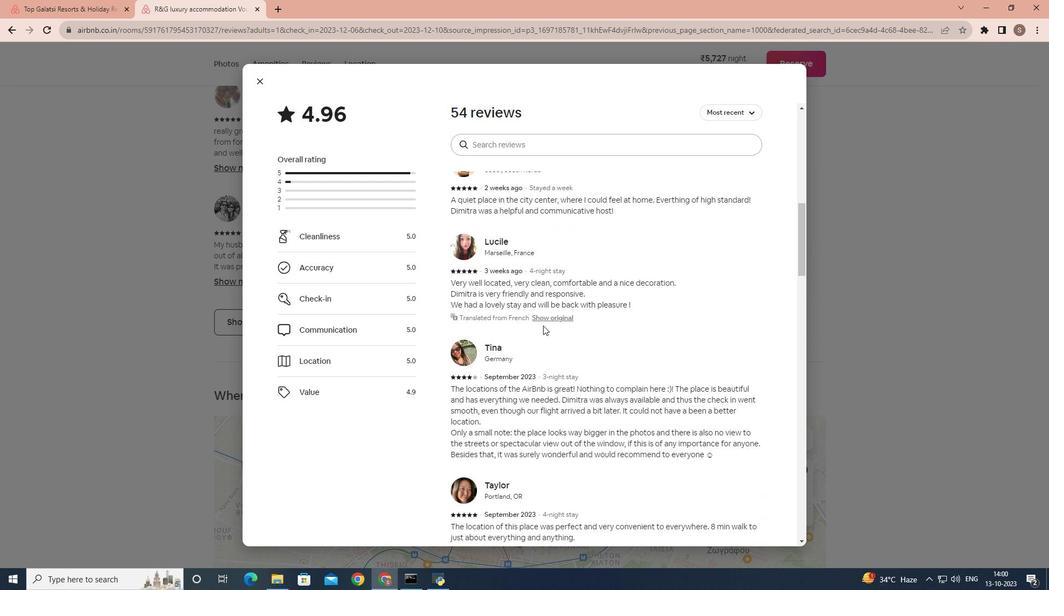 
Action: Mouse scrolled (543, 325) with delta (0, 0)
Screenshot: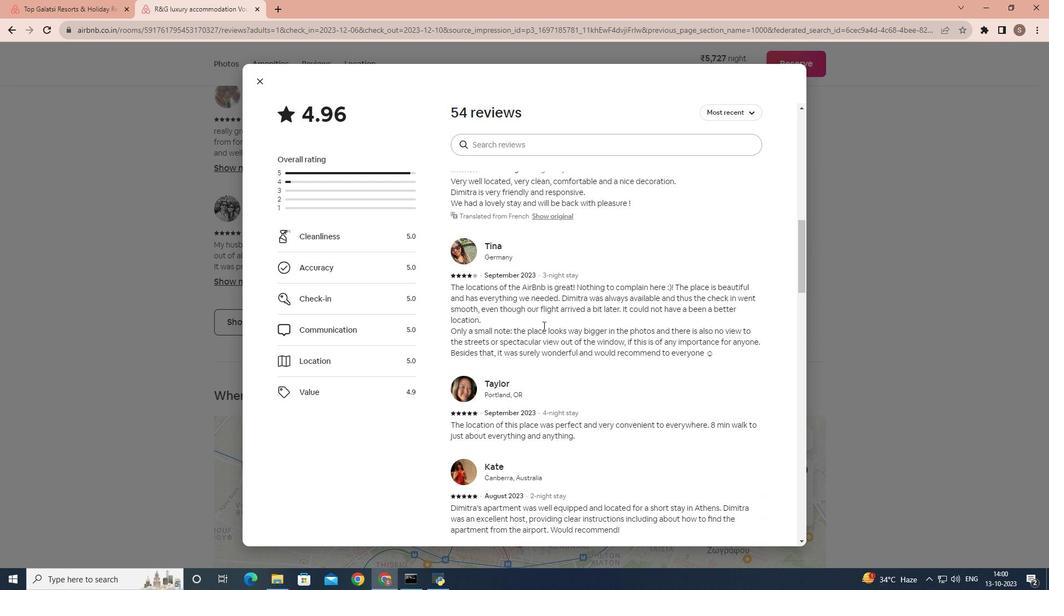 
Action: Mouse scrolled (543, 325) with delta (0, 0)
Screenshot: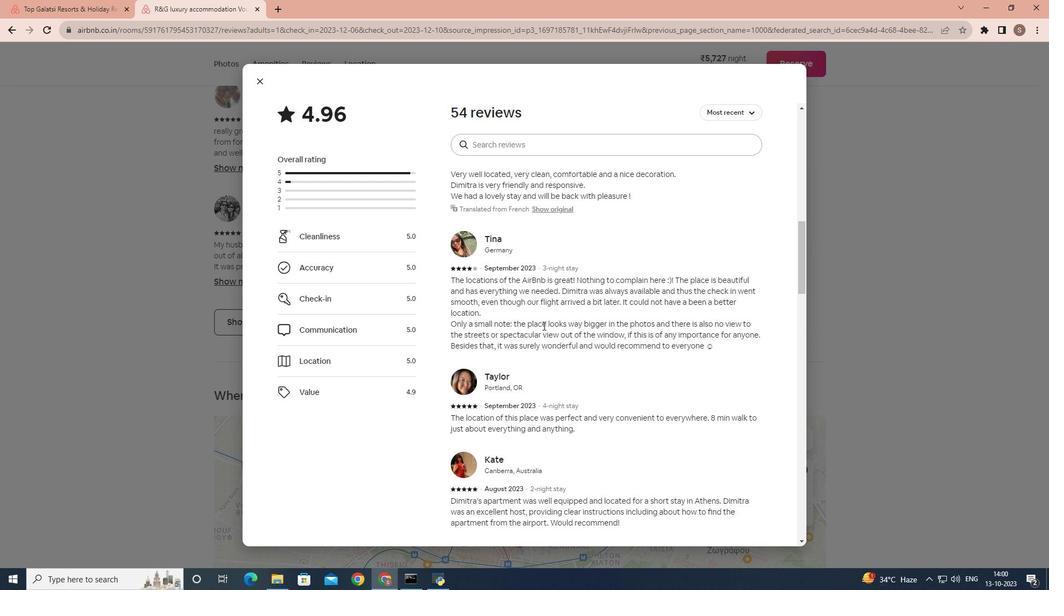 
Action: Mouse scrolled (543, 325) with delta (0, 0)
Screenshot: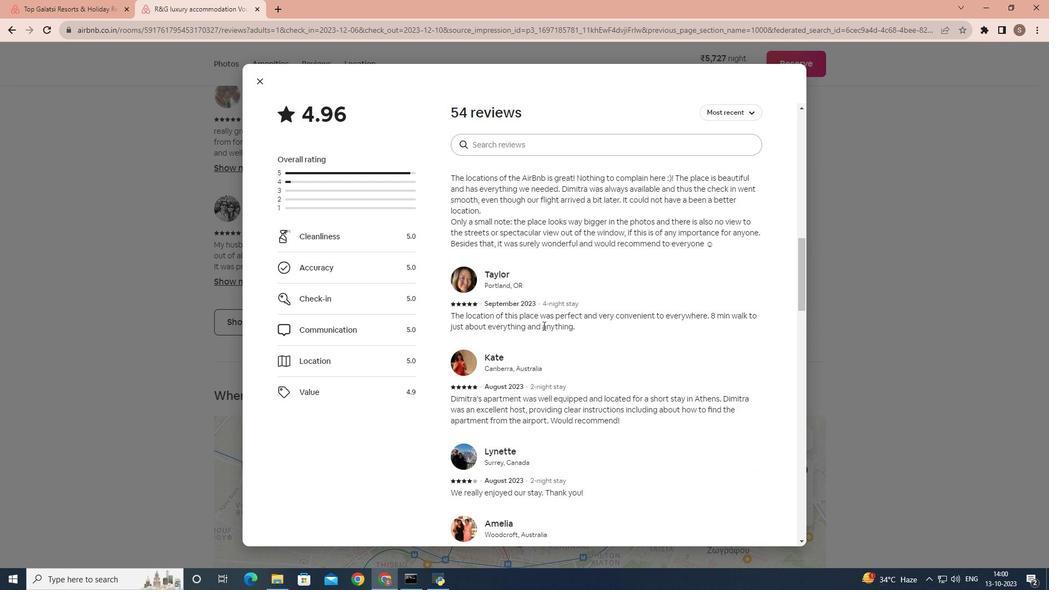 
Action: Mouse scrolled (543, 325) with delta (0, 0)
Screenshot: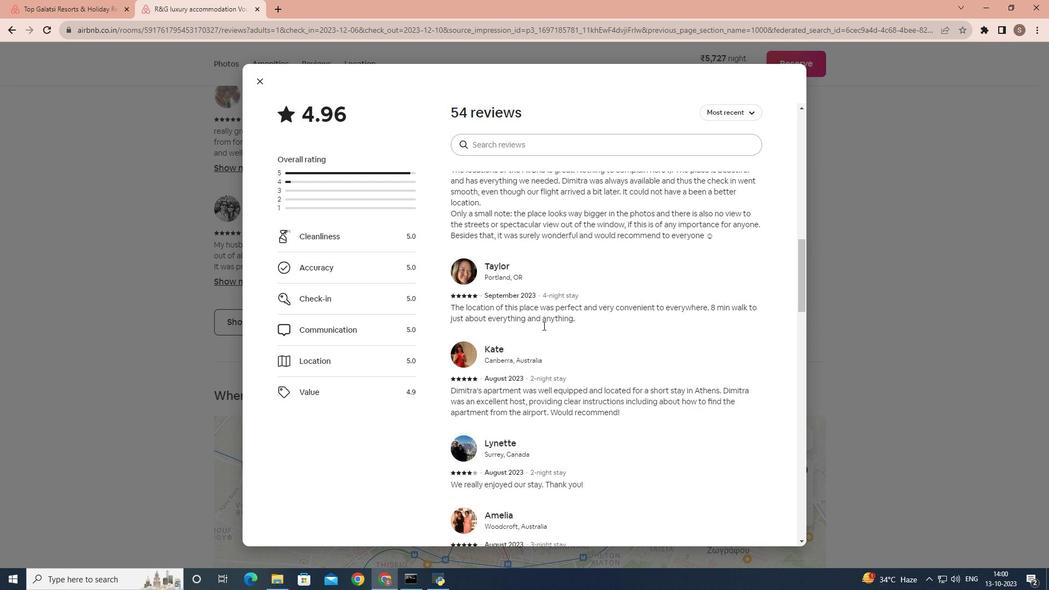 
Action: Mouse scrolled (543, 325) with delta (0, 0)
Screenshot: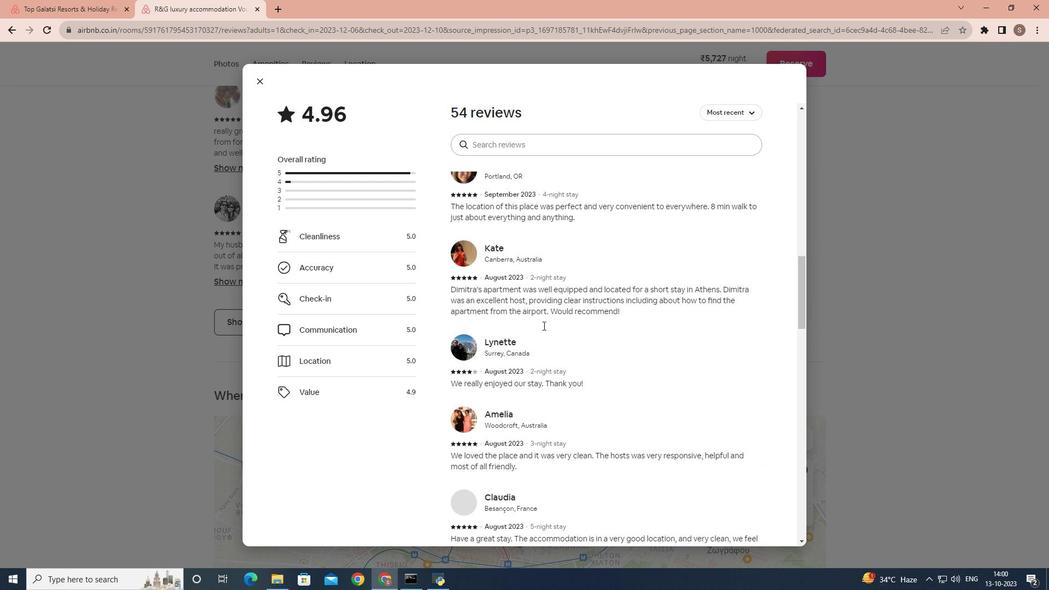 
Action: Mouse scrolled (543, 325) with delta (0, 0)
Screenshot: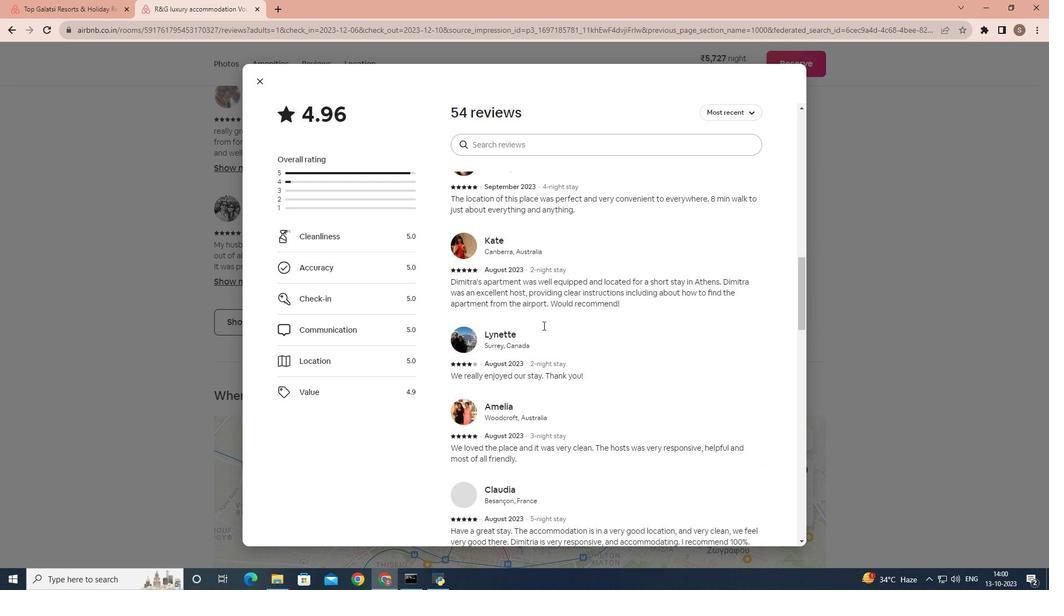 
Action: Mouse scrolled (543, 325) with delta (0, 0)
Screenshot: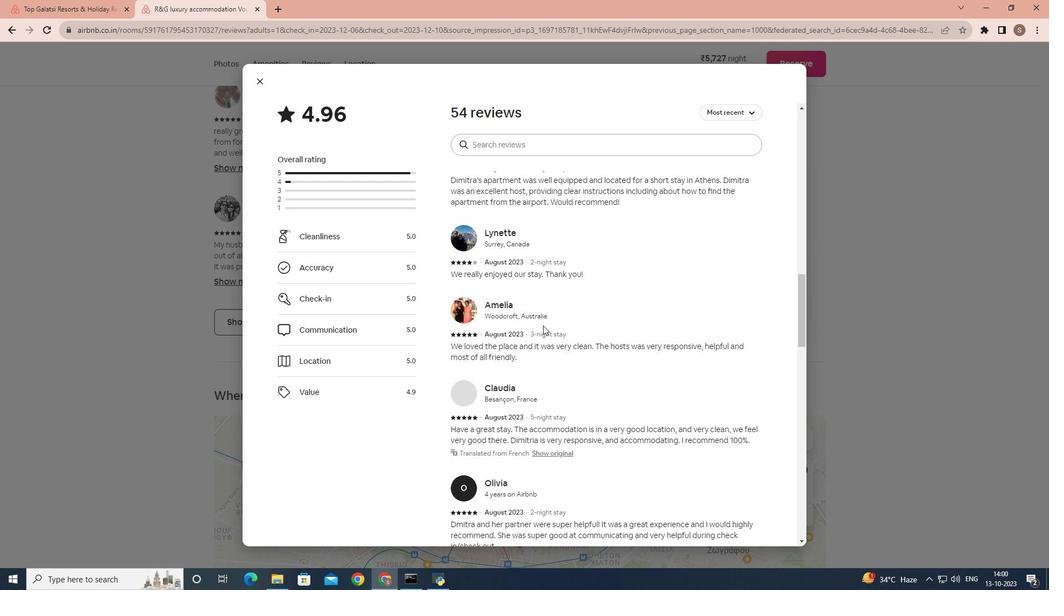 
Action: Mouse scrolled (543, 325) with delta (0, 0)
Screenshot: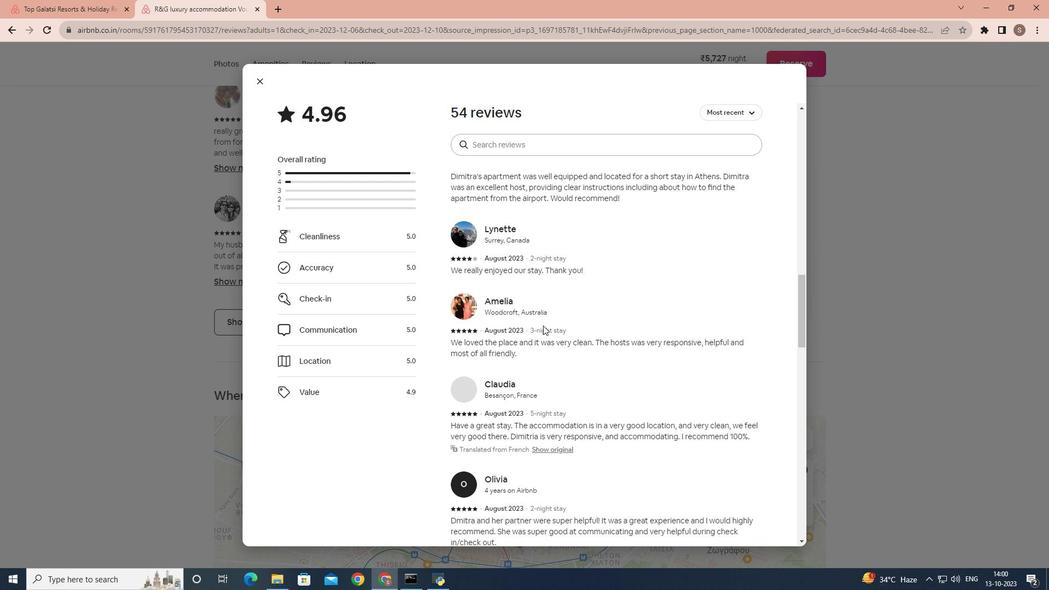 
Action: Mouse scrolled (543, 325) with delta (0, 0)
Screenshot: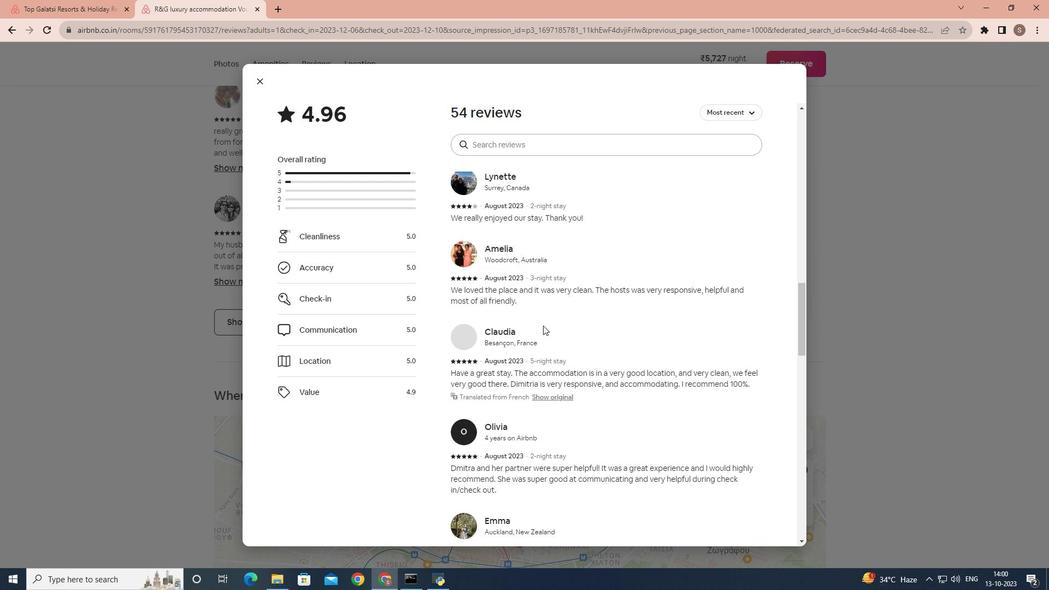 
Action: Mouse scrolled (543, 325) with delta (0, 0)
Screenshot: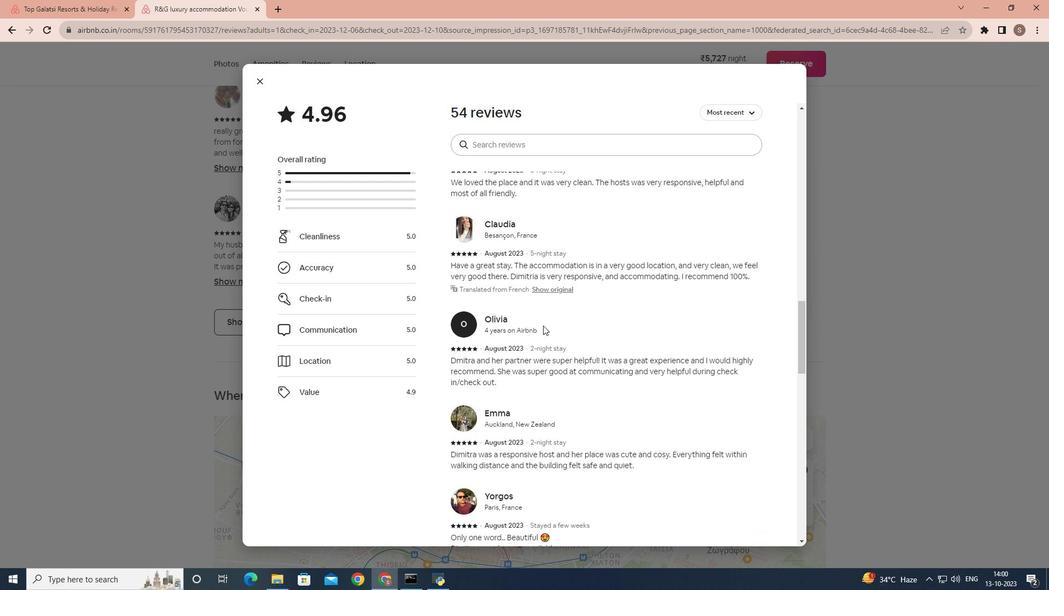 
Action: Mouse scrolled (543, 325) with delta (0, 0)
Screenshot: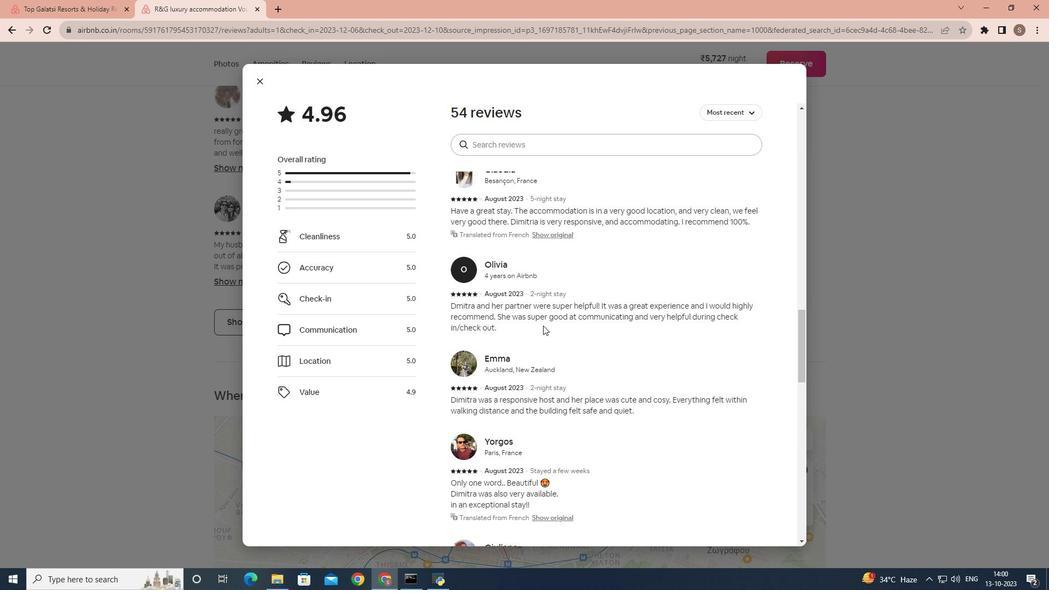 
Action: Mouse scrolled (543, 325) with delta (0, 0)
Screenshot: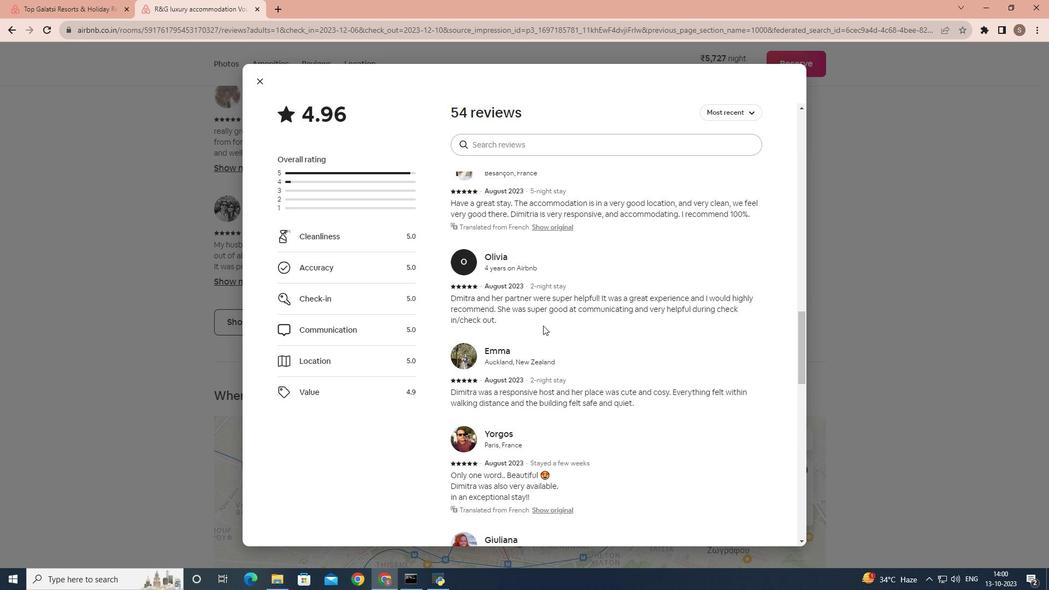 
Action: Mouse scrolled (543, 325) with delta (0, 0)
Screenshot: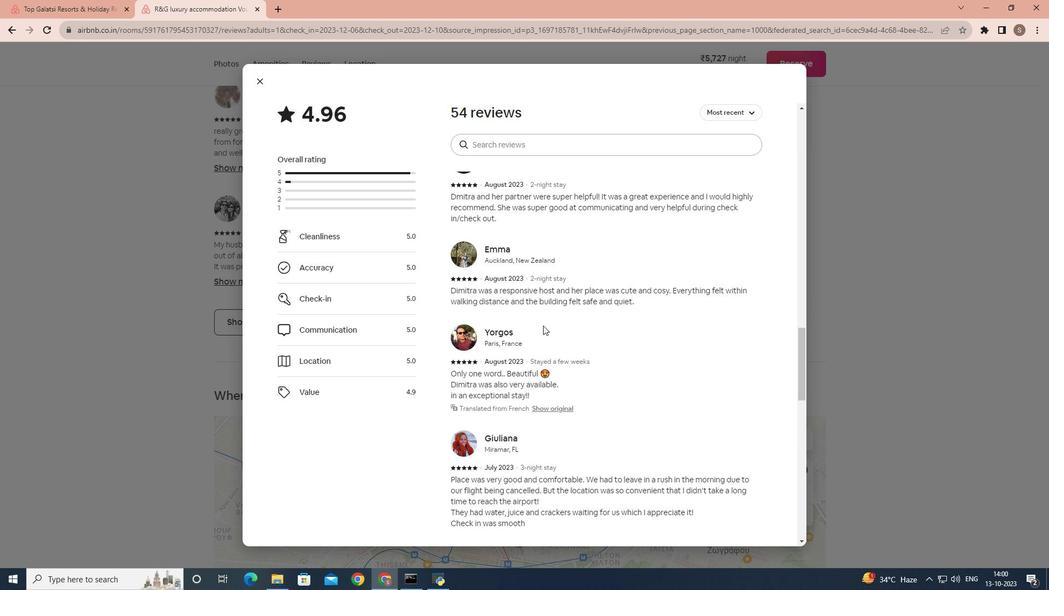 
Action: Mouse scrolled (543, 325) with delta (0, 0)
Screenshot: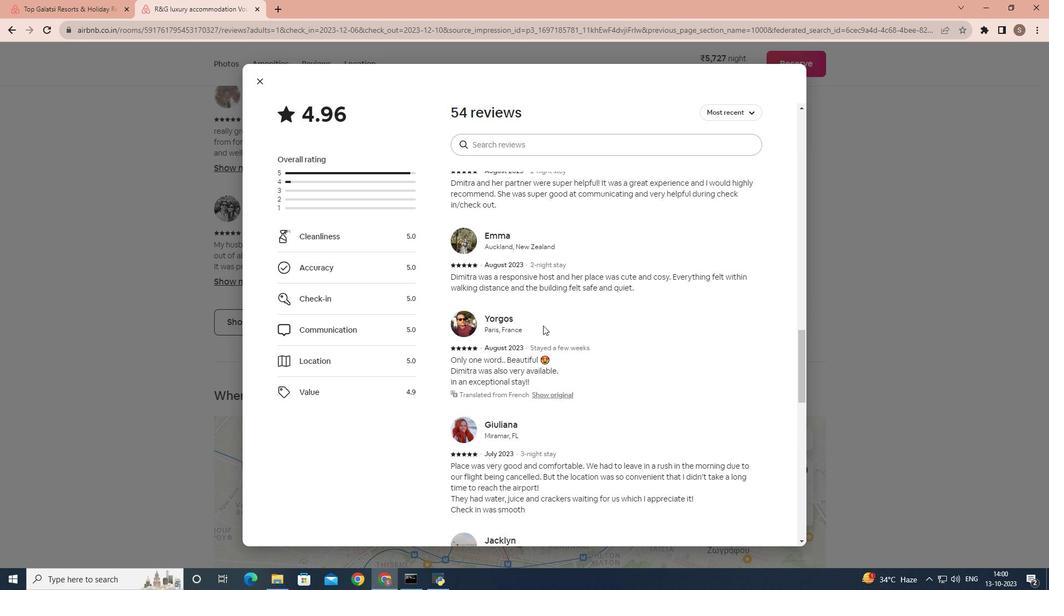 
Action: Mouse scrolled (543, 325) with delta (0, 0)
Screenshot: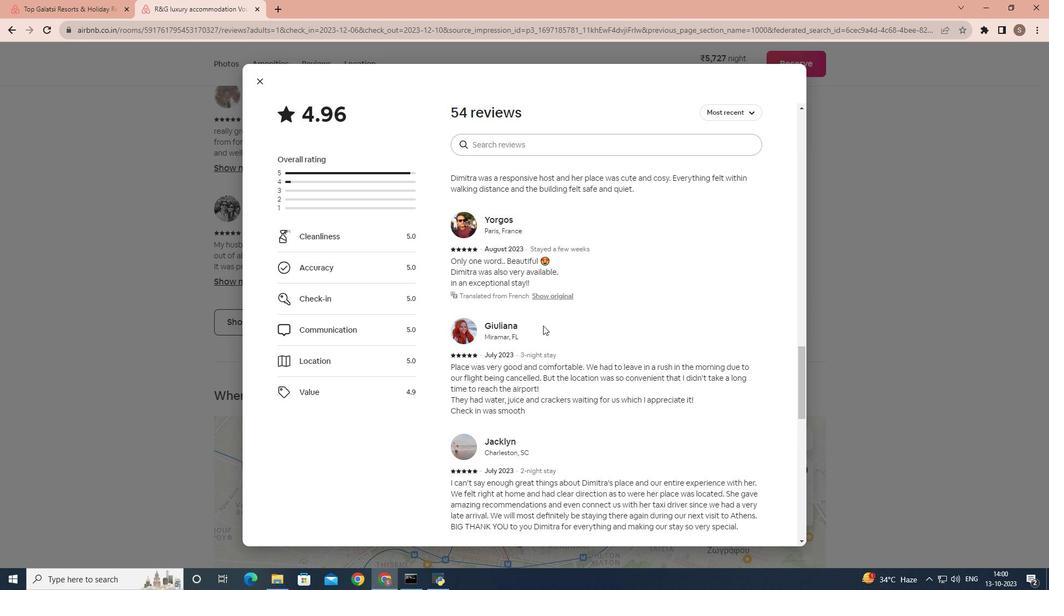 
Action: Mouse scrolled (543, 325) with delta (0, 0)
Screenshot: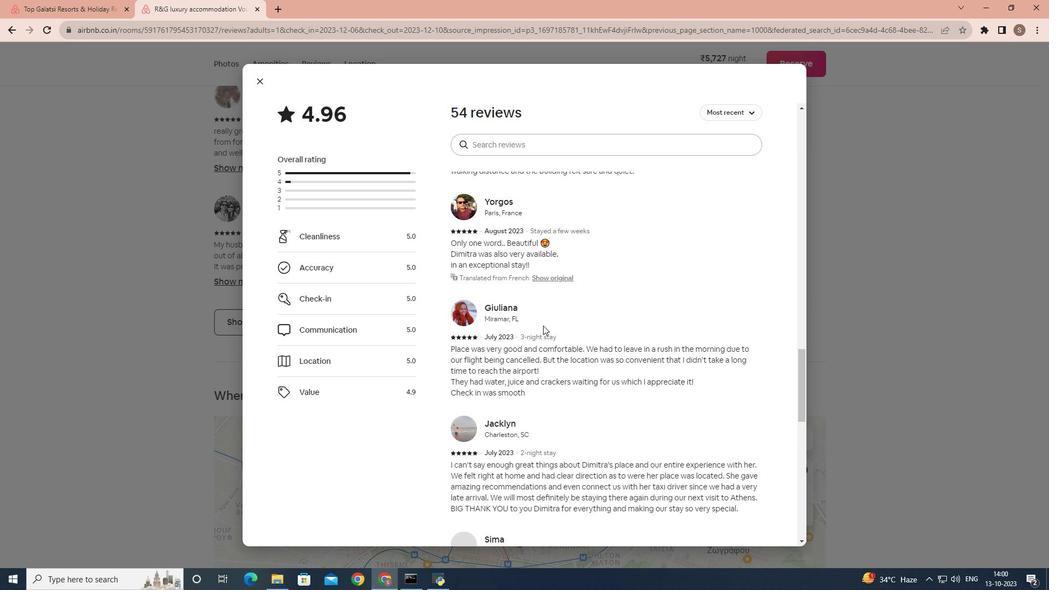 
Action: Mouse scrolled (543, 325) with delta (0, 0)
Screenshot: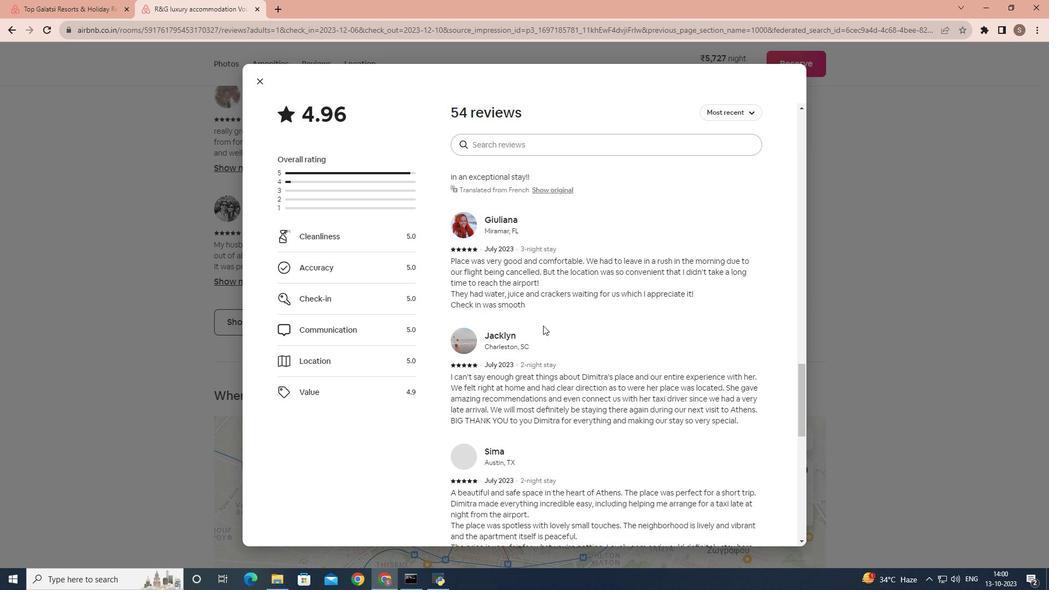 
Action: Mouse scrolled (543, 325) with delta (0, 0)
Screenshot: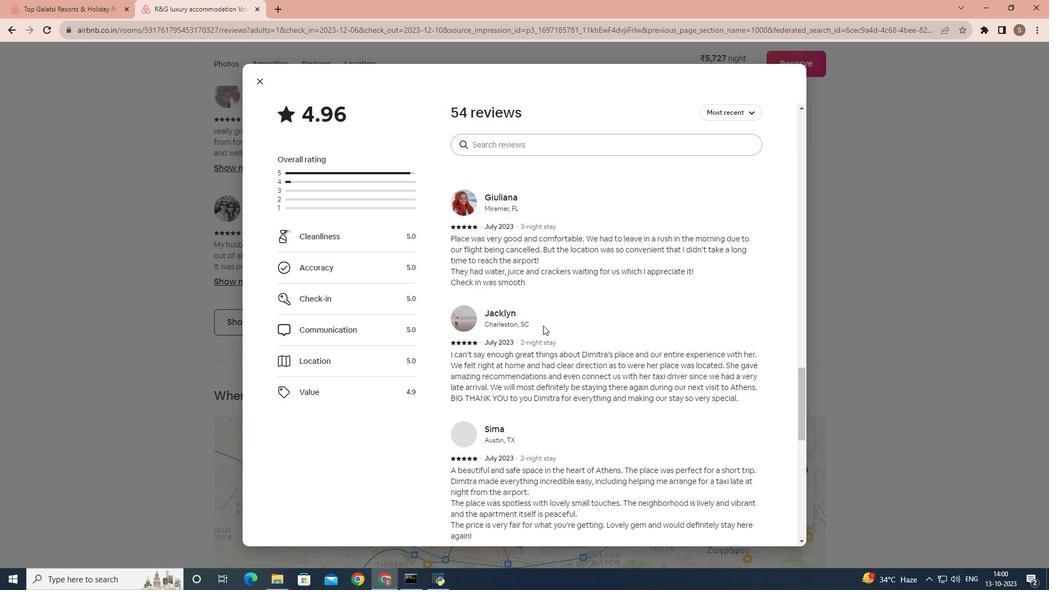 
Action: Mouse scrolled (543, 325) with delta (0, 0)
Screenshot: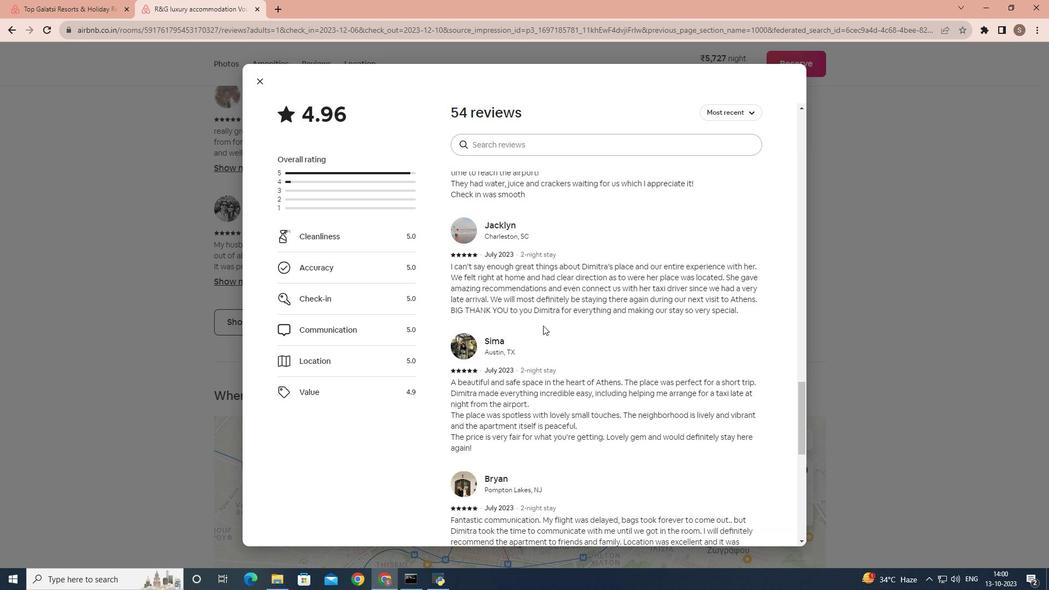 
Action: Mouse scrolled (543, 325) with delta (0, 0)
Screenshot: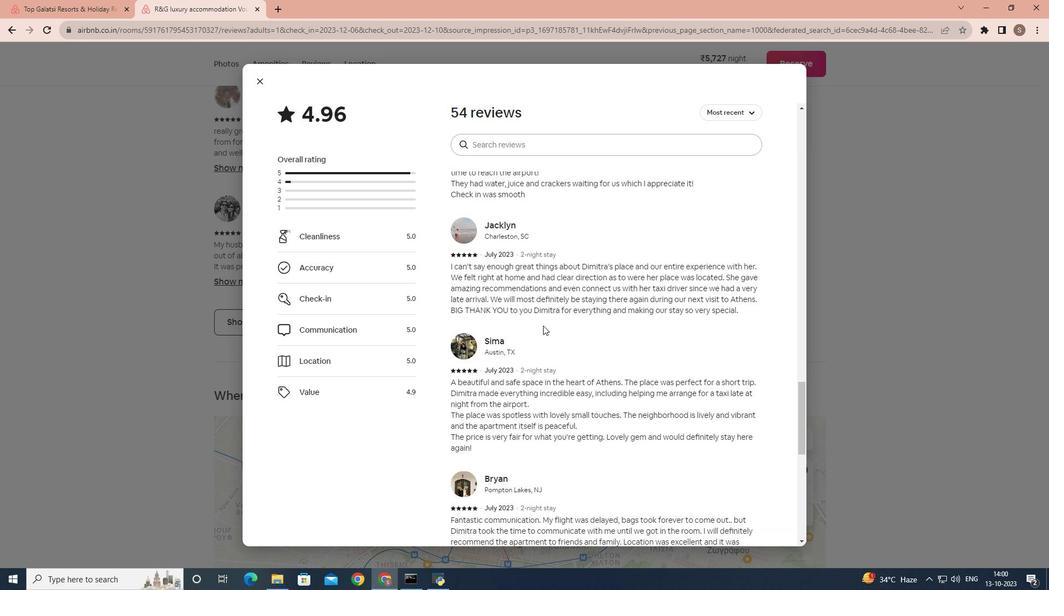 
Action: Mouse scrolled (543, 325) with delta (0, 0)
Screenshot: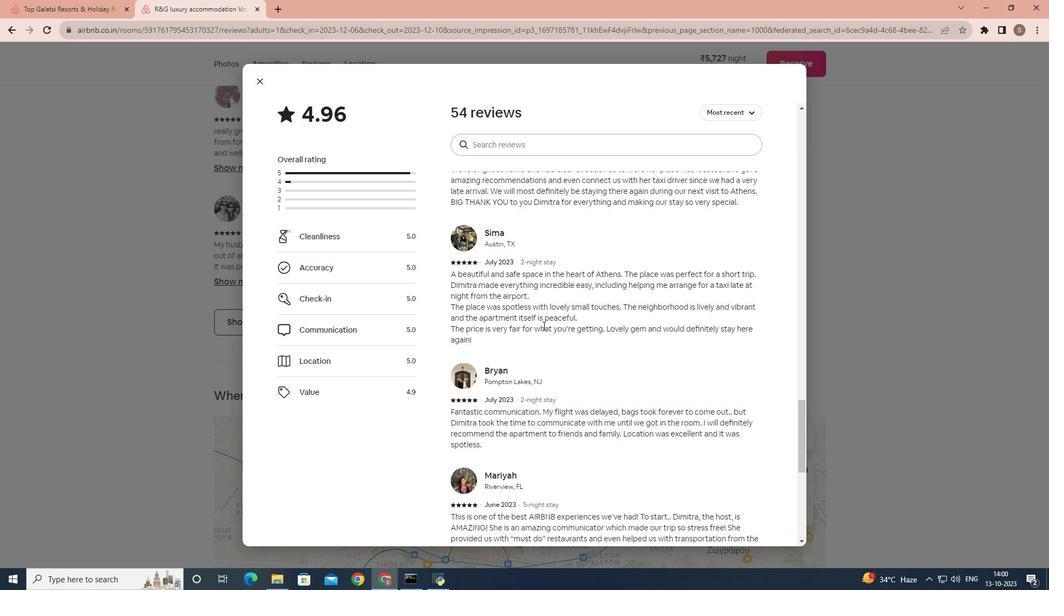 
Action: Mouse scrolled (543, 325) with delta (0, 0)
Screenshot: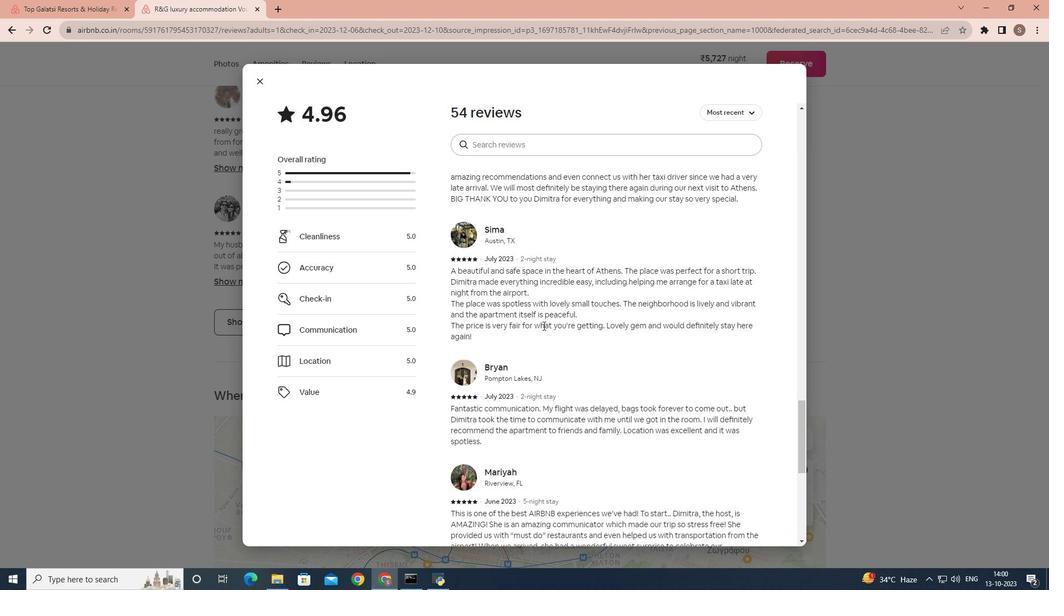 
Action: Mouse scrolled (543, 325) with delta (0, 0)
Screenshot: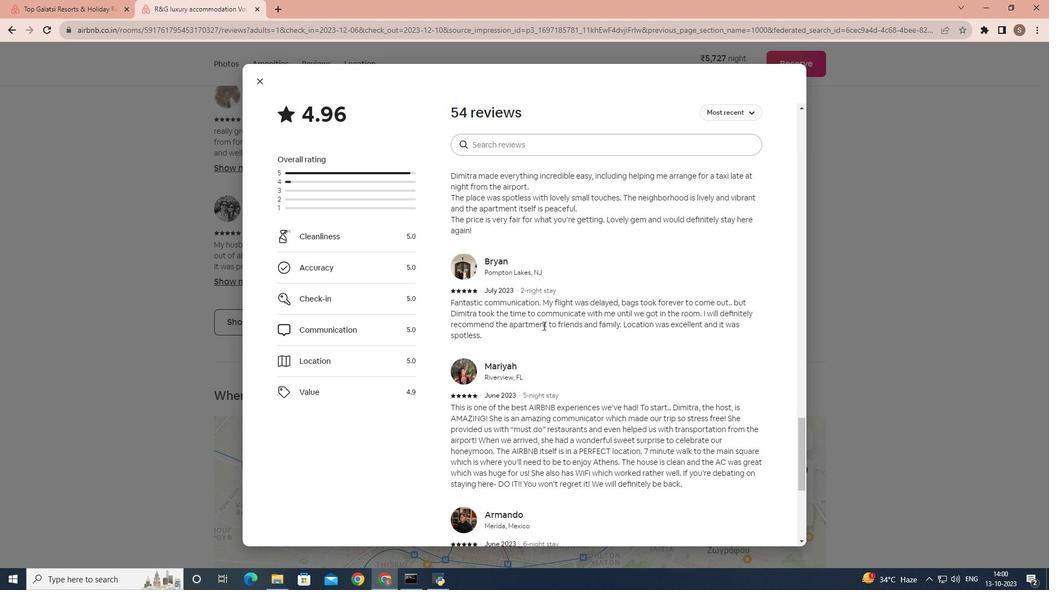 
Action: Mouse scrolled (543, 325) with delta (0, 0)
Screenshot: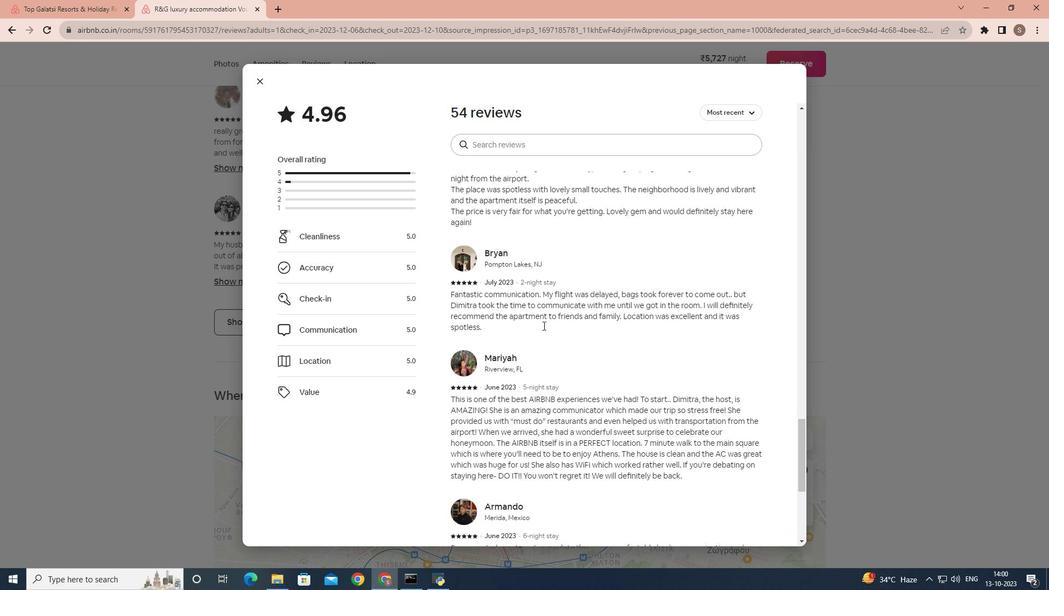 
Action: Mouse scrolled (543, 325) with delta (0, 0)
Screenshot: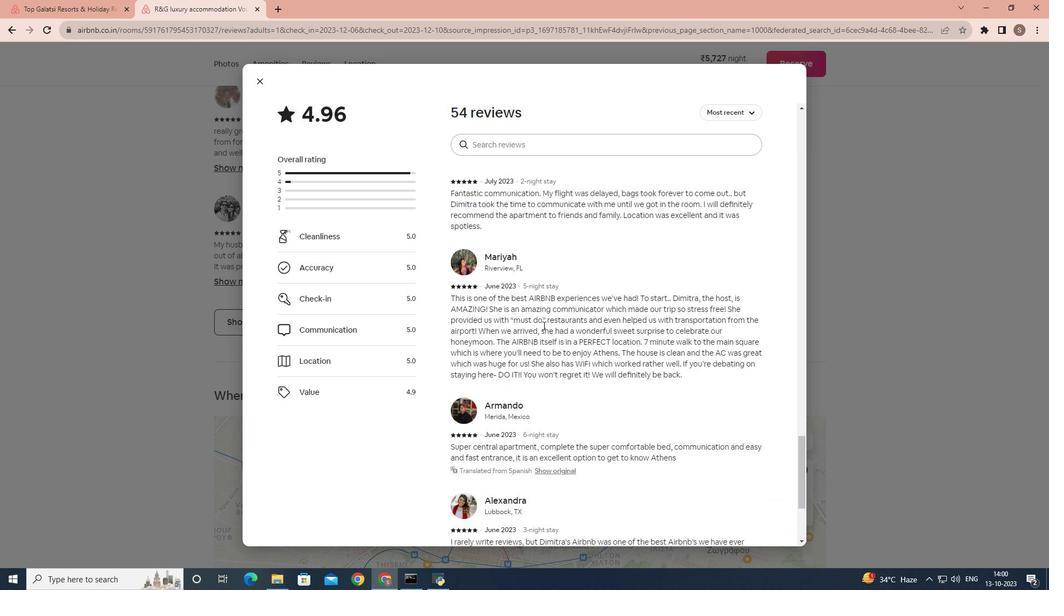 
Action: Mouse scrolled (543, 325) with delta (0, 0)
Screenshot: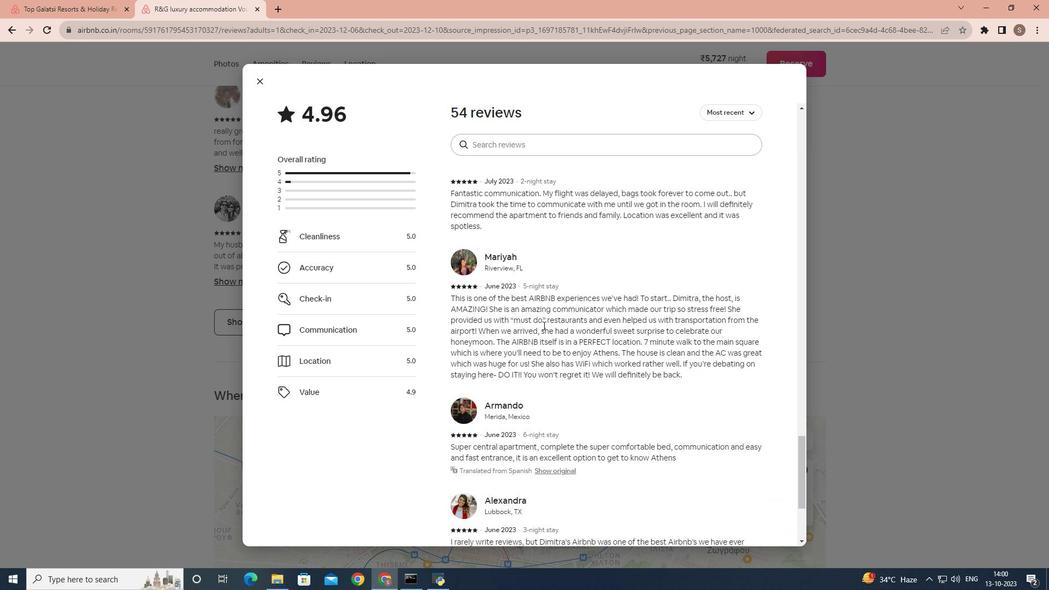 
Action: Mouse scrolled (543, 325) with delta (0, 0)
Screenshot: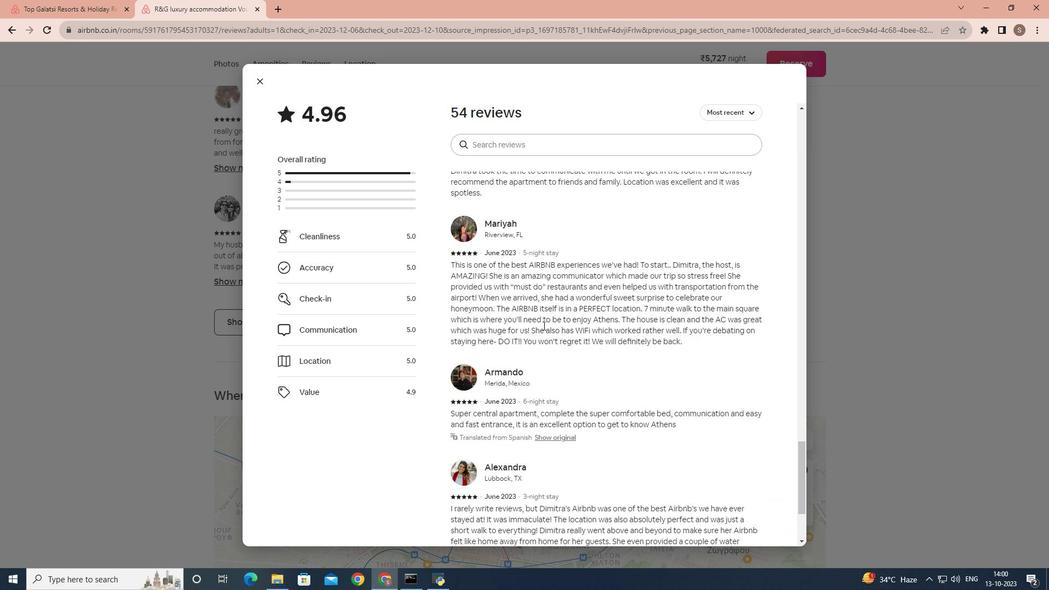 
Action: Mouse scrolled (543, 325) with delta (0, 0)
Screenshot: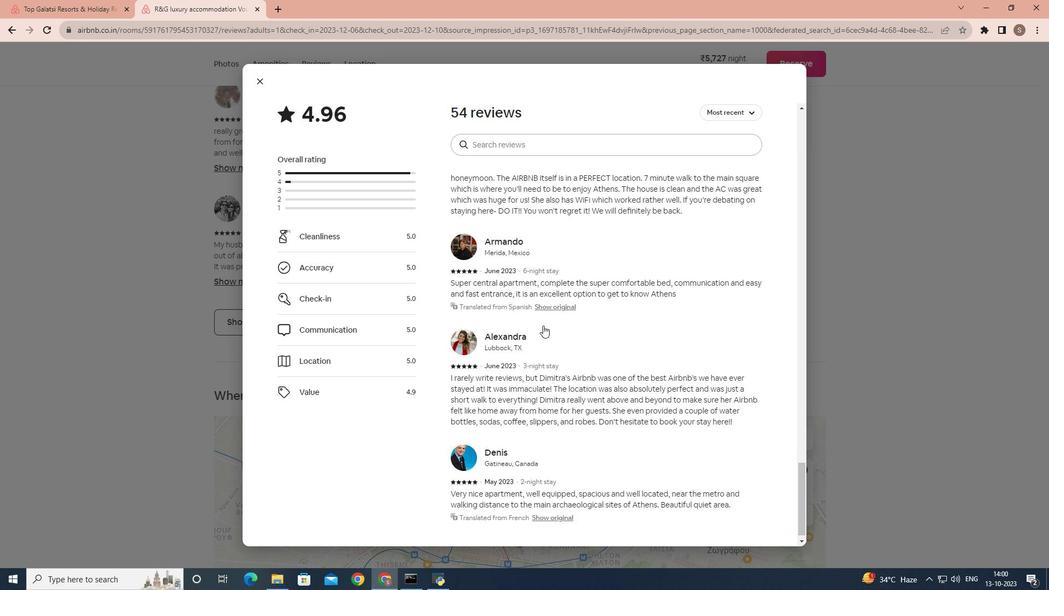 
Action: Mouse scrolled (543, 325) with delta (0, 0)
Screenshot: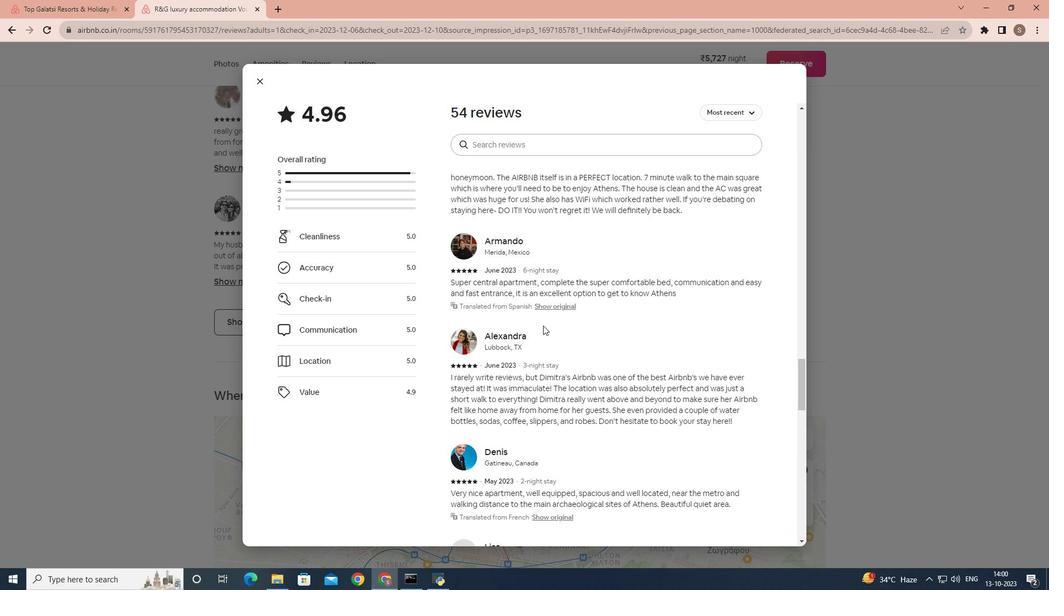 
Action: Mouse scrolled (543, 325) with delta (0, 0)
Screenshot: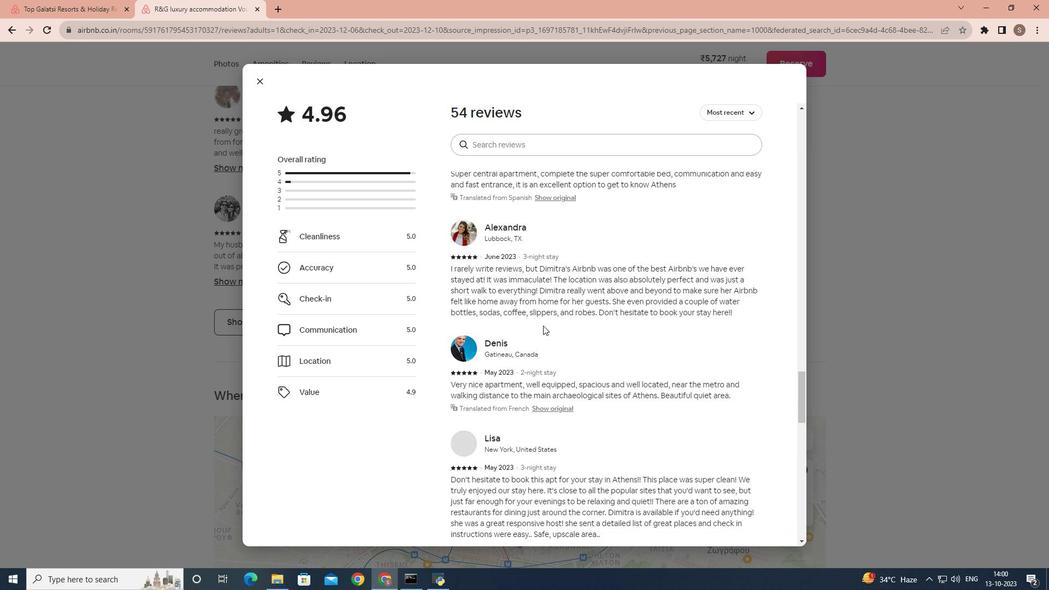 
Action: Mouse scrolled (543, 325) with delta (0, 0)
Screenshot: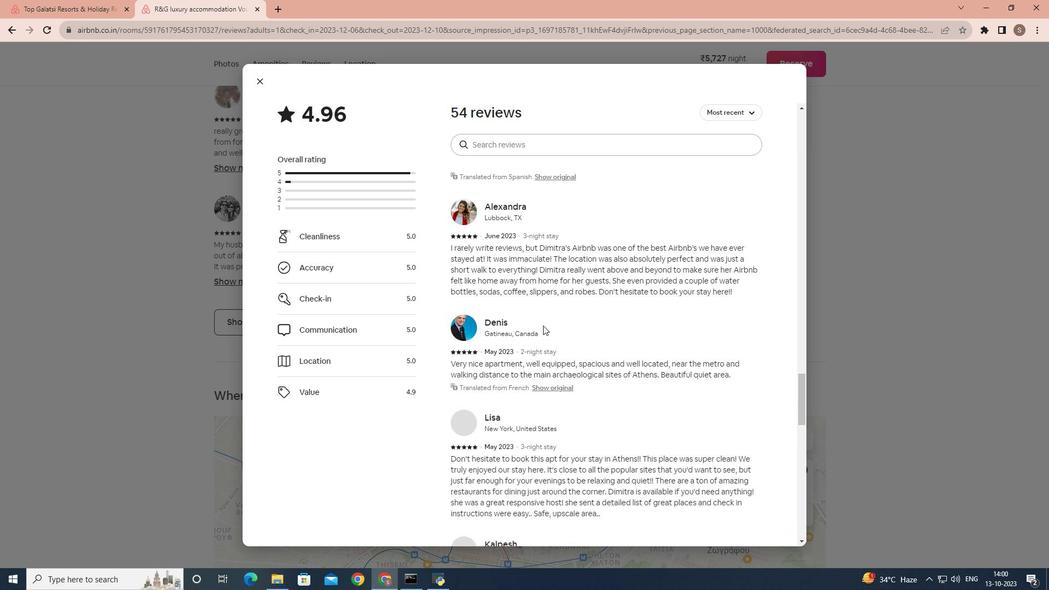 
Action: Mouse scrolled (543, 325) with delta (0, 0)
